 Task: Buy 5 Mass Air Flow from Sensors section under best seller category for shipping address: Logan Nelson, 300 Lake Floyd Circle, Hockessin, Delaware 19707, Cell Number 3022398079. Pay from credit card ending with 7965, CVV 549
Action: Mouse moved to (147, 24)
Screenshot: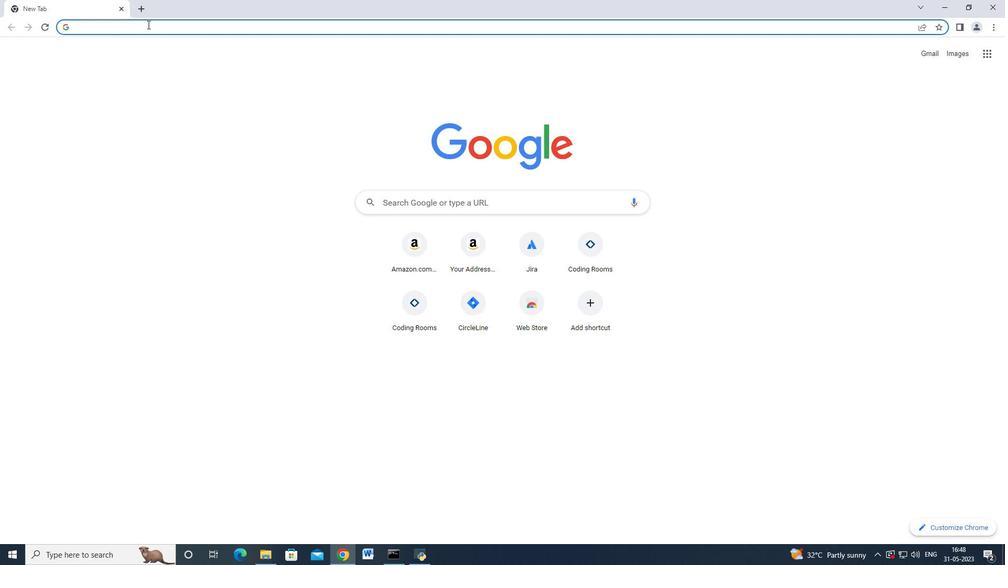 
Action: Key pressed amazon.com<Key.enter>
Screenshot: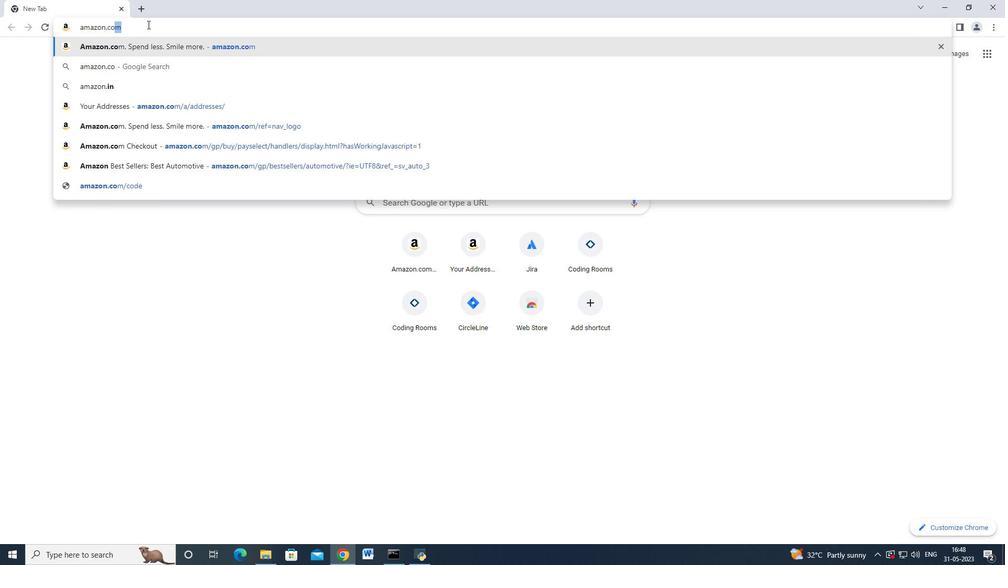 
Action: Mouse moved to (20, 77)
Screenshot: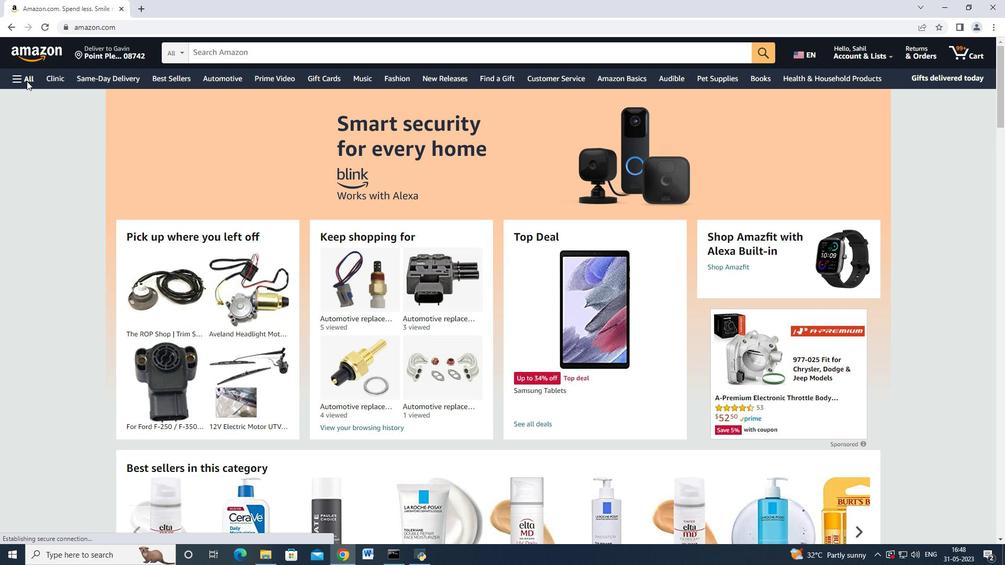 
Action: Mouse pressed left at (20, 77)
Screenshot: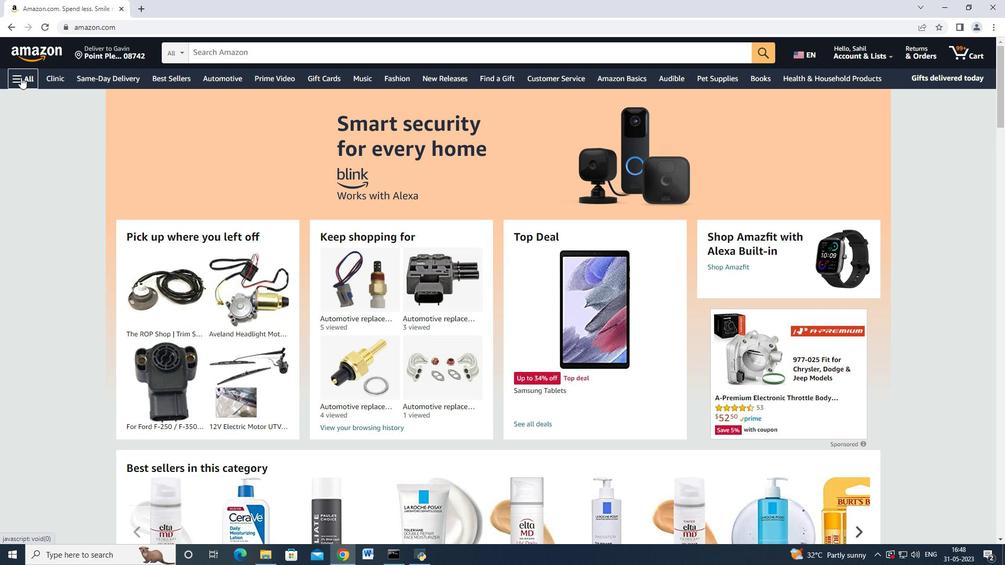 
Action: Mouse moved to (83, 197)
Screenshot: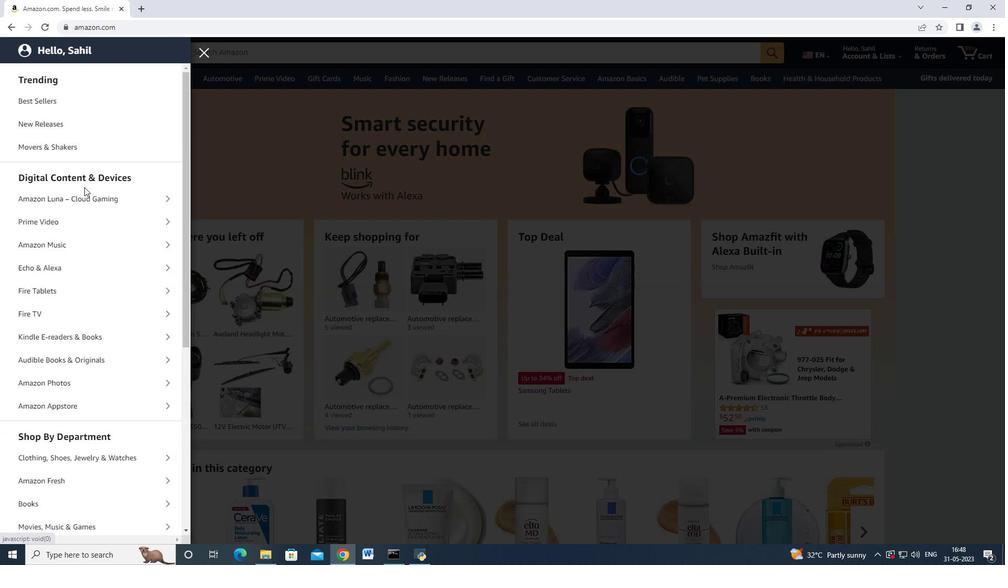 
Action: Mouse scrolled (83, 197) with delta (0, 0)
Screenshot: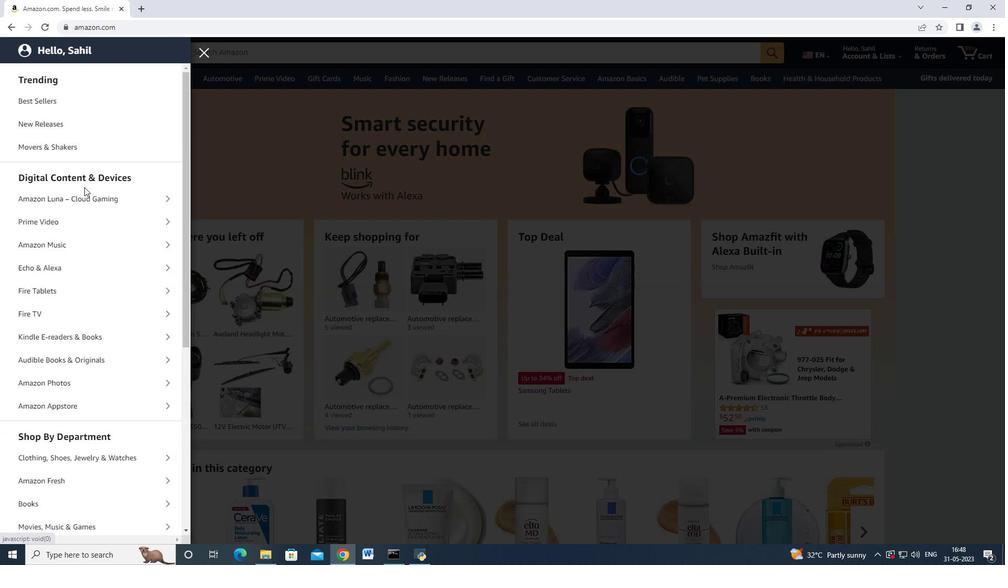 
Action: Mouse moved to (83, 199)
Screenshot: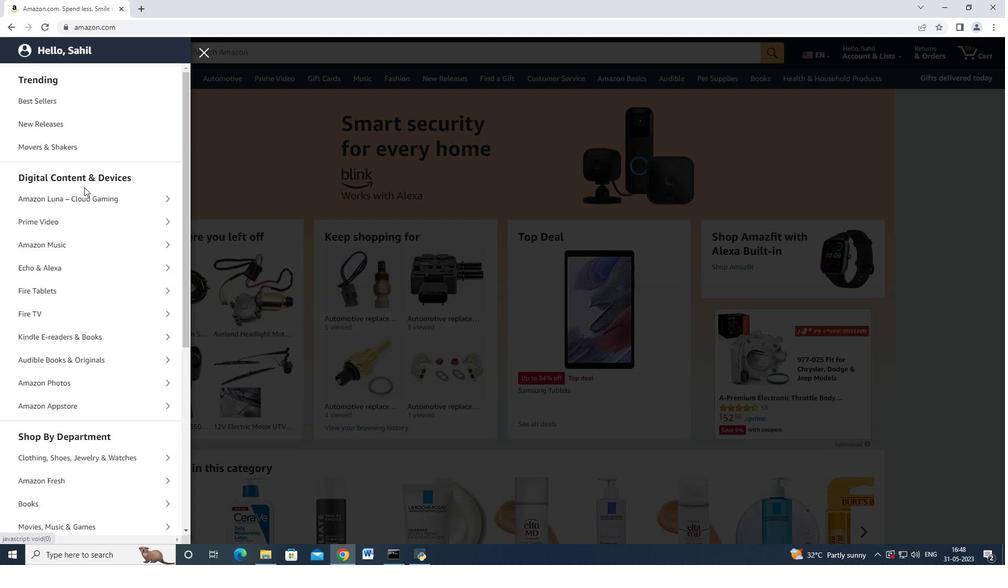 
Action: Mouse scrolled (83, 198) with delta (0, 0)
Screenshot: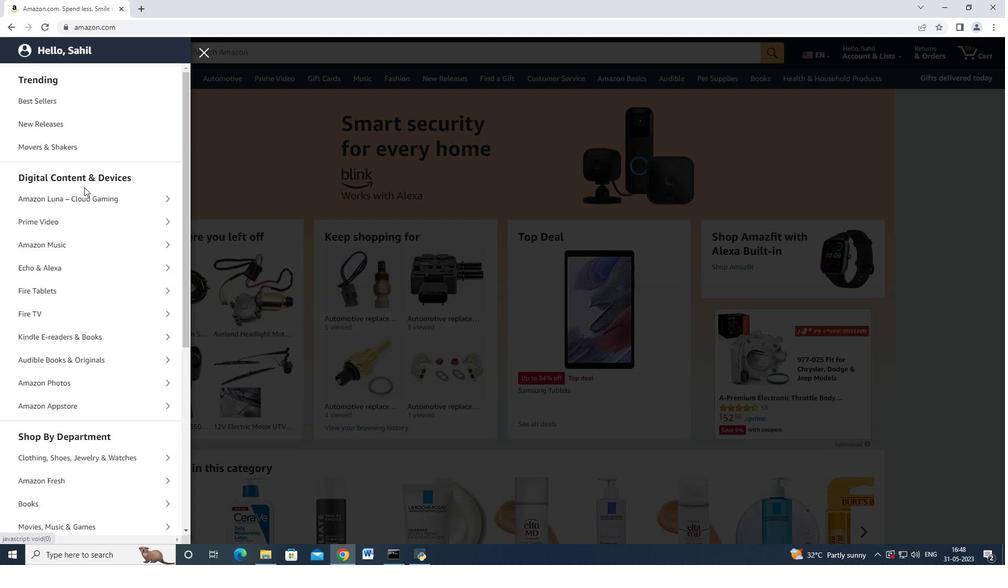 
Action: Mouse moved to (83, 199)
Screenshot: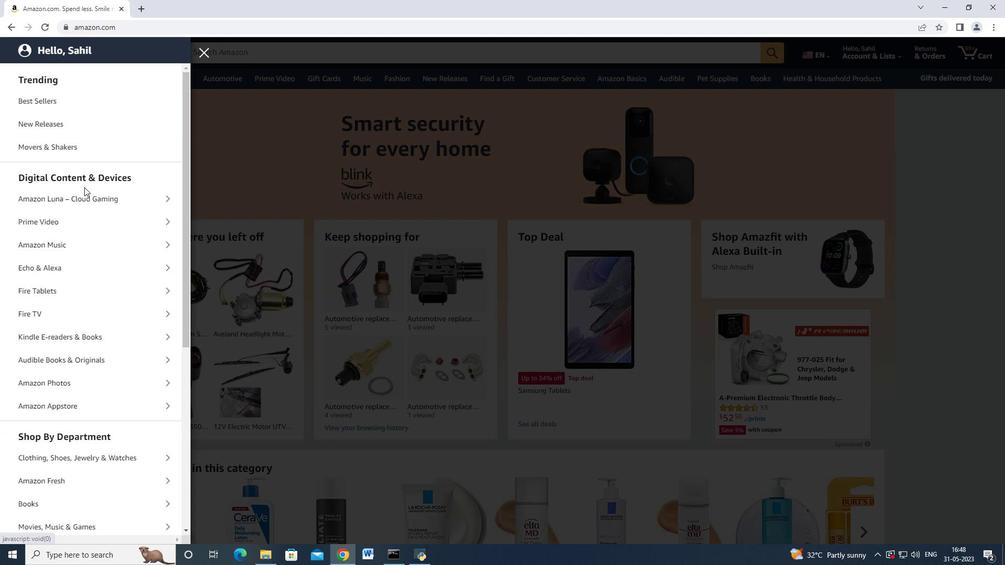 
Action: Mouse scrolled (83, 198) with delta (0, 0)
Screenshot: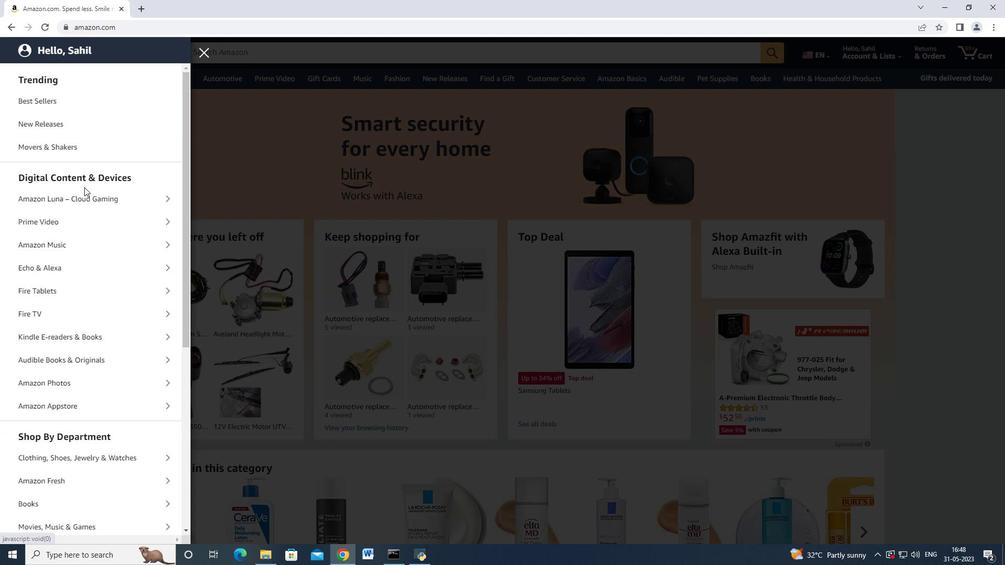 
Action: Mouse scrolled (83, 198) with delta (0, 0)
Screenshot: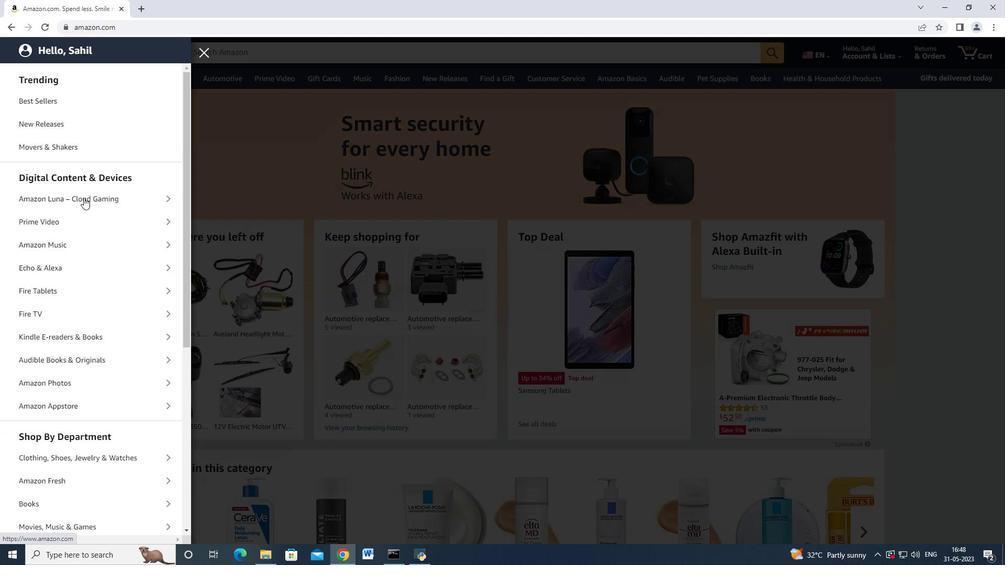 
Action: Mouse moved to (82, 254)
Screenshot: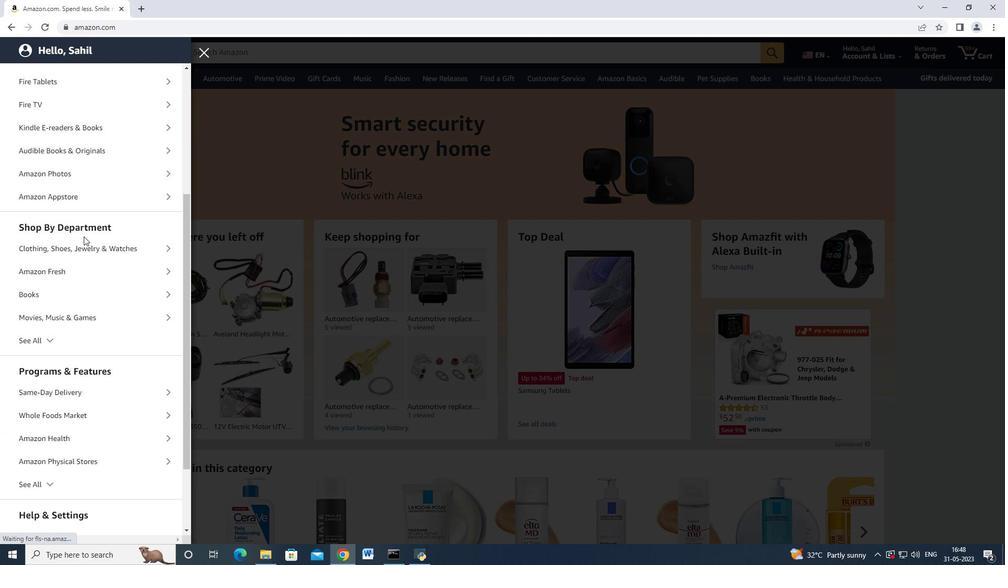 
Action: Mouse scrolled (82, 253) with delta (0, 0)
Screenshot: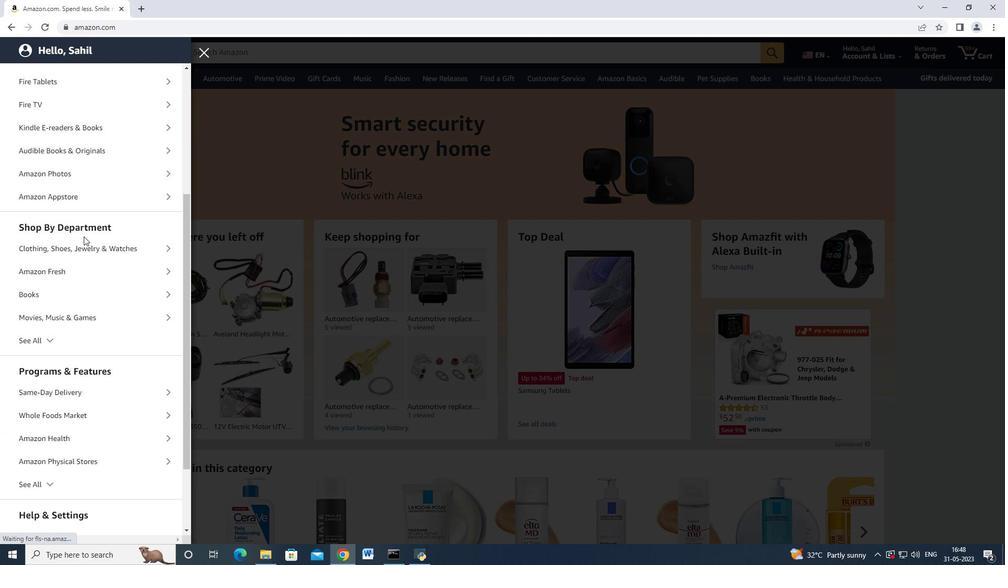 
Action: Mouse moved to (82, 255)
Screenshot: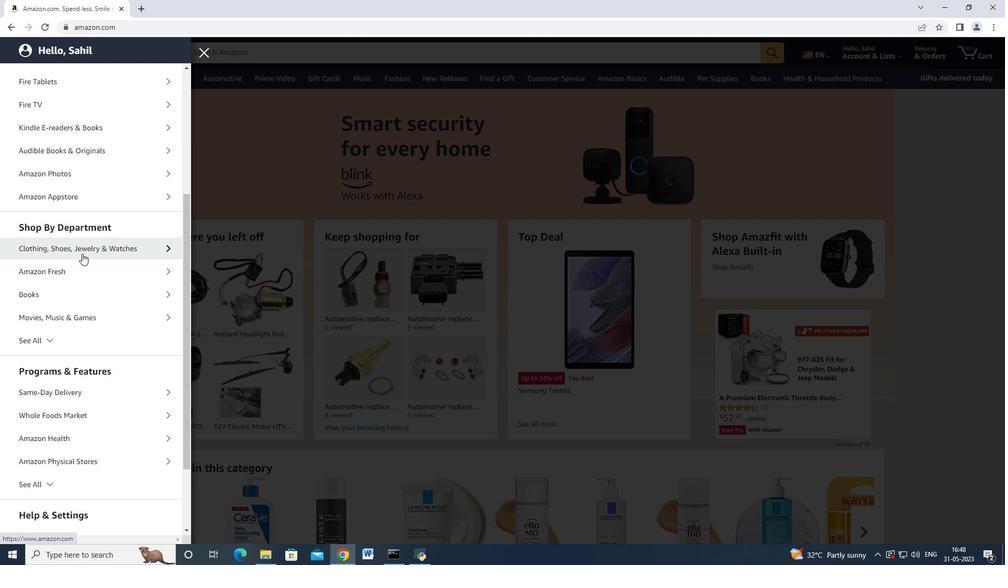 
Action: Mouse scrolled (82, 254) with delta (0, 0)
Screenshot: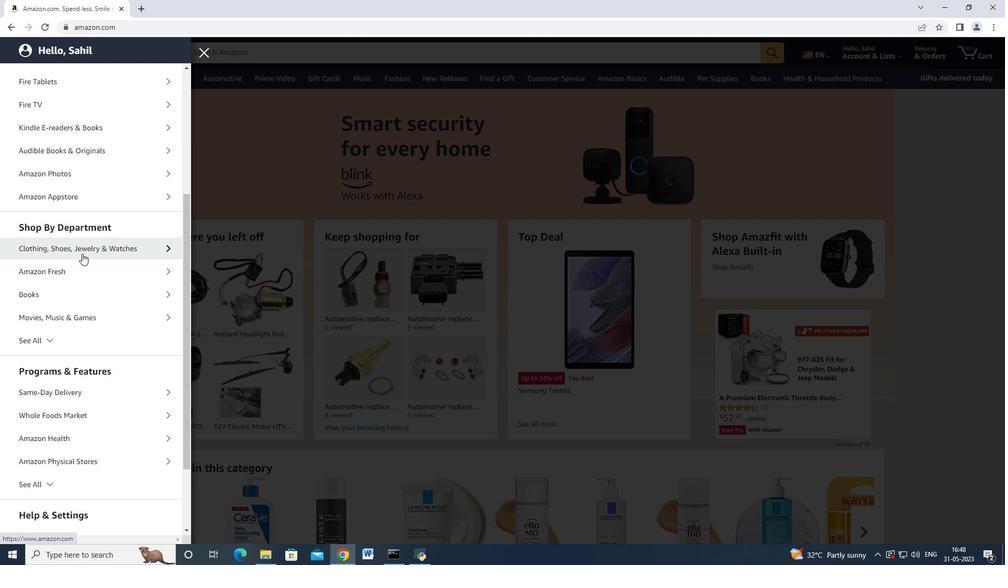 
Action: Mouse moved to (94, 305)
Screenshot: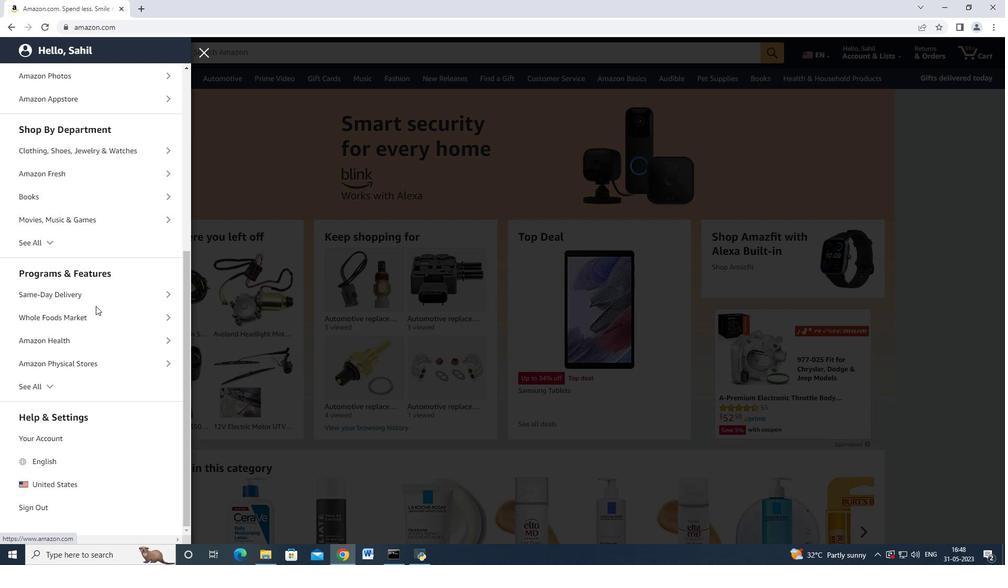 
Action: Mouse scrolled (94, 305) with delta (0, 0)
Screenshot: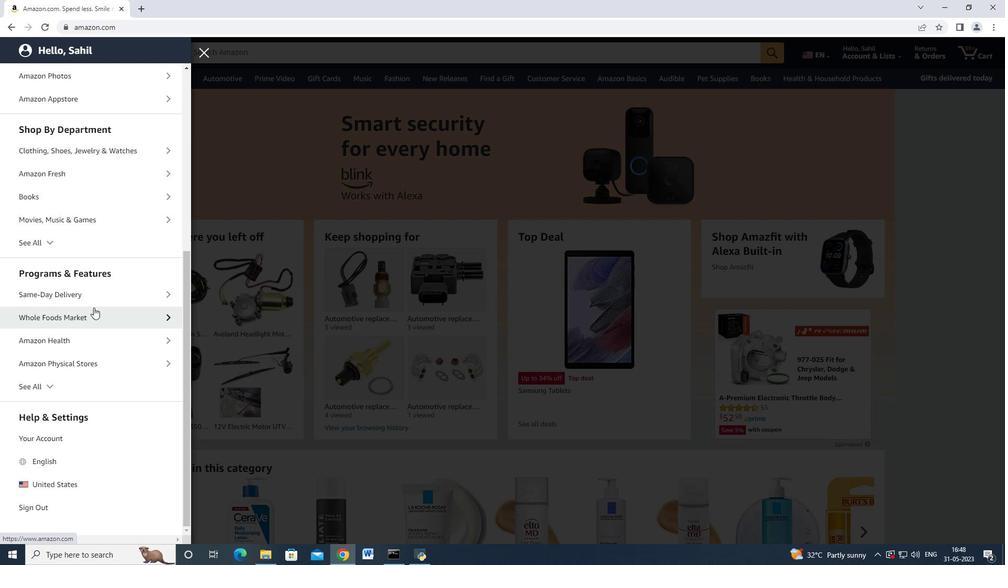 
Action: Mouse scrolled (94, 305) with delta (0, 0)
Screenshot: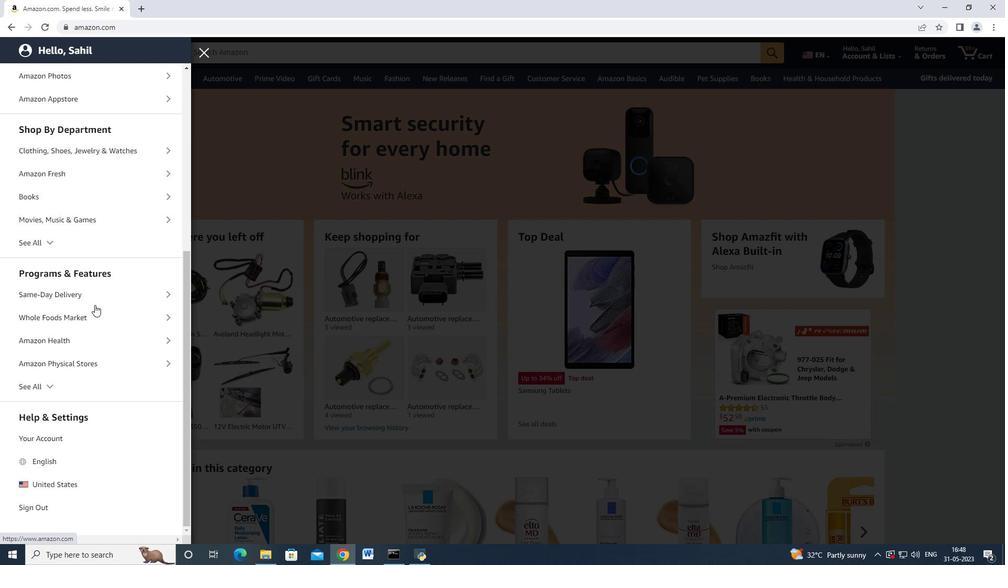
Action: Mouse moved to (44, 343)
Screenshot: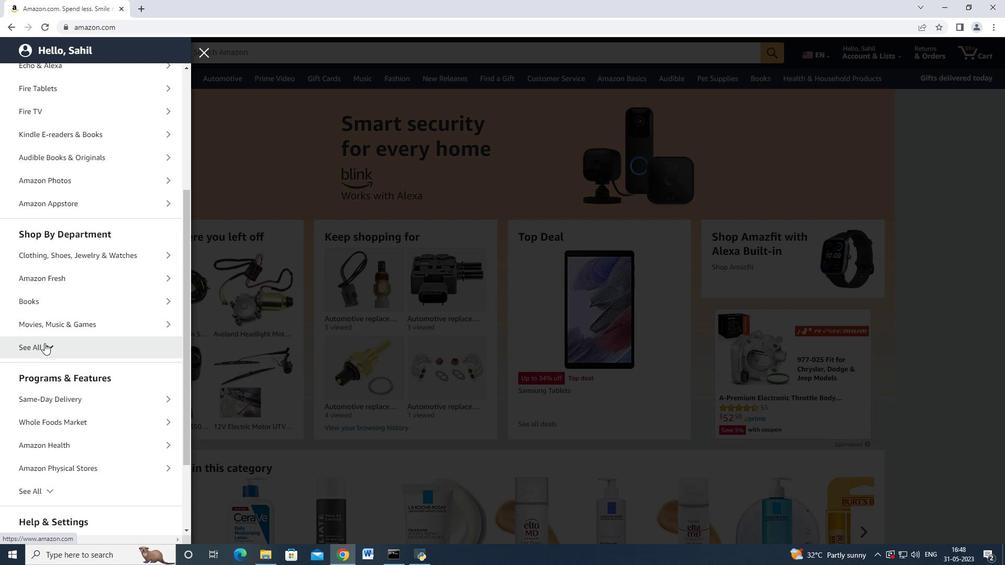 
Action: Mouse pressed left at (44, 343)
Screenshot: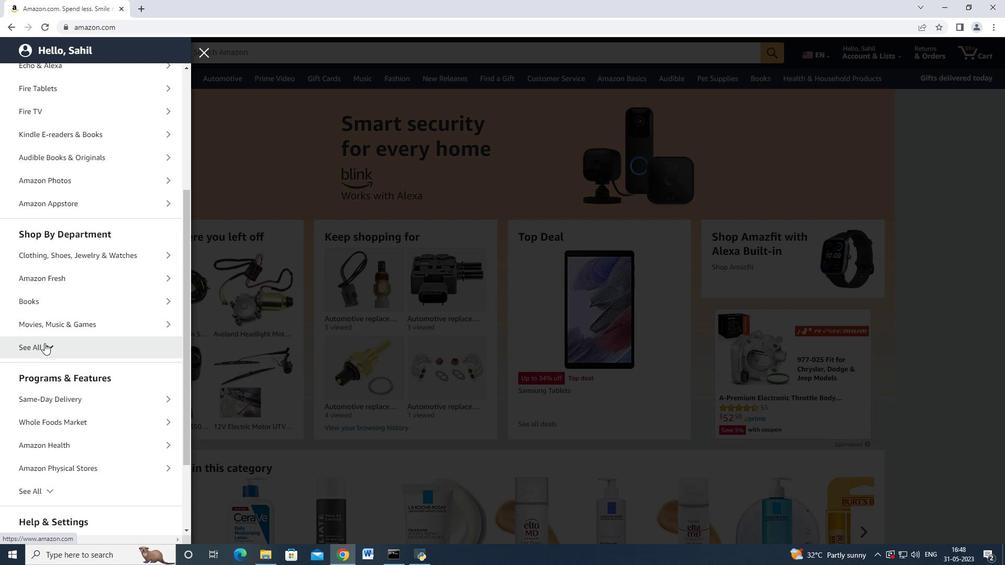 
Action: Mouse moved to (146, 291)
Screenshot: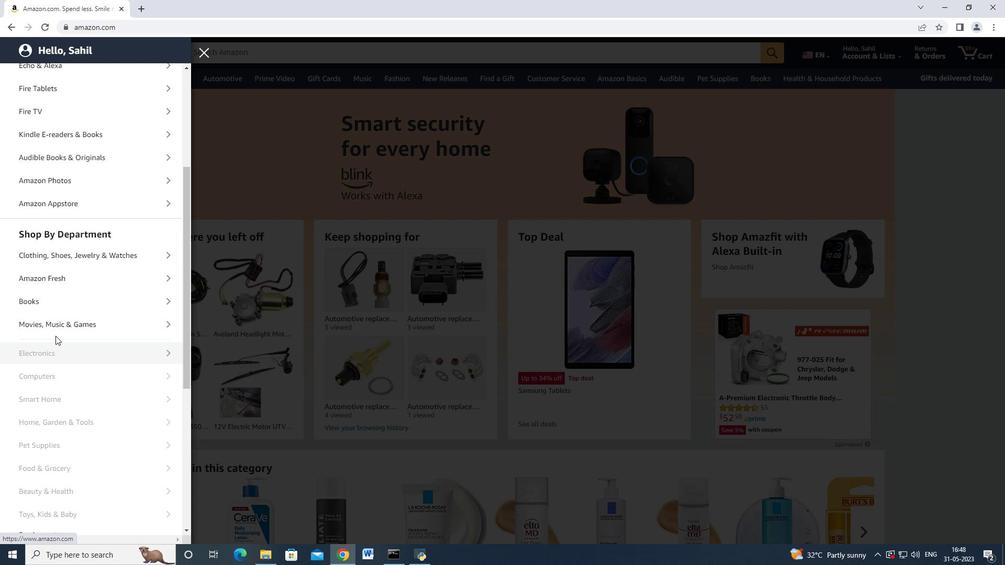 
Action: Mouse scrolled (146, 291) with delta (0, 0)
Screenshot: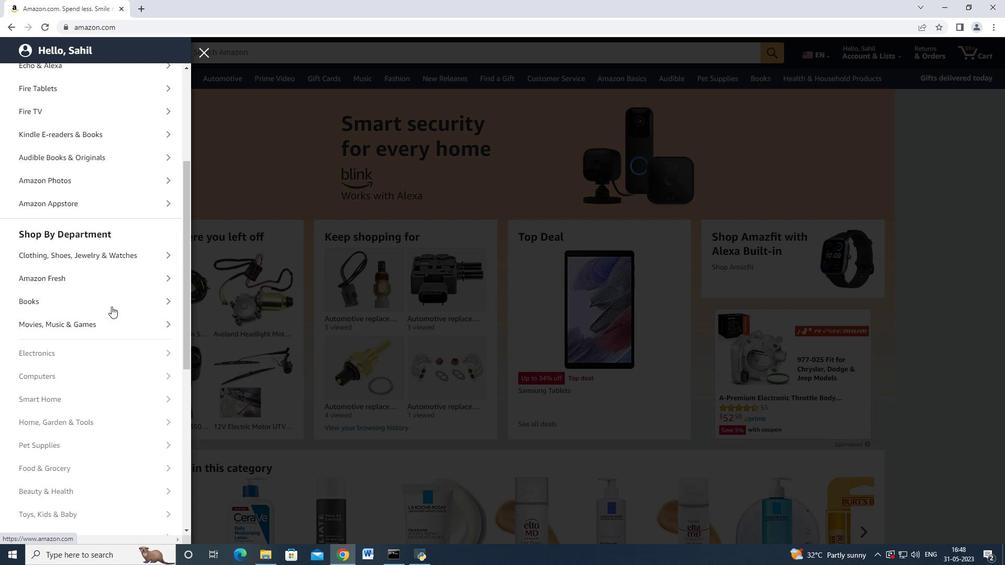 
Action: Mouse scrolled (146, 291) with delta (0, 0)
Screenshot: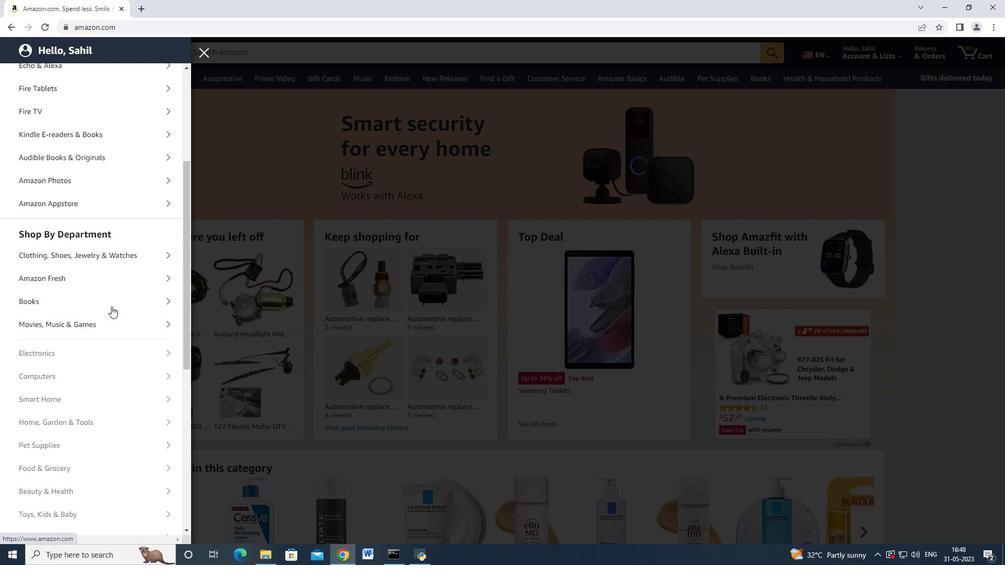 
Action: Mouse scrolled (146, 291) with delta (0, 0)
Screenshot: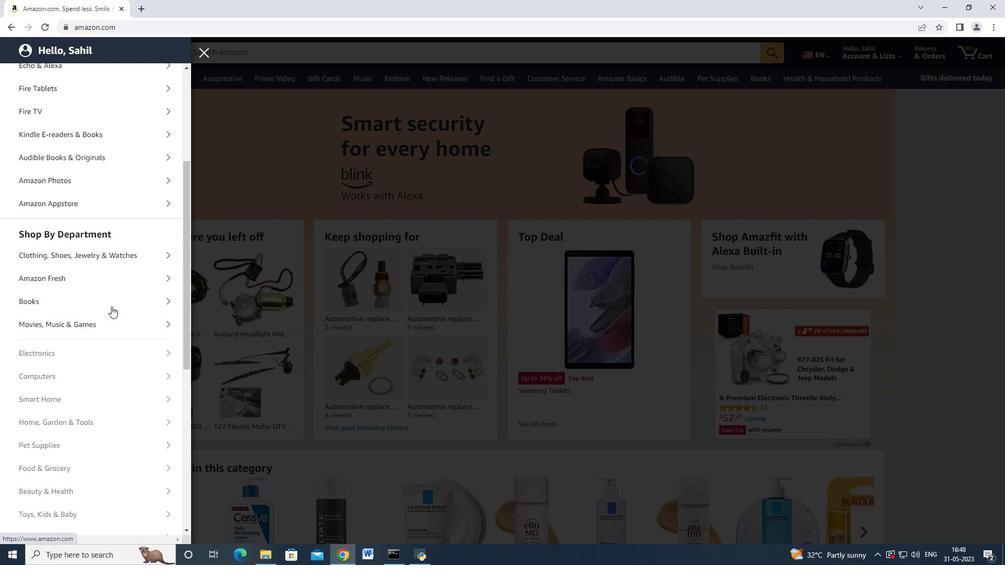 
Action: Mouse scrolled (146, 291) with delta (0, 0)
Screenshot: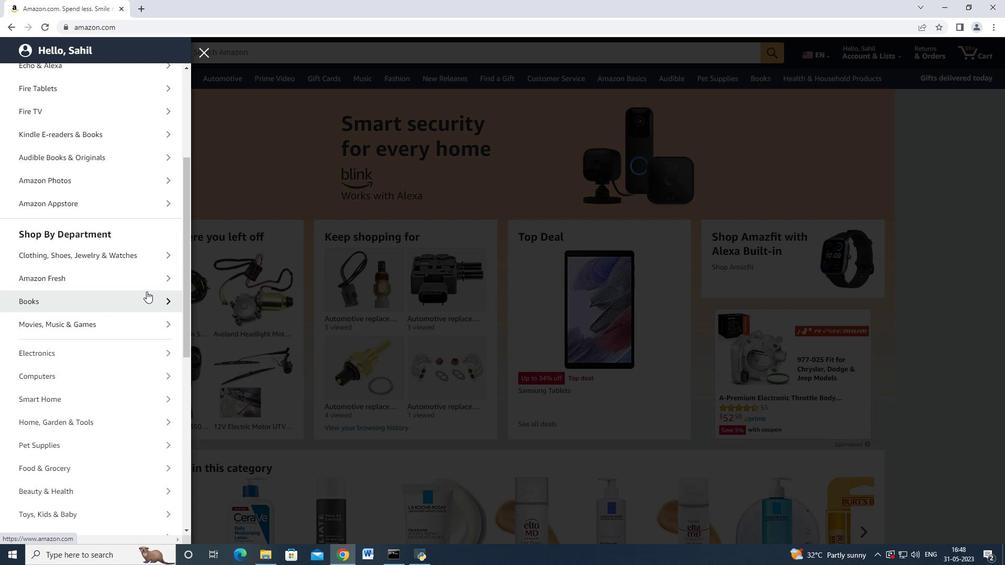 
Action: Mouse scrolled (146, 291) with delta (0, 0)
Screenshot: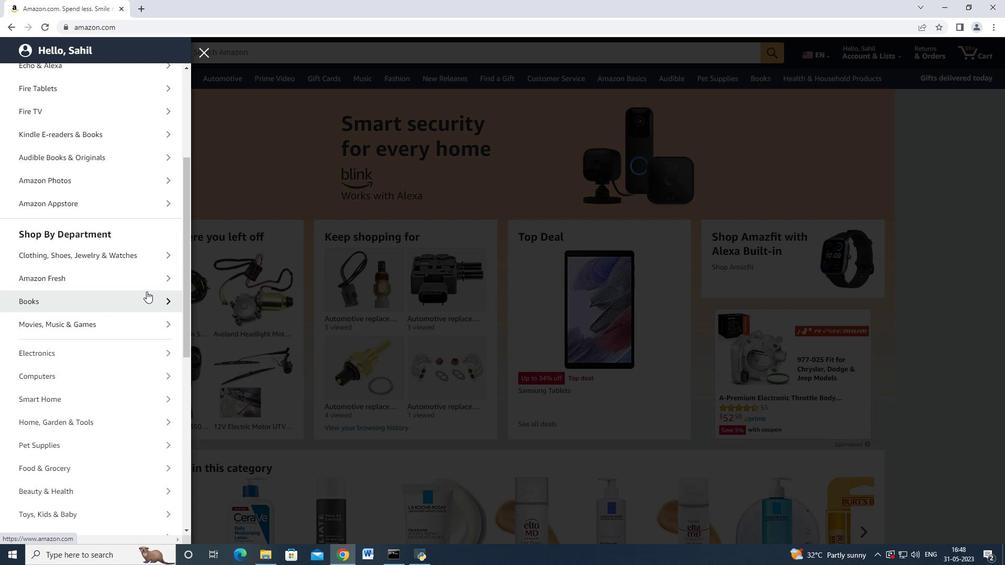 
Action: Mouse moved to (105, 350)
Screenshot: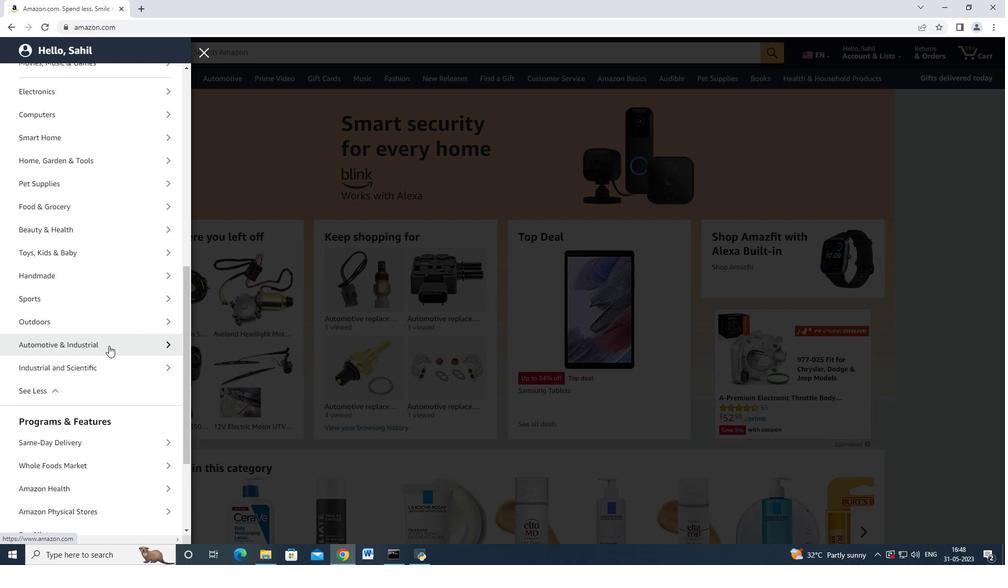 
Action: Mouse pressed left at (105, 350)
Screenshot: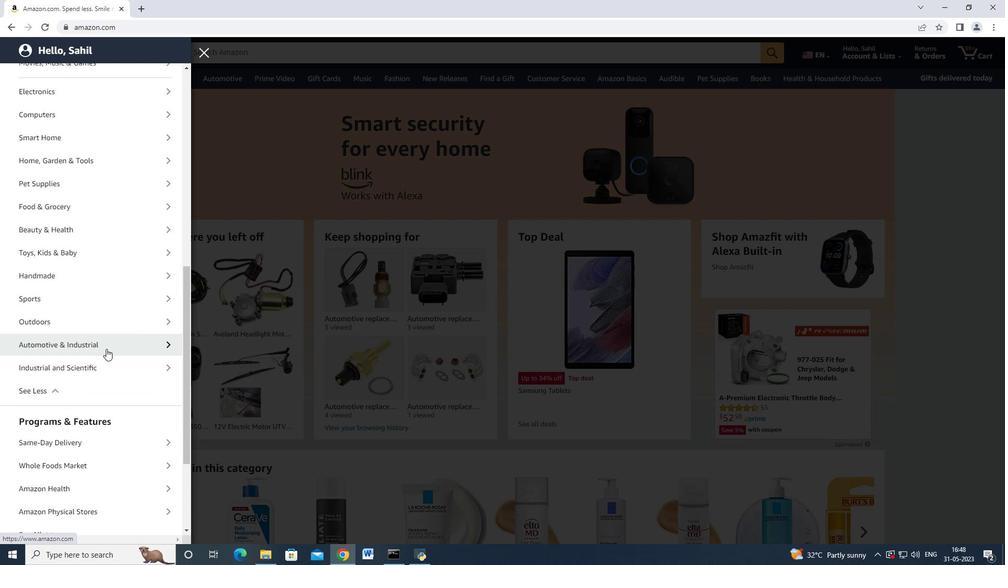 
Action: Mouse moved to (107, 131)
Screenshot: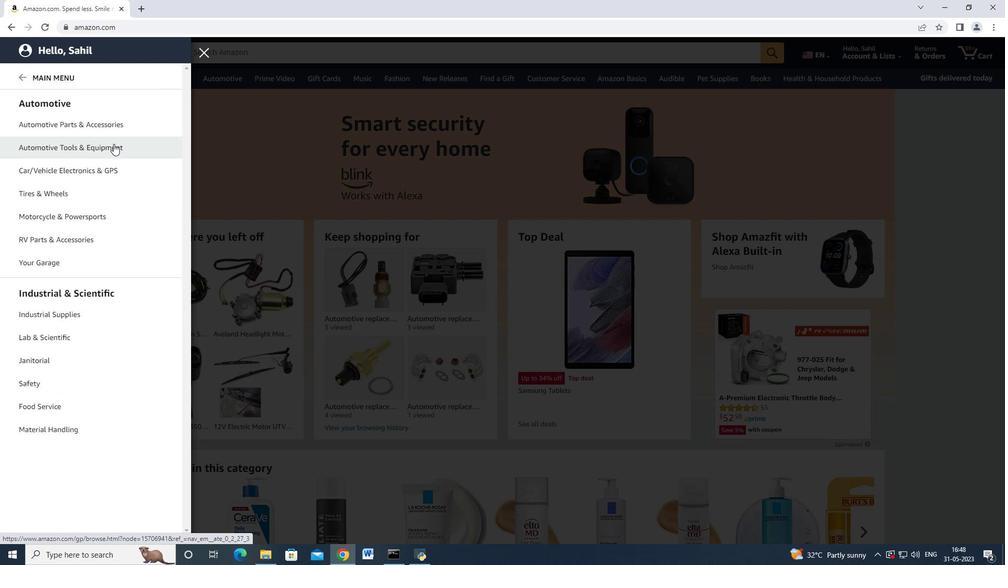 
Action: Mouse pressed left at (107, 131)
Screenshot: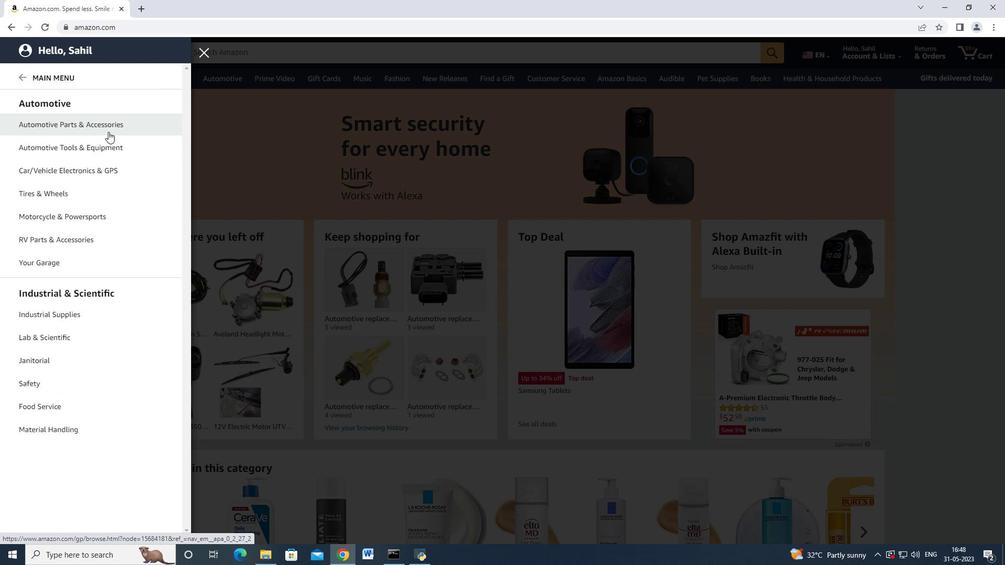 
Action: Mouse moved to (270, 101)
Screenshot: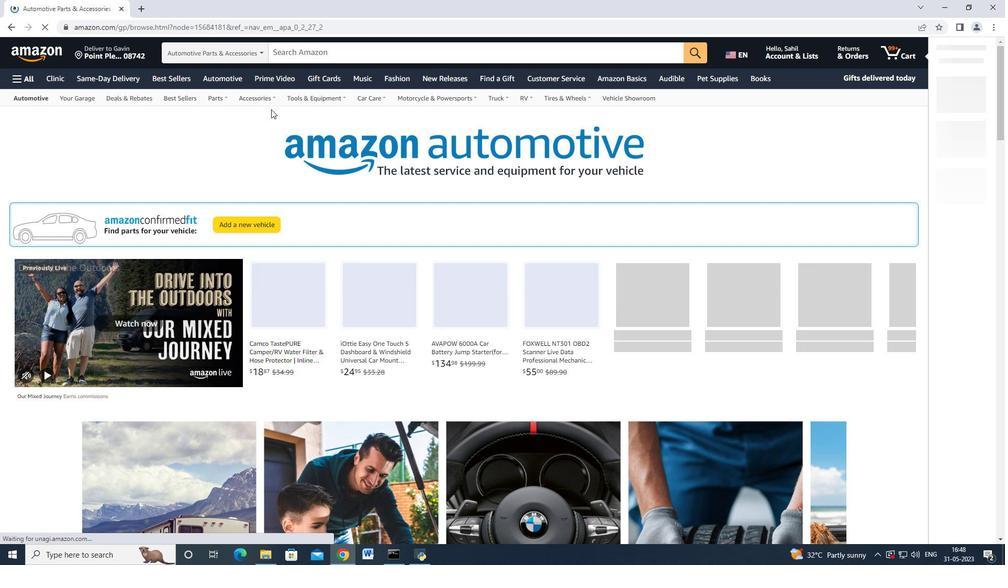 
Action: Mouse pressed left at (270, 101)
Screenshot: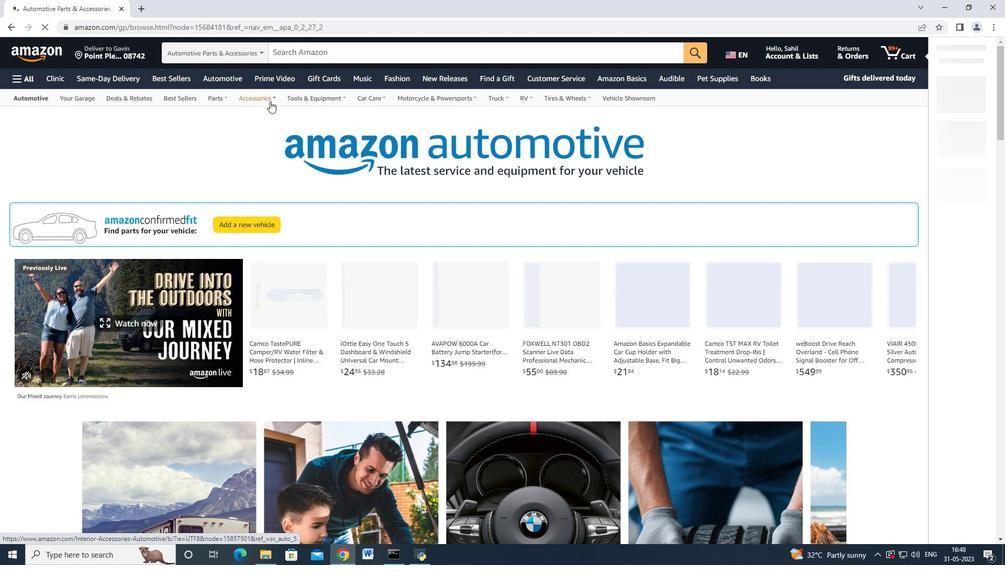 
Action: Mouse moved to (5, 29)
Screenshot: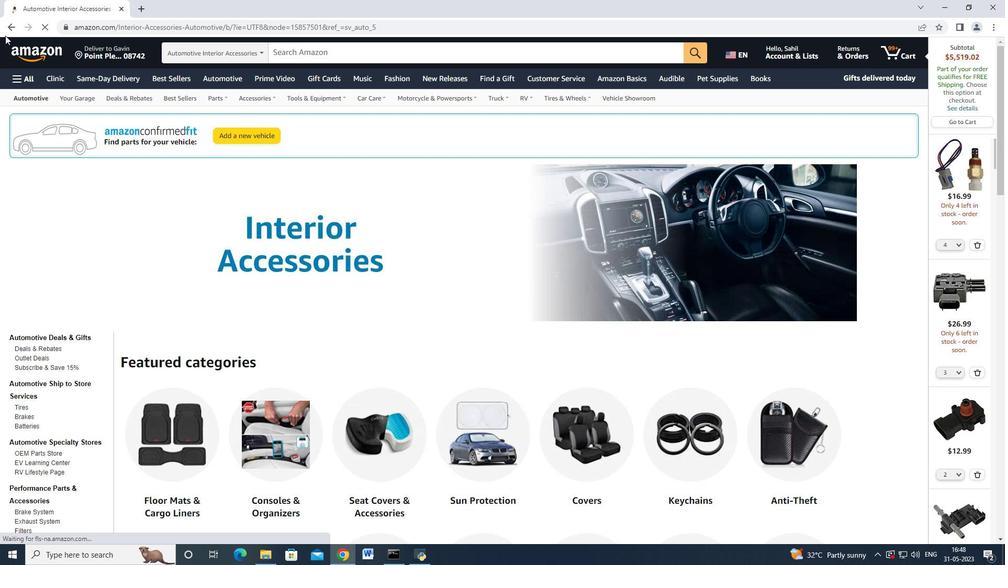 
Action: Mouse pressed left at (5, 29)
Screenshot: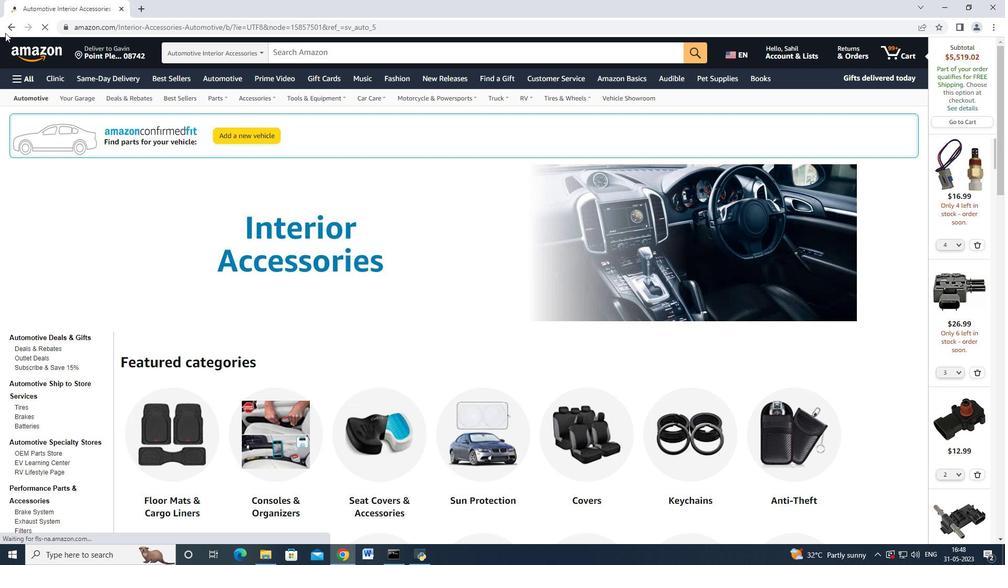 
Action: Mouse moved to (174, 102)
Screenshot: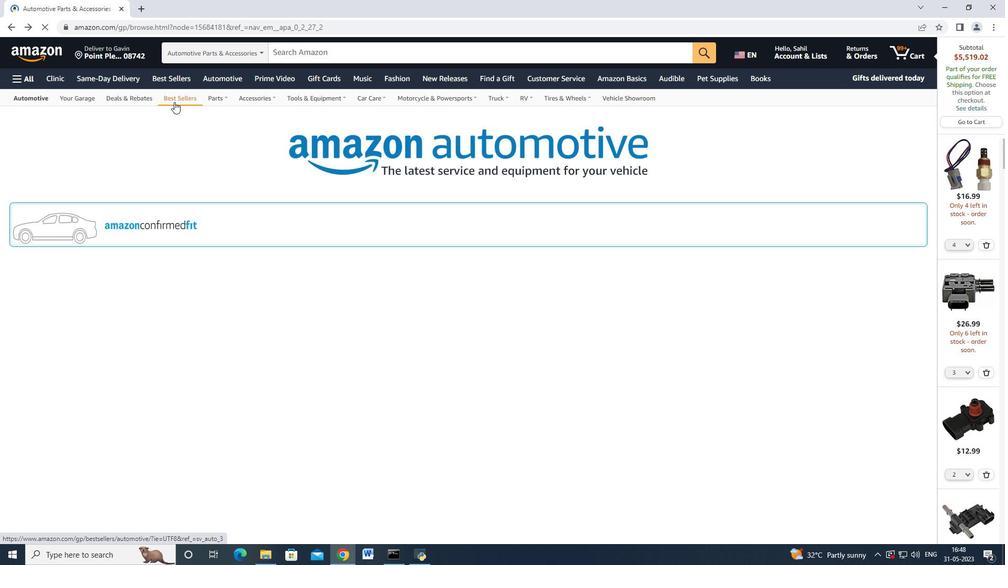
Action: Mouse pressed left at (174, 102)
Screenshot: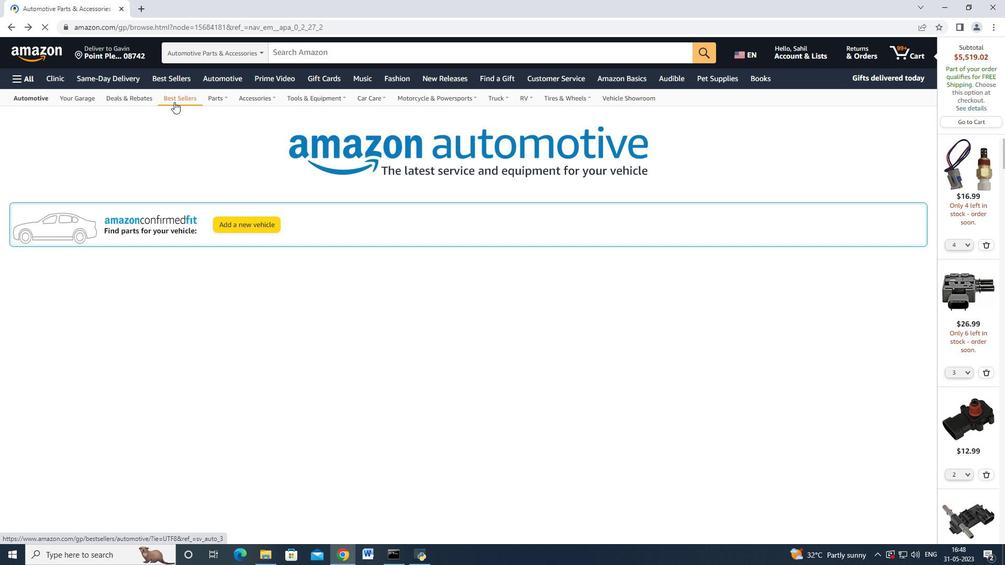 
Action: Mouse moved to (75, 200)
Screenshot: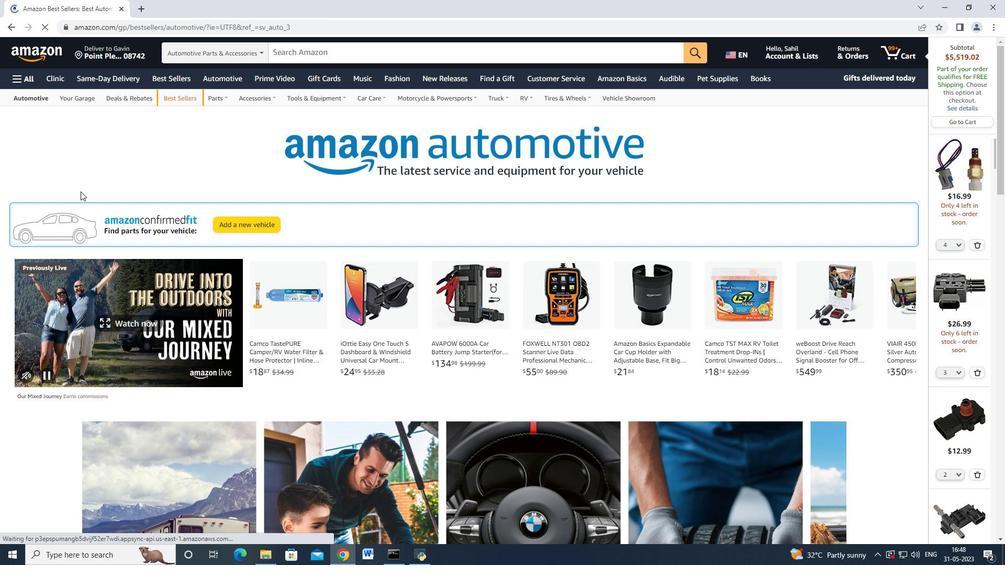 
Action: Mouse scrolled (75, 200) with delta (0, 0)
Screenshot: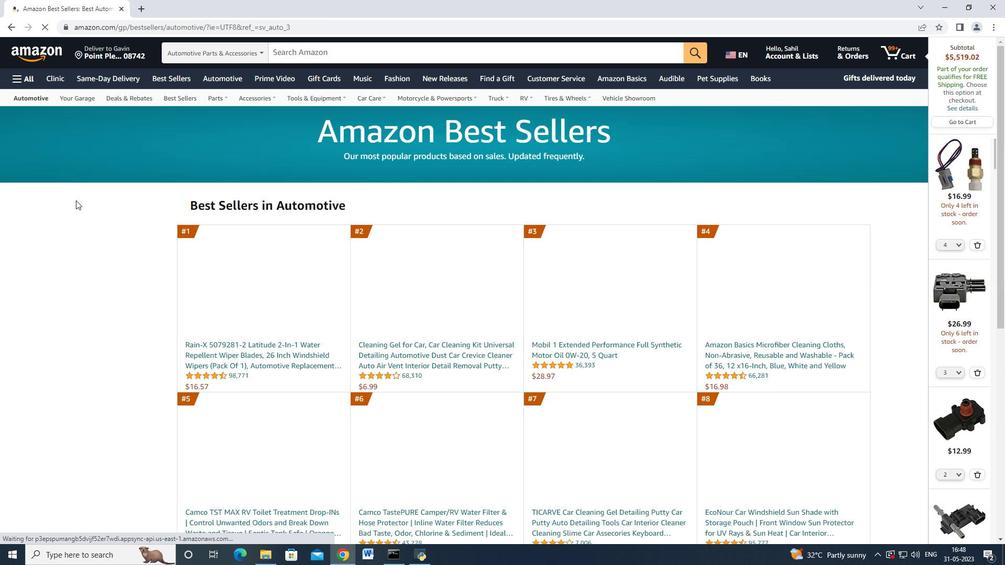 
Action: Mouse scrolled (75, 200) with delta (0, 0)
Screenshot: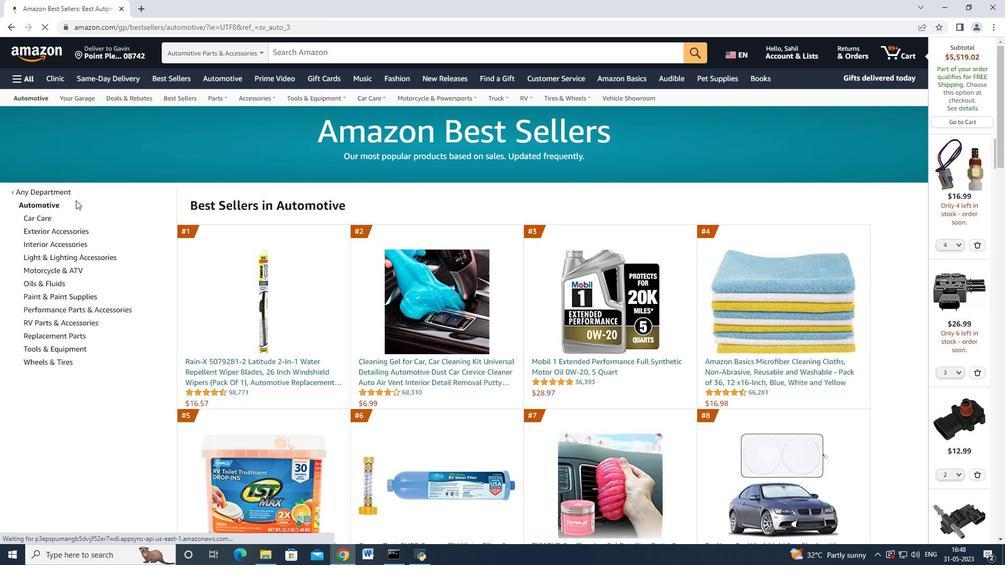 
Action: Mouse scrolled (75, 200) with delta (0, 0)
Screenshot: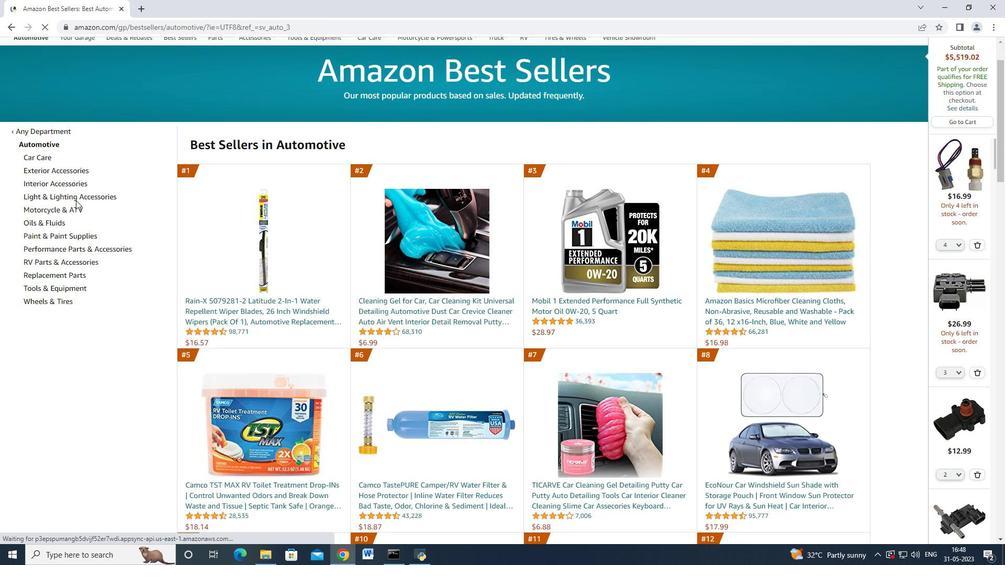 
Action: Mouse moved to (64, 190)
Screenshot: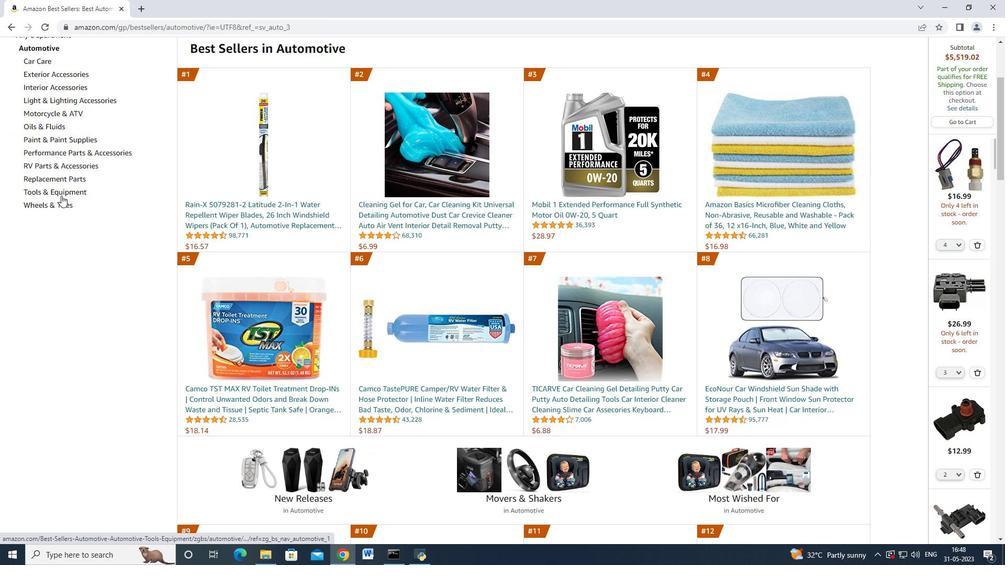
Action: Mouse pressed left at (64, 190)
Screenshot: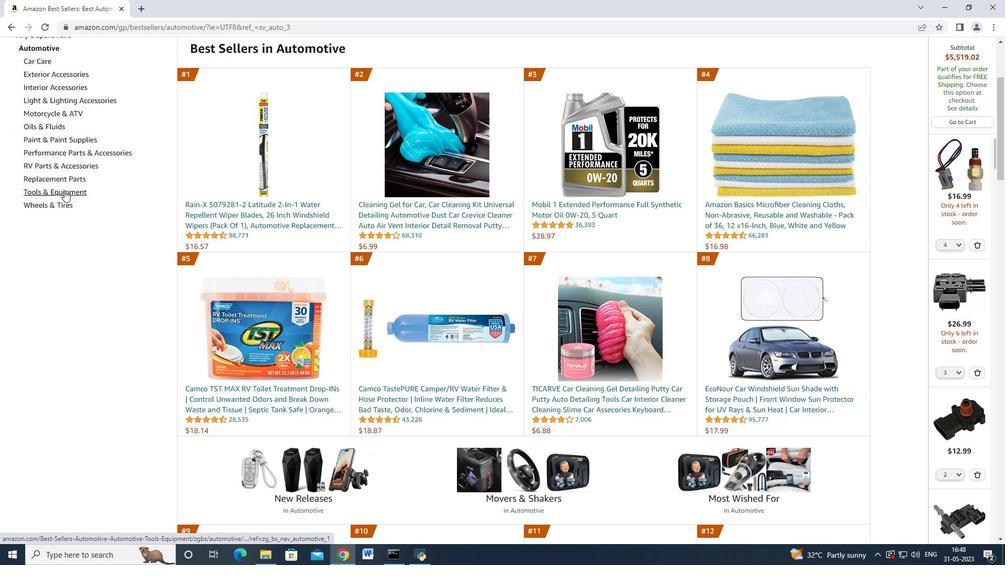 
Action: Mouse moved to (12, 26)
Screenshot: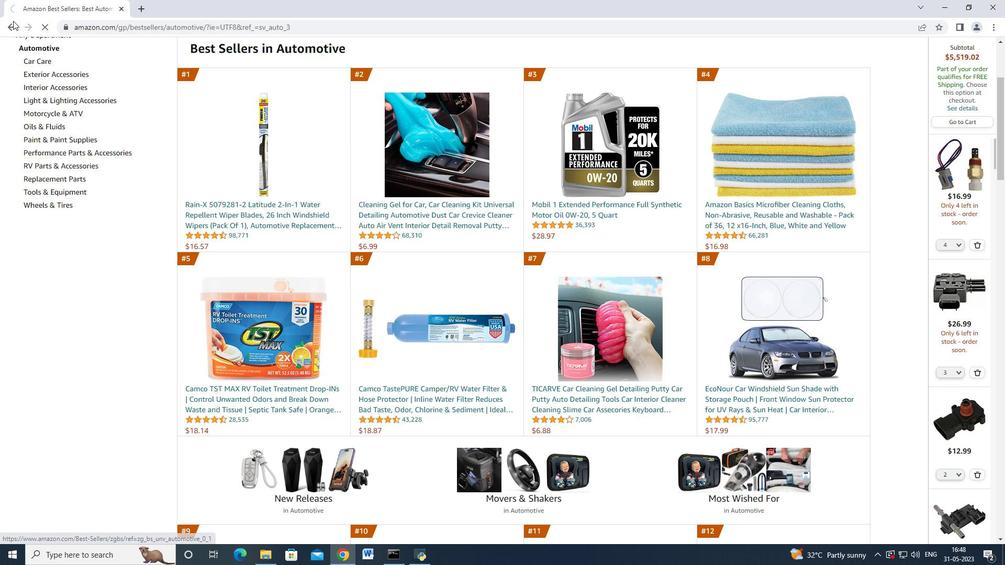 
Action: Mouse pressed left at (12, 26)
Screenshot: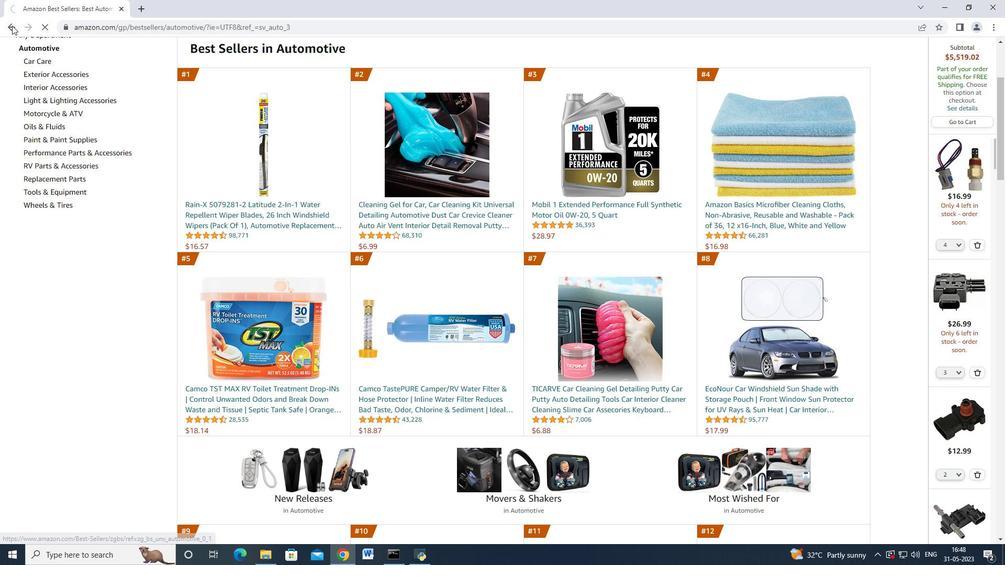 
Action: Mouse moved to (69, 178)
Screenshot: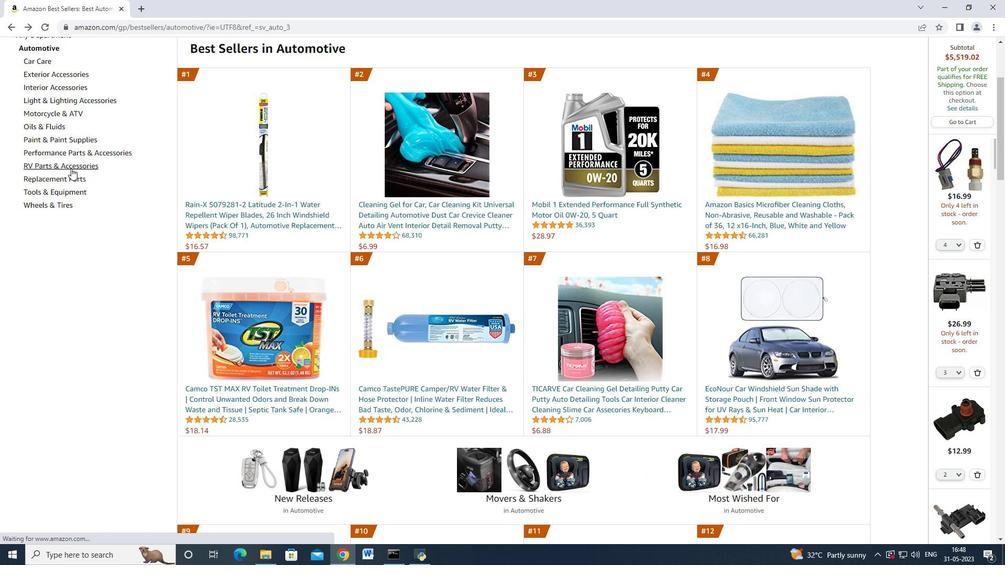 
Action: Mouse pressed left at (69, 178)
Screenshot: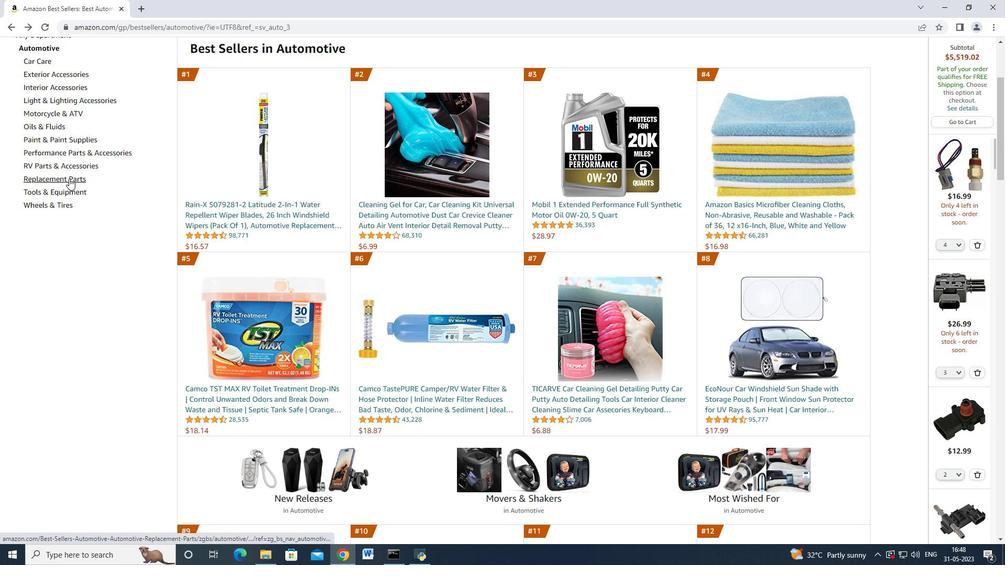 
Action: Mouse moved to (91, 194)
Screenshot: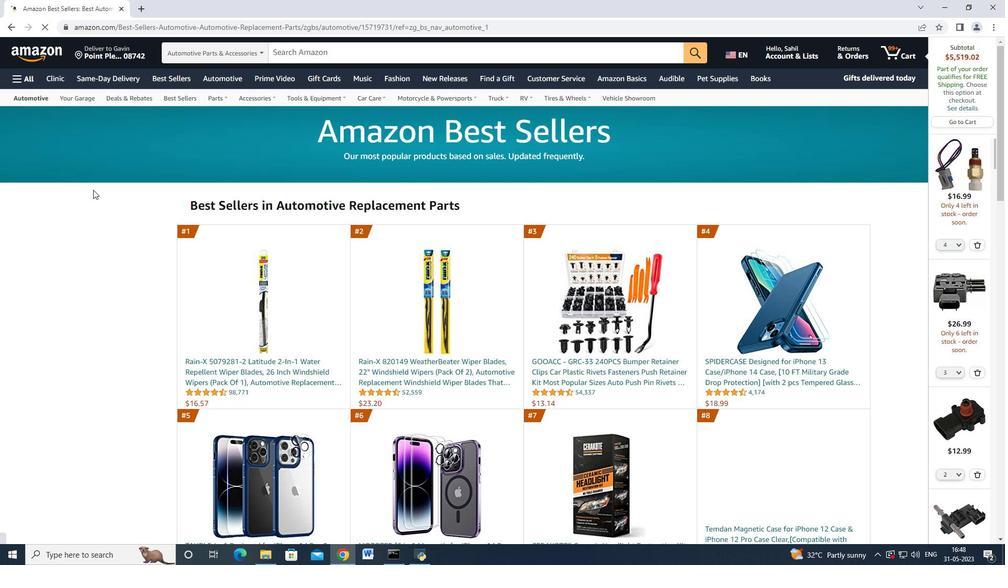 
Action: Mouse scrolled (91, 194) with delta (0, 0)
Screenshot: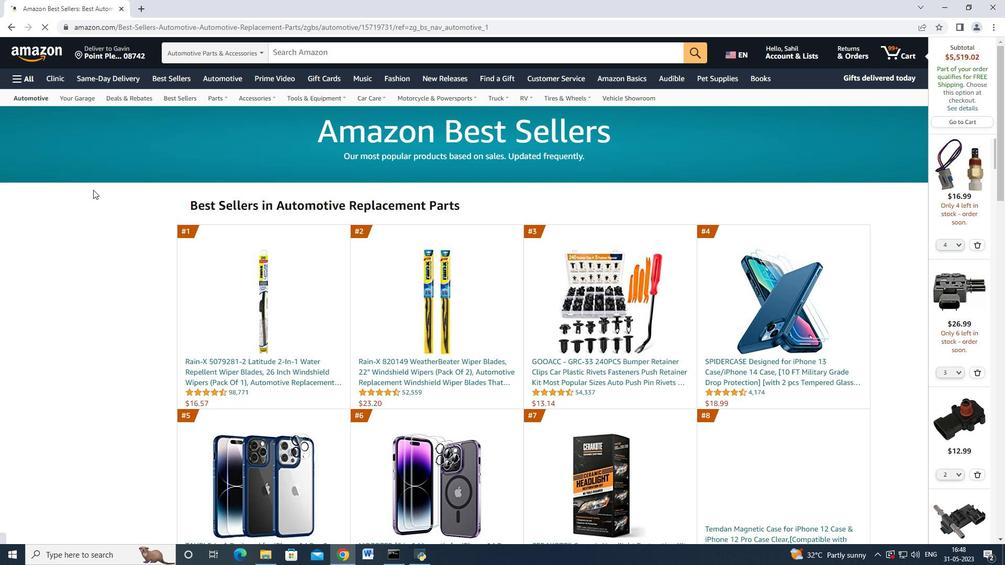 
Action: Mouse moved to (91, 195)
Screenshot: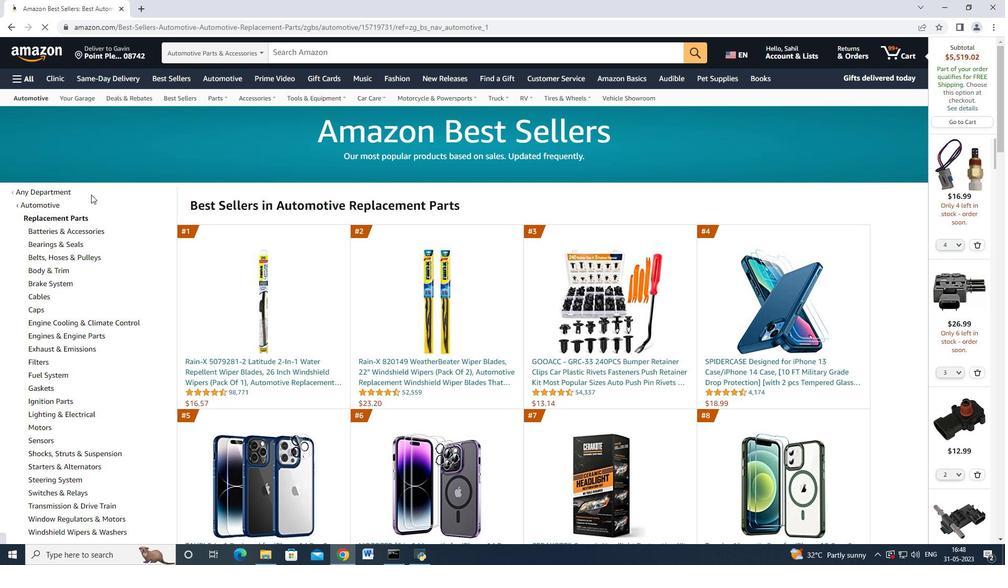 
Action: Mouse scrolled (91, 195) with delta (0, 0)
Screenshot: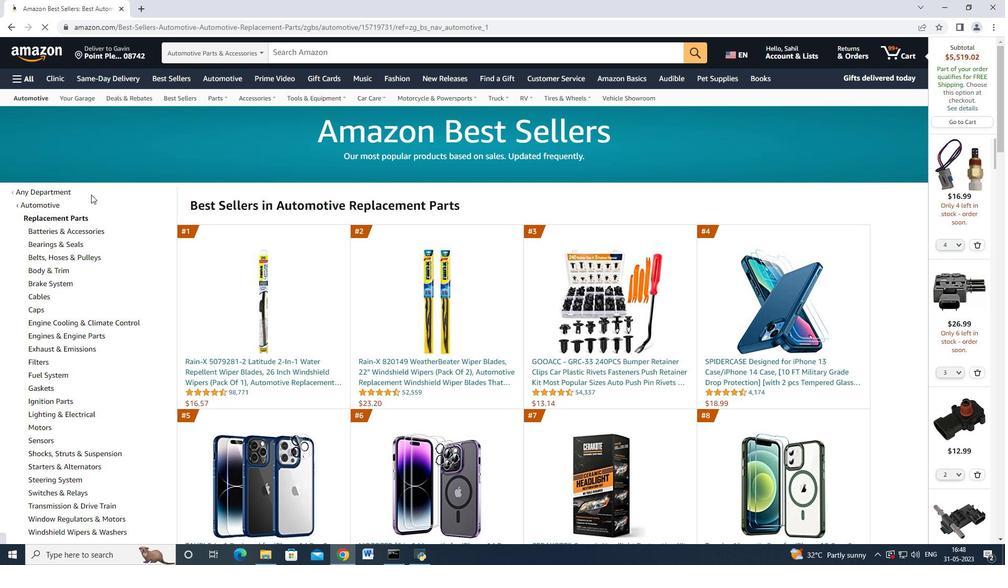 
Action: Mouse moved to (89, 201)
Screenshot: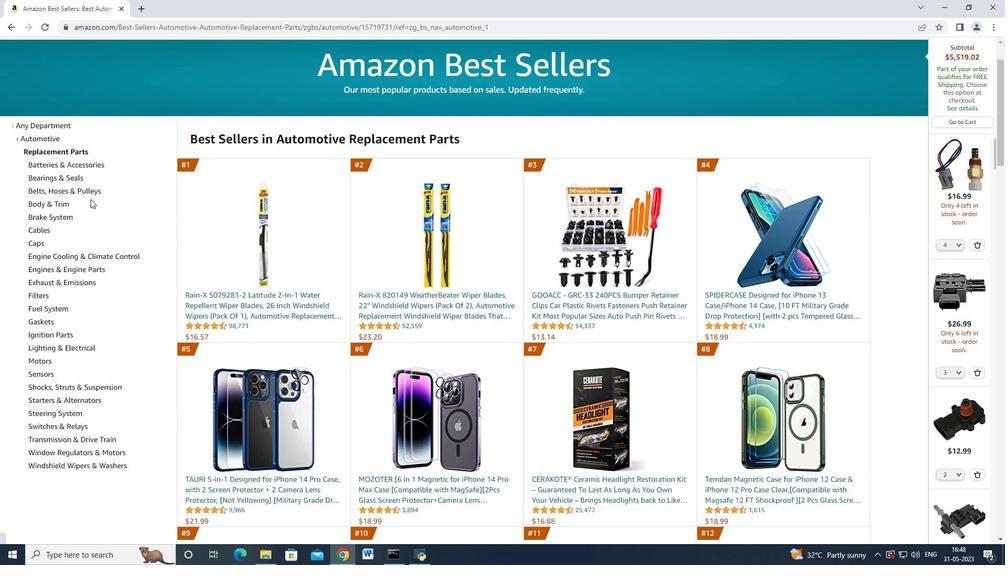 
Action: Mouse scrolled (90, 200) with delta (0, 0)
Screenshot: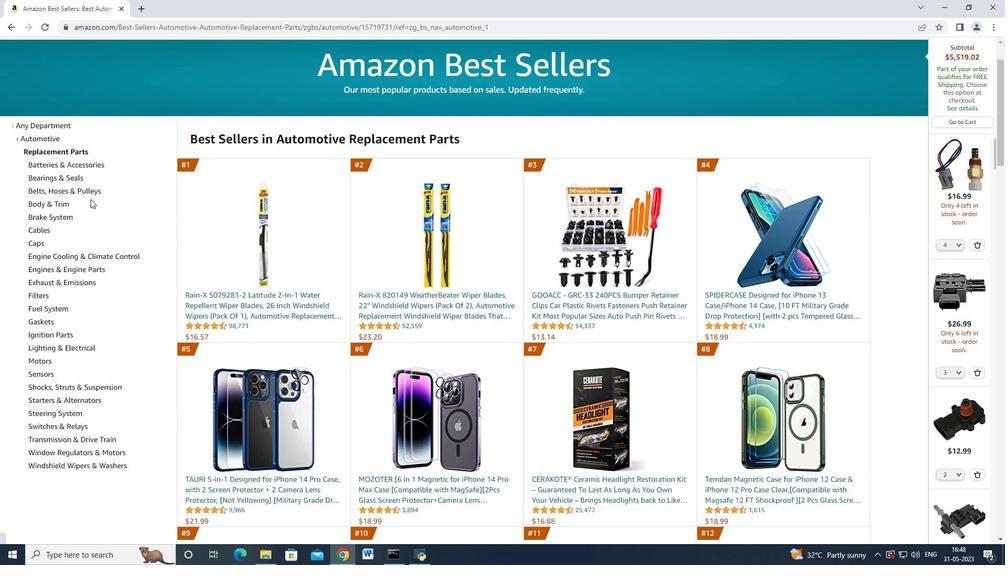
Action: Mouse moved to (43, 282)
Screenshot: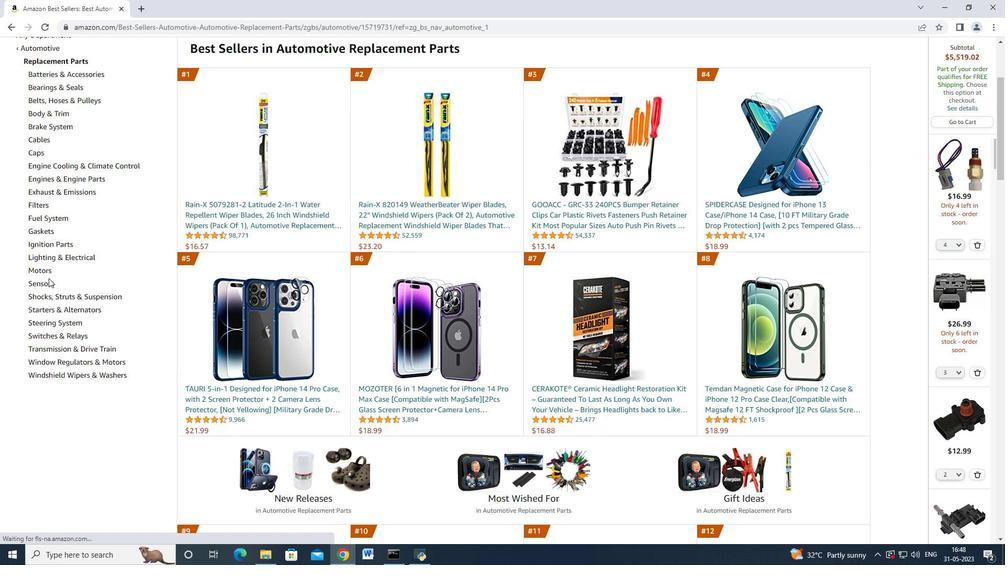 
Action: Mouse pressed left at (43, 282)
Screenshot: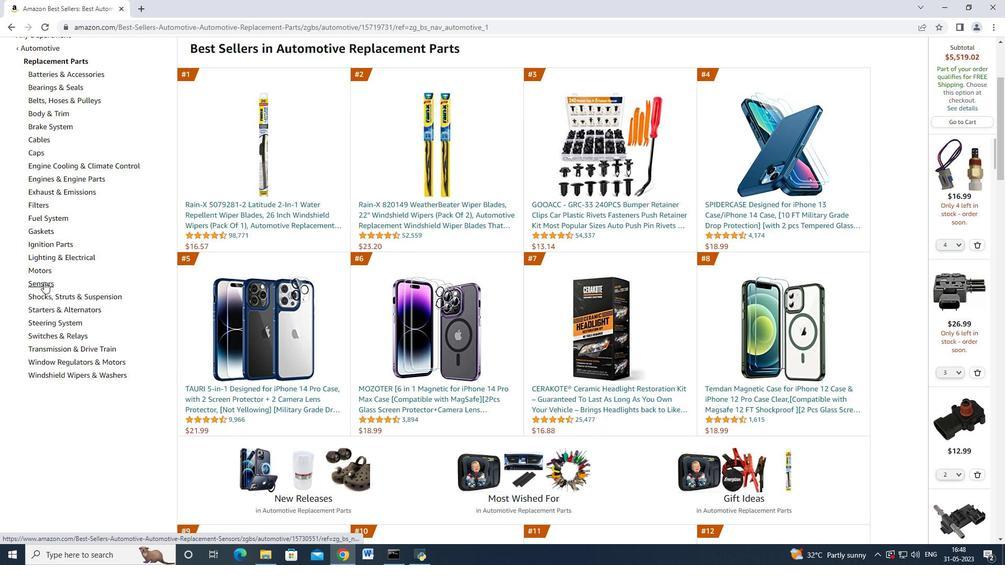 
Action: Mouse moved to (59, 321)
Screenshot: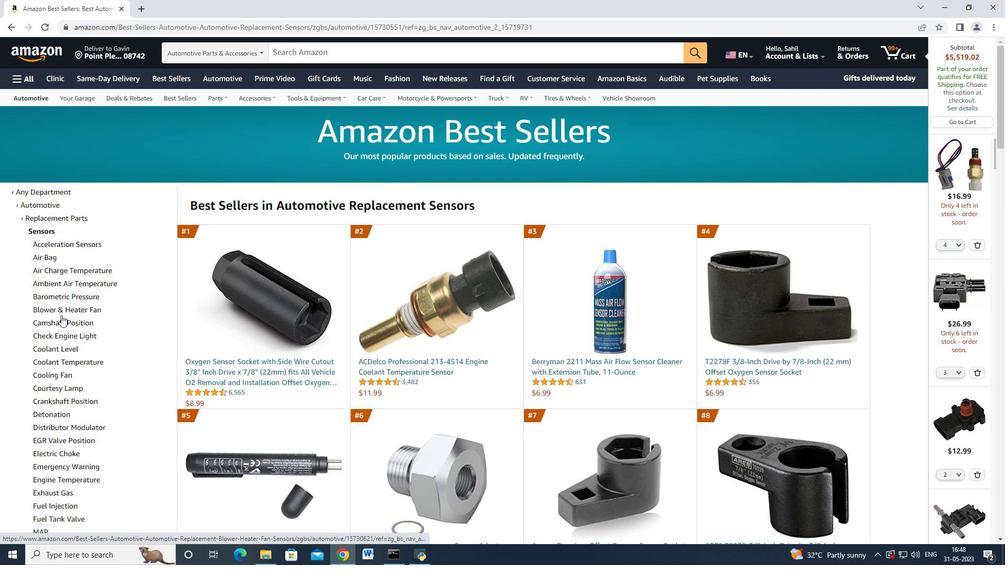 
Action: Mouse scrolled (59, 320) with delta (0, 0)
Screenshot: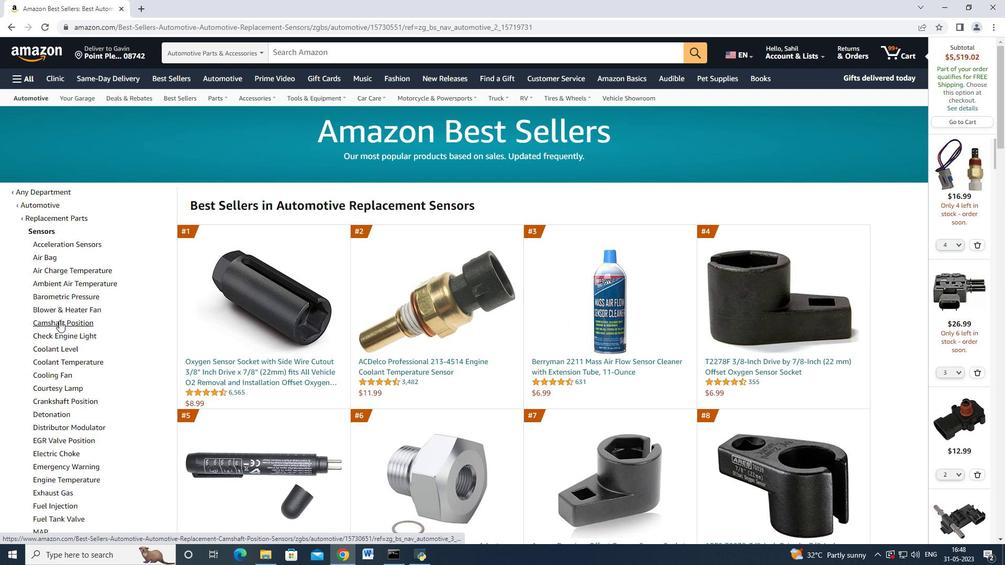 
Action: Mouse scrolled (59, 320) with delta (0, 0)
Screenshot: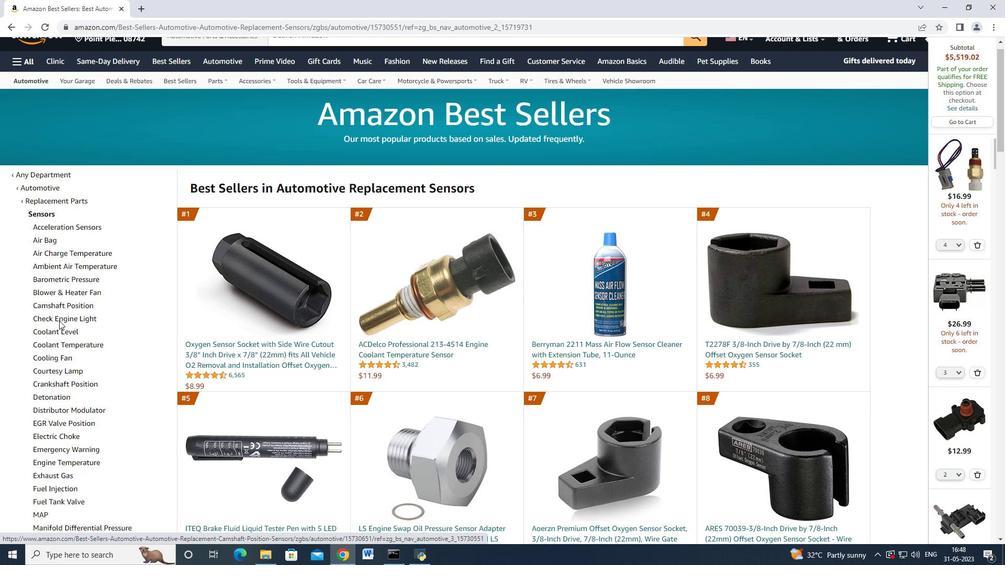 
Action: Mouse scrolled (59, 320) with delta (0, 0)
Screenshot: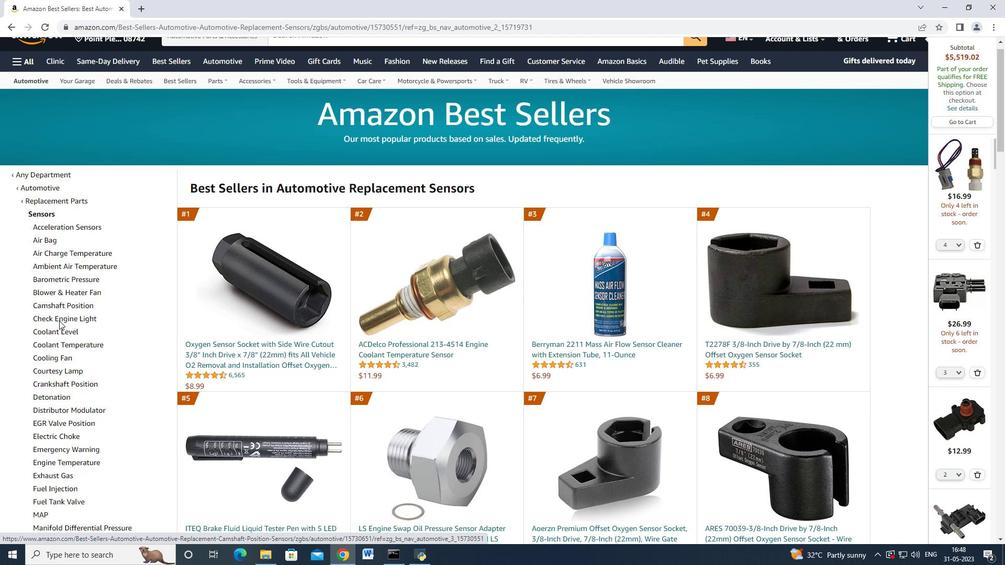 
Action: Mouse moved to (56, 320)
Screenshot: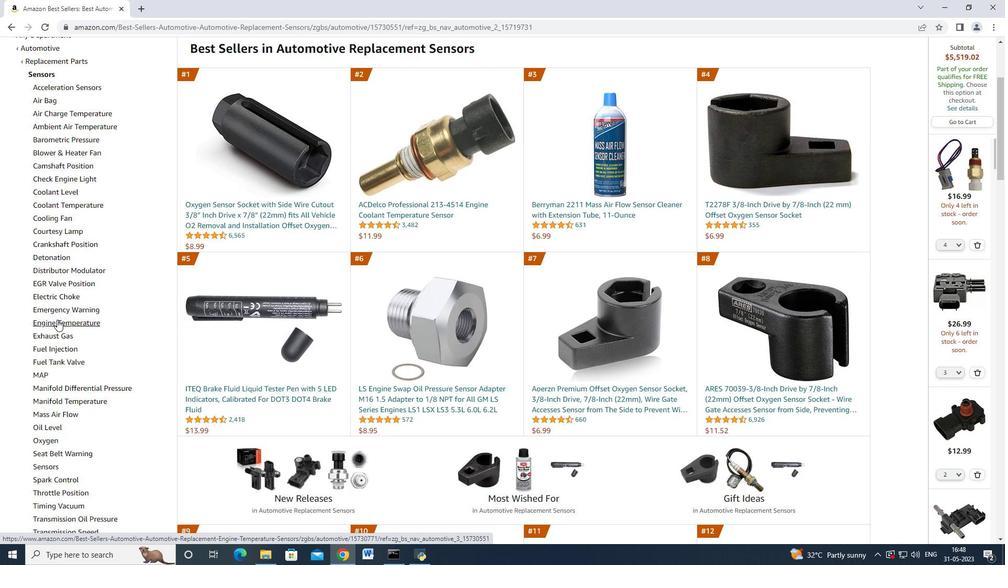 
Action: Mouse scrolled (56, 319) with delta (0, 0)
Screenshot: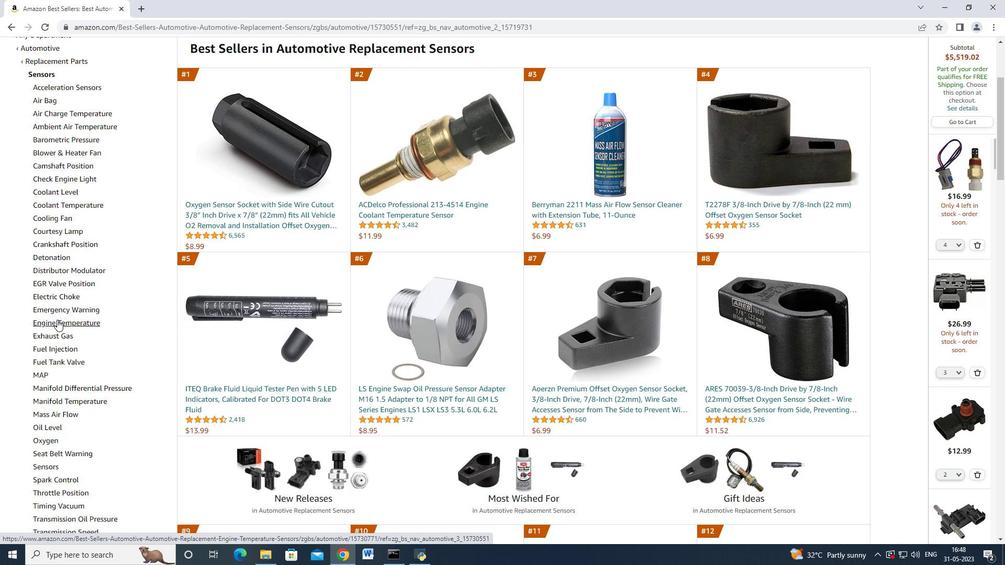 
Action: Mouse moved to (53, 359)
Screenshot: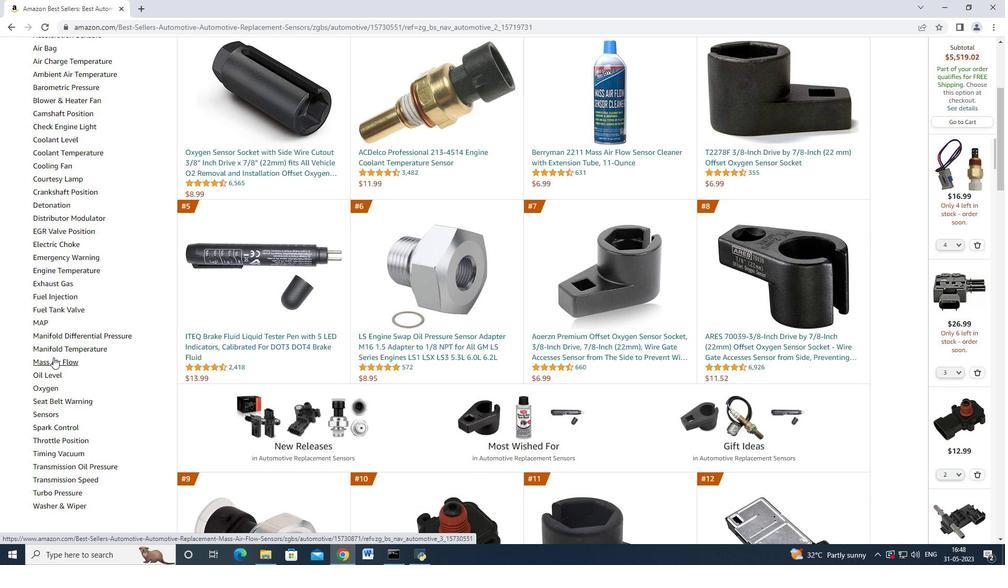 
Action: Mouse pressed left at (53, 359)
Screenshot: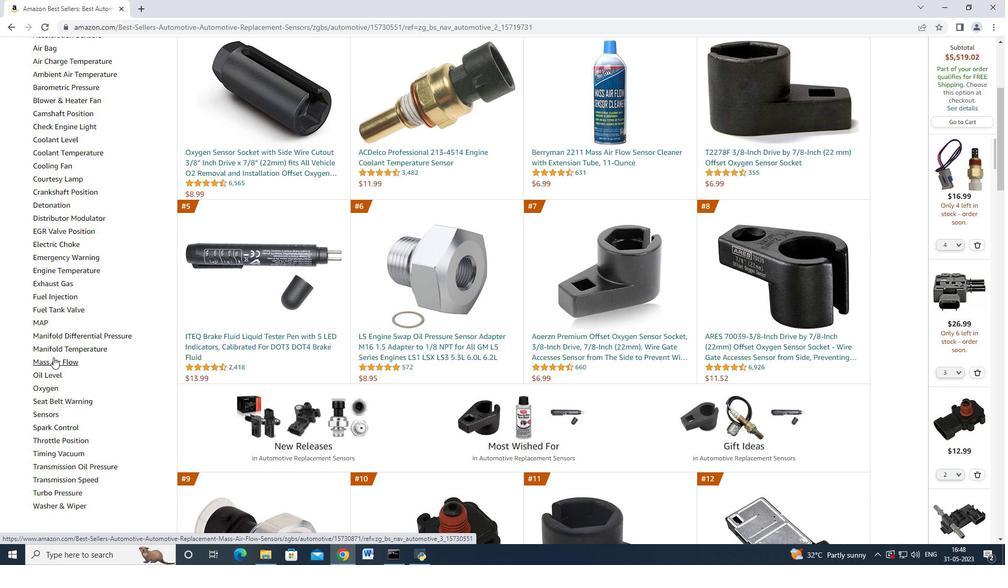 
Action: Mouse moved to (411, 215)
Screenshot: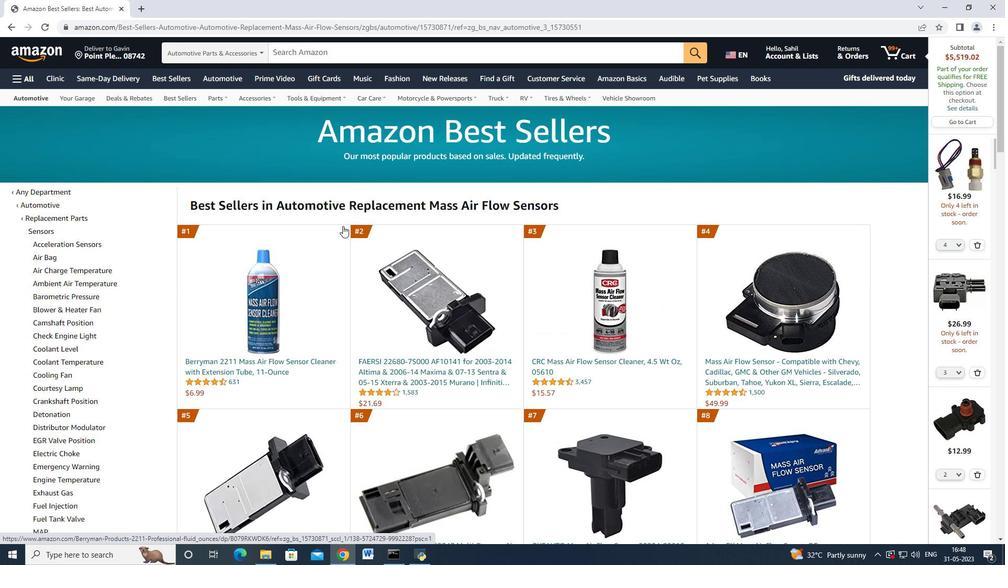 
Action: Mouse scrolled (411, 214) with delta (0, 0)
Screenshot: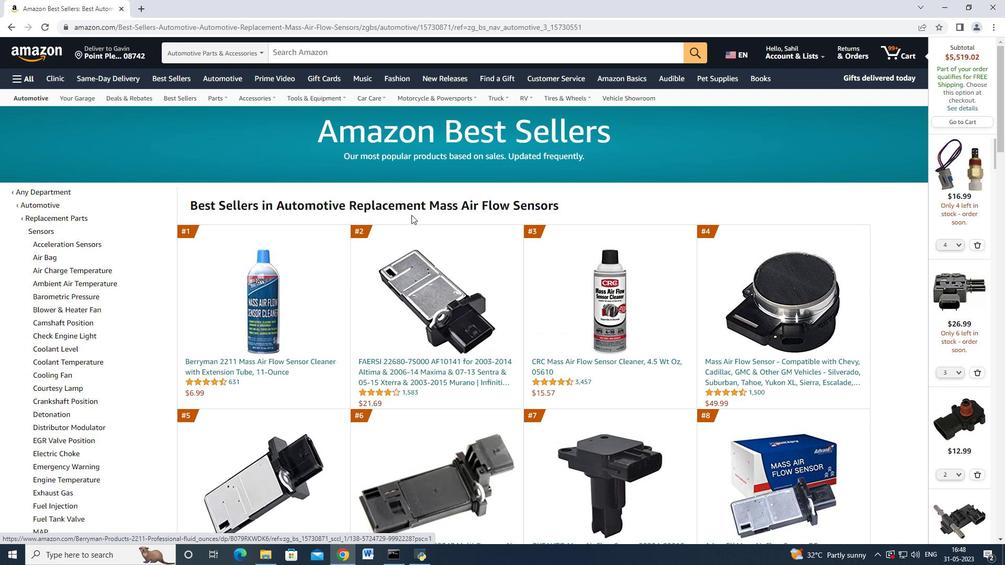 
Action: Mouse scrolled (411, 214) with delta (0, 0)
Screenshot: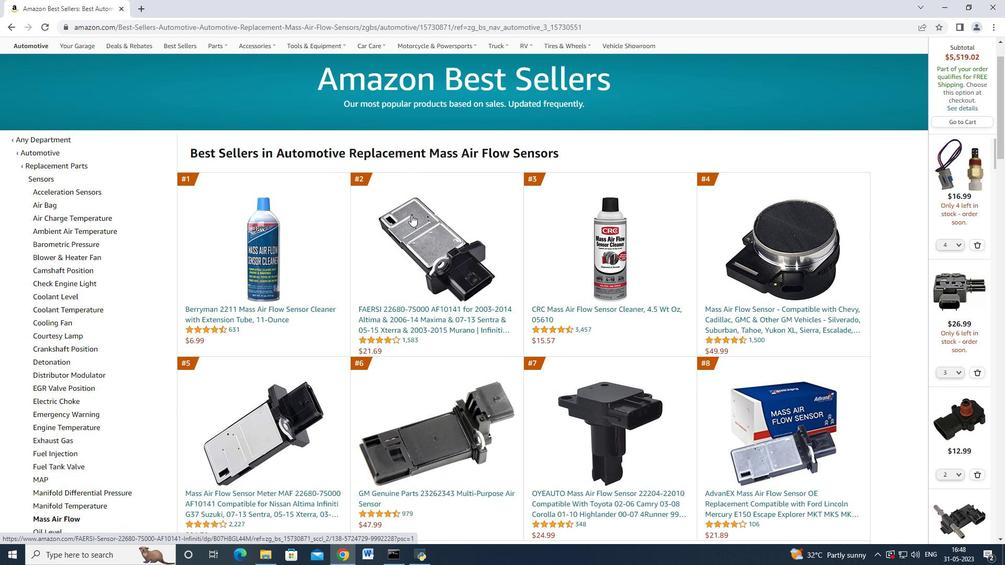 
Action: Mouse scrolled (411, 214) with delta (0, 0)
Screenshot: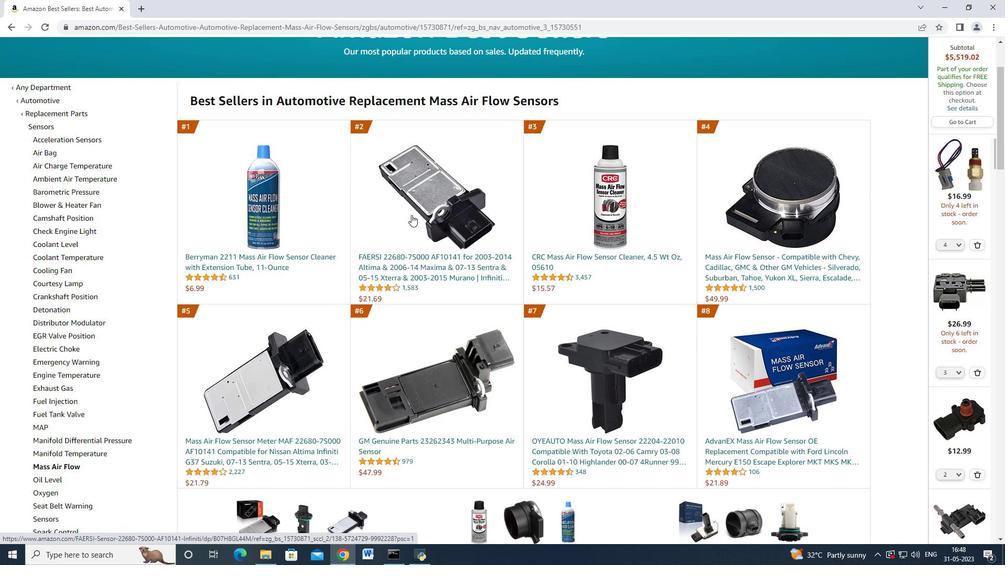 
Action: Mouse scrolled (411, 214) with delta (0, 0)
Screenshot: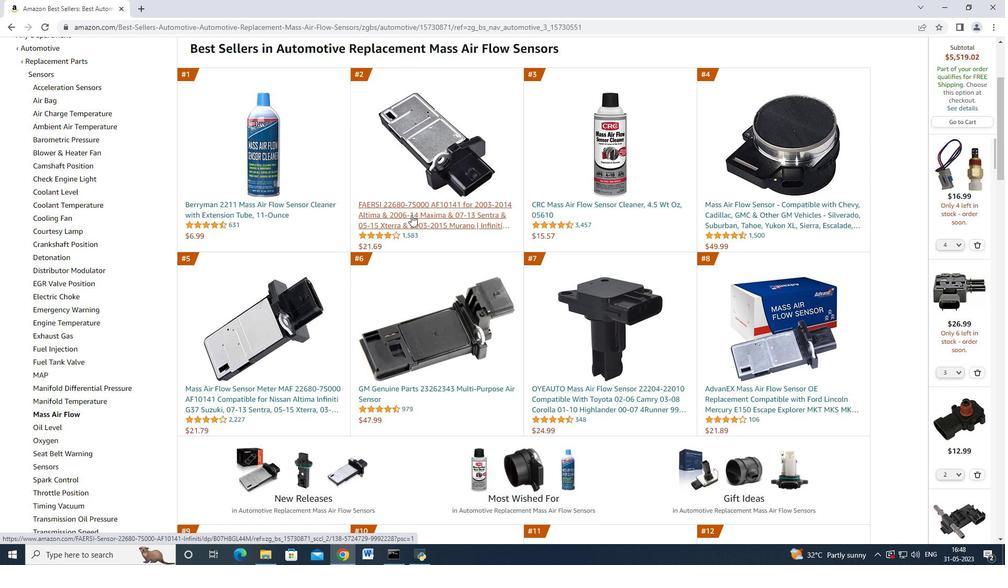 
Action: Mouse scrolled (411, 215) with delta (0, 0)
Screenshot: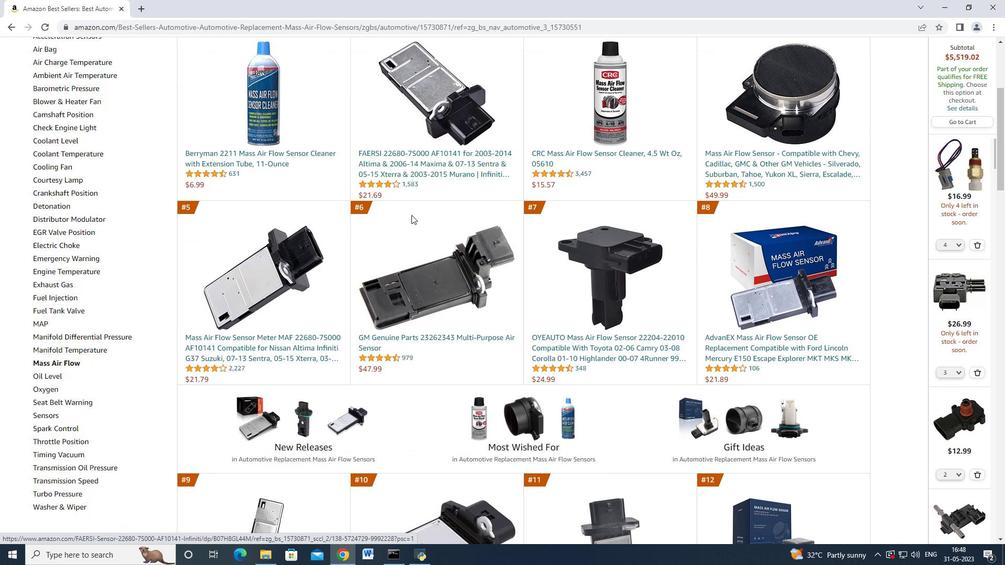 
Action: Mouse scrolled (411, 215) with delta (0, 0)
Screenshot: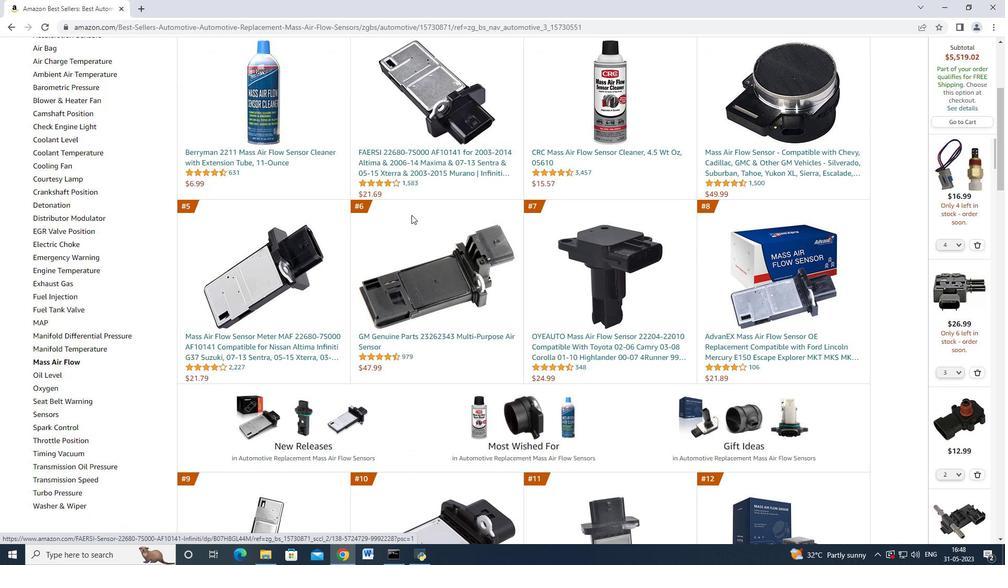 
Action: Mouse scrolled (411, 215) with delta (0, 0)
Screenshot: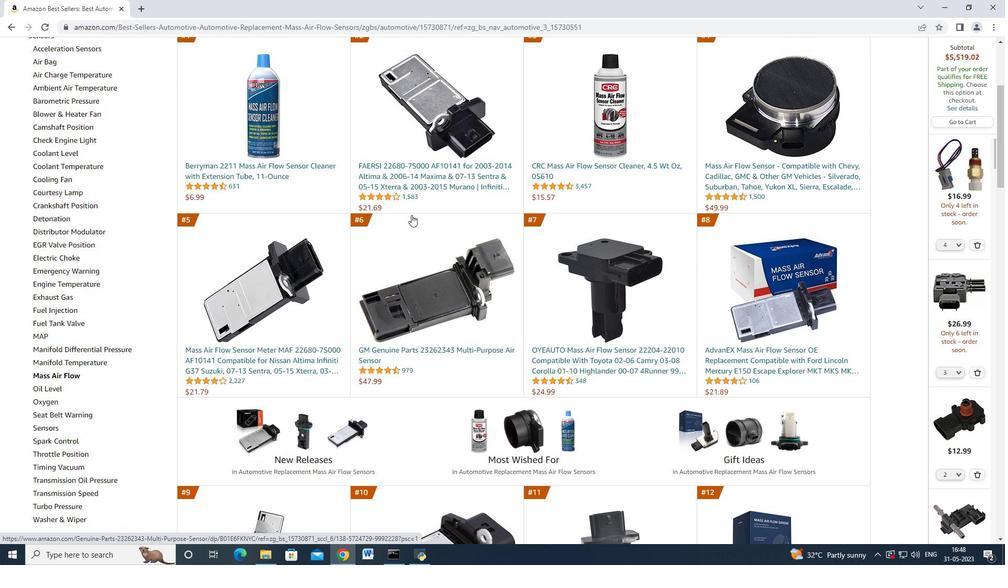 
Action: Mouse scrolled (411, 215) with delta (0, 0)
Screenshot: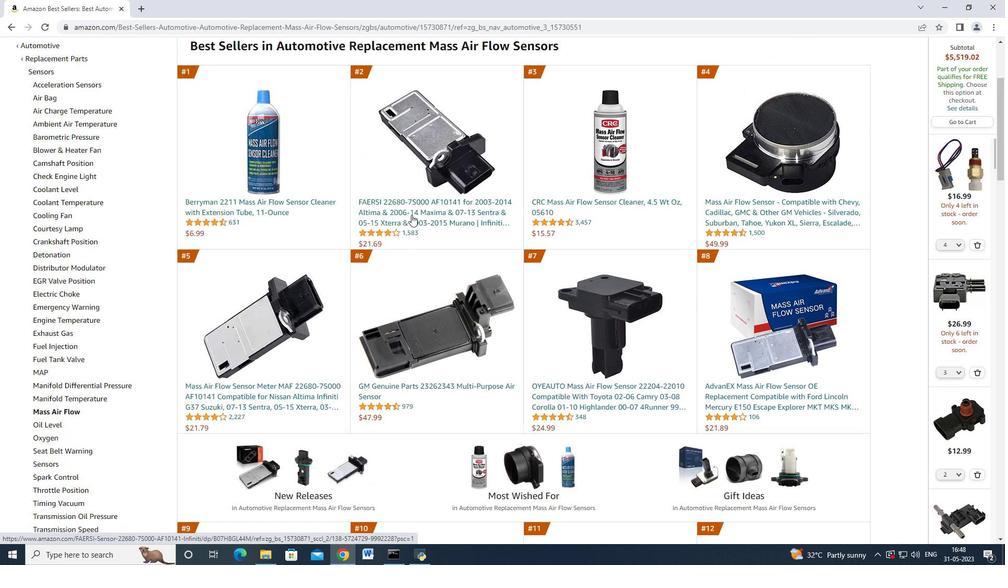 
Action: Mouse moved to (481, 252)
Screenshot: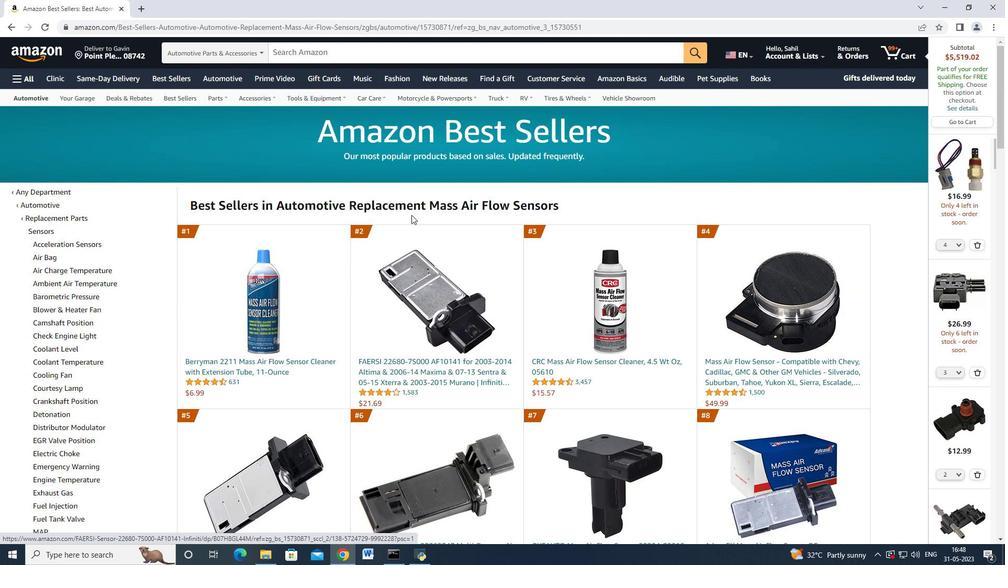 
Action: Mouse scrolled (481, 252) with delta (0, 0)
Screenshot: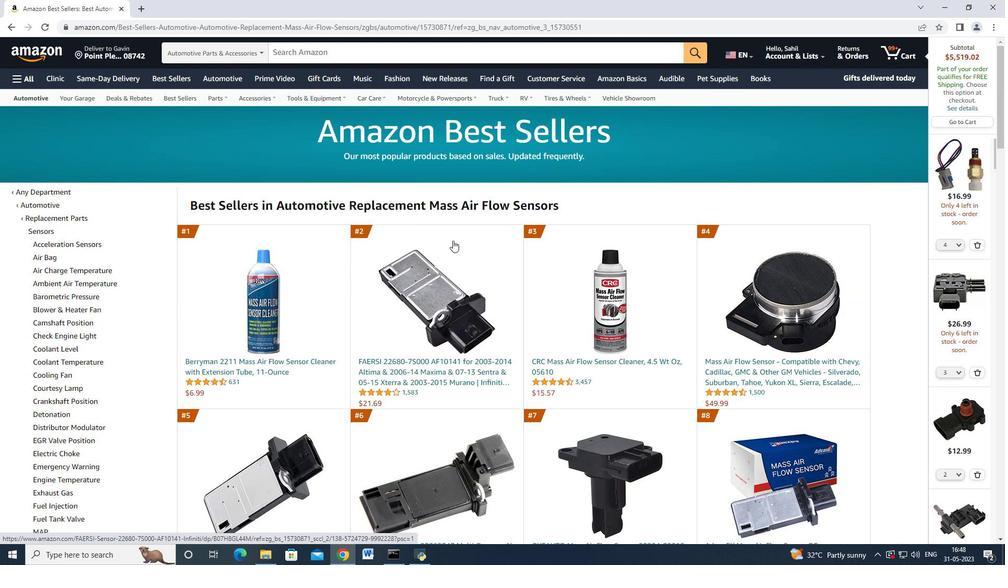 
Action: Mouse moved to (482, 252)
Screenshot: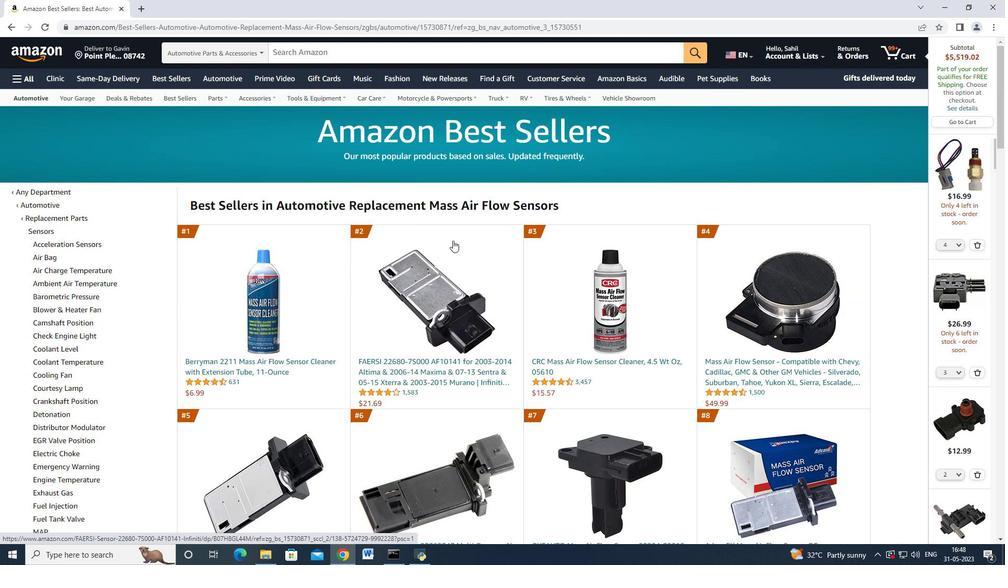 
Action: Mouse scrolled (482, 252) with delta (0, 0)
Screenshot: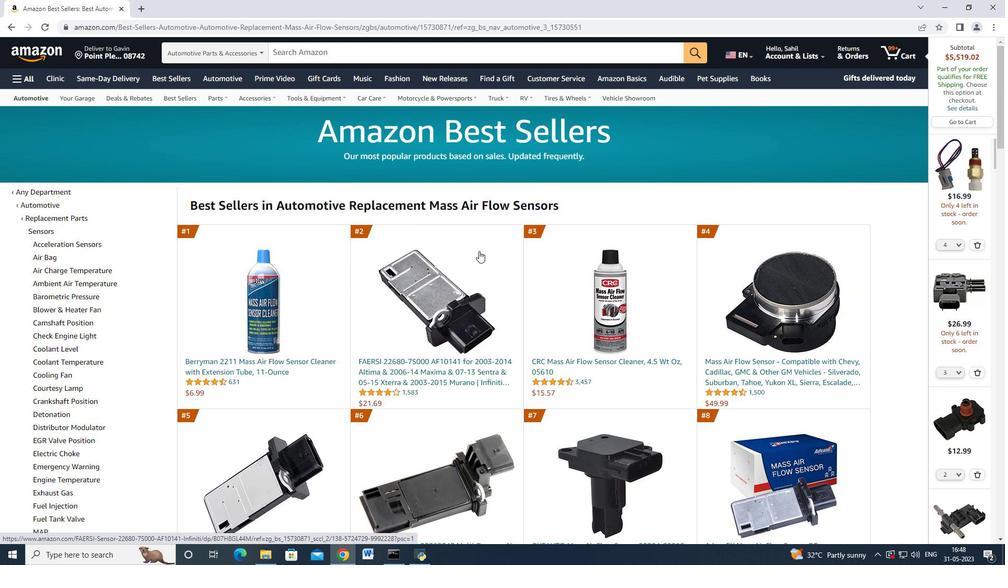 
Action: Mouse moved to (555, 265)
Screenshot: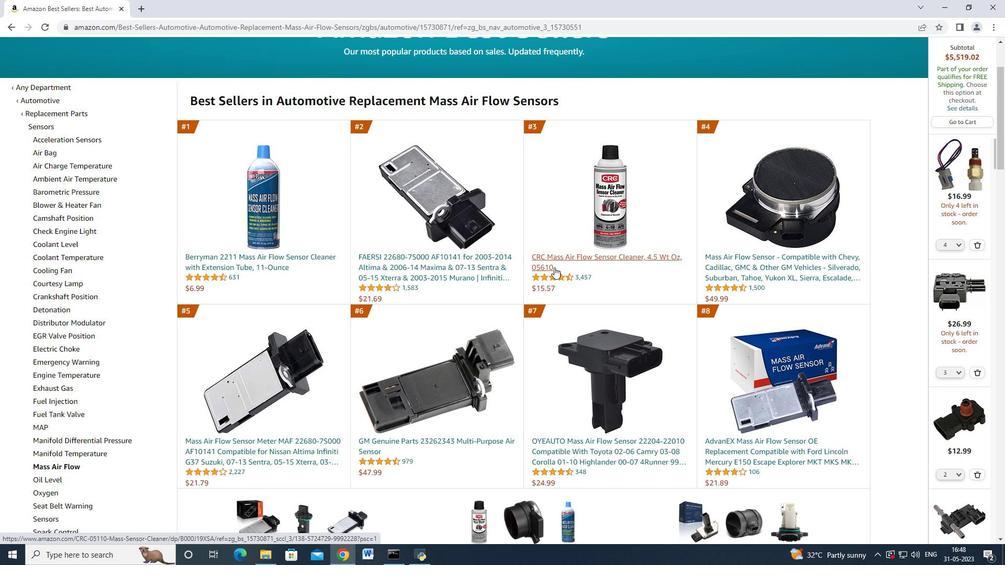 
Action: Mouse pressed left at (555, 265)
Screenshot: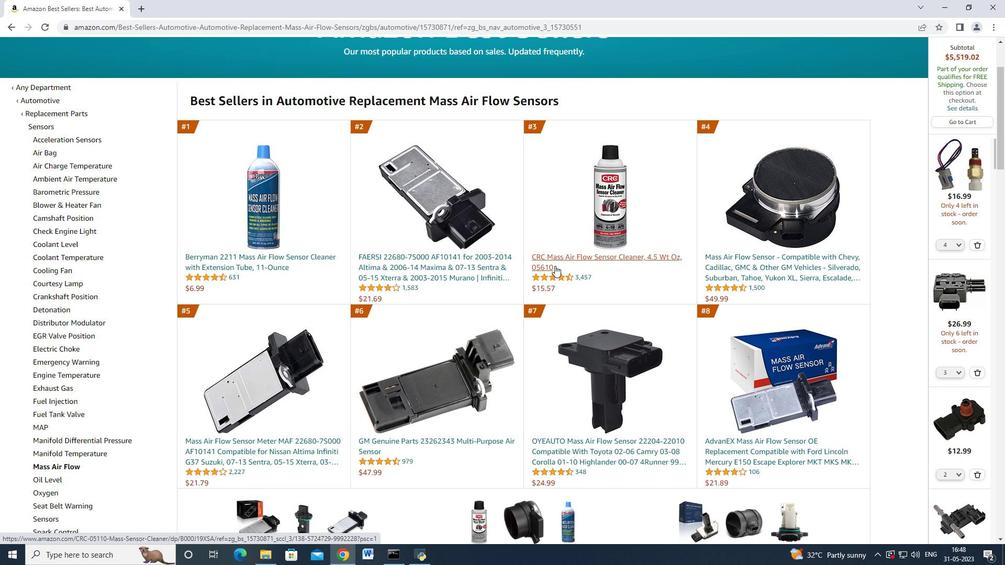 
Action: Mouse moved to (746, 288)
Screenshot: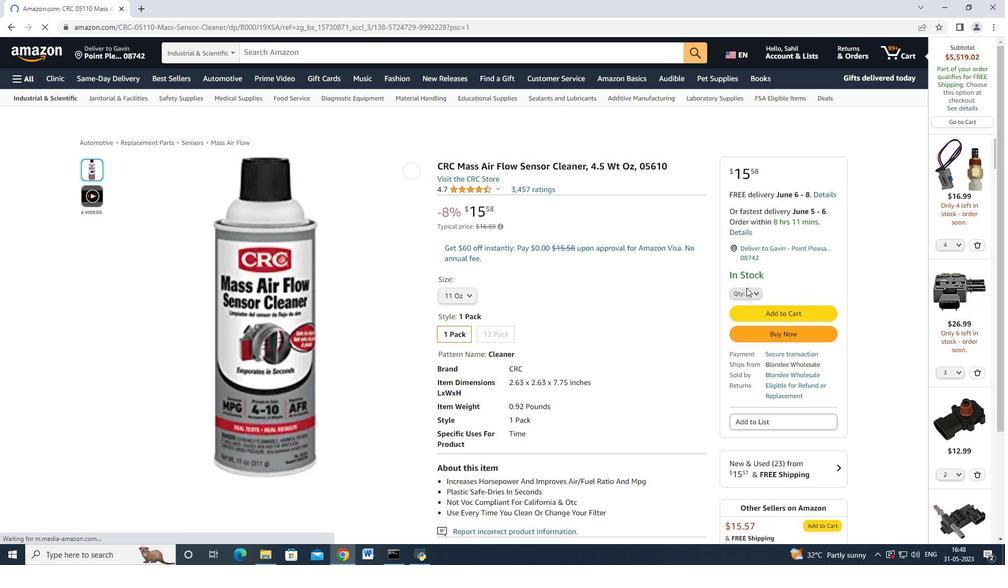 
Action: Mouse pressed left at (746, 288)
Screenshot: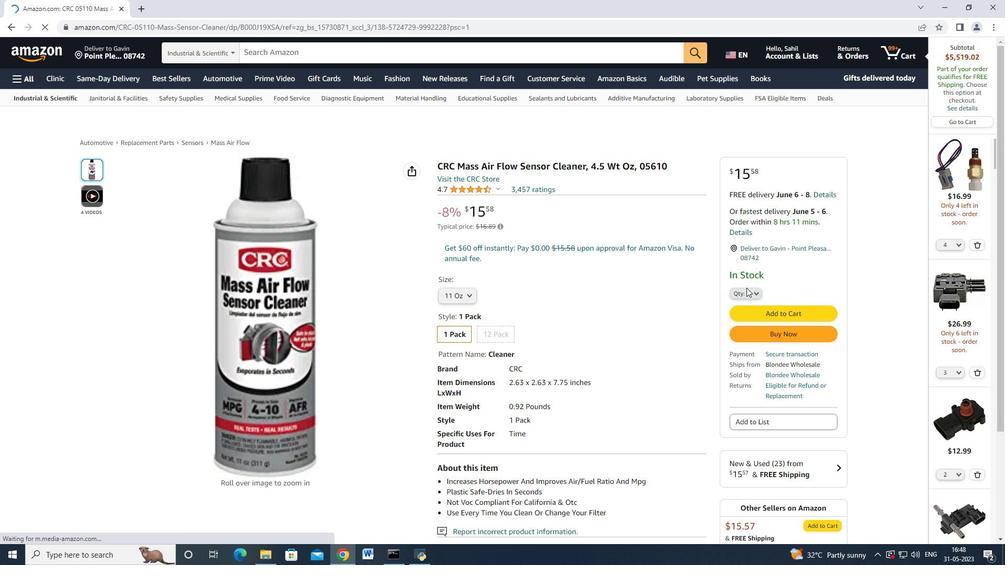 
Action: Mouse moved to (755, 290)
Screenshot: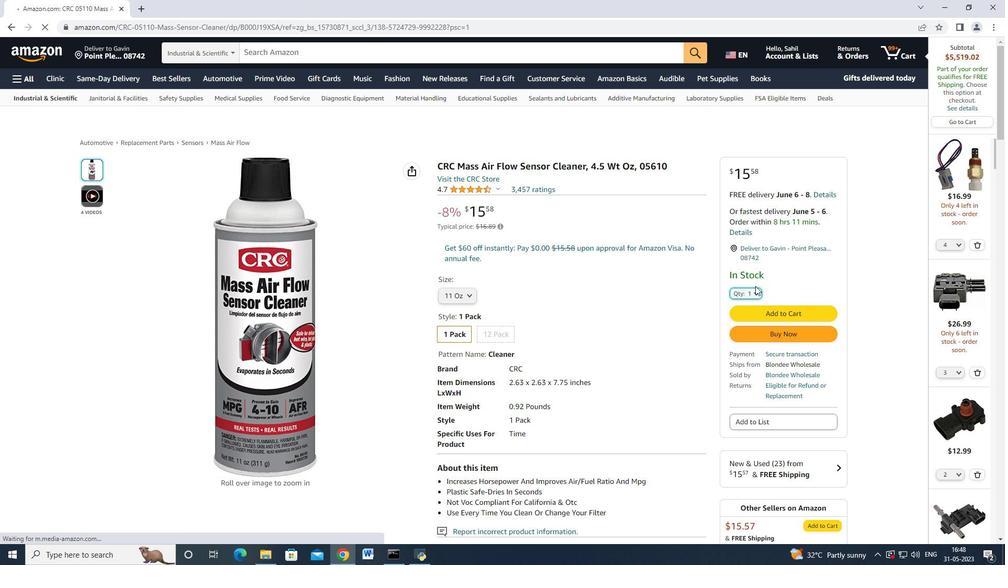 
Action: Mouse pressed left at (755, 290)
Screenshot: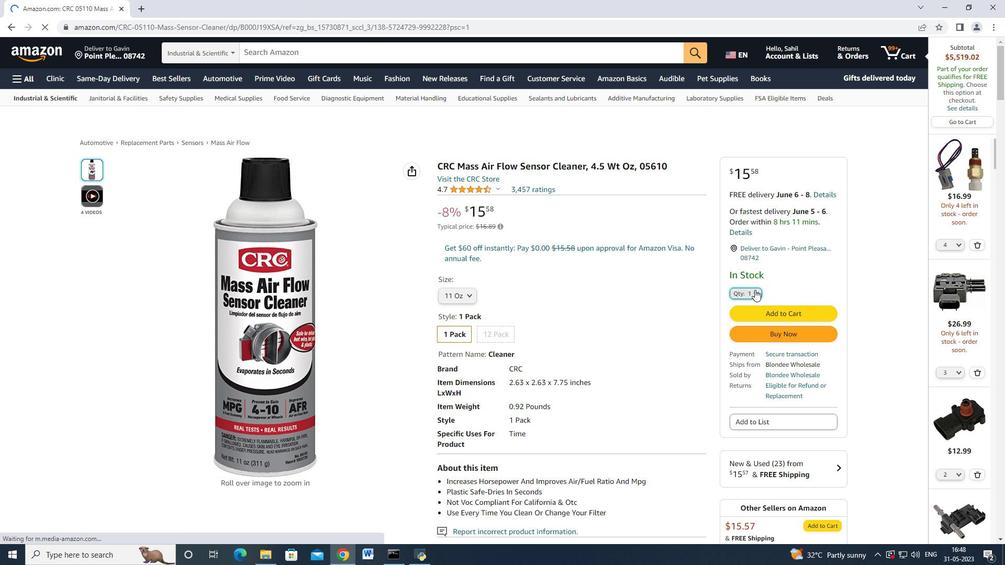 
Action: Mouse moved to (748, 112)
Screenshot: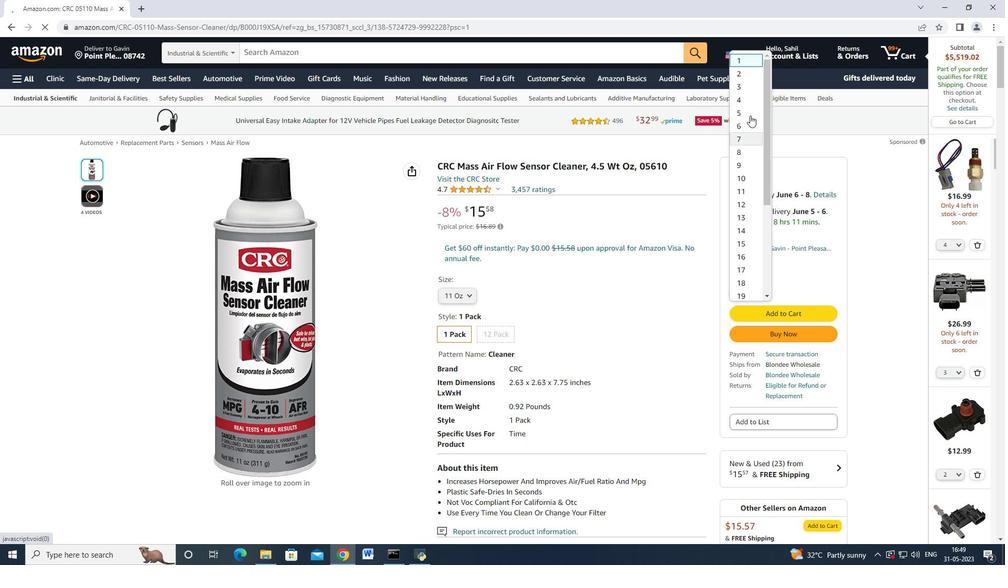 
Action: Mouse pressed left at (748, 112)
Screenshot: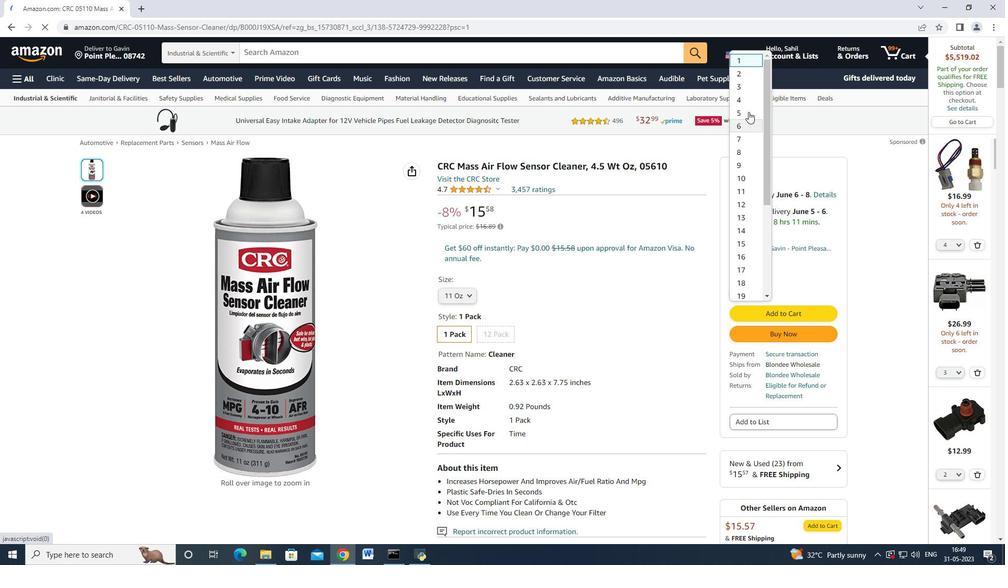 
Action: Mouse moved to (768, 329)
Screenshot: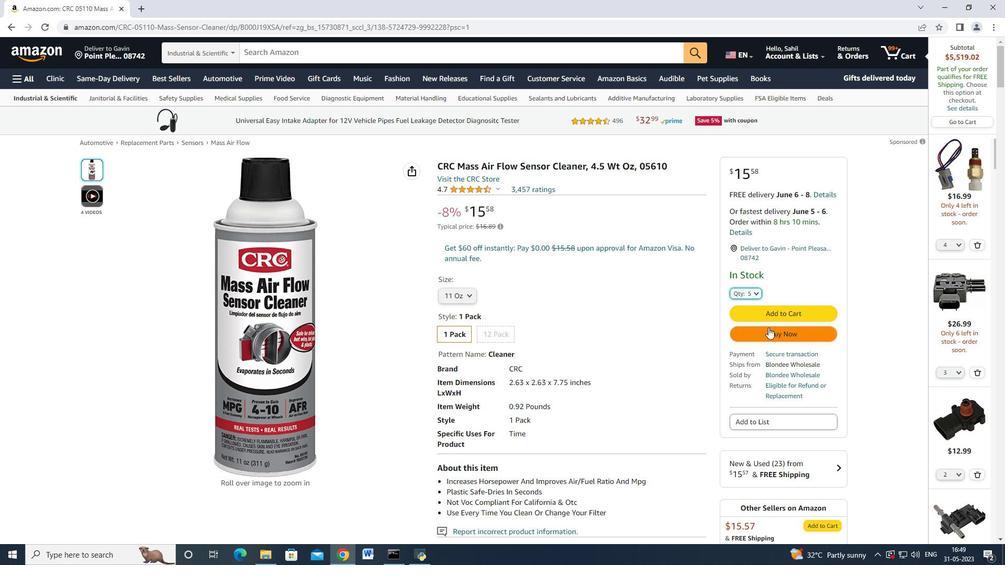 
Action: Mouse pressed left at (768, 329)
Screenshot: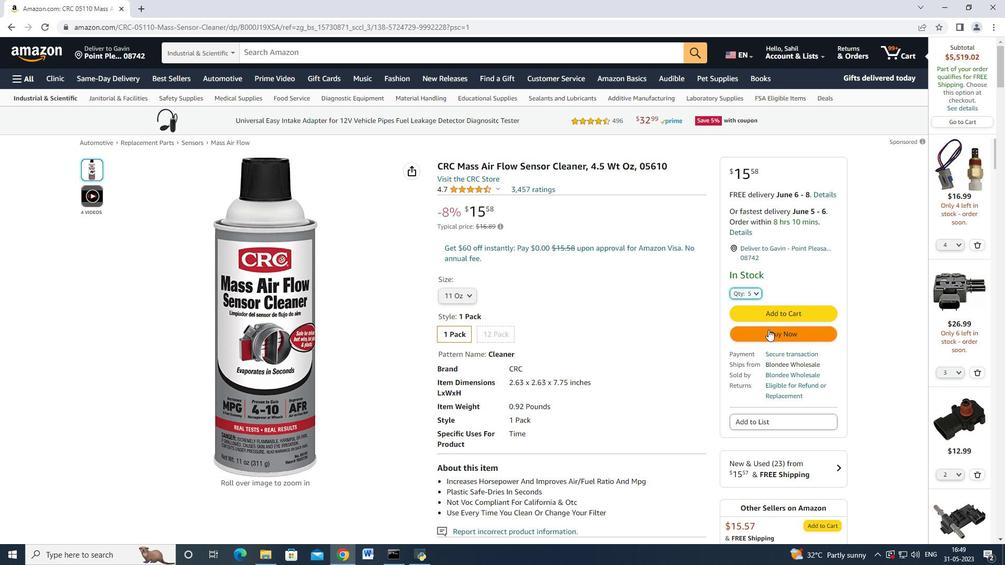 
Action: Mouse moved to (460, 261)
Screenshot: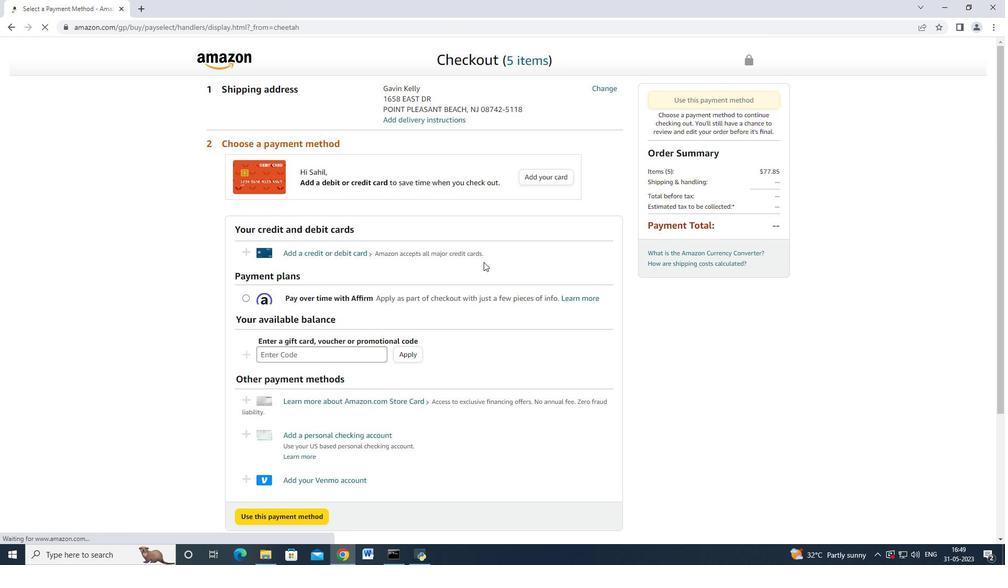 
Action: Mouse scrolled (460, 261) with delta (0, 0)
Screenshot: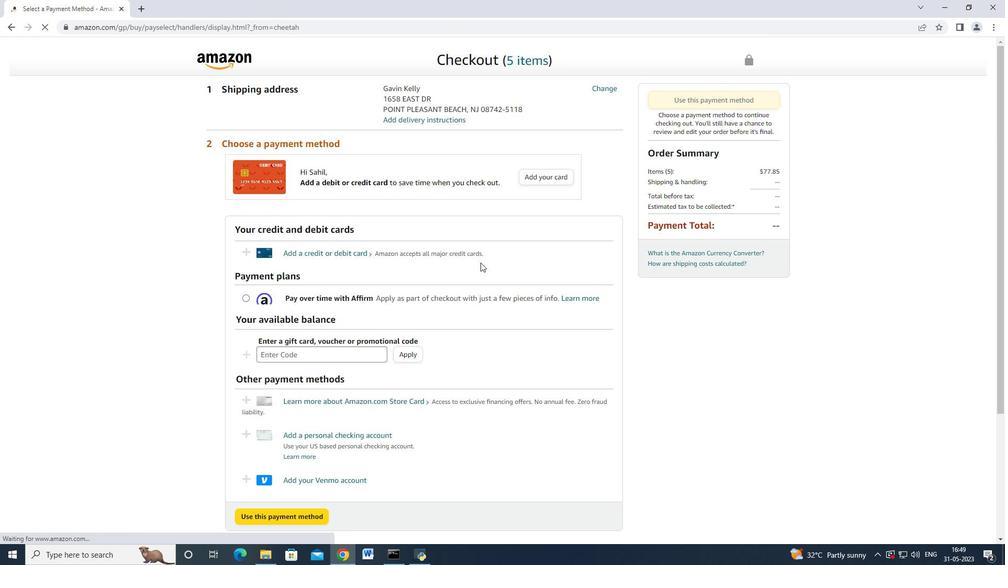 
Action: Mouse scrolled (460, 261) with delta (0, 0)
Screenshot: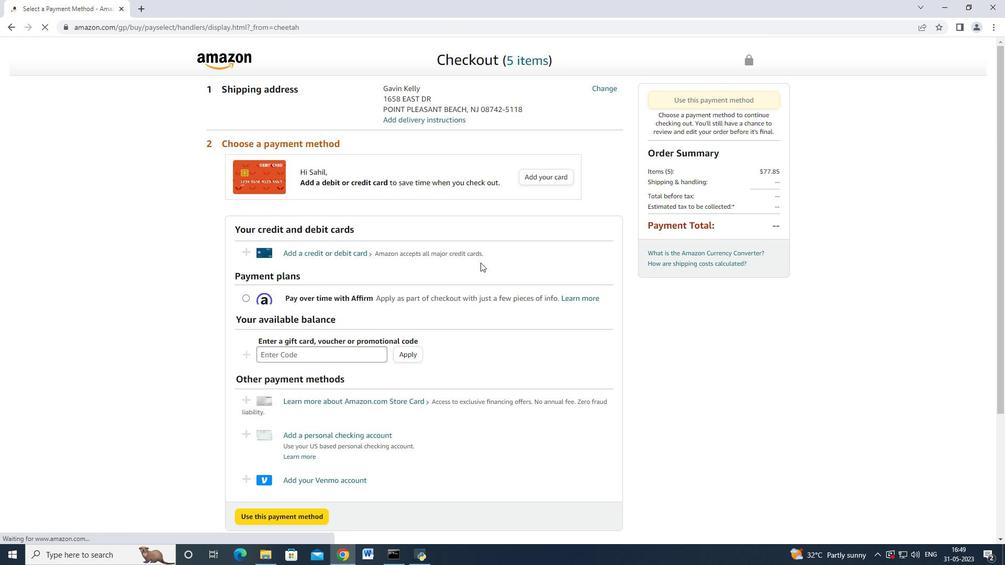 
Action: Mouse scrolled (460, 262) with delta (0, 0)
Screenshot: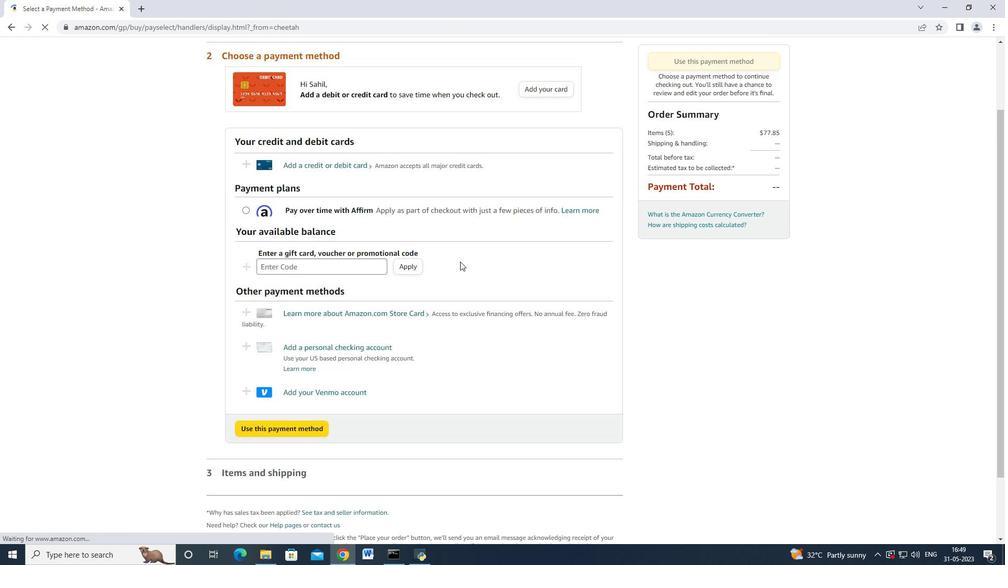 
Action: Mouse scrolled (460, 262) with delta (0, 0)
Screenshot: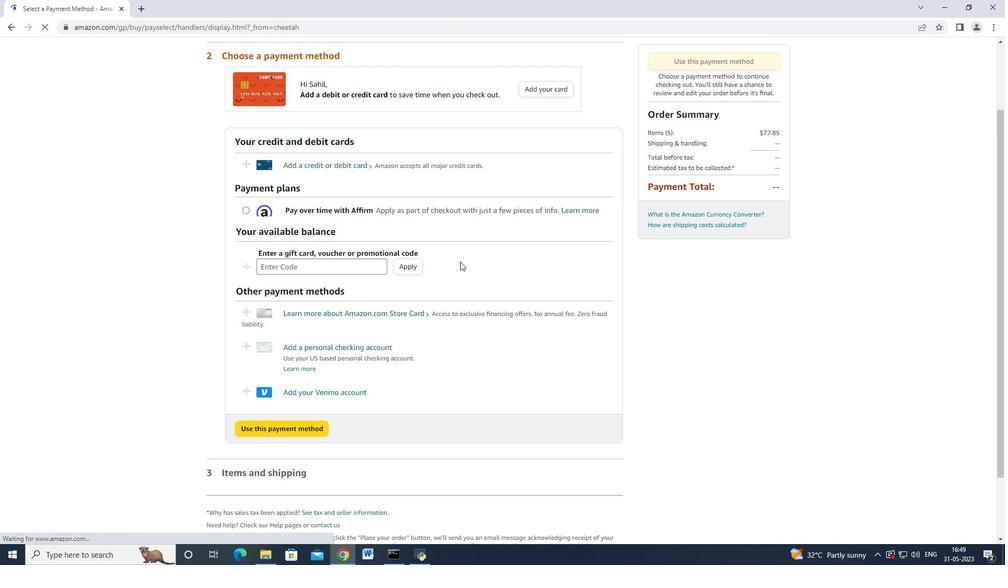 
Action: Mouse moved to (610, 83)
Screenshot: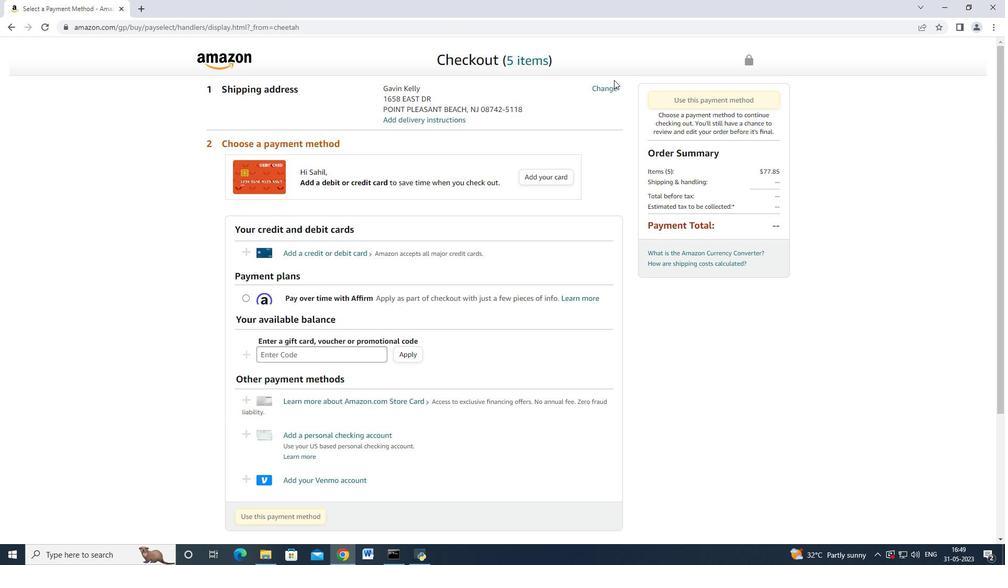 
Action: Mouse pressed left at (610, 83)
Screenshot: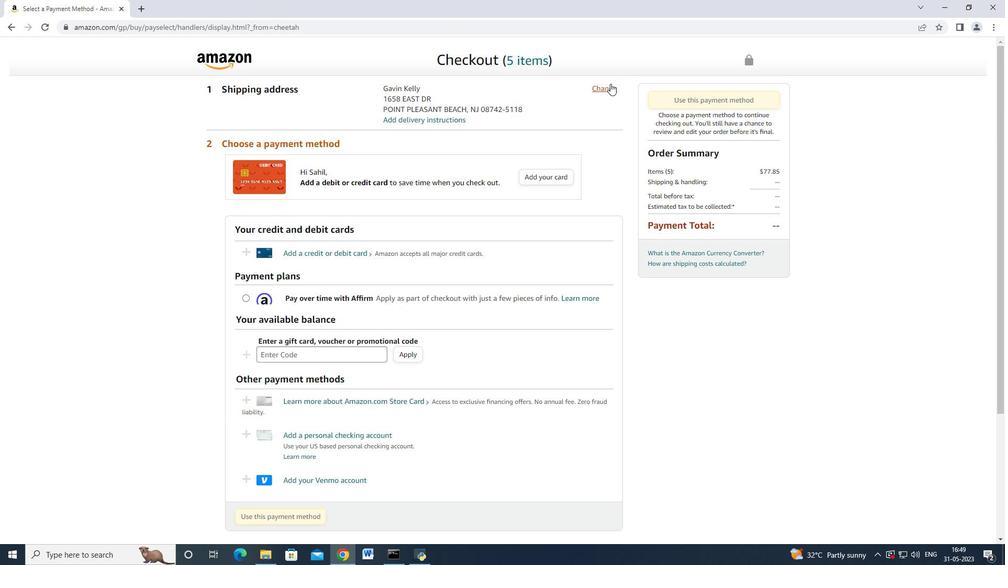 
Action: Mouse moved to (439, 142)
Screenshot: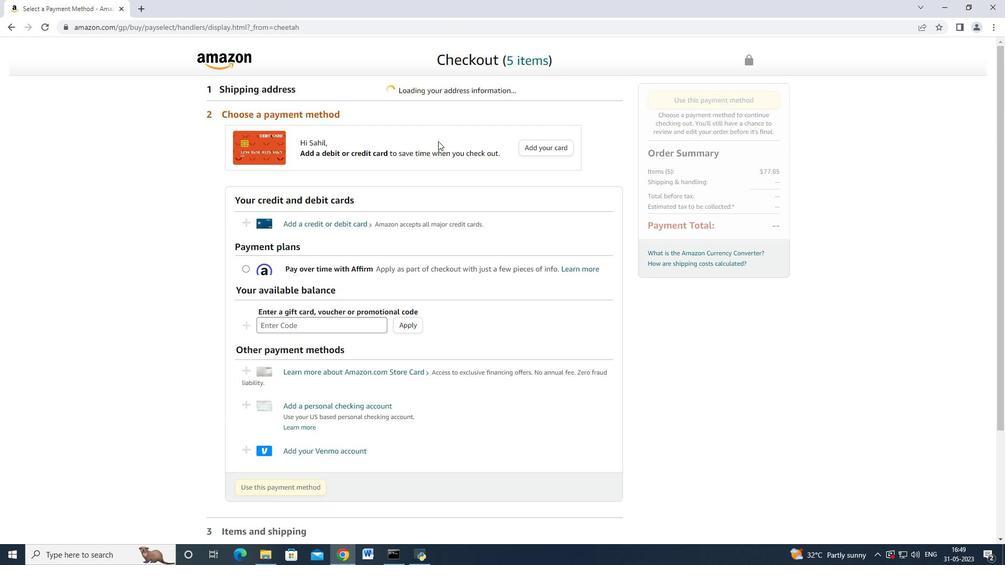 
Action: Mouse scrolled (439, 142) with delta (0, 0)
Screenshot: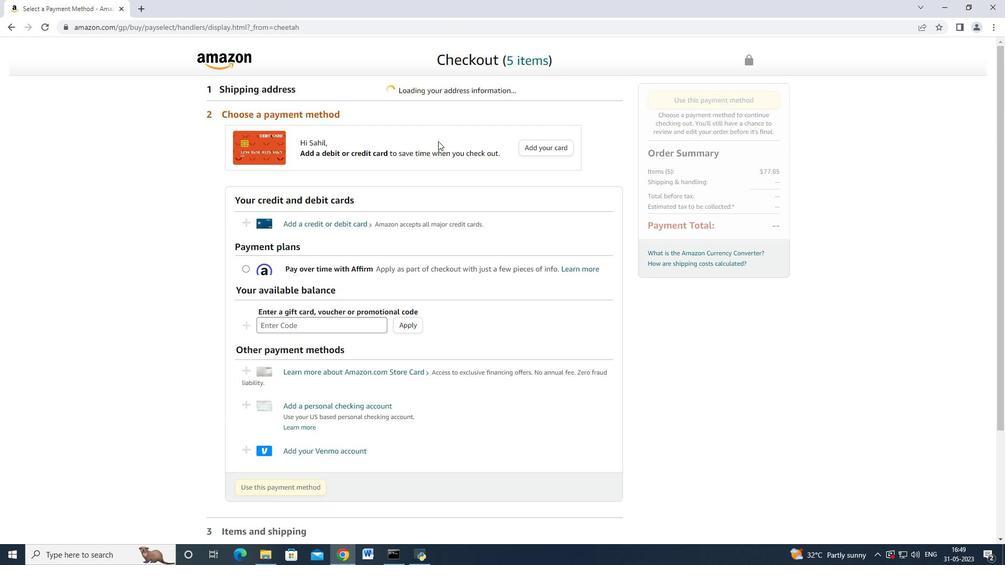 
Action: Mouse moved to (410, 202)
Screenshot: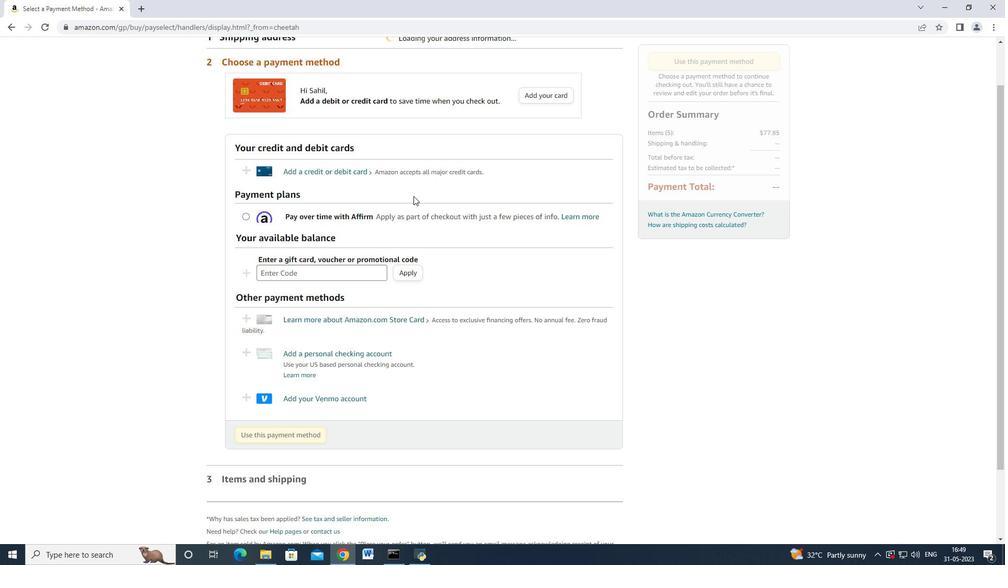 
Action: Mouse scrolled (410, 203) with delta (0, 0)
Screenshot: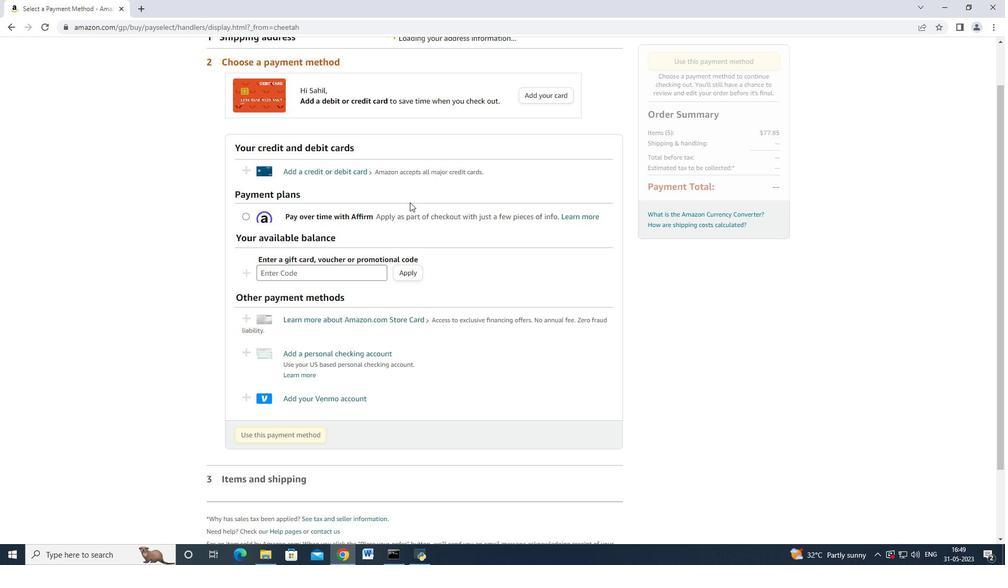 
Action: Mouse moved to (408, 212)
Screenshot: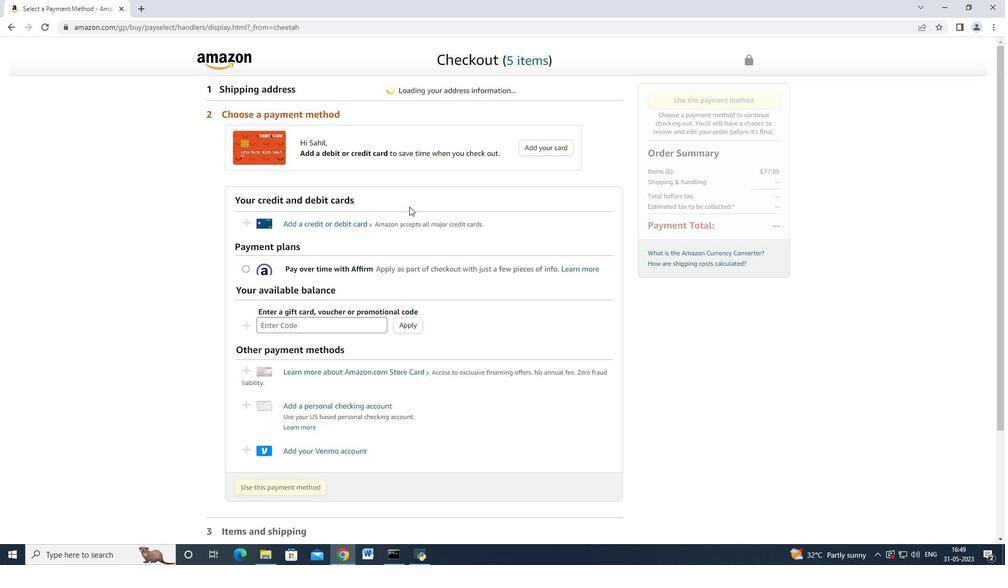 
Action: Mouse scrolled (408, 212) with delta (0, 0)
Screenshot: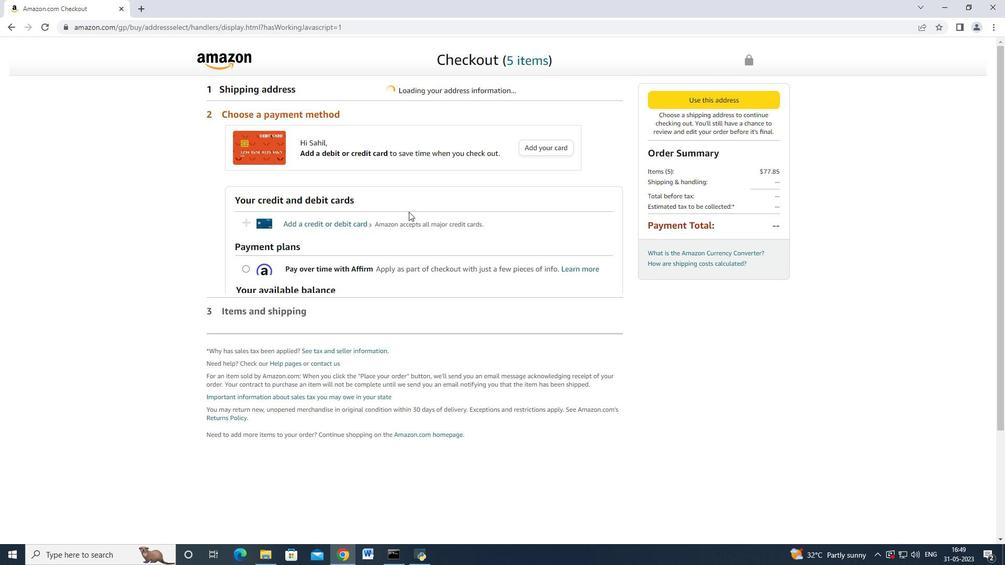 
Action: Mouse scrolled (408, 212) with delta (0, 0)
Screenshot: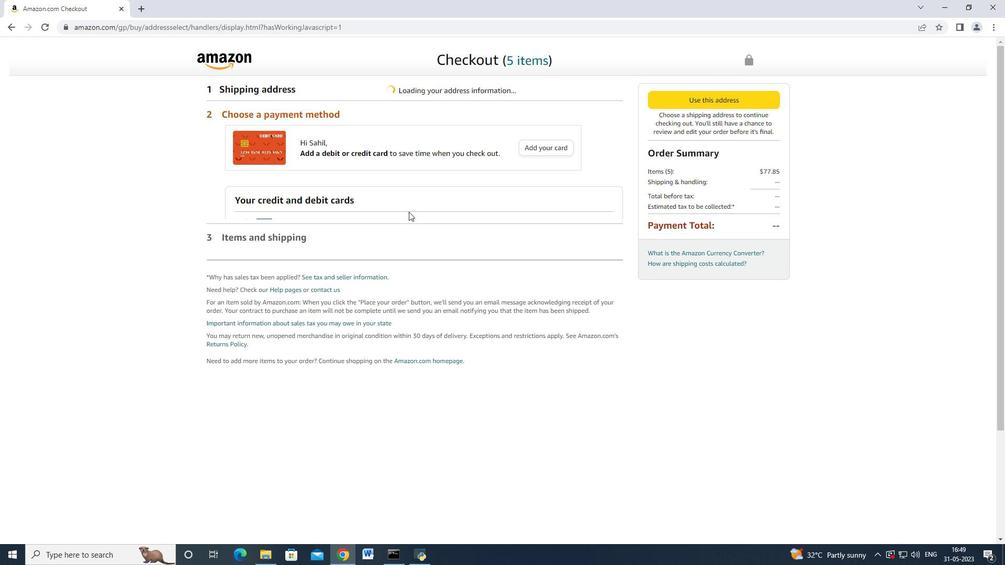 
Action: Mouse moved to (404, 241)
Screenshot: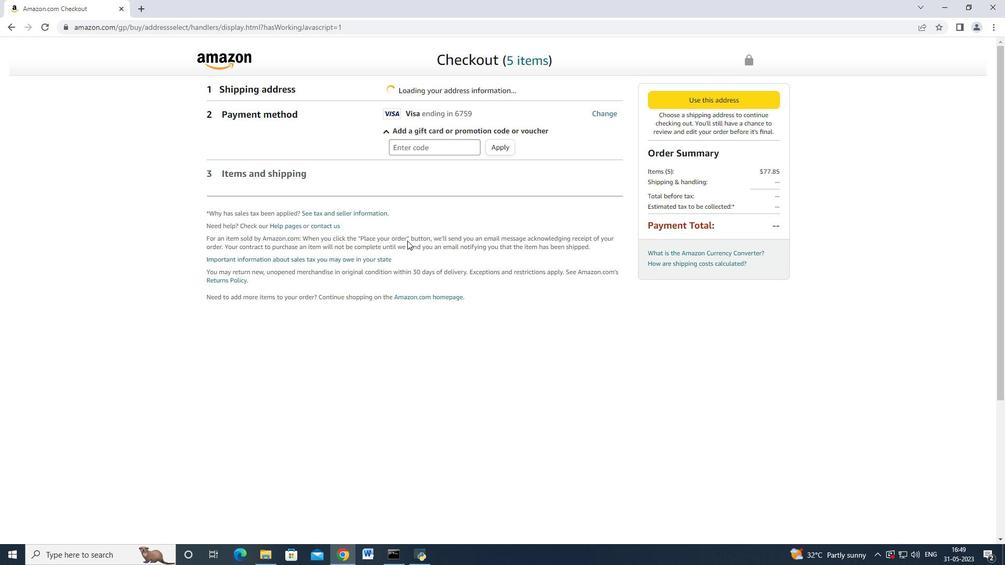 
Action: Mouse scrolled (404, 242) with delta (0, 0)
Screenshot: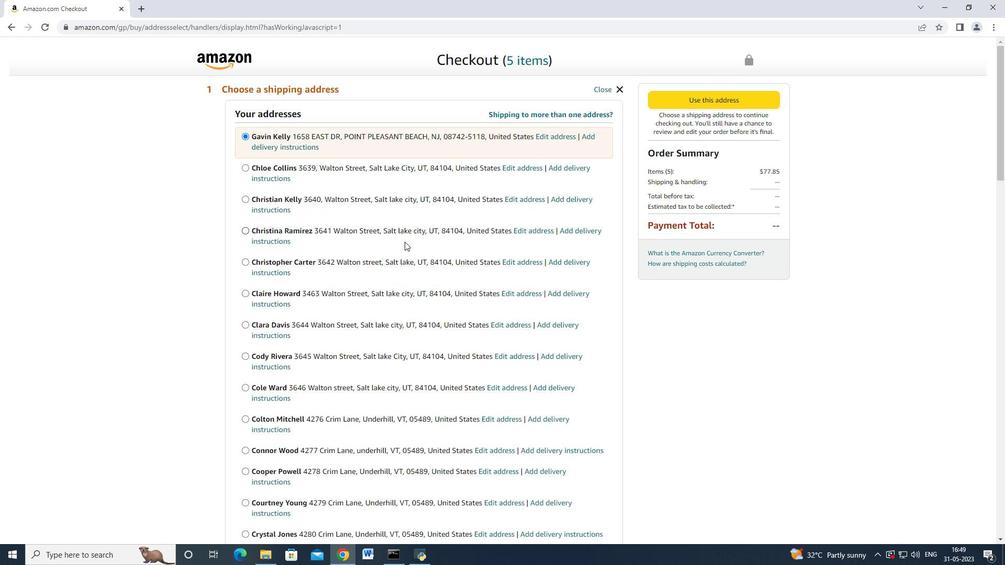 
Action: Mouse moved to (404, 240)
Screenshot: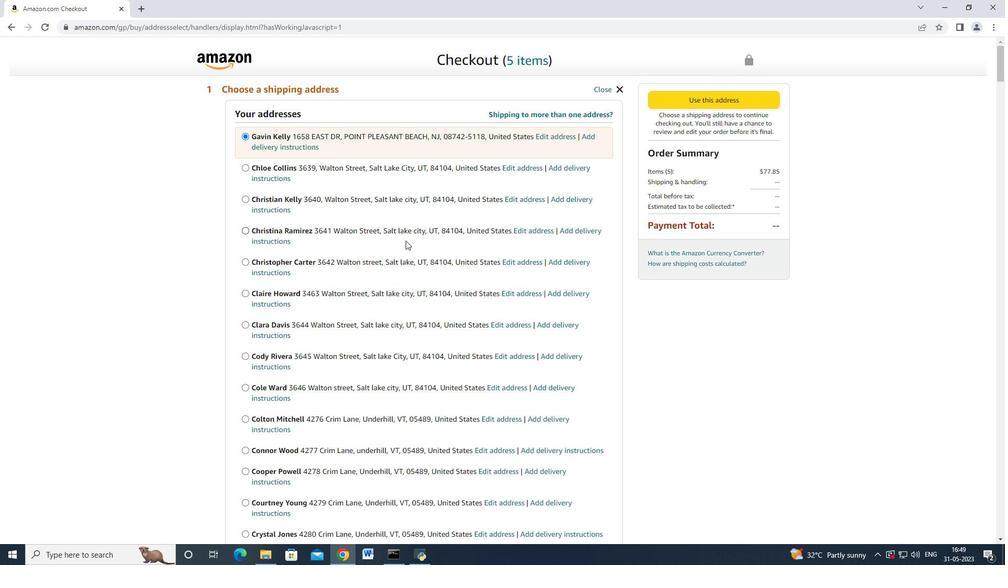 
Action: Mouse scrolled (404, 239) with delta (0, 0)
Screenshot: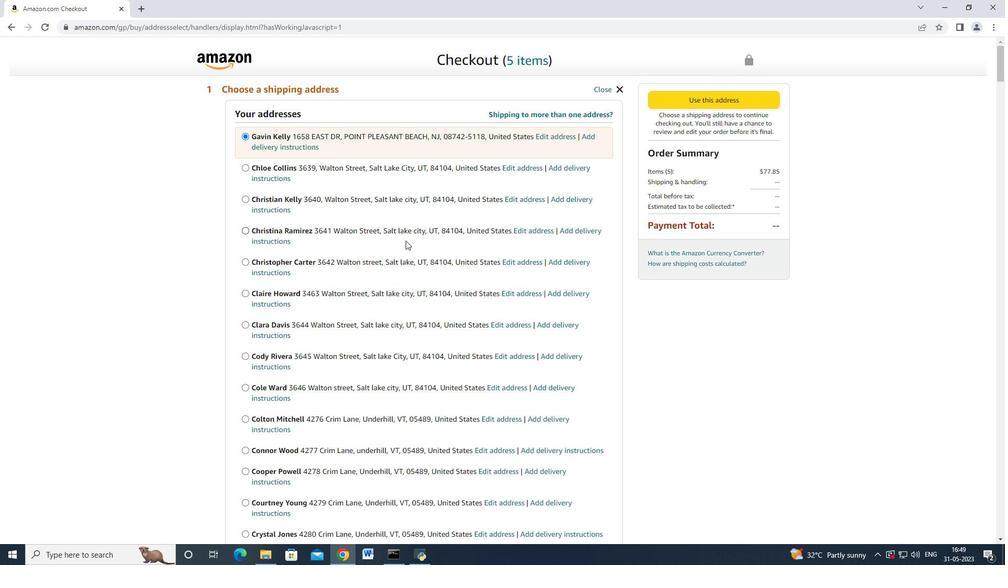 
Action: Mouse moved to (403, 239)
Screenshot: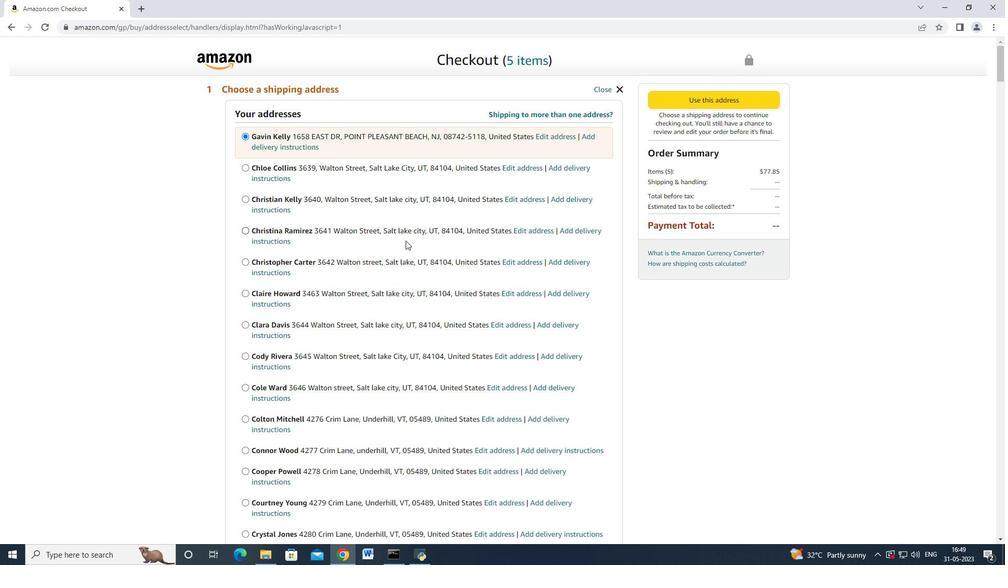 
Action: Mouse scrolled (403, 239) with delta (0, 0)
Screenshot: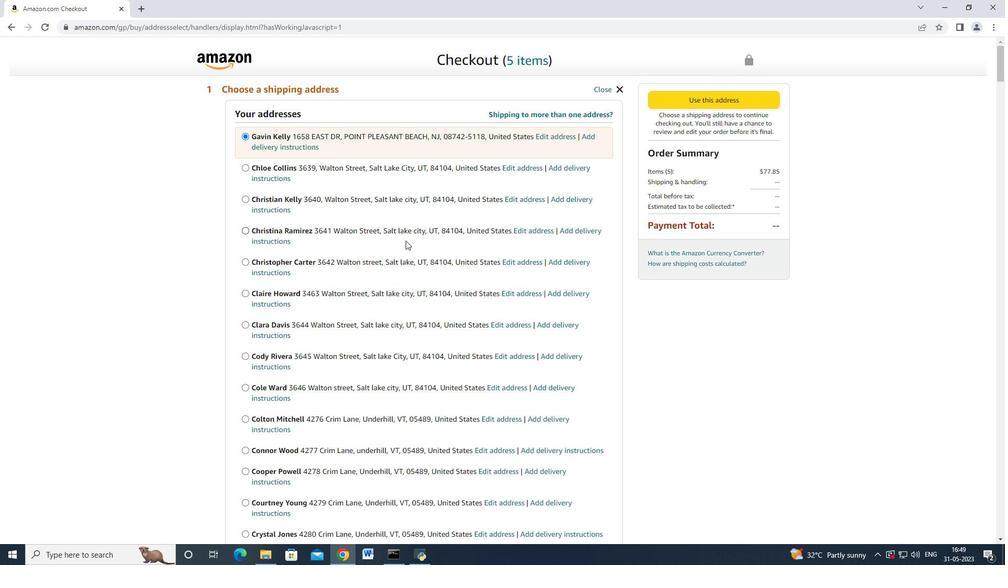 
Action: Mouse moved to (403, 239)
Screenshot: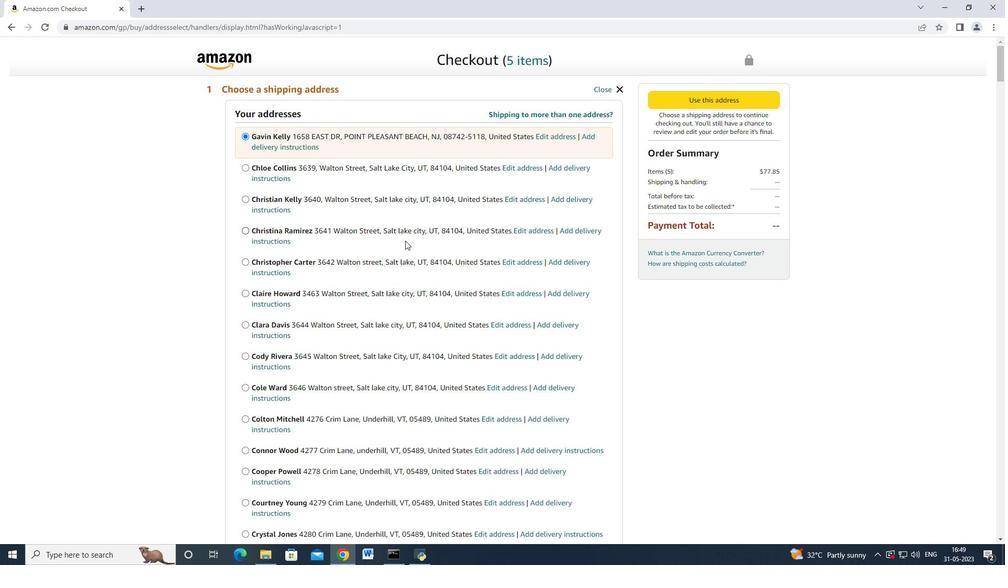 
Action: Mouse scrolled (403, 239) with delta (0, 0)
Screenshot: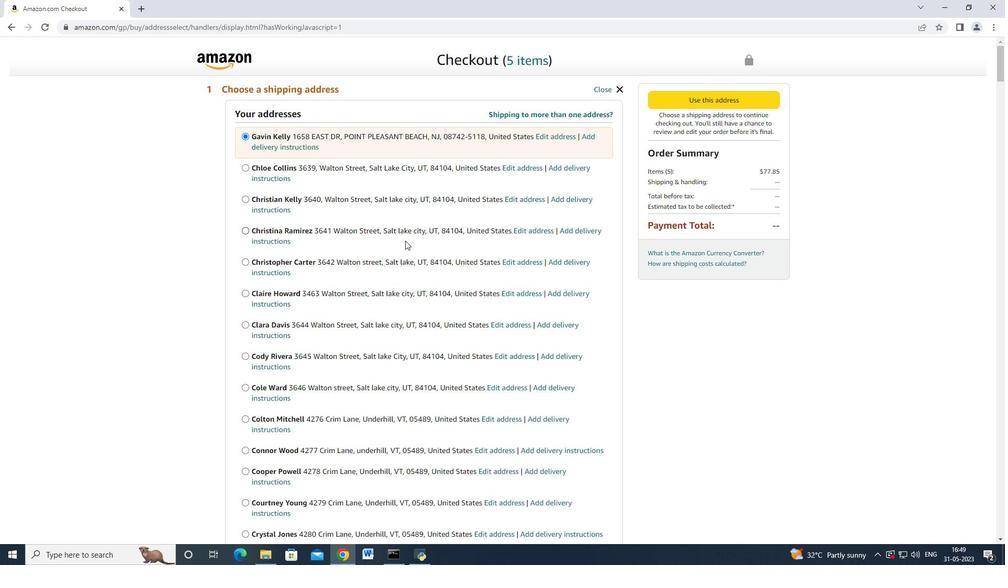 
Action: Mouse moved to (402, 239)
Screenshot: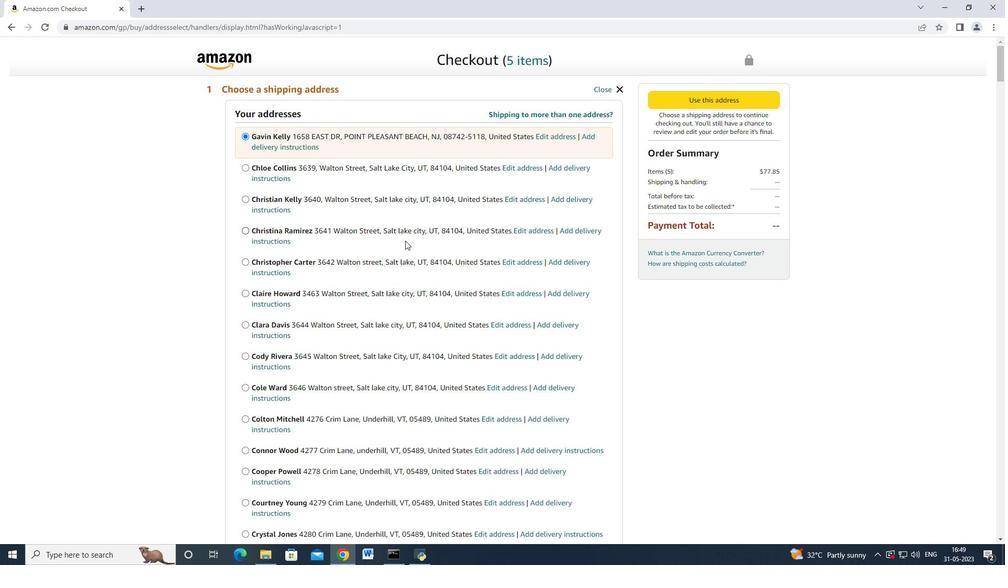 
Action: Mouse scrolled (402, 239) with delta (0, 0)
Screenshot: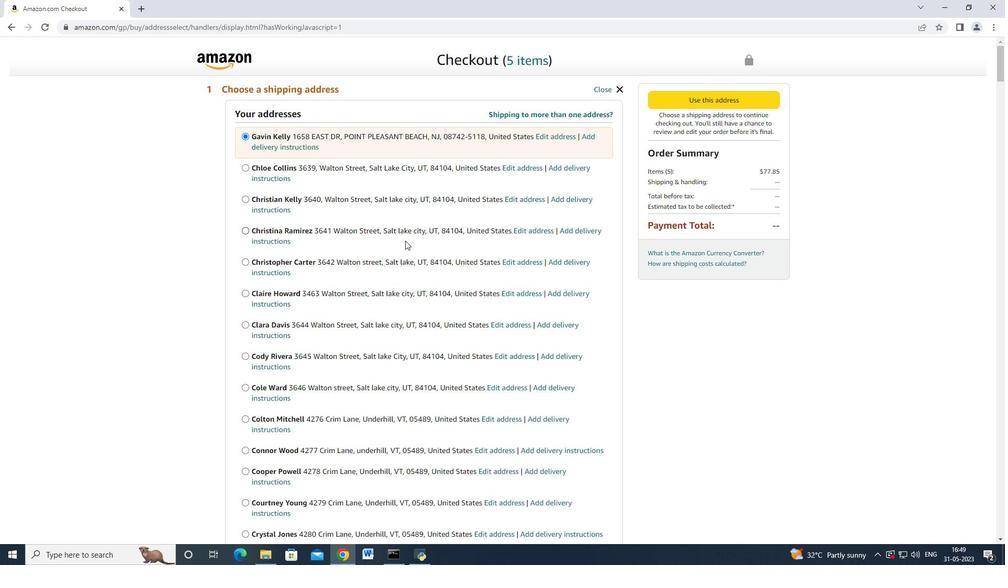 
Action: Mouse moved to (401, 239)
Screenshot: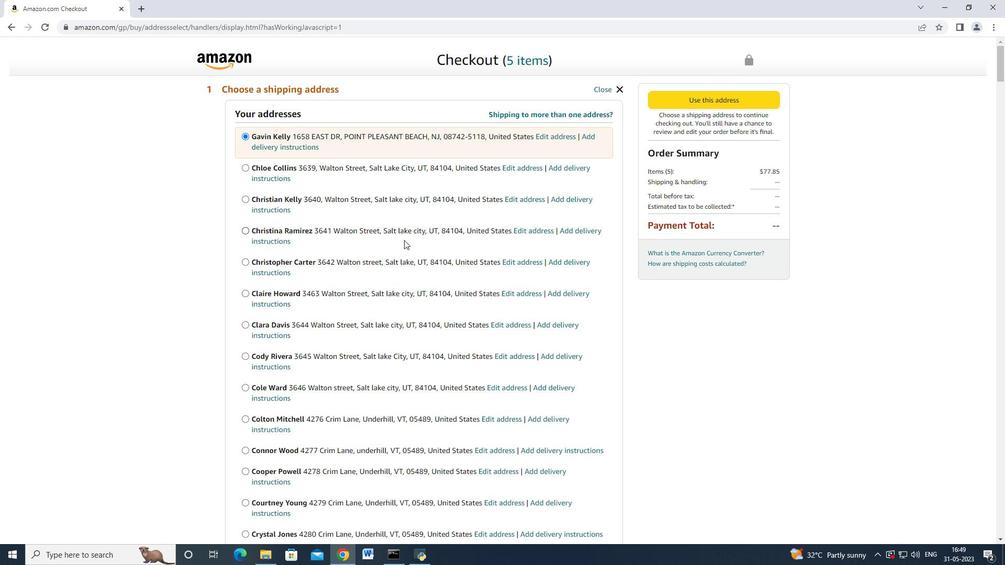 
Action: Mouse scrolled (401, 239) with delta (0, 0)
Screenshot: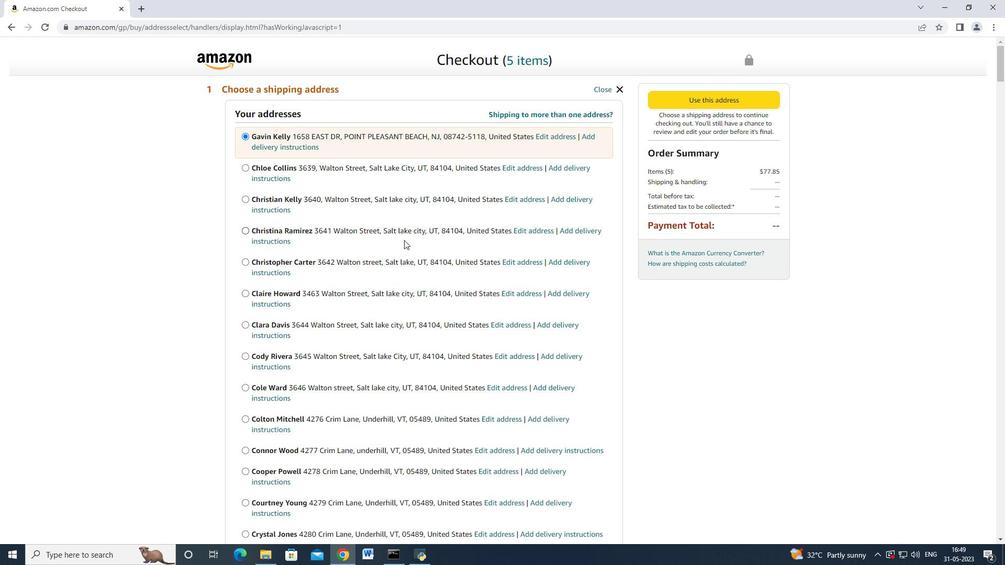 
Action: Mouse moved to (388, 238)
Screenshot: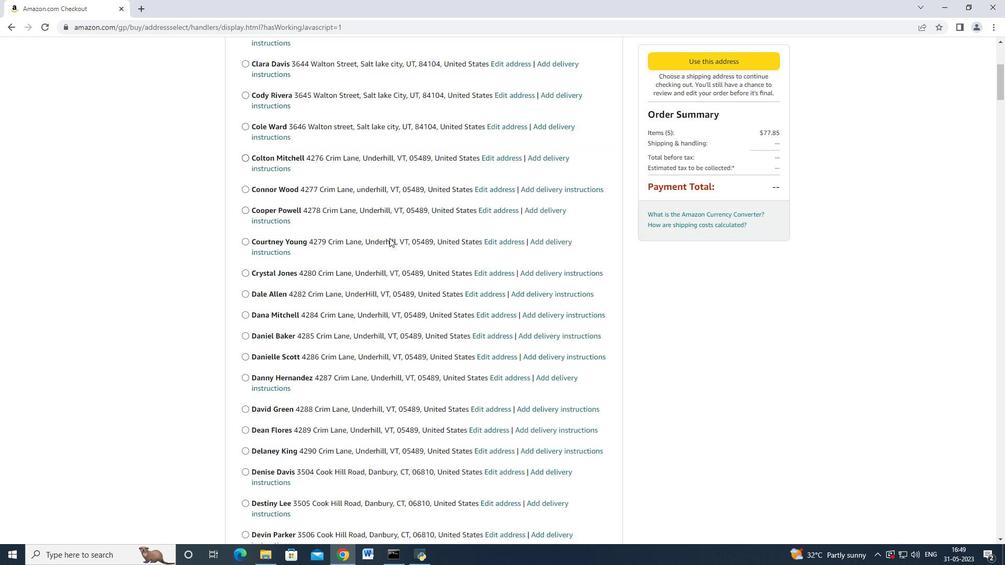
Action: Mouse scrolled (388, 237) with delta (0, 0)
Screenshot: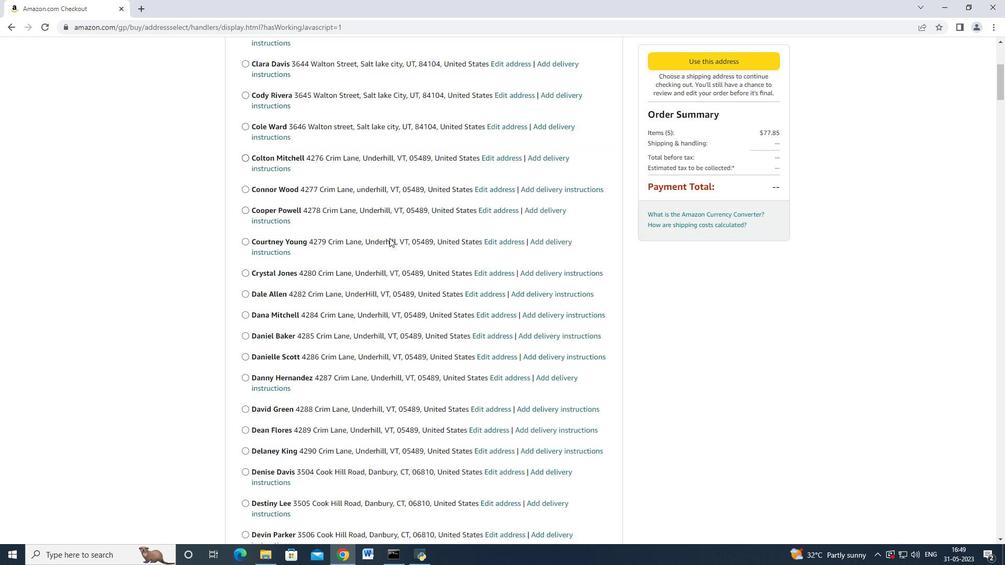 
Action: Mouse moved to (388, 238)
Screenshot: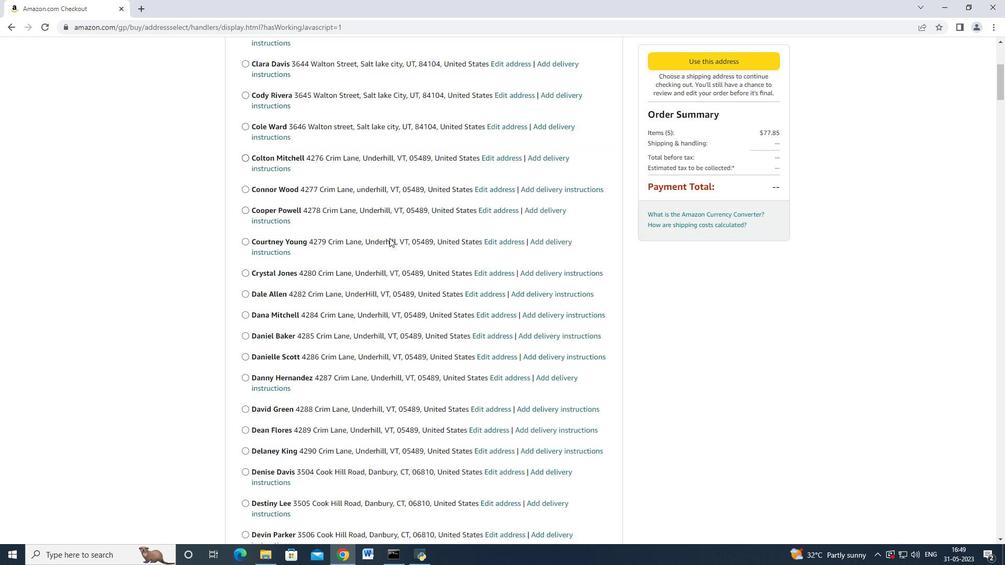
Action: Mouse scrolled (388, 238) with delta (0, 0)
Screenshot: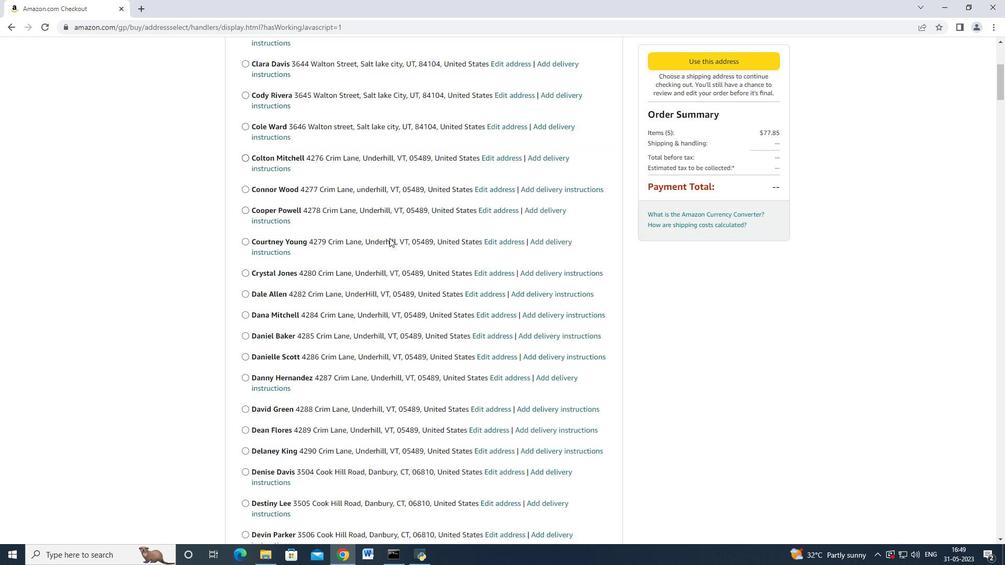 
Action: Mouse scrolled (388, 238) with delta (0, 0)
Screenshot: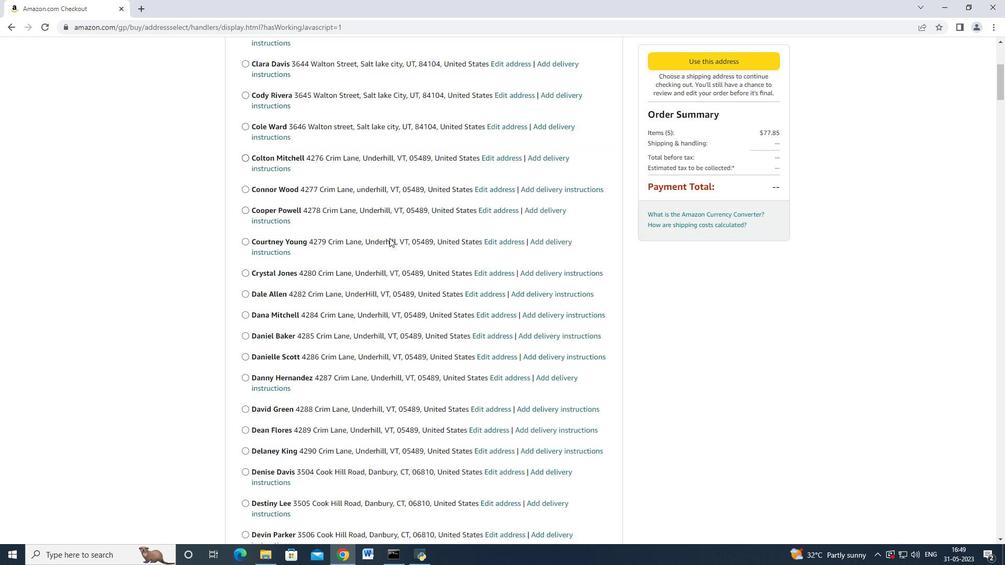 
Action: Mouse moved to (388, 238)
Screenshot: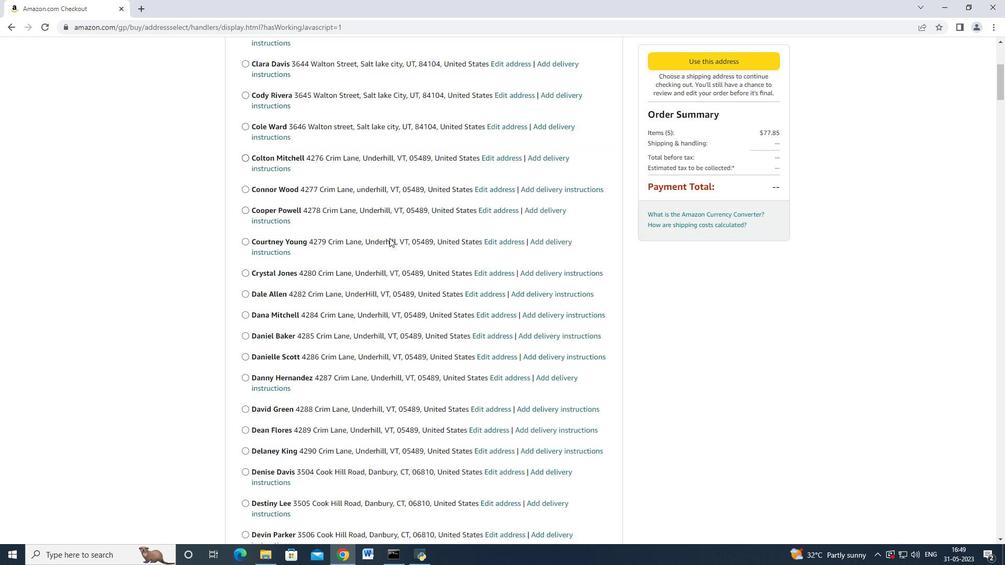 
Action: Mouse scrolled (388, 238) with delta (0, 0)
Screenshot: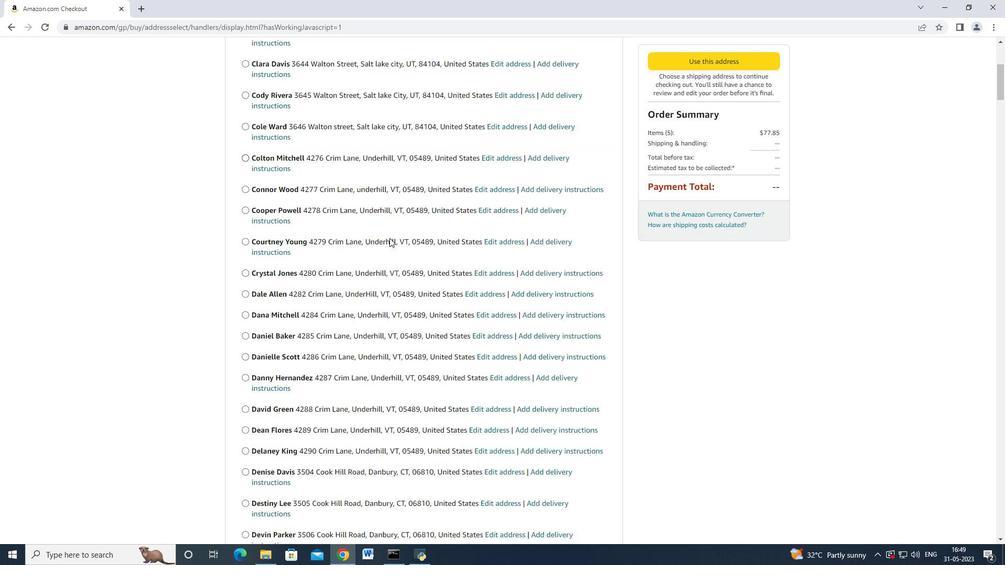 
Action: Mouse scrolled (388, 238) with delta (0, 0)
Screenshot: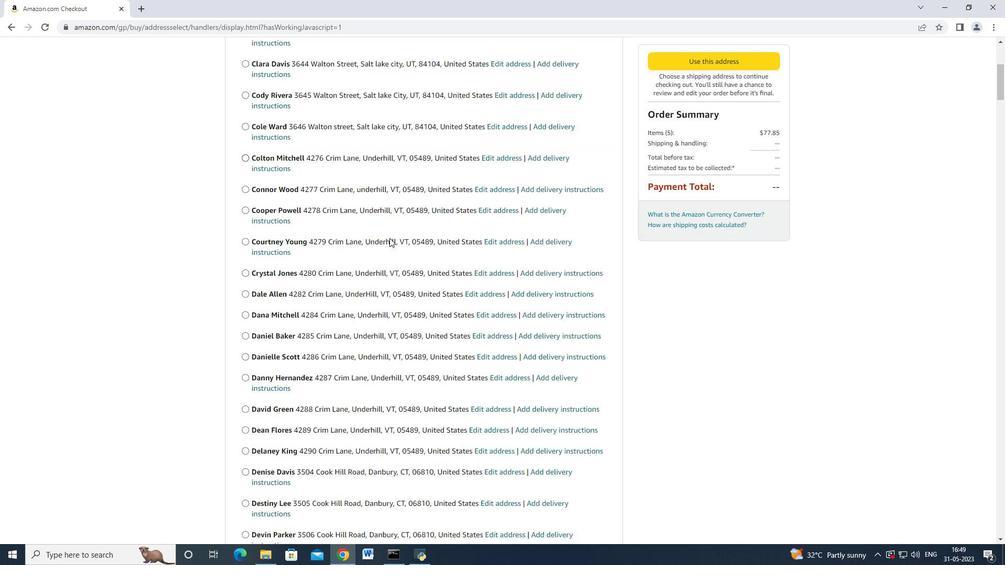 
Action: Mouse moved to (387, 238)
Screenshot: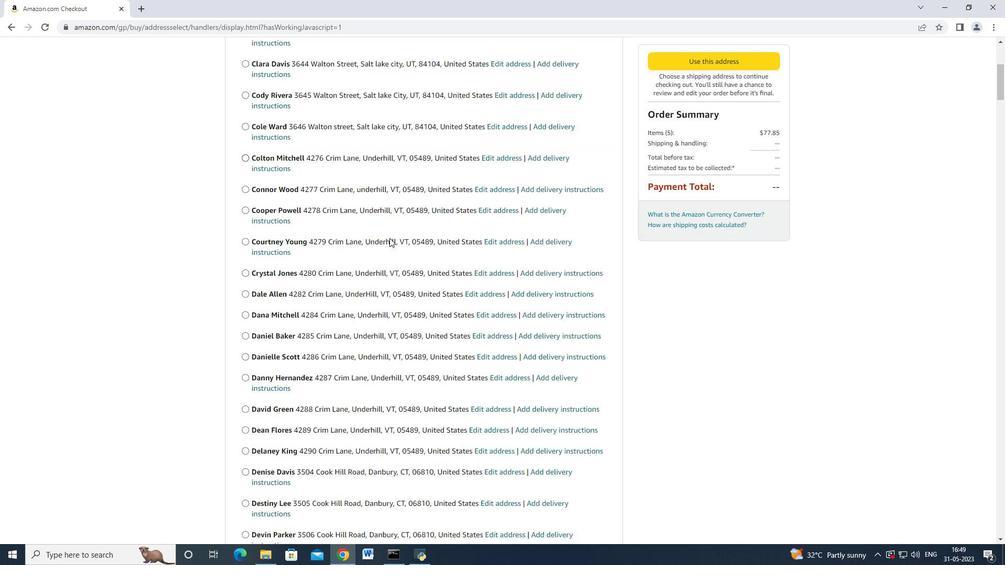 
Action: Mouse scrolled (388, 237) with delta (0, -1)
Screenshot: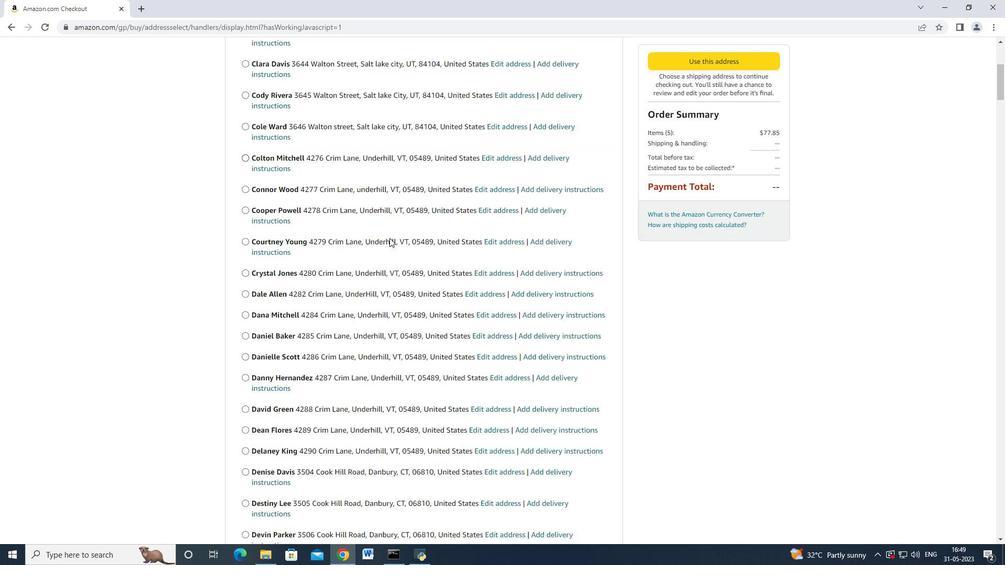 
Action: Mouse scrolled (387, 238) with delta (0, 0)
Screenshot: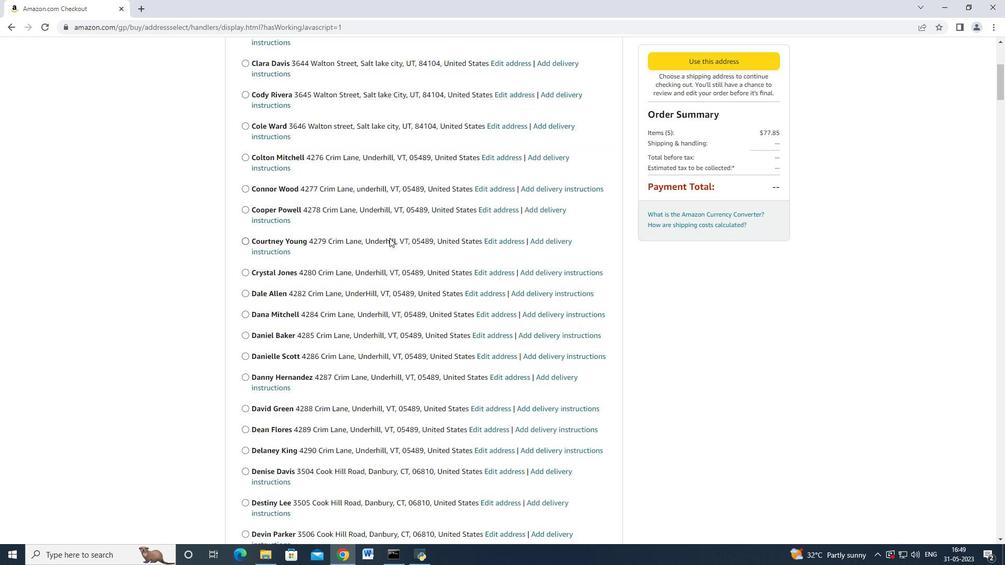 
Action: Mouse moved to (387, 238)
Screenshot: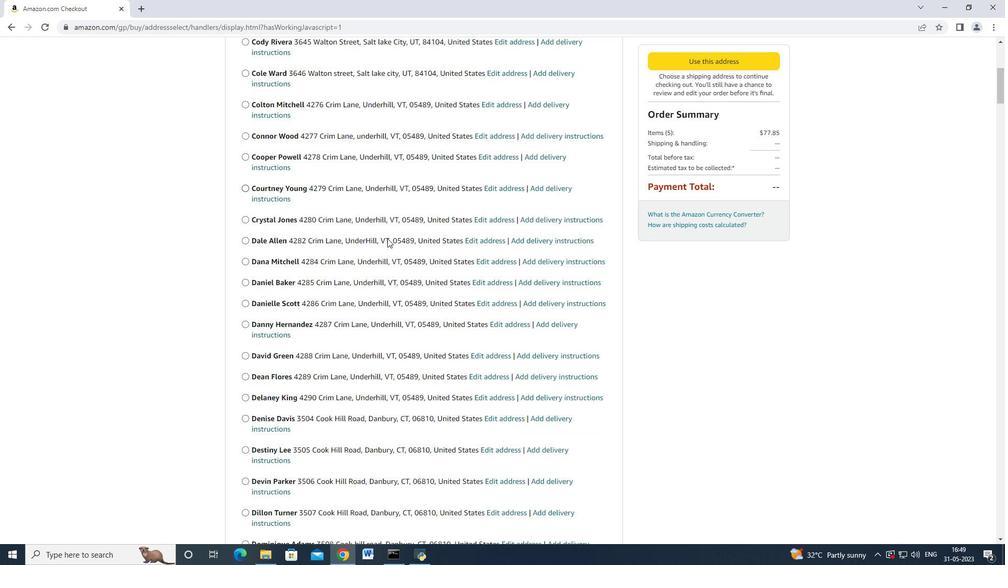
Action: Mouse scrolled (387, 238) with delta (0, 0)
Screenshot: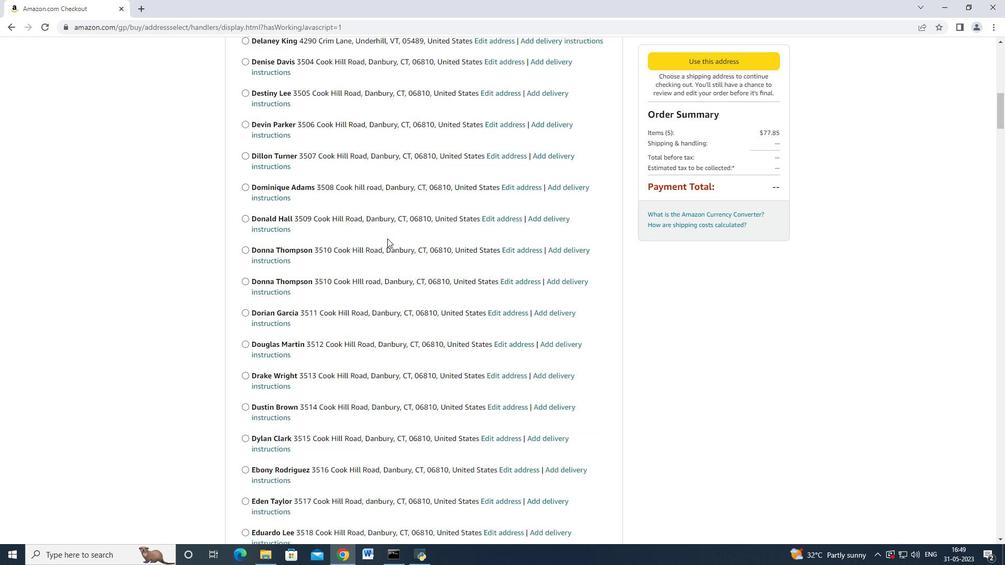 
Action: Mouse scrolled (387, 237) with delta (0, -1)
Screenshot: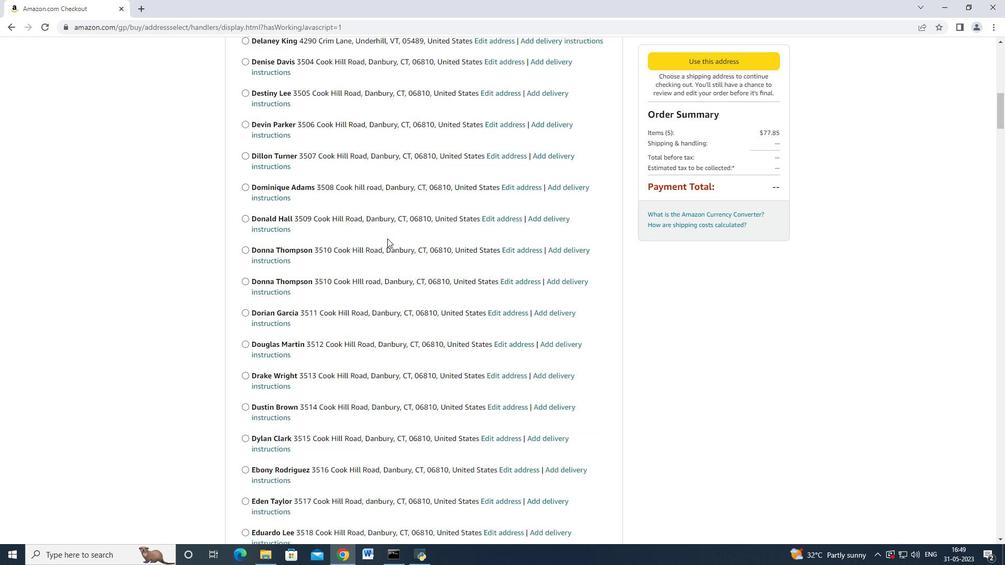 
Action: Mouse scrolled (387, 238) with delta (0, 0)
Screenshot: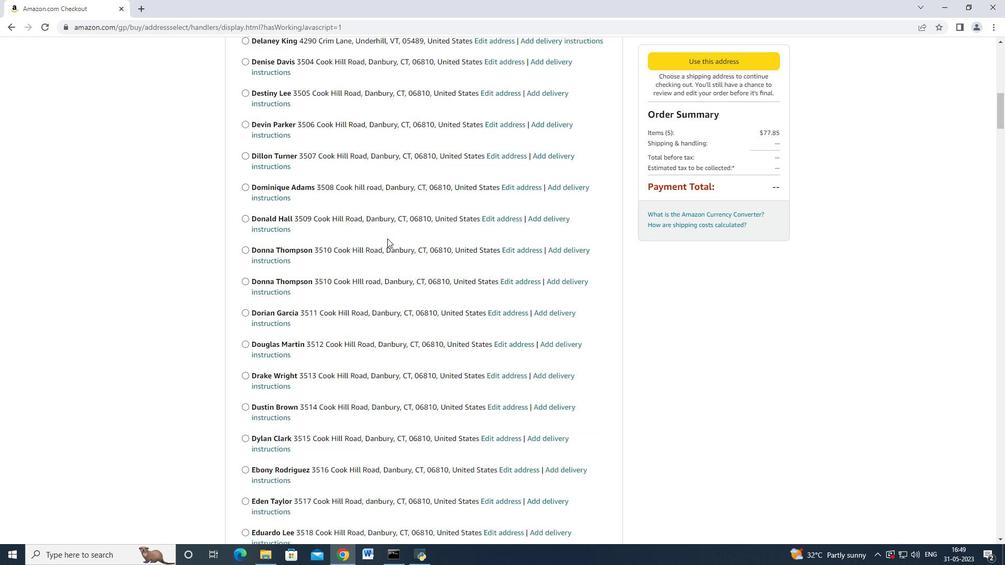 
Action: Mouse scrolled (387, 238) with delta (0, 0)
Screenshot: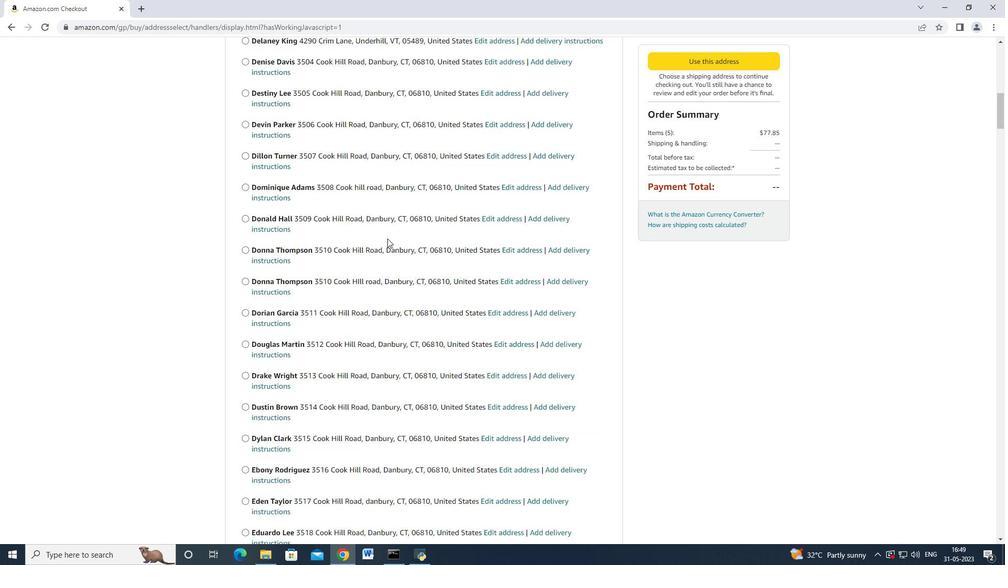 
Action: Mouse scrolled (387, 237) with delta (0, -1)
Screenshot: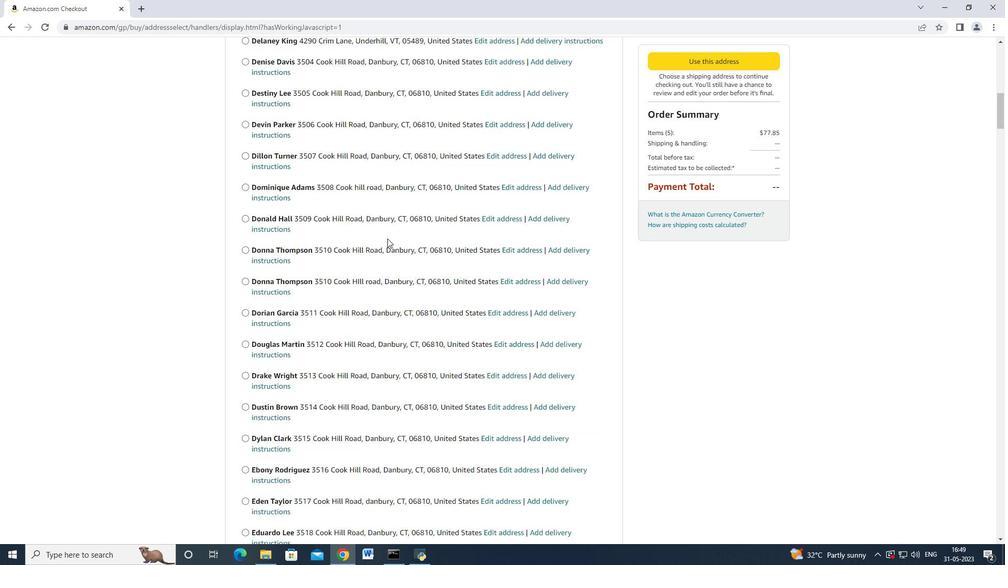 
Action: Mouse scrolled (387, 238) with delta (0, 0)
Screenshot: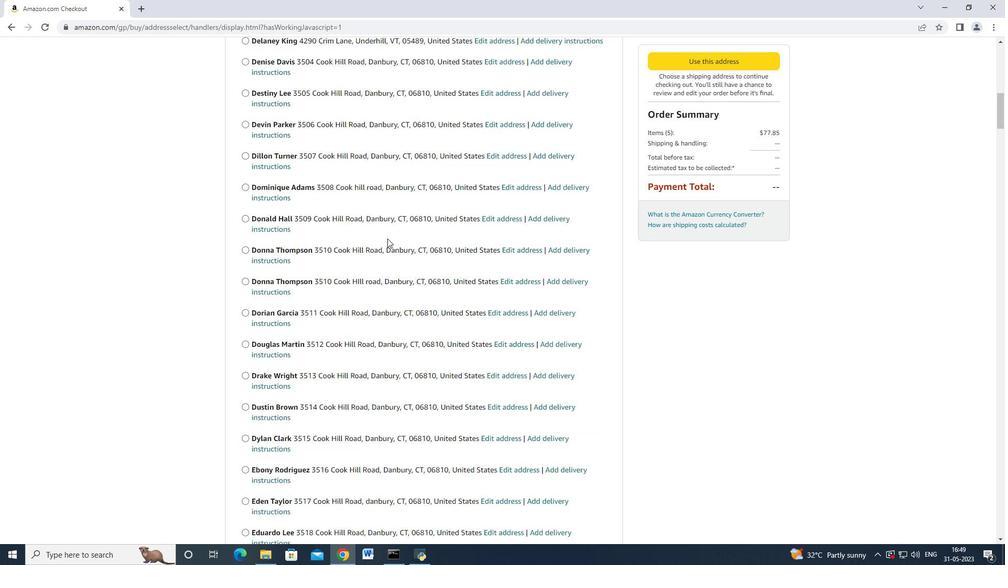 
Action: Mouse scrolled (387, 238) with delta (0, 0)
Screenshot: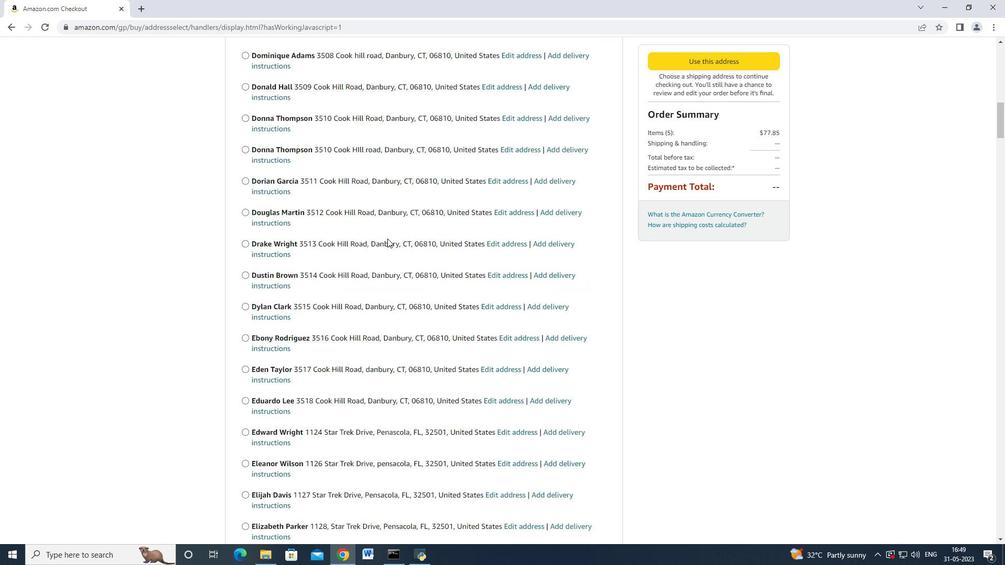 
Action: Mouse scrolled (387, 237) with delta (0, -1)
Screenshot: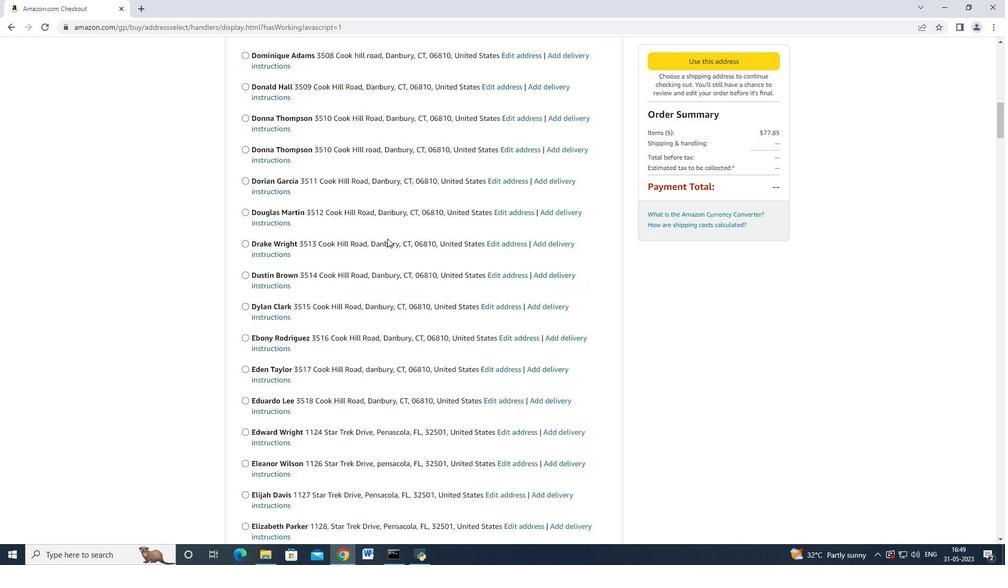 
Action: Mouse scrolled (387, 238) with delta (0, 0)
Screenshot: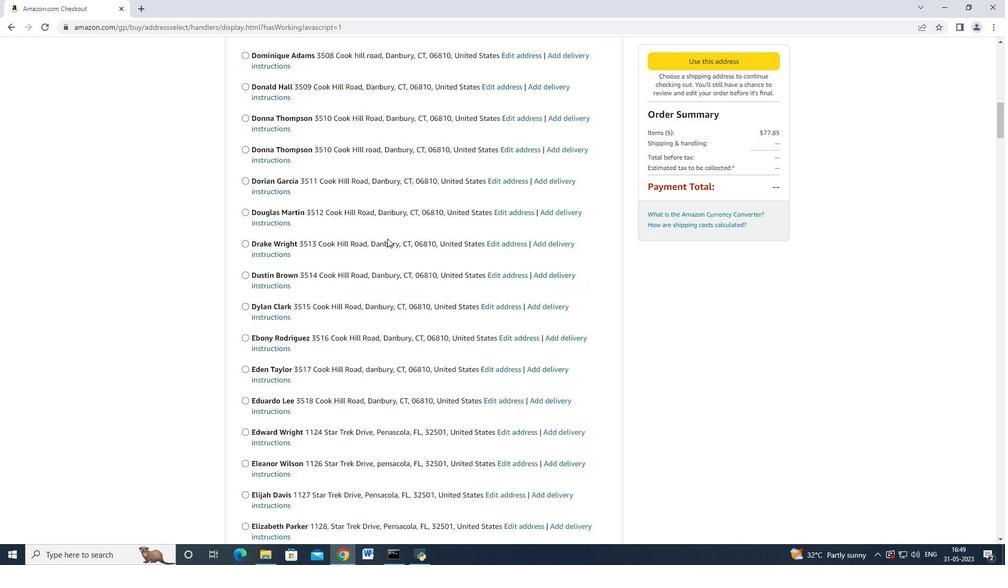 
Action: Mouse scrolled (387, 238) with delta (0, 0)
Screenshot: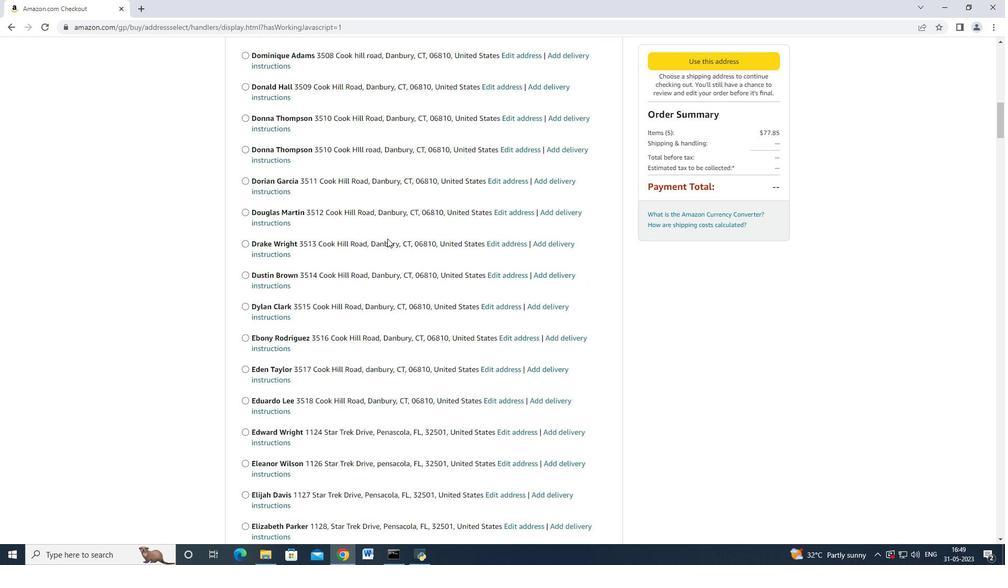 
Action: Mouse scrolled (387, 238) with delta (0, 0)
Screenshot: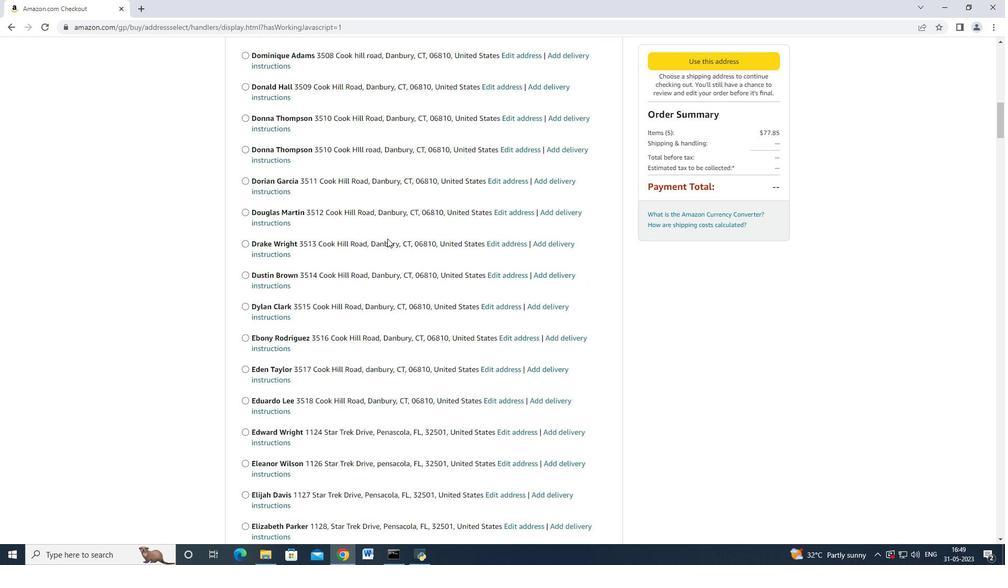 
Action: Mouse scrolled (387, 238) with delta (0, 0)
Screenshot: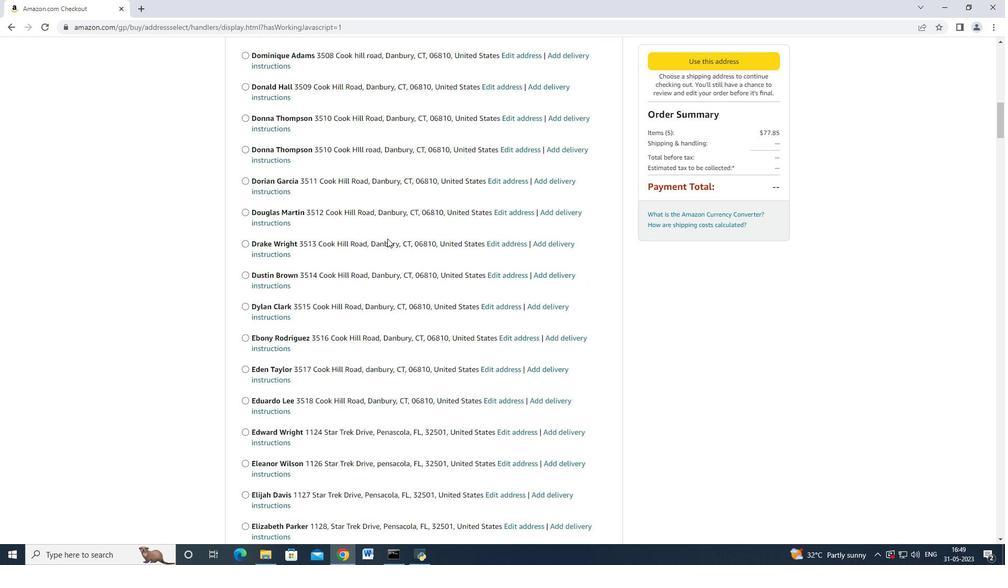 
Action: Mouse scrolled (387, 238) with delta (0, 0)
Screenshot: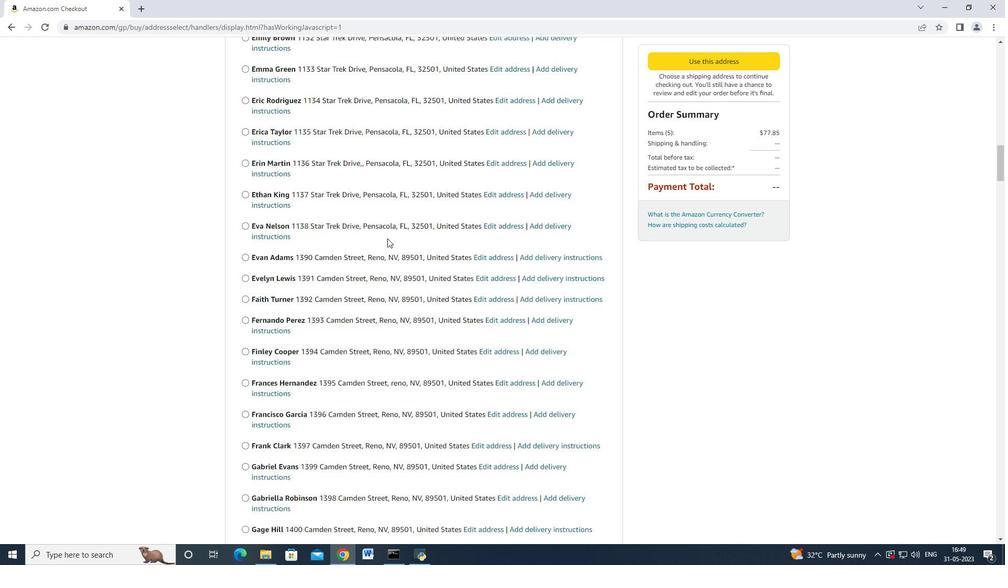 
Action: Mouse scrolled (387, 238) with delta (0, 0)
Screenshot: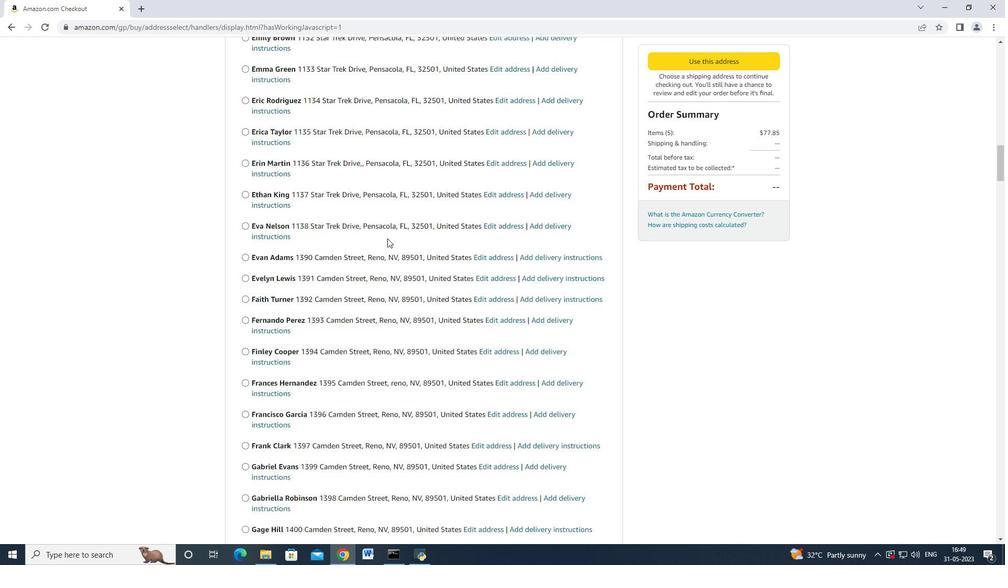 
Action: Mouse scrolled (387, 238) with delta (0, 0)
Screenshot: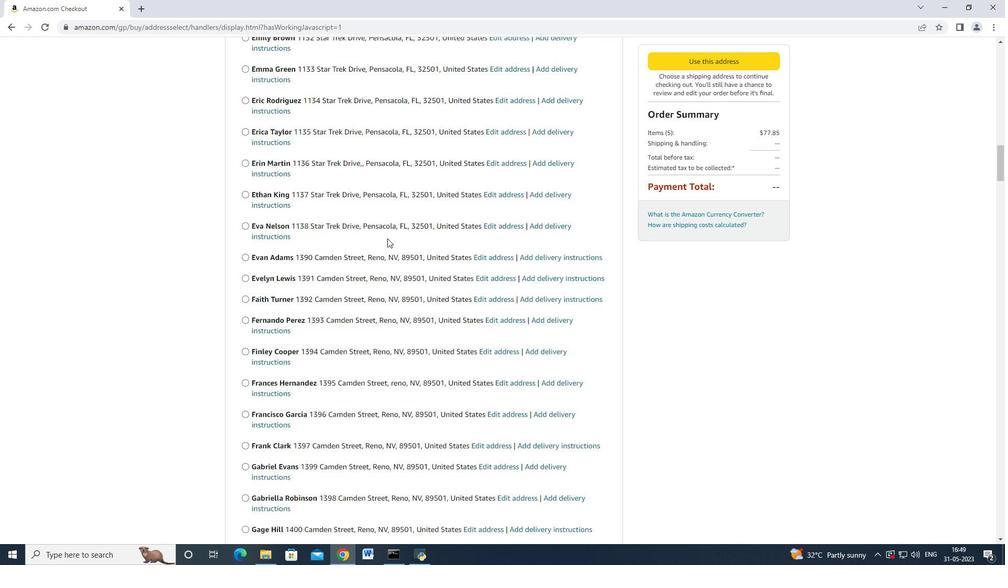 
Action: Mouse scrolled (387, 238) with delta (0, 0)
Screenshot: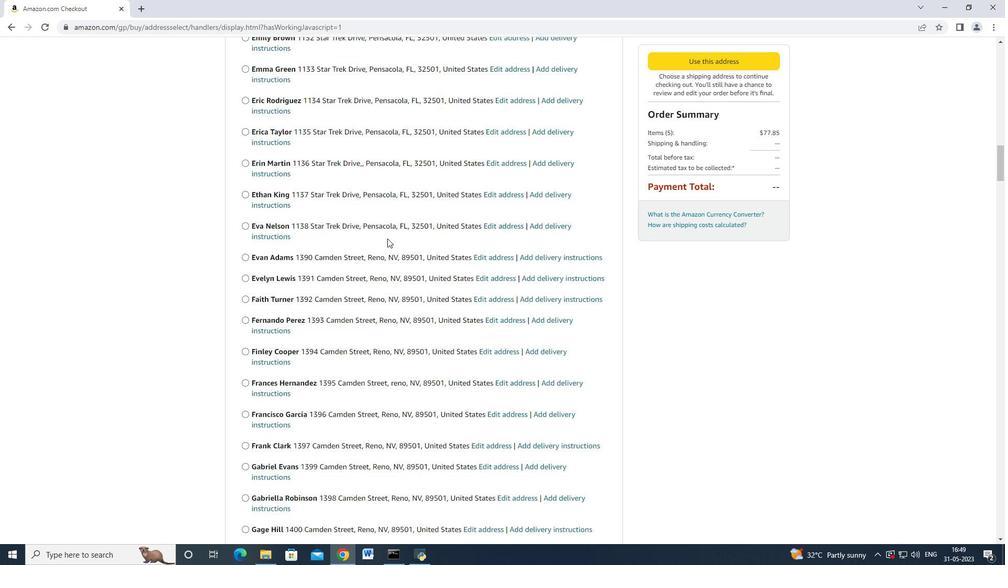 
Action: Mouse scrolled (387, 238) with delta (0, 0)
Screenshot: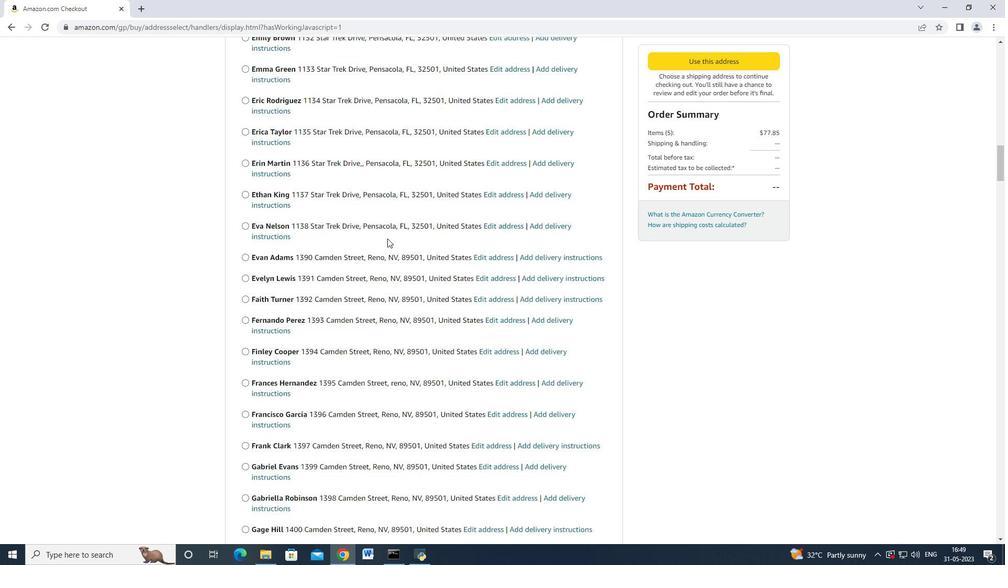 
Action: Mouse scrolled (387, 238) with delta (0, 0)
Screenshot: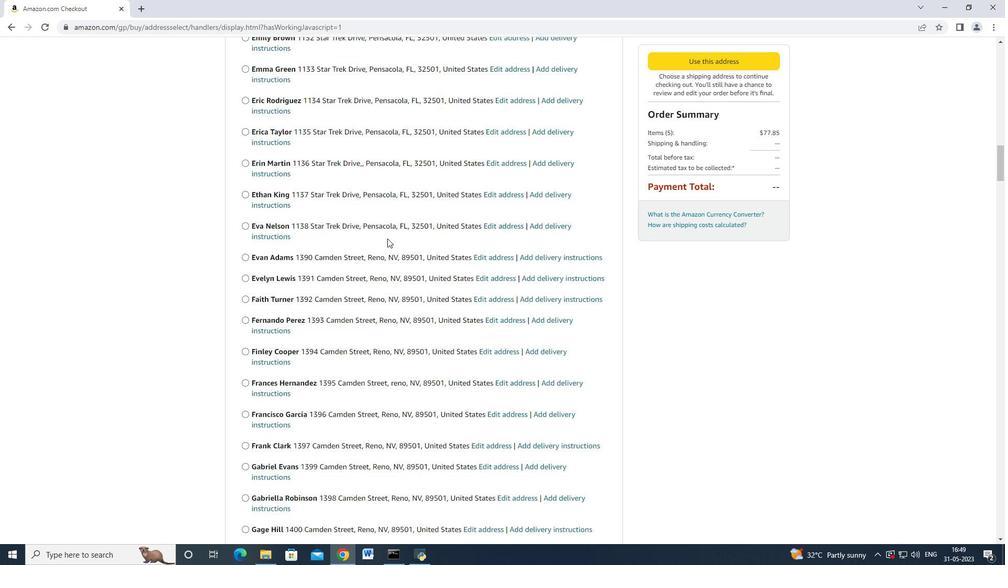 
Action: Mouse moved to (384, 238)
Screenshot: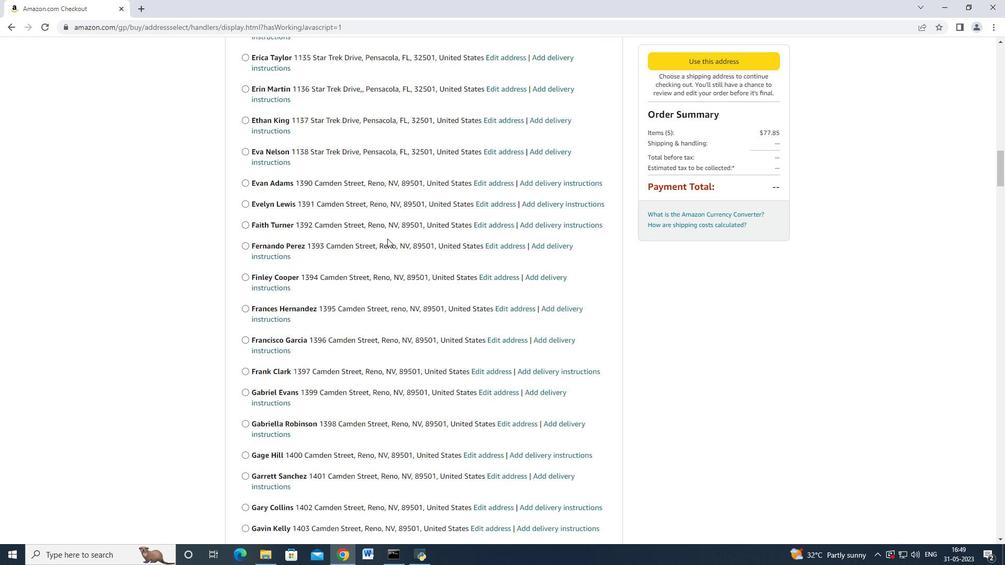 
Action: Mouse scrolled (384, 238) with delta (0, 0)
Screenshot: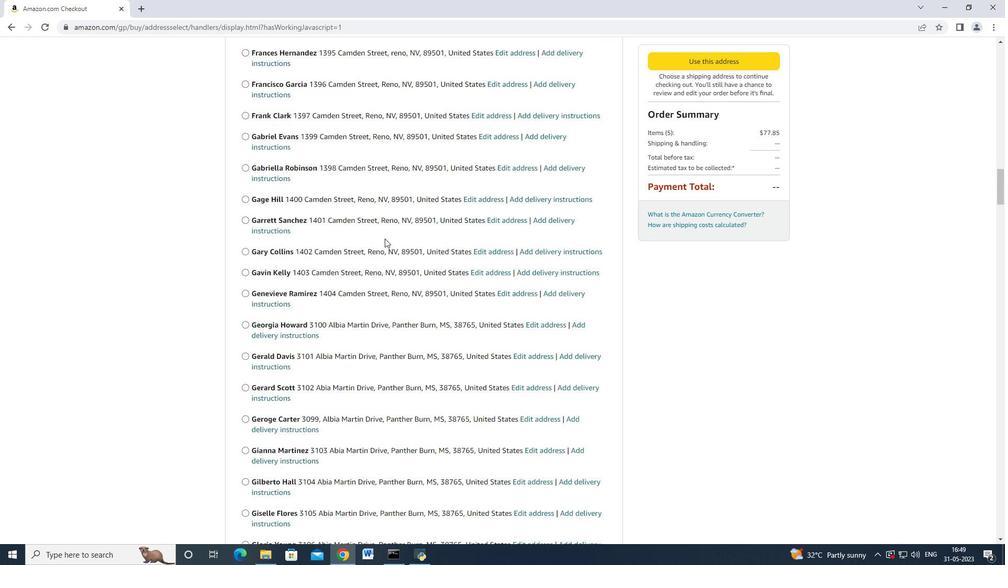 
Action: Mouse scrolled (384, 238) with delta (0, 0)
Screenshot: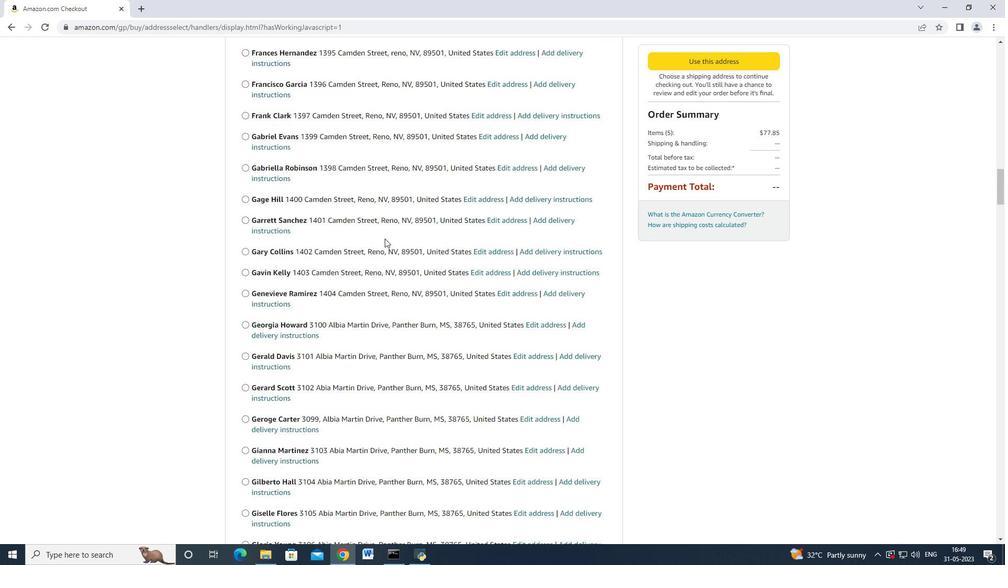 
Action: Mouse scrolled (384, 238) with delta (0, 0)
Screenshot: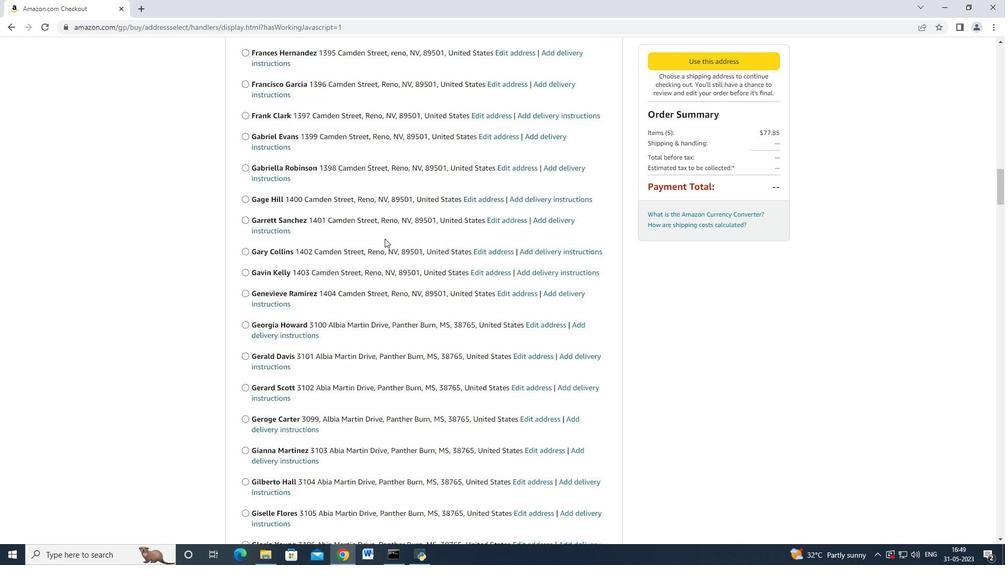 
Action: Mouse scrolled (384, 238) with delta (0, 0)
Screenshot: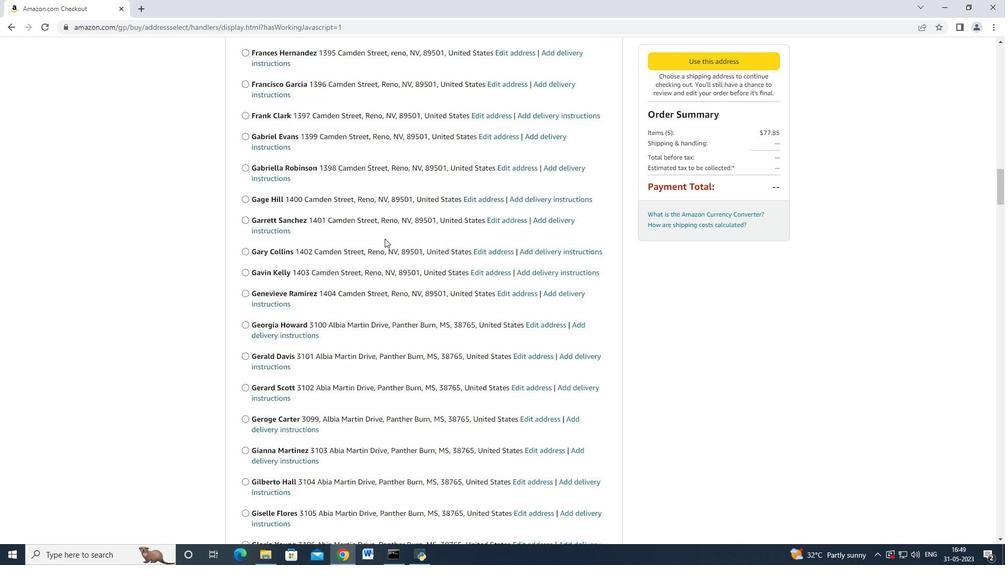
Action: Mouse scrolled (384, 238) with delta (0, 0)
Screenshot: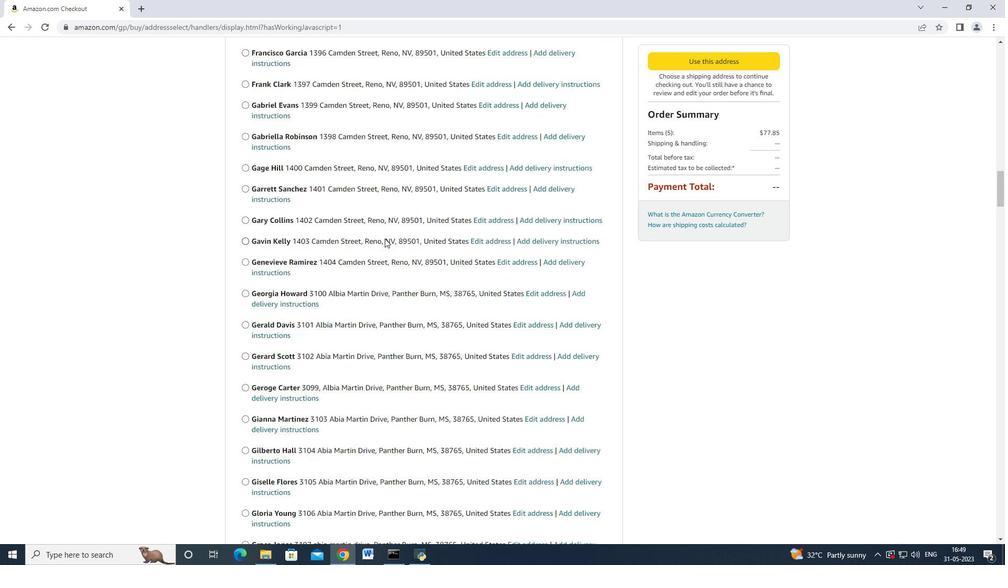
Action: Mouse scrolled (384, 238) with delta (0, 0)
Screenshot: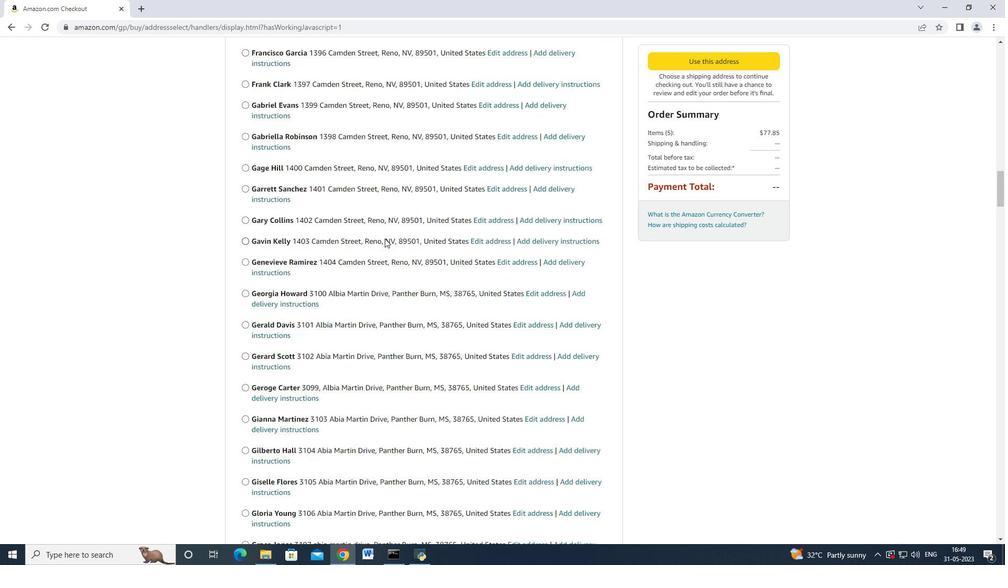 
Action: Mouse moved to (360, 244)
Screenshot: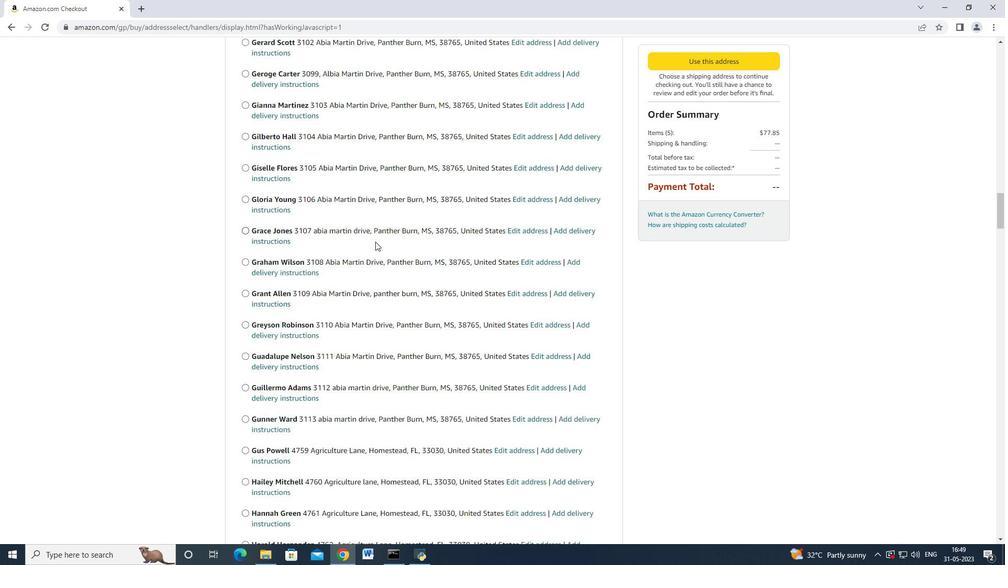 
Action: Mouse scrolled (360, 244) with delta (0, 0)
Screenshot: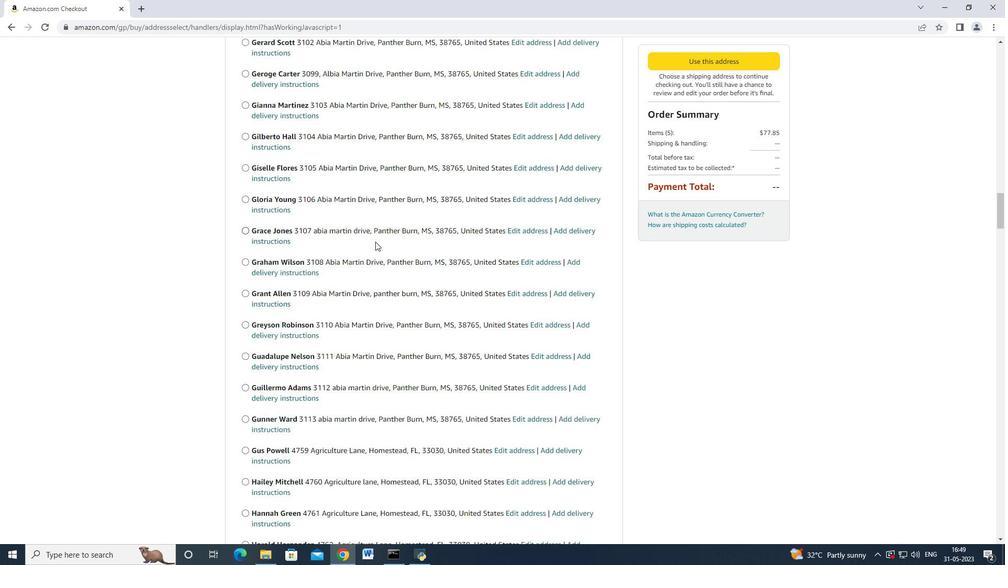 
Action: Mouse scrolled (360, 244) with delta (0, 0)
Screenshot: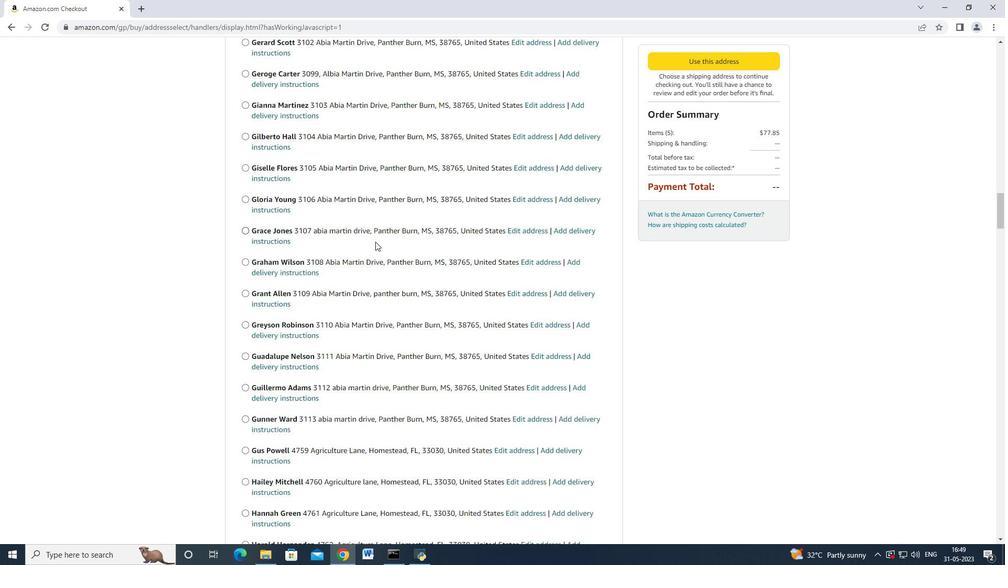 
Action: Mouse scrolled (360, 244) with delta (0, 0)
Screenshot: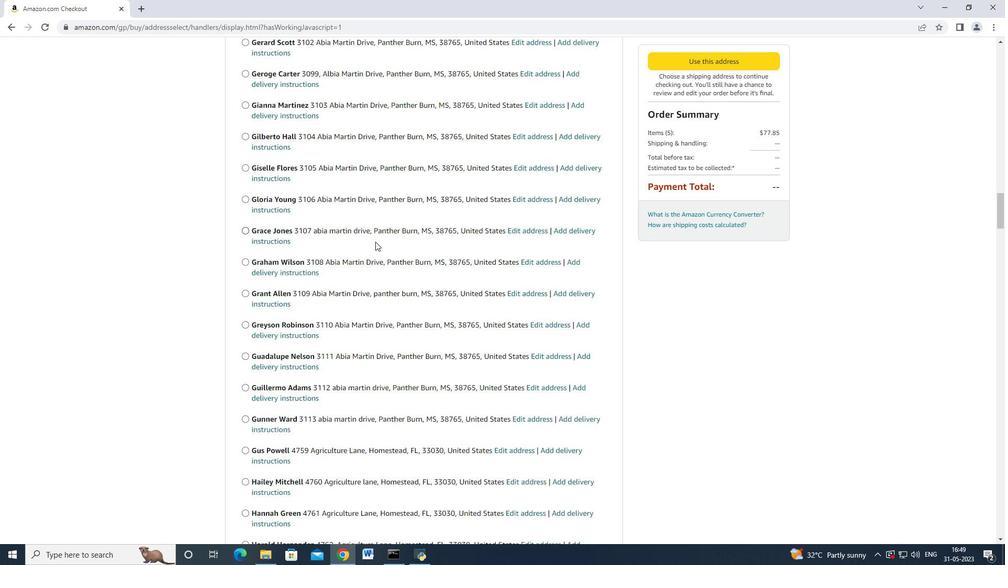 
Action: Mouse scrolled (360, 244) with delta (0, 0)
Screenshot: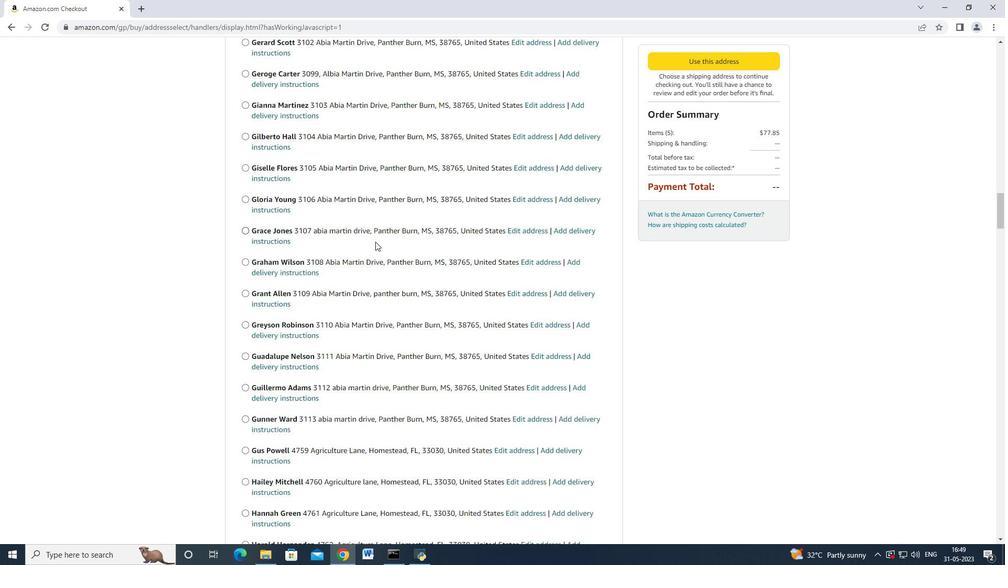 
Action: Mouse scrolled (360, 244) with delta (0, 0)
Screenshot: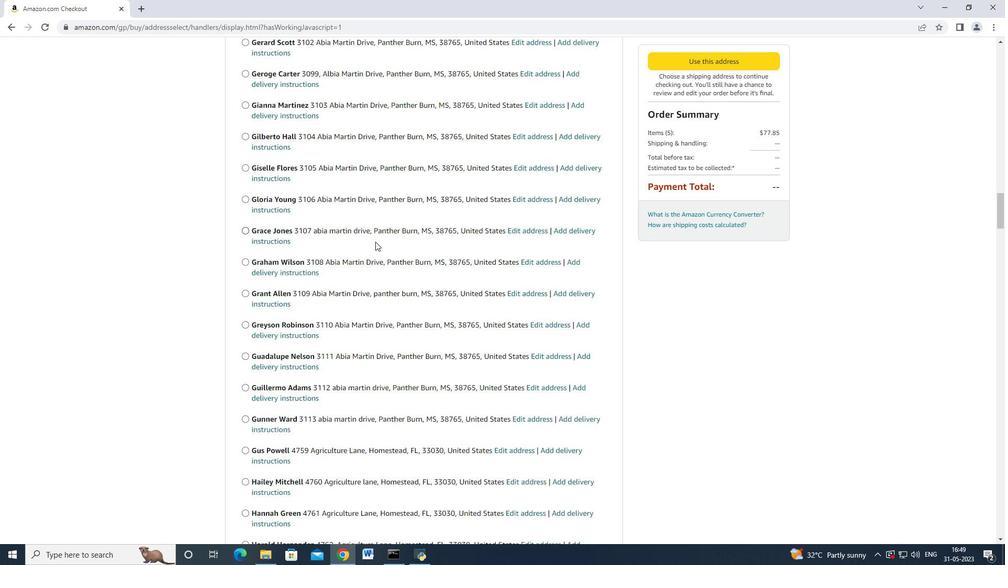
Action: Mouse moved to (325, 290)
Screenshot: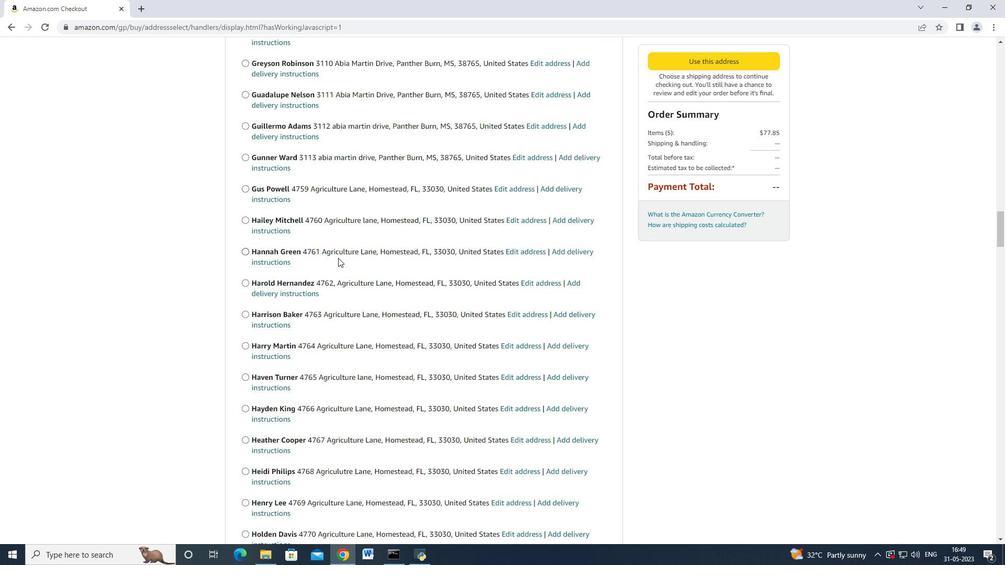 
Action: Mouse scrolled (325, 290) with delta (0, 0)
Screenshot: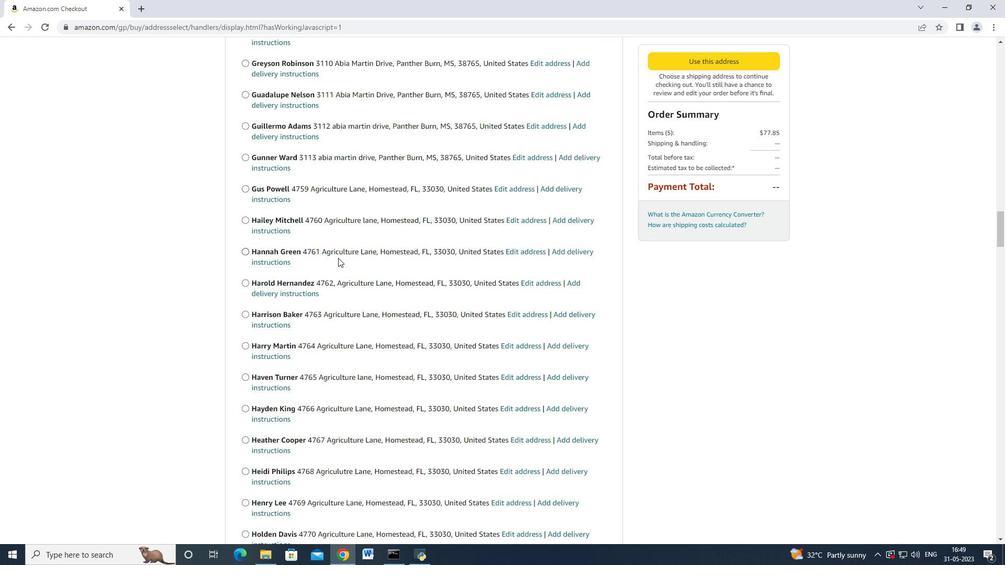 
Action: Mouse moved to (324, 292)
Screenshot: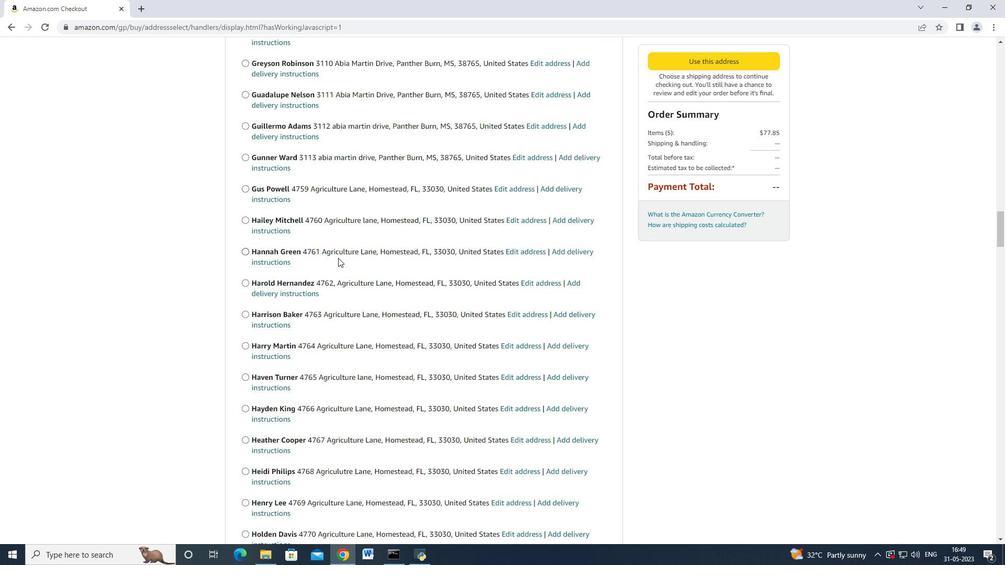 
Action: Mouse scrolled (324, 291) with delta (0, 0)
Screenshot: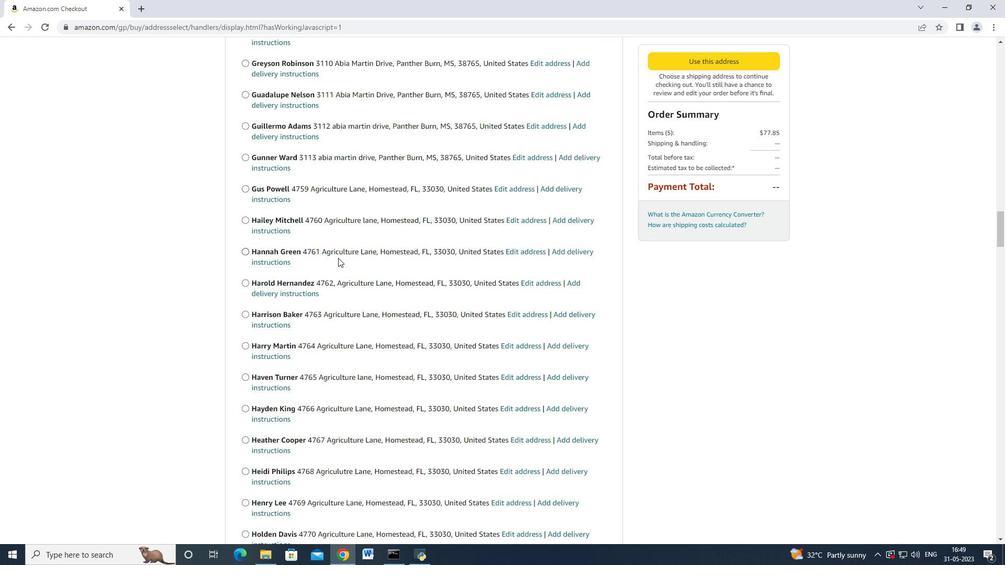 
Action: Mouse moved to (324, 292)
Screenshot: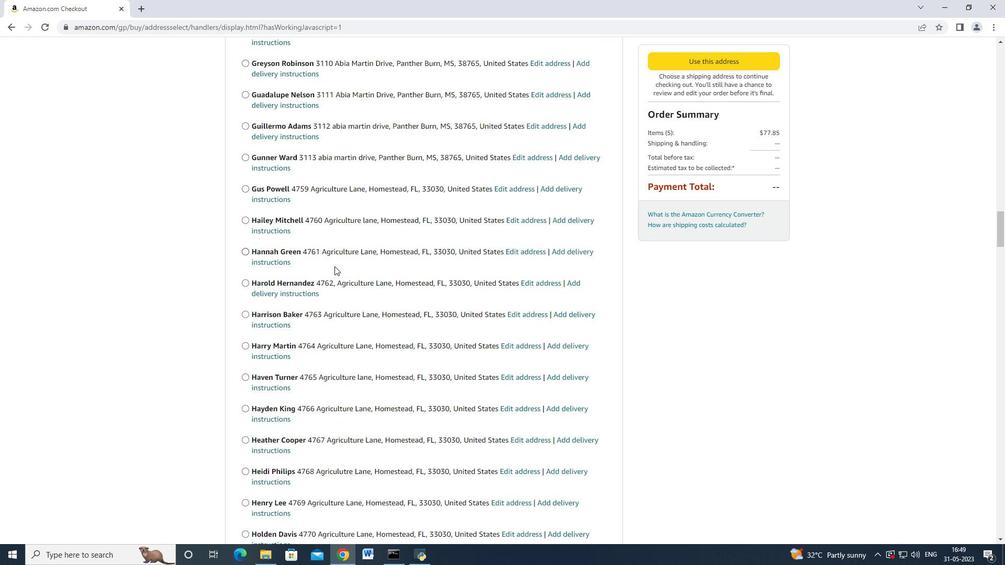 
Action: Mouse scrolled (324, 292) with delta (0, 0)
Screenshot: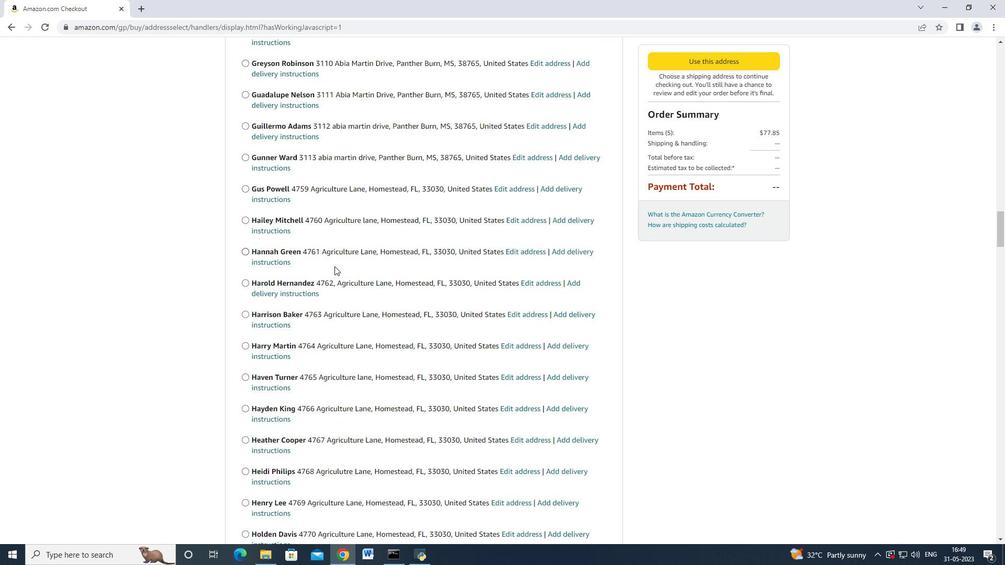 
Action: Mouse moved to (324, 292)
Screenshot: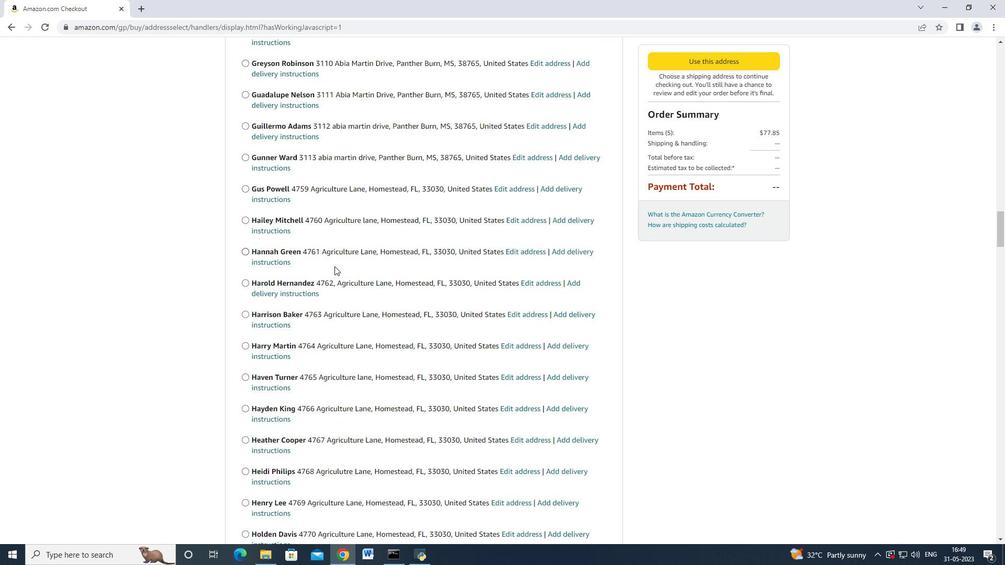 
Action: Mouse scrolled (324, 291) with delta (0, -1)
Screenshot: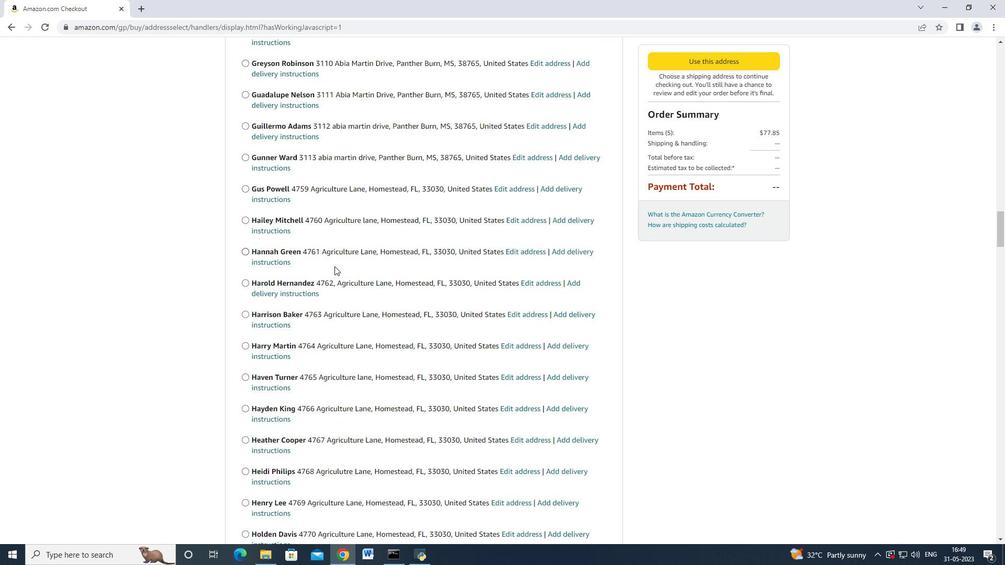 
Action: Mouse scrolled (324, 292) with delta (0, 0)
Screenshot: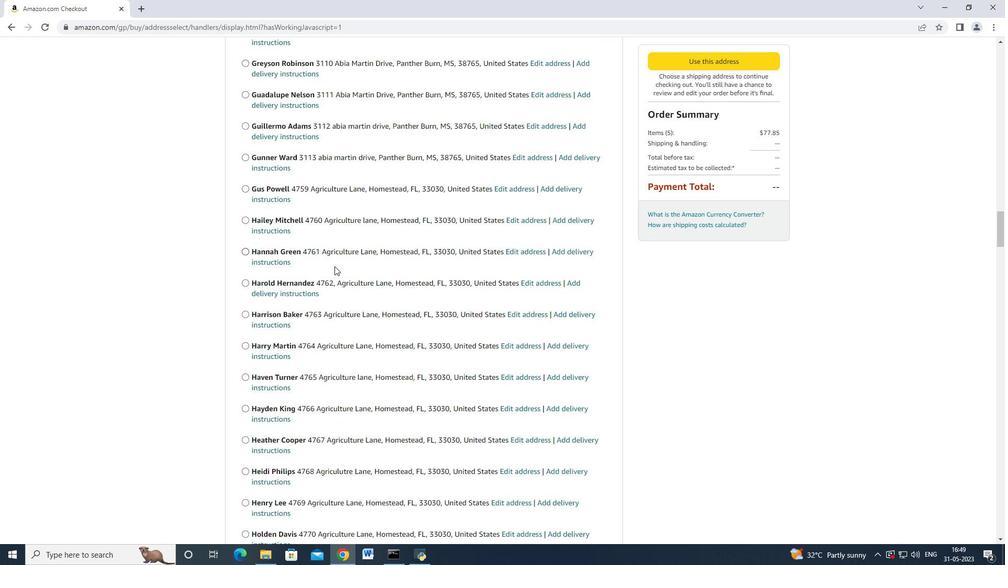 
Action: Mouse scrolled (324, 292) with delta (0, 0)
Screenshot: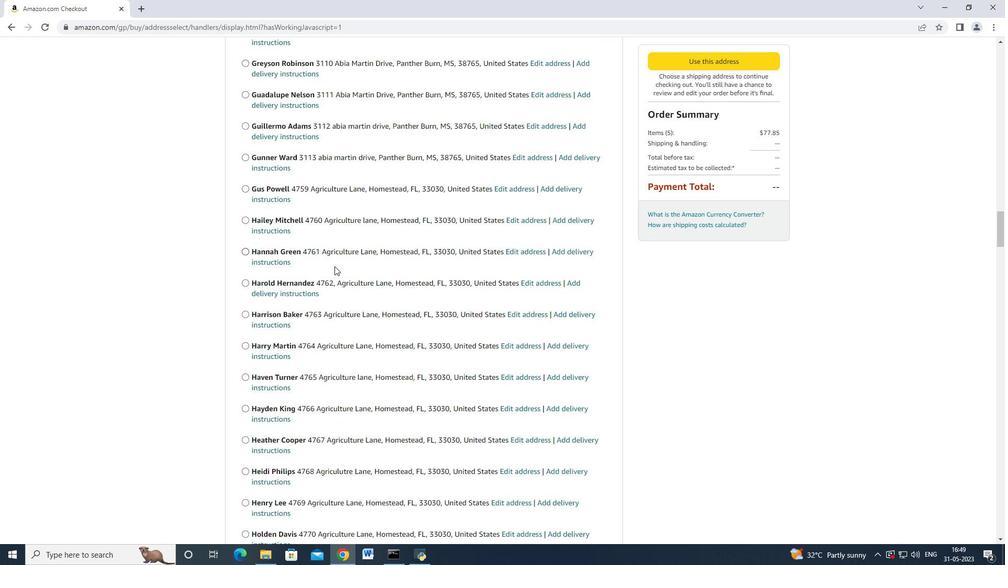 
Action: Mouse moved to (322, 293)
Screenshot: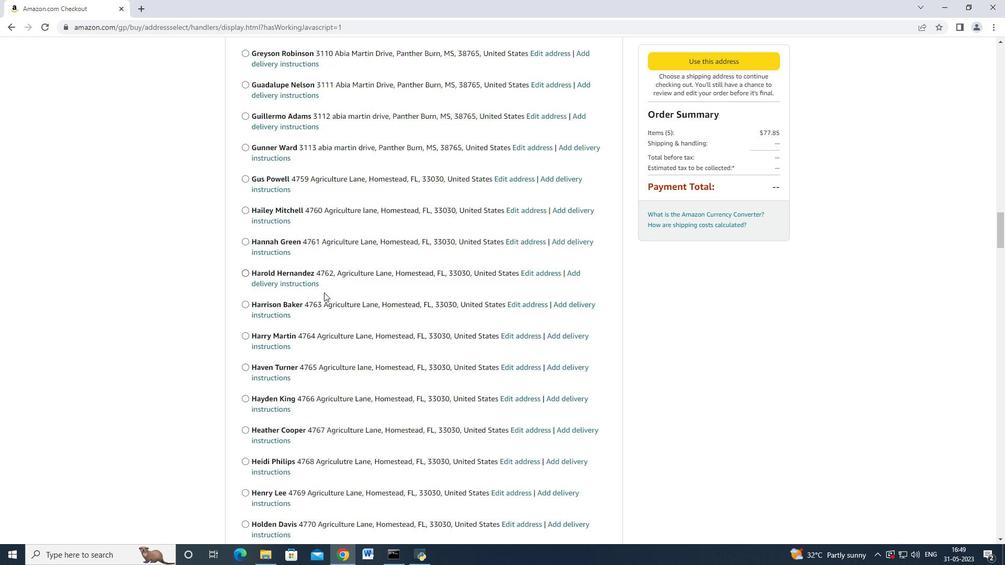 
Action: Mouse scrolled (322, 292) with delta (0, 0)
Screenshot: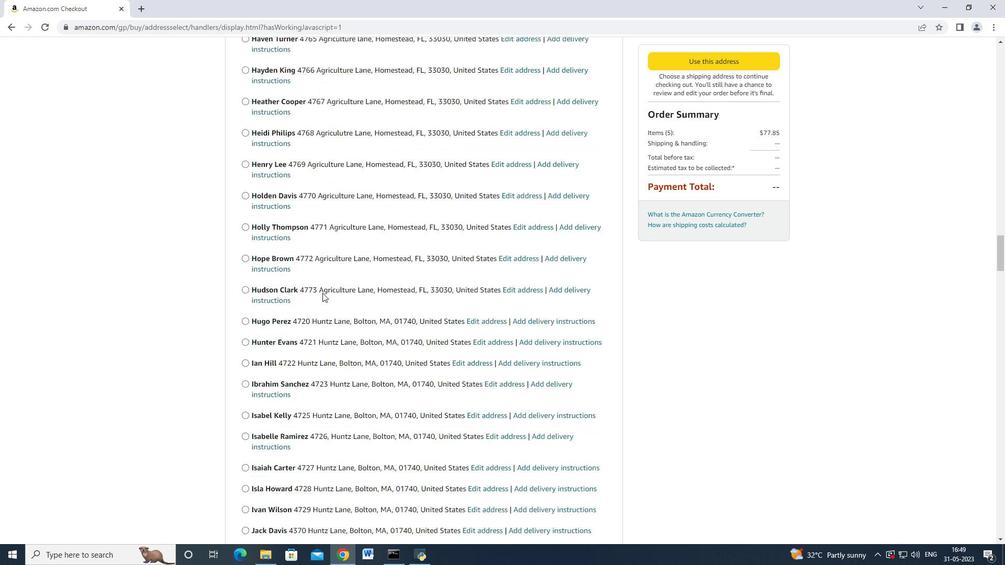 
Action: Mouse scrolled (322, 292) with delta (0, 0)
Screenshot: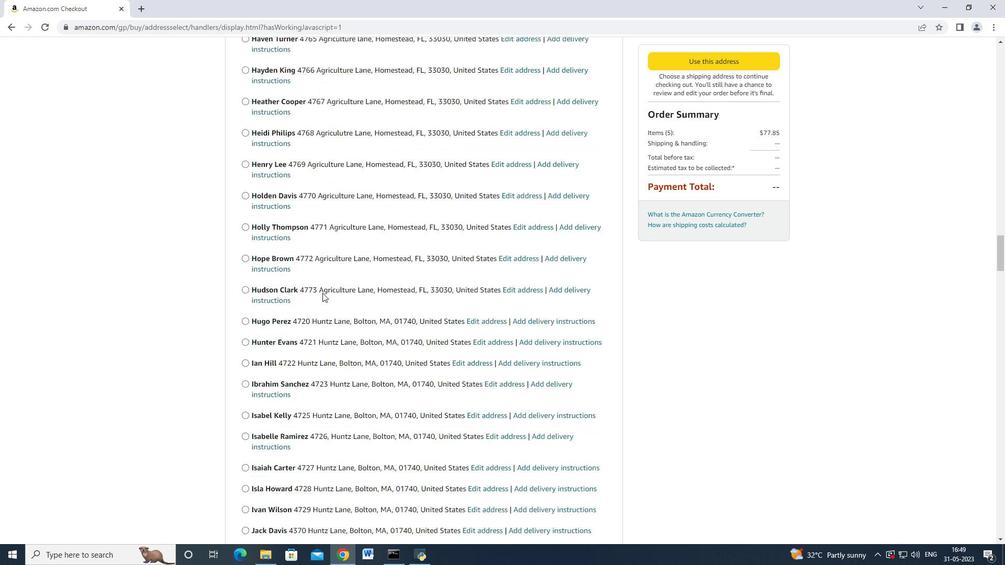 
Action: Mouse scrolled (322, 292) with delta (0, 0)
Screenshot: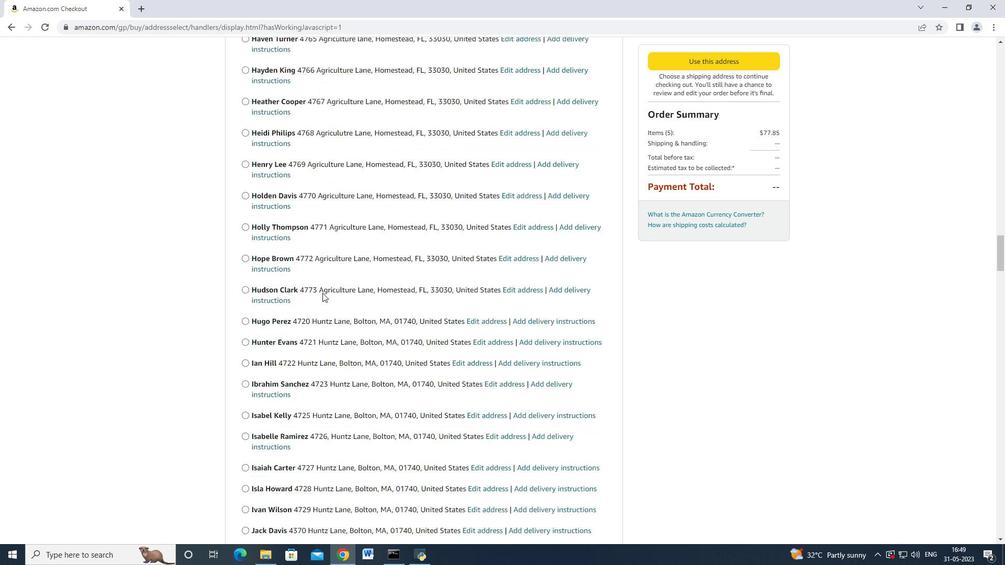 
Action: Mouse scrolled (322, 292) with delta (0, 0)
Screenshot: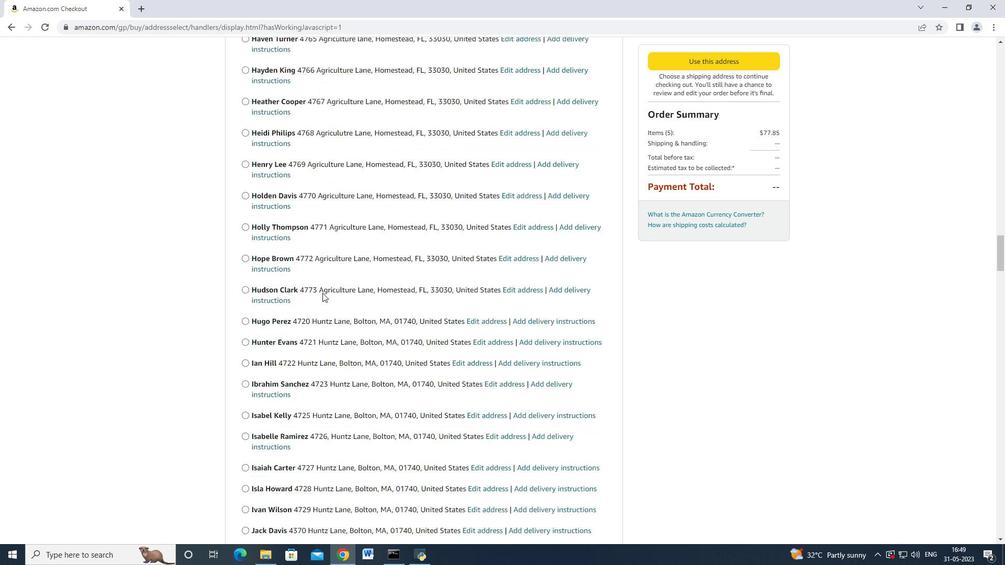
Action: Mouse scrolled (322, 292) with delta (0, 0)
Screenshot: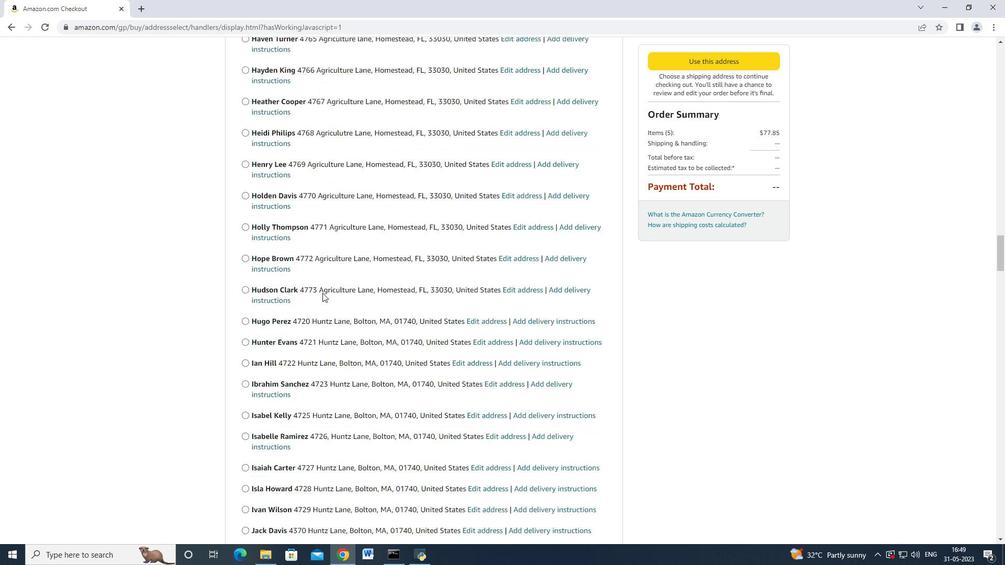
Action: Mouse moved to (322, 293)
Screenshot: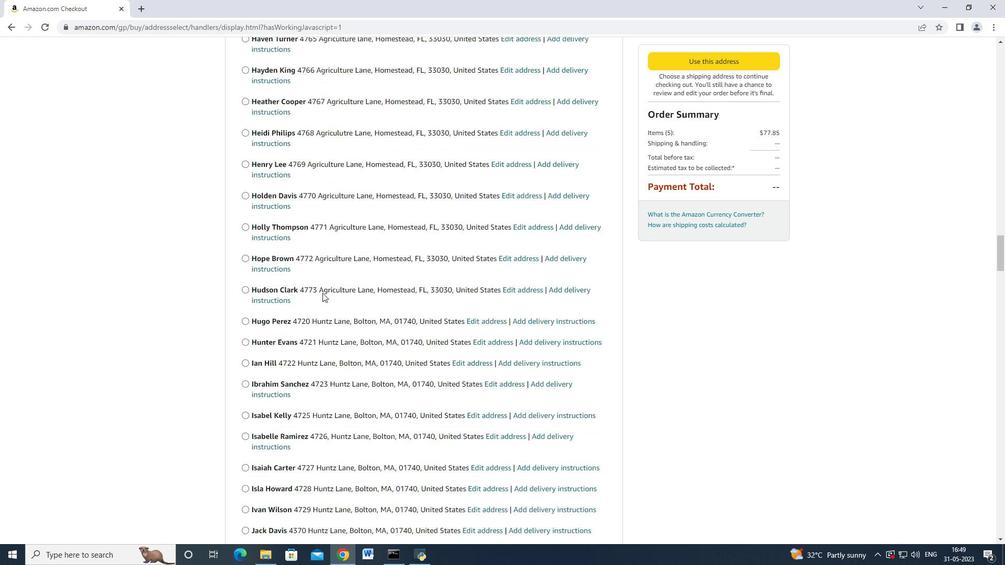 
Action: Mouse scrolled (322, 292) with delta (0, 0)
Screenshot: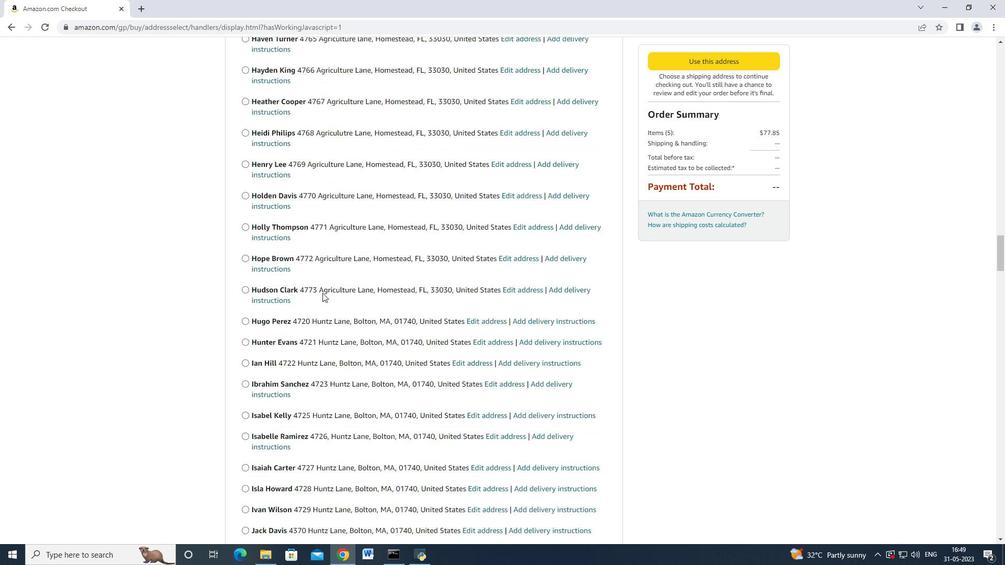 
Action: Mouse moved to (321, 293)
Screenshot: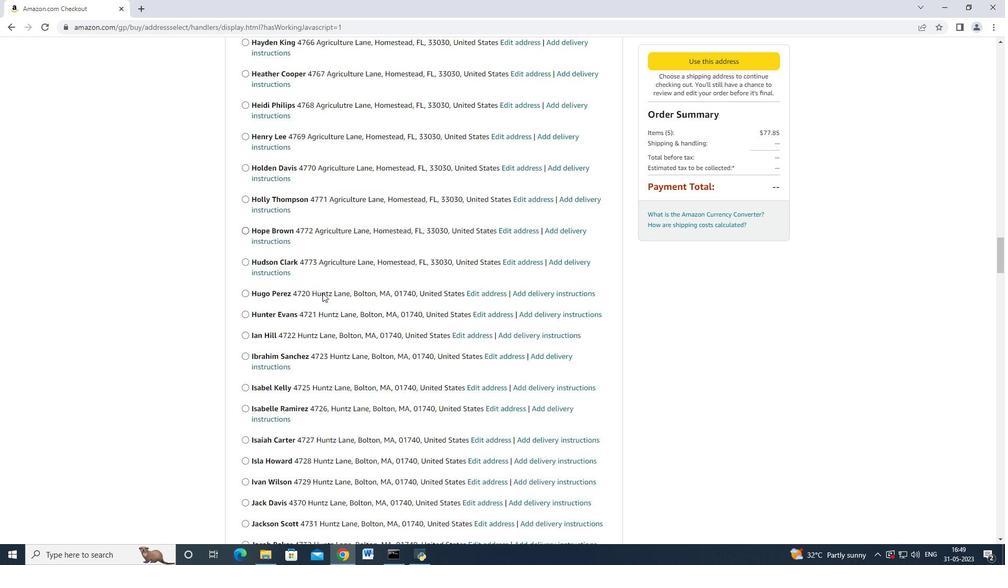 
Action: Mouse scrolled (321, 292) with delta (0, 0)
Screenshot: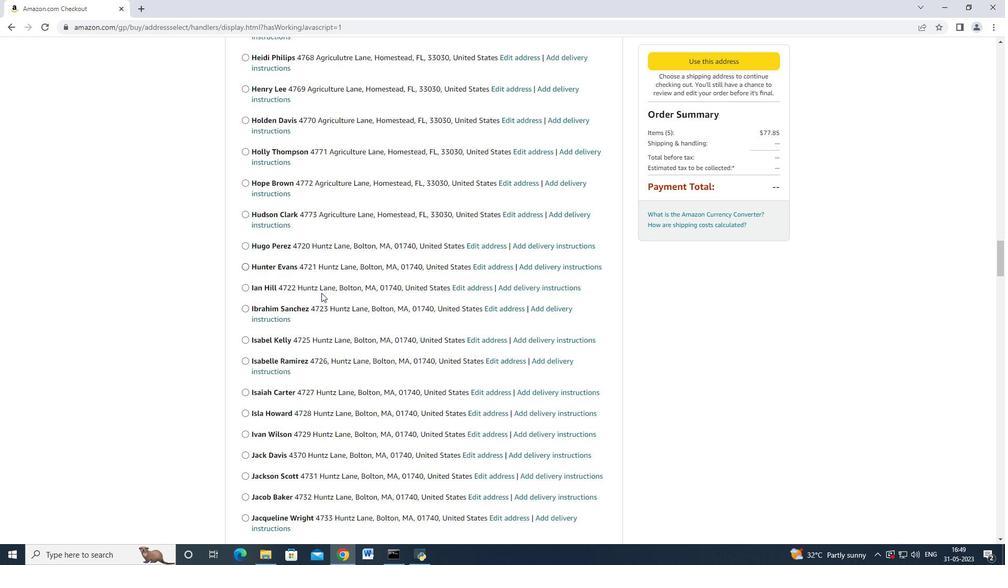 
Action: Mouse scrolled (321, 292) with delta (0, 0)
Screenshot: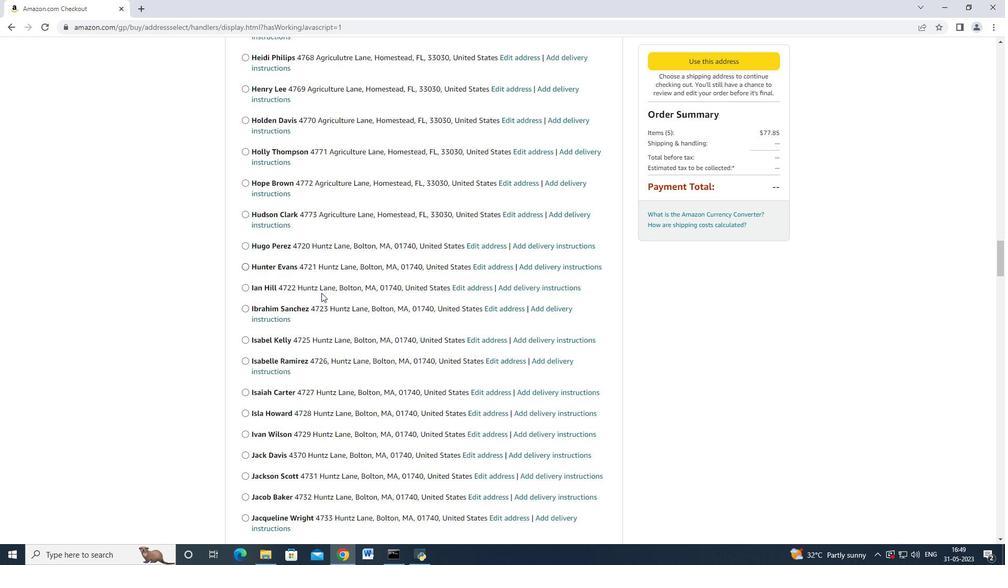 
Action: Mouse scrolled (321, 292) with delta (0, 0)
Screenshot: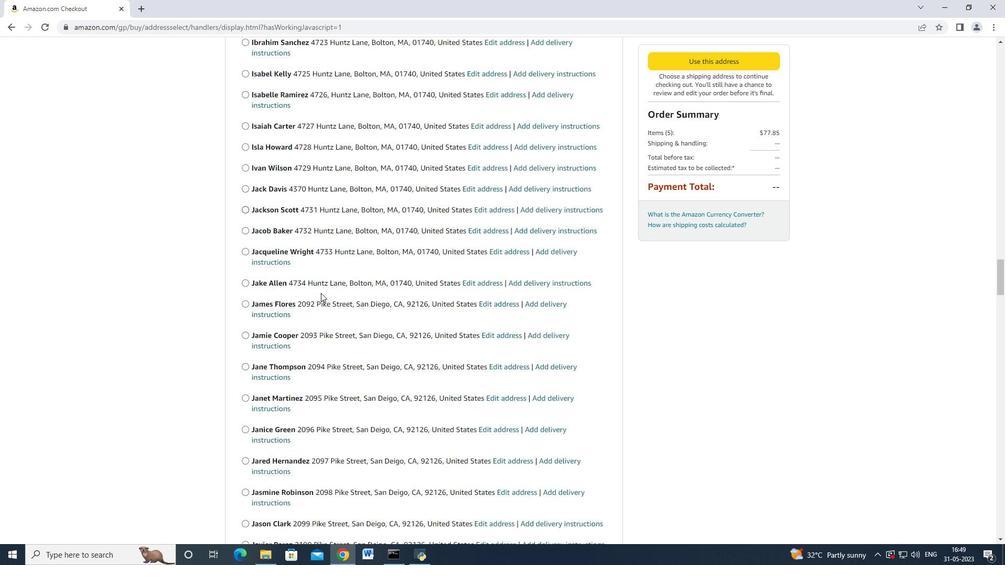 
Action: Mouse scrolled (321, 292) with delta (0, -1)
Screenshot: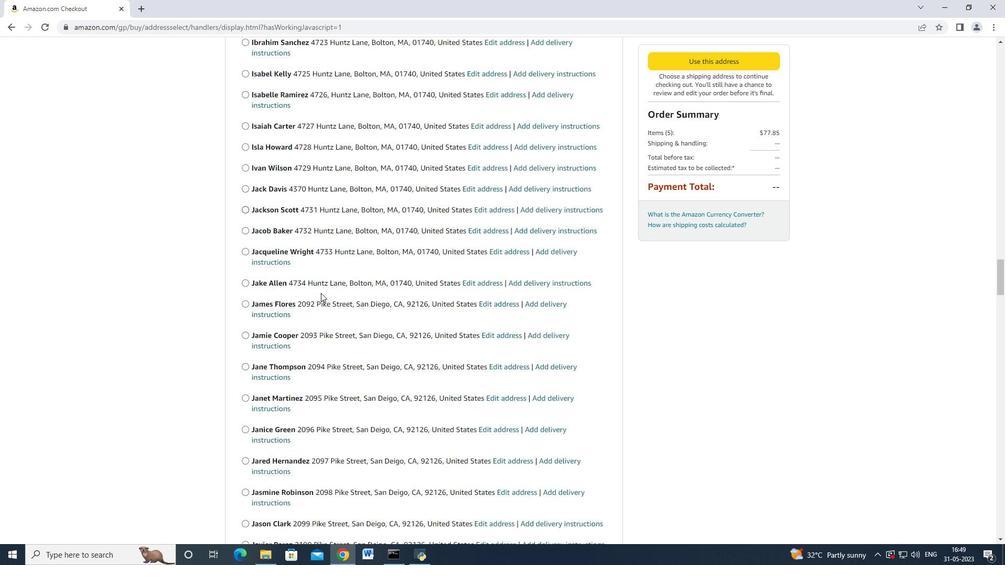 
Action: Mouse scrolled (321, 292) with delta (0, 0)
Screenshot: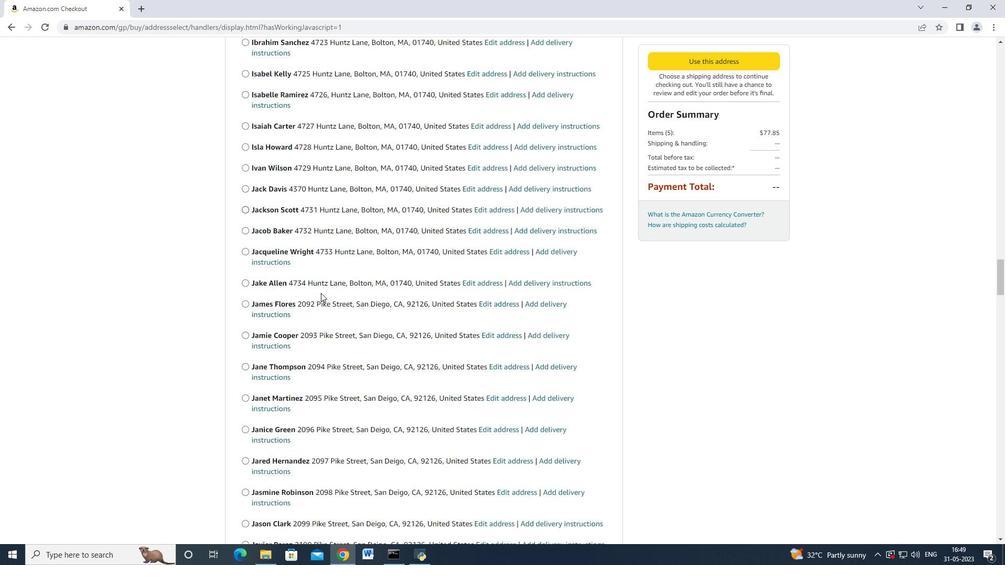 
Action: Mouse scrolled (321, 292) with delta (0, -1)
Screenshot: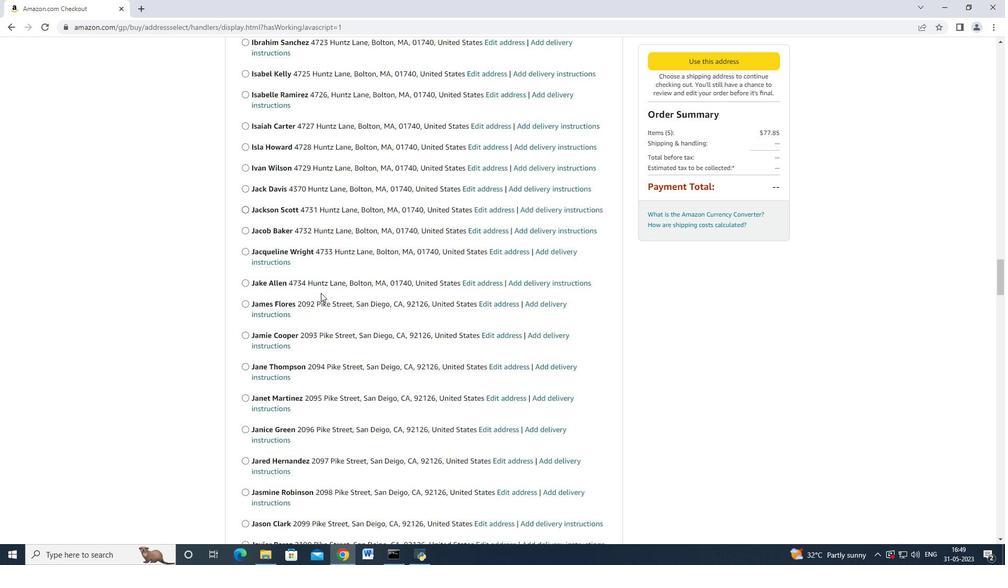 
Action: Mouse moved to (320, 293)
Screenshot: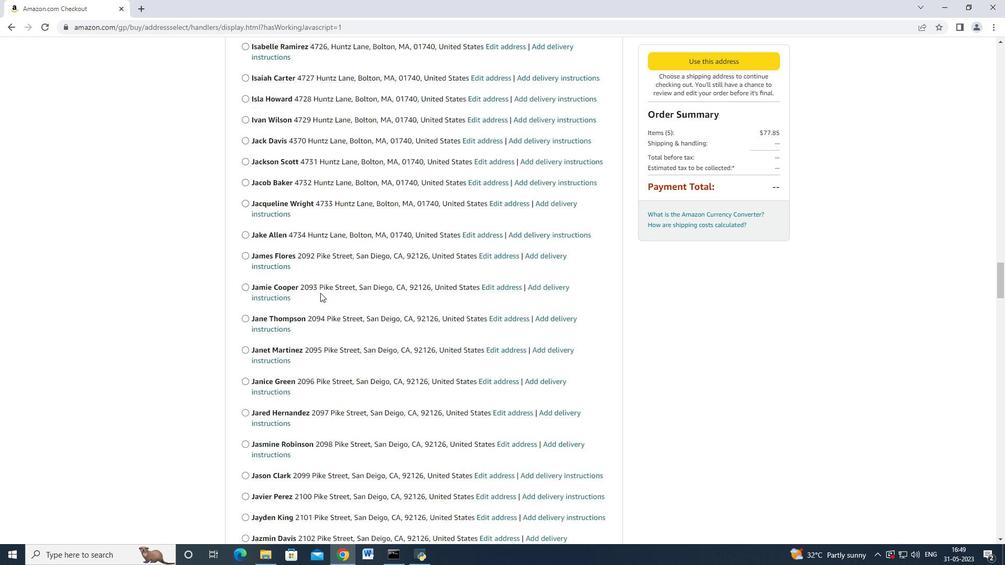 
Action: Mouse scrolled (320, 292) with delta (0, 0)
Screenshot: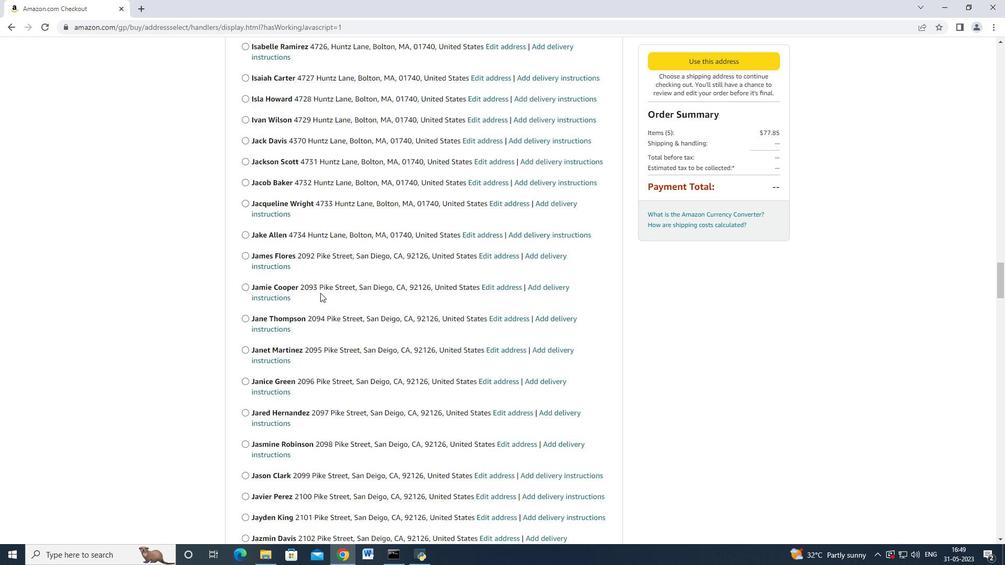 
Action: Mouse scrolled (320, 292) with delta (0, 0)
Screenshot: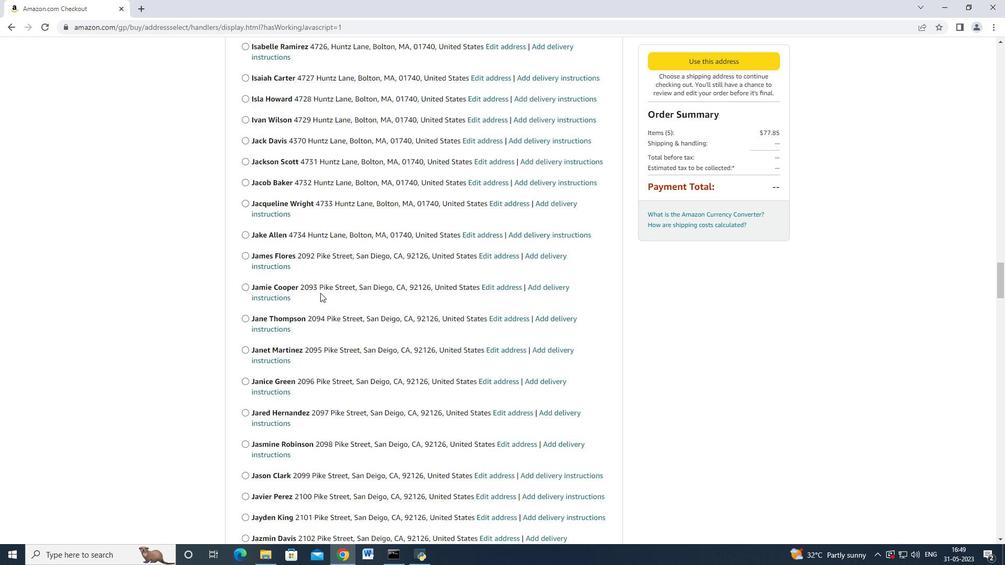 
Action: Mouse scrolled (320, 292) with delta (0, 0)
Screenshot: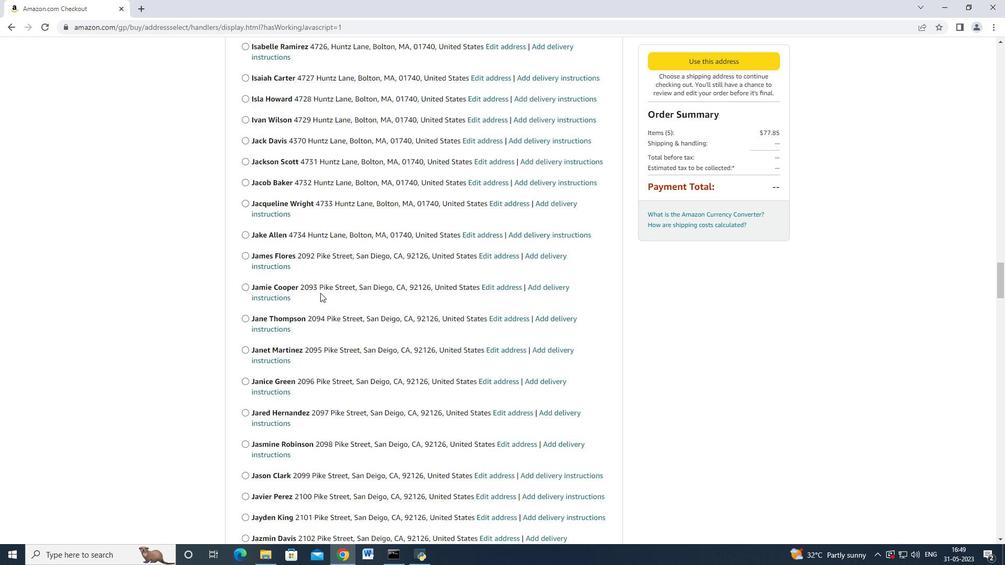 
Action: Mouse scrolled (320, 292) with delta (0, 0)
Screenshot: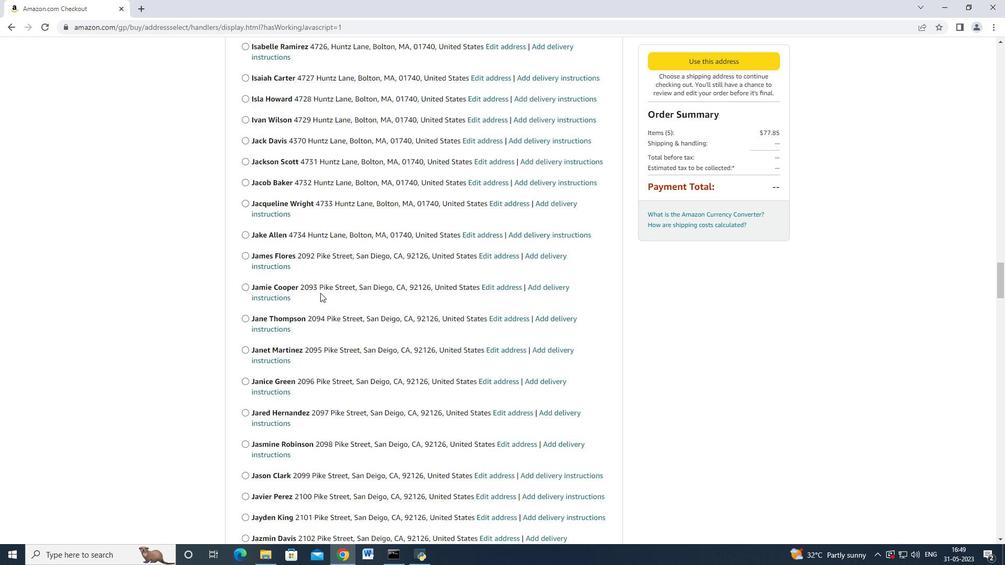 
Action: Mouse scrolled (320, 292) with delta (0, 0)
Screenshot: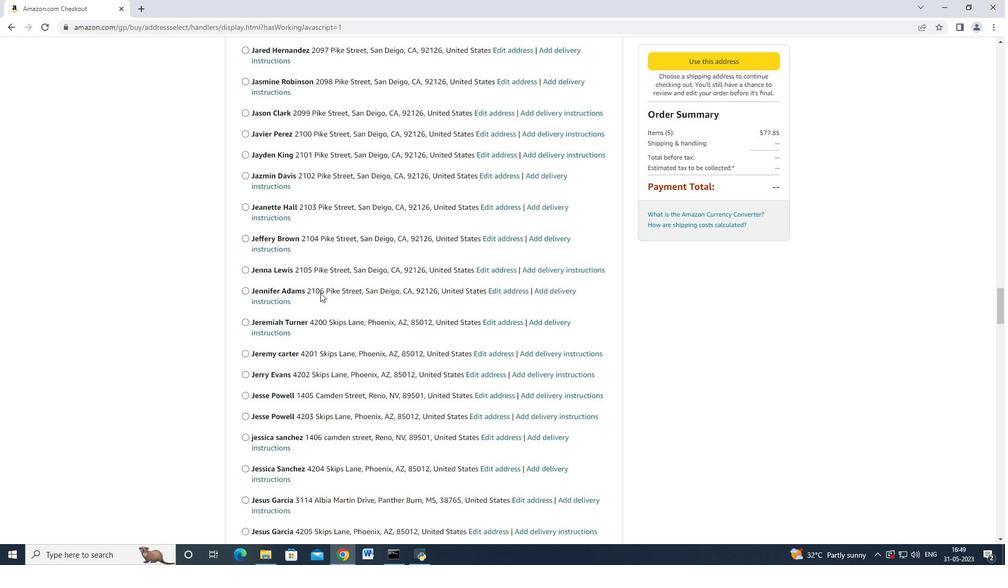 
Action: Mouse scrolled (320, 292) with delta (0, -1)
Screenshot: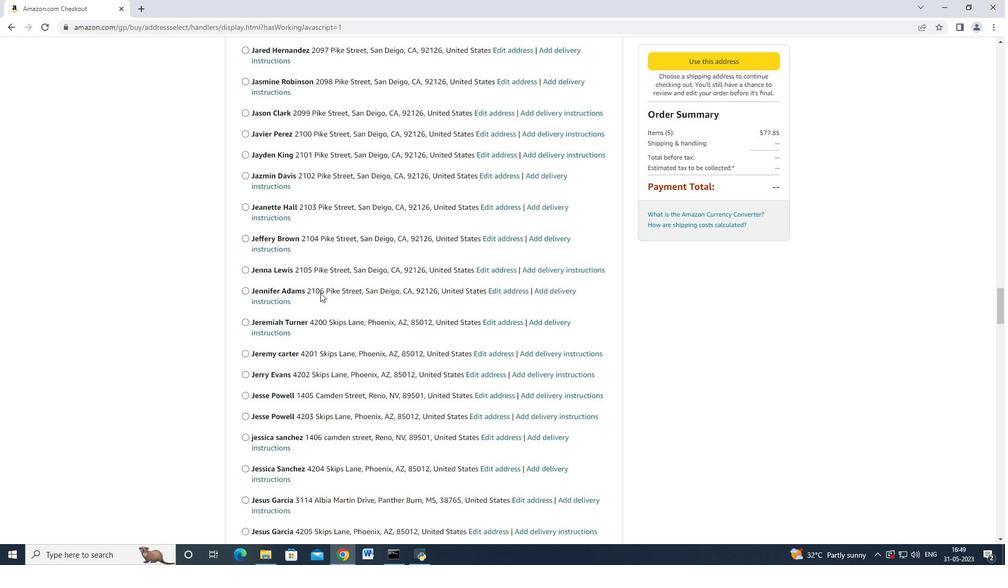 
Action: Mouse moved to (320, 292)
Screenshot: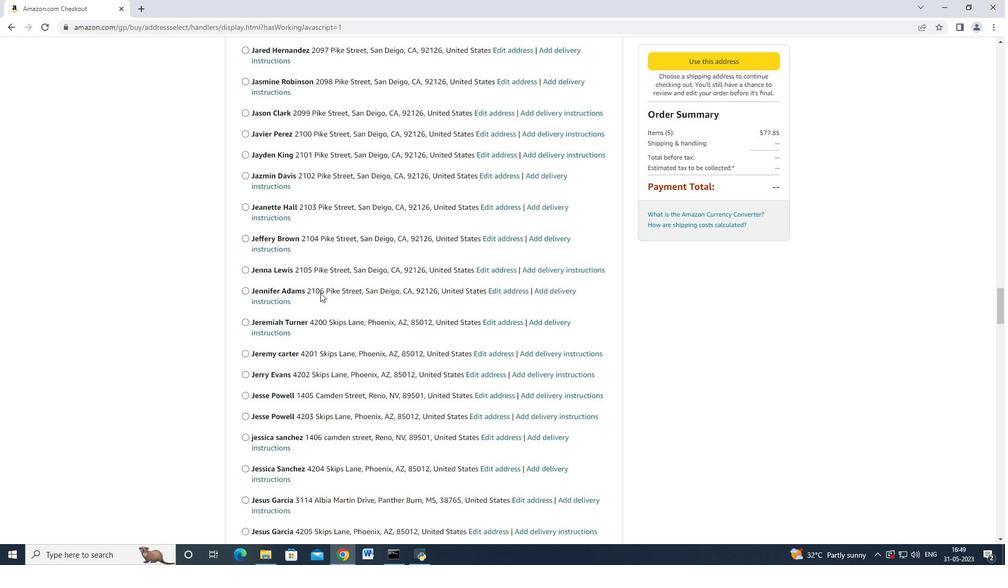 
Action: Mouse scrolled (320, 292) with delta (0, 0)
Screenshot: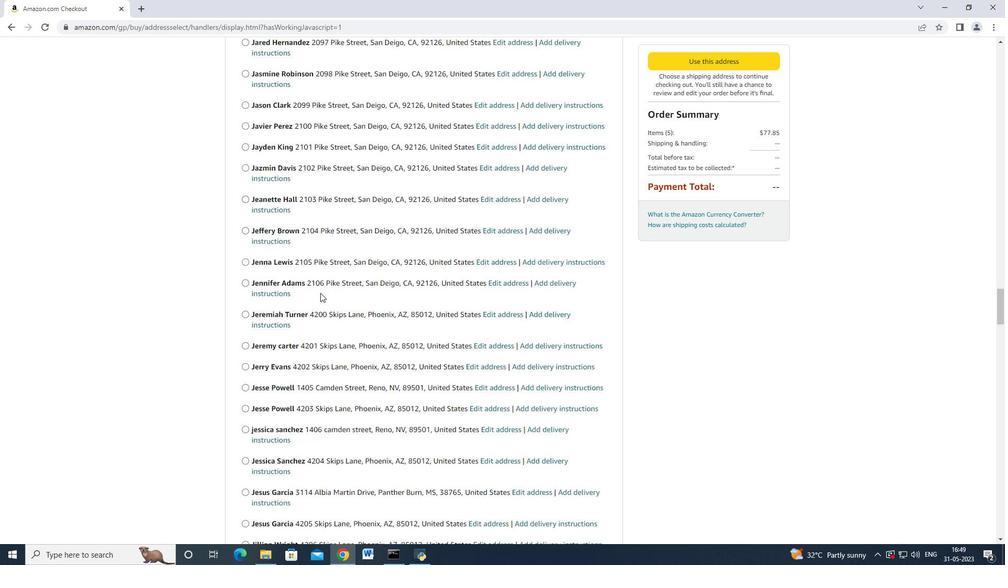 
Action: Mouse moved to (319, 292)
Screenshot: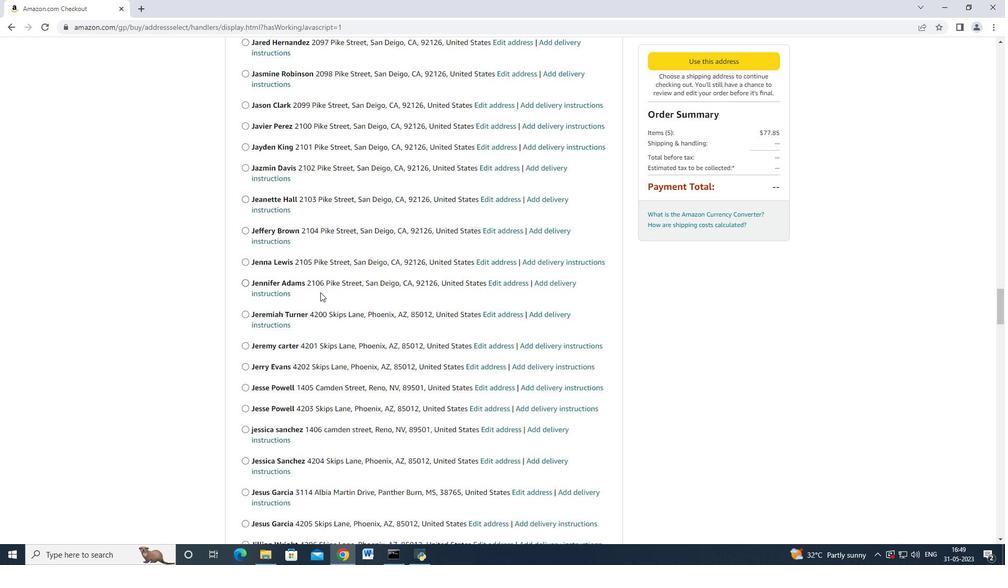 
Action: Mouse scrolled (319, 292) with delta (0, 0)
Screenshot: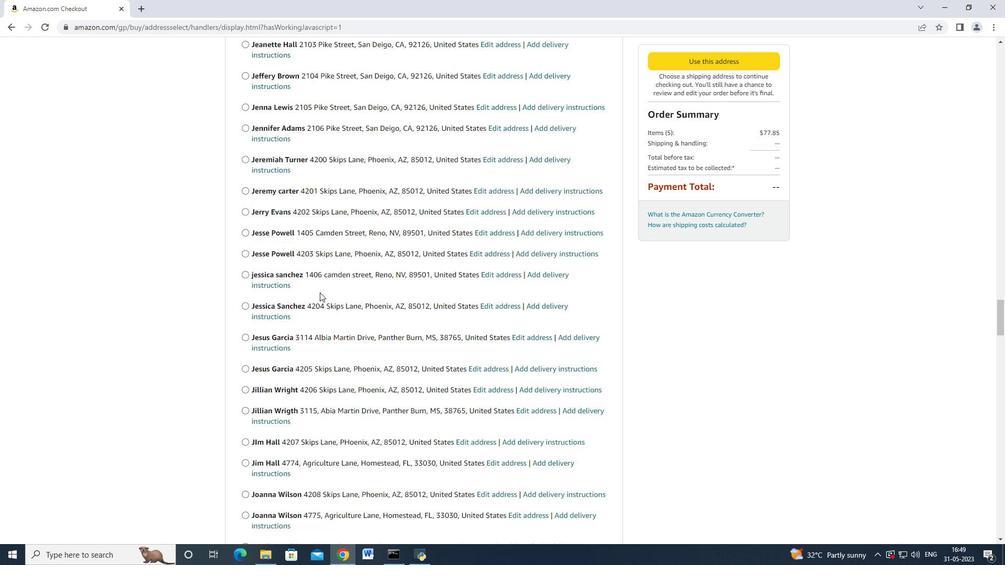 
Action: Mouse scrolled (319, 292) with delta (0, 0)
Screenshot: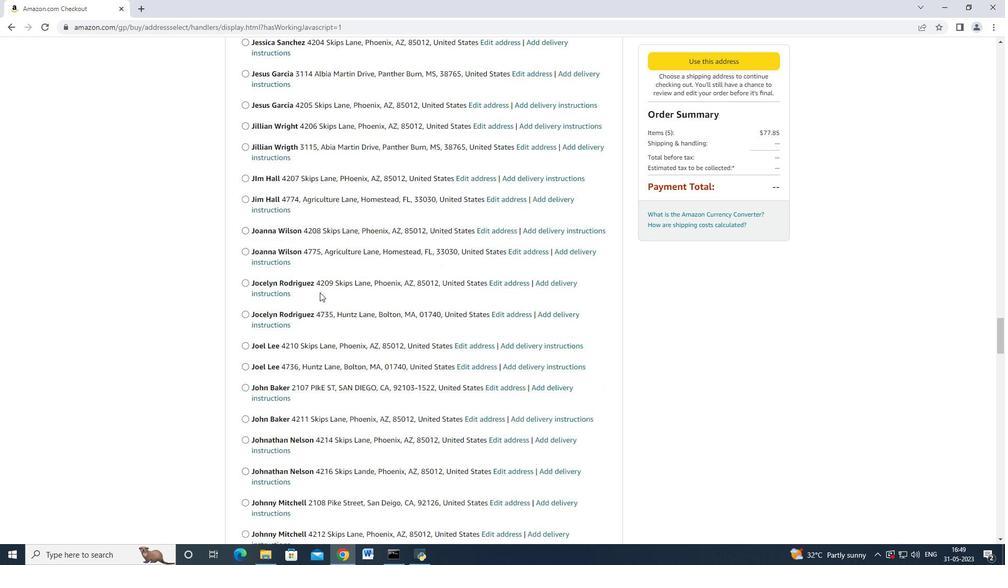 
Action: Mouse scrolled (319, 292) with delta (0, 0)
Screenshot: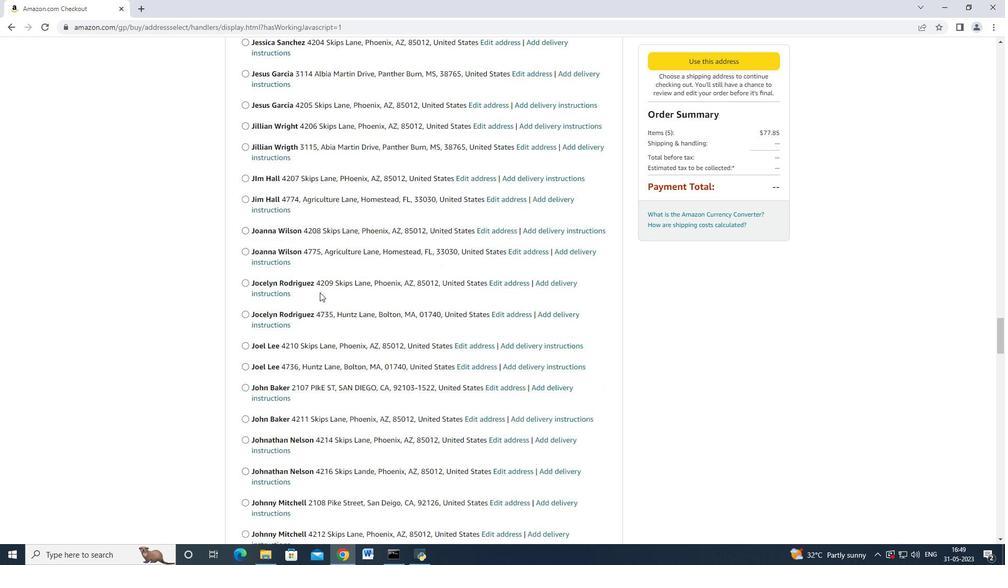 
Action: Mouse scrolled (319, 292) with delta (0, 0)
Screenshot: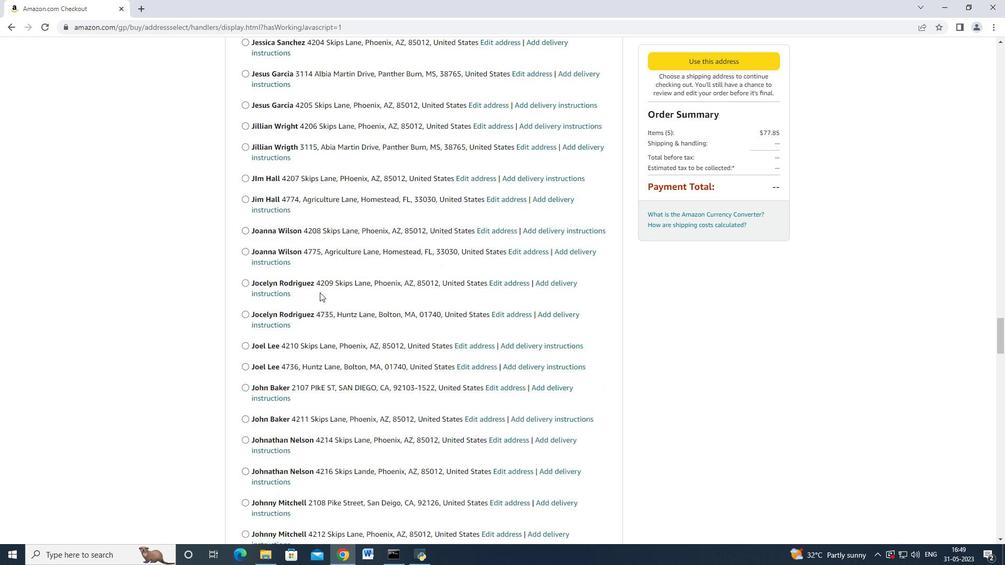 
Action: Mouse scrolled (319, 292) with delta (0, 0)
Screenshot: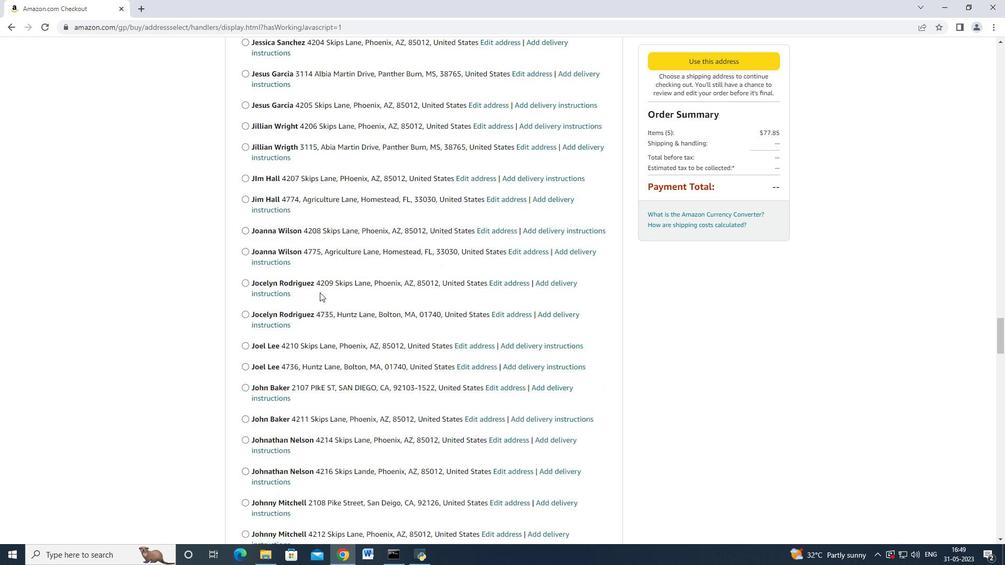 
Action: Mouse scrolled (319, 292) with delta (0, 0)
Screenshot: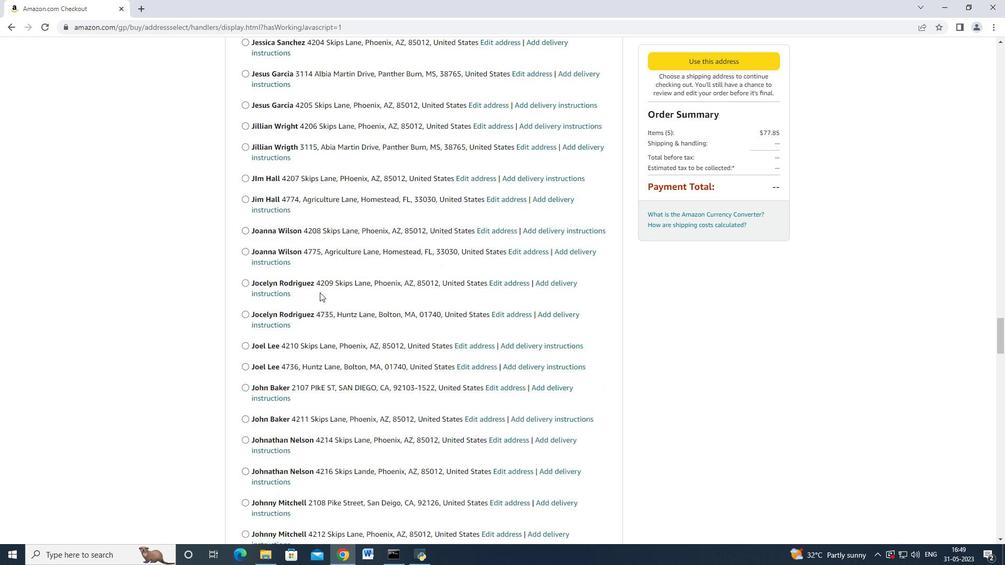 
Action: Mouse moved to (319, 292)
Screenshot: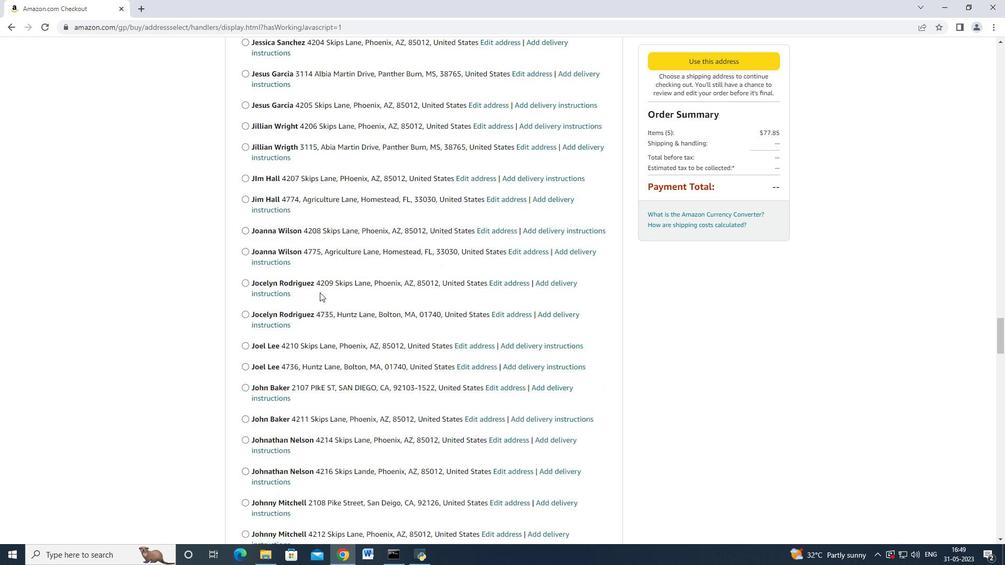 
Action: Mouse scrolled (319, 292) with delta (0, 0)
Screenshot: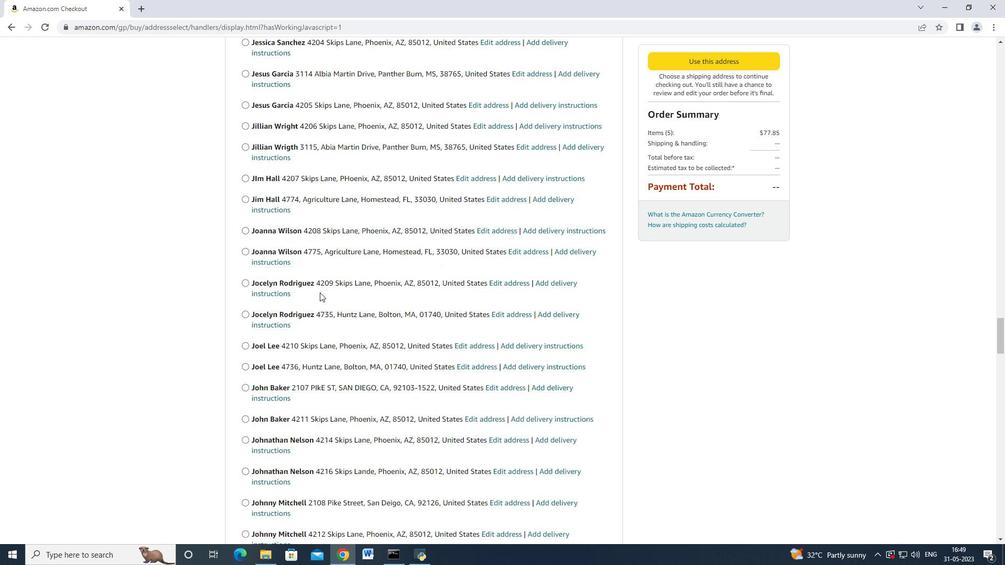 
Action: Mouse moved to (319, 292)
Screenshot: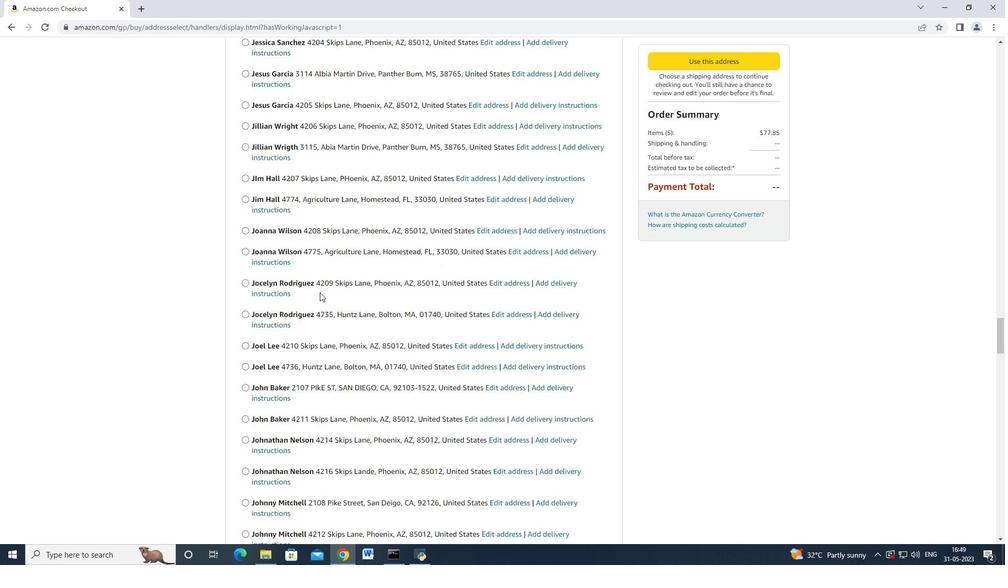 
Action: Mouse scrolled (319, 291) with delta (0, 0)
Screenshot: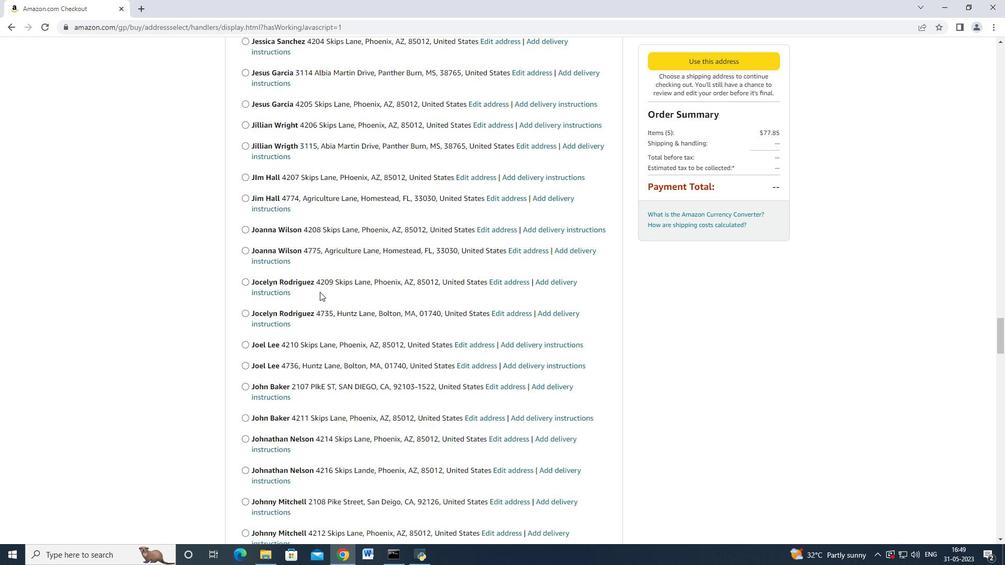 
Action: Mouse scrolled (319, 291) with delta (0, 0)
Screenshot: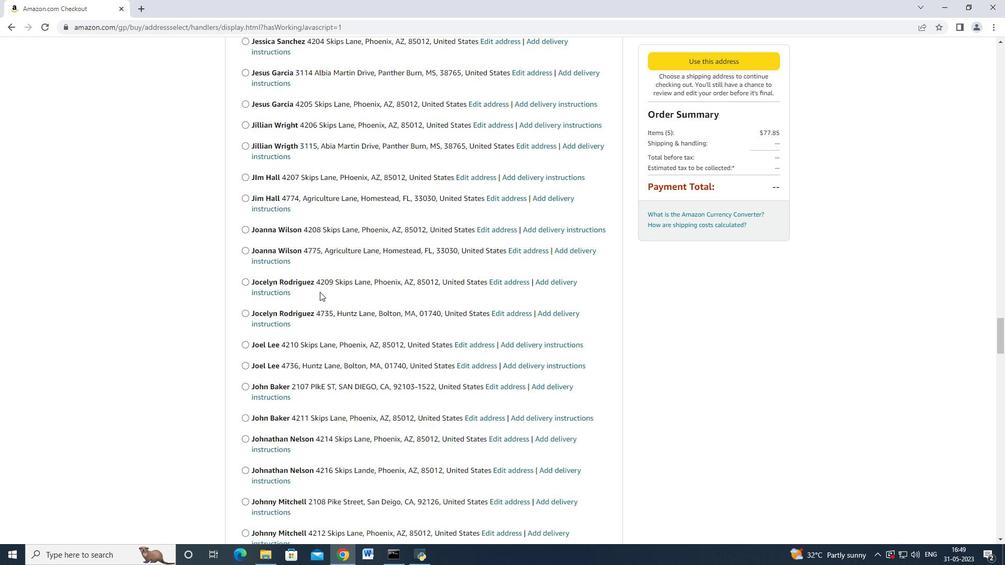 
Action: Mouse scrolled (319, 291) with delta (0, -1)
Screenshot: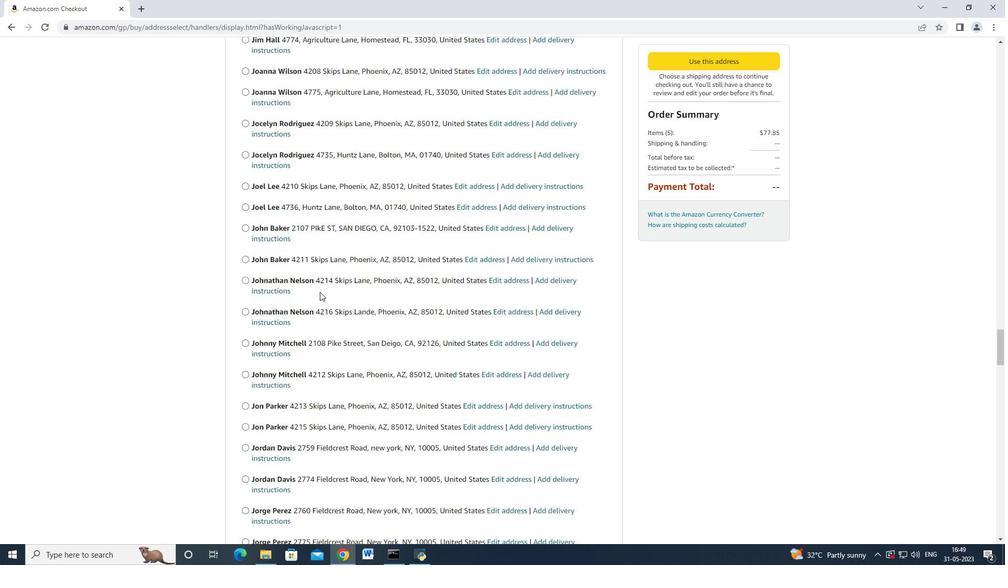 
Action: Mouse scrolled (319, 291) with delta (0, 0)
Screenshot: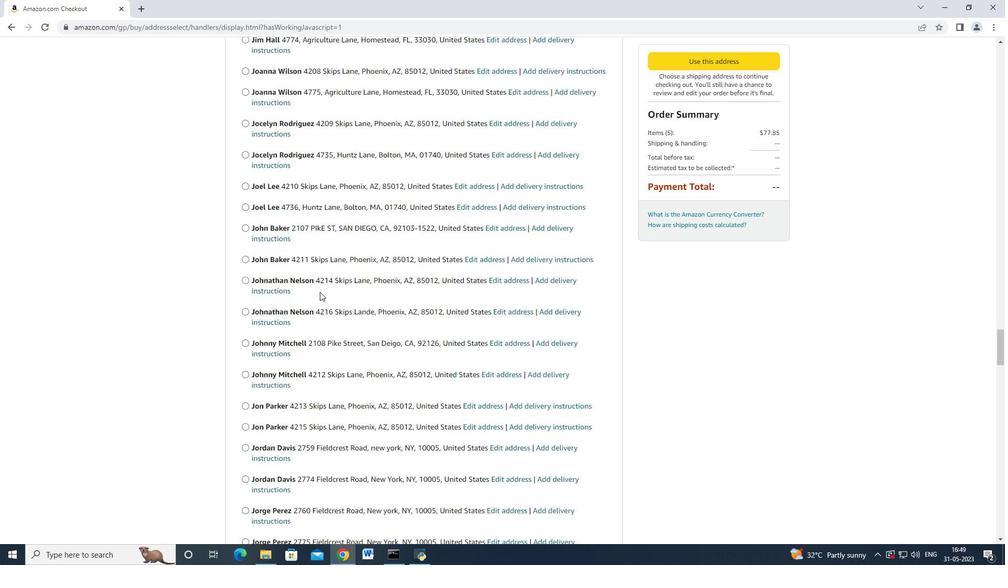 
Action: Mouse scrolled (319, 291) with delta (0, 0)
Screenshot: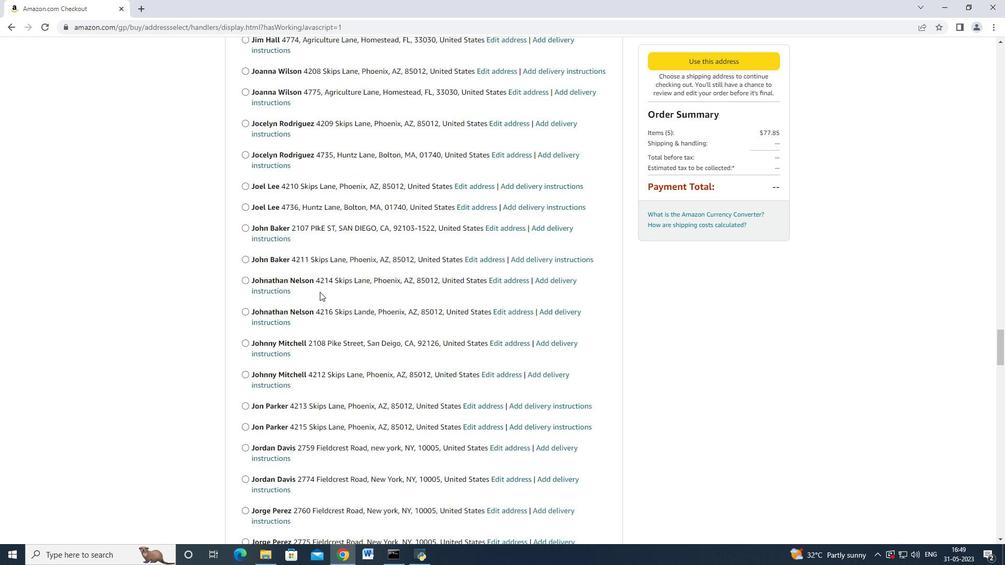
Action: Mouse scrolled (319, 291) with delta (0, 0)
Screenshot: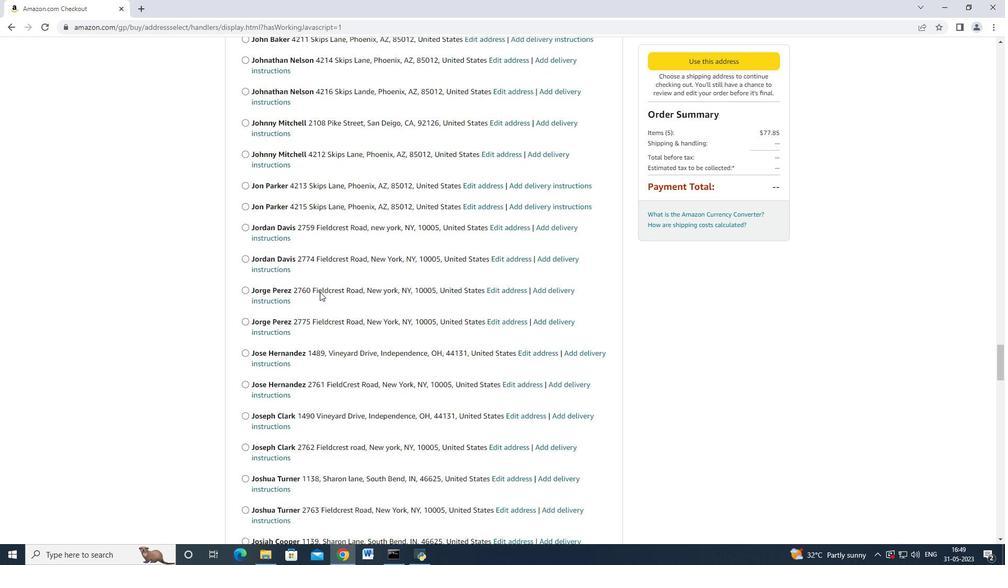 
Action: Mouse scrolled (319, 291) with delta (0, 0)
Screenshot: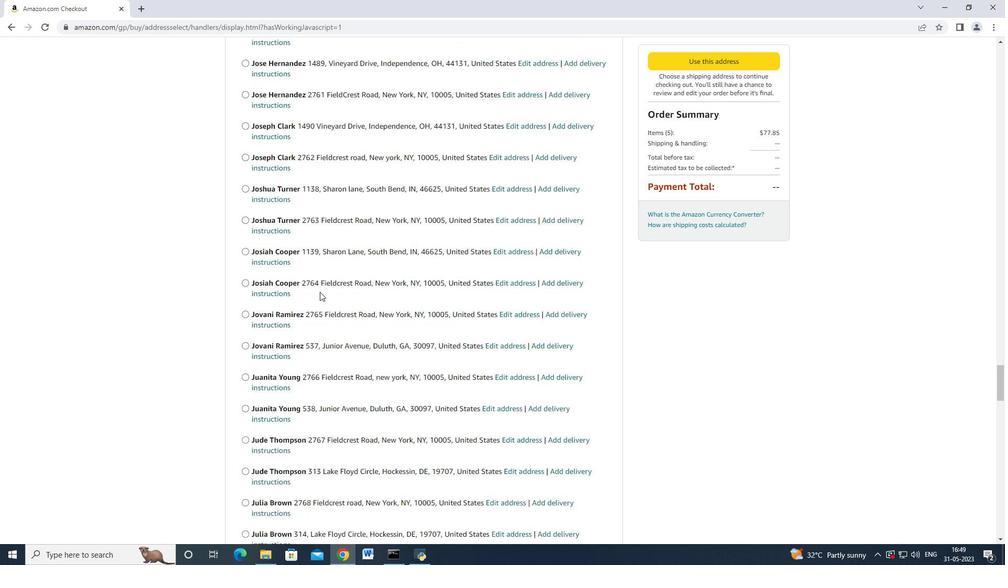 
Action: Mouse scrolled (319, 291) with delta (0, 0)
Screenshot: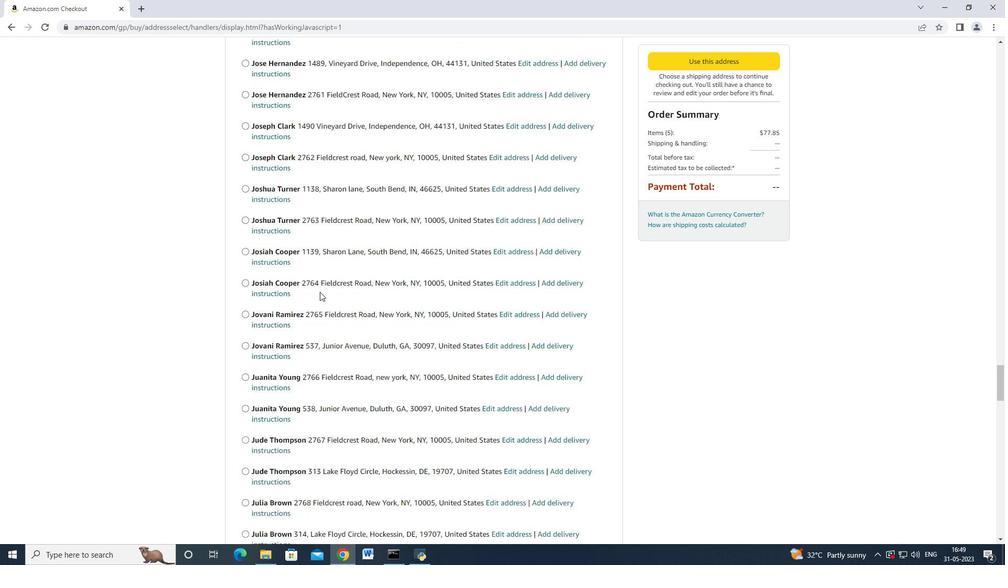 
Action: Mouse scrolled (319, 291) with delta (0, 0)
Screenshot: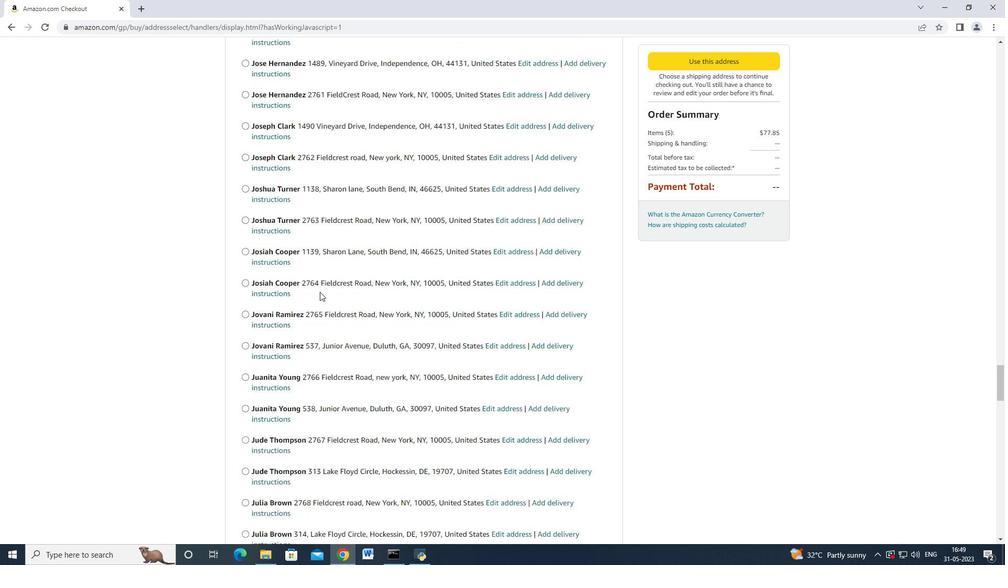 
Action: Mouse scrolled (319, 291) with delta (0, 0)
Screenshot: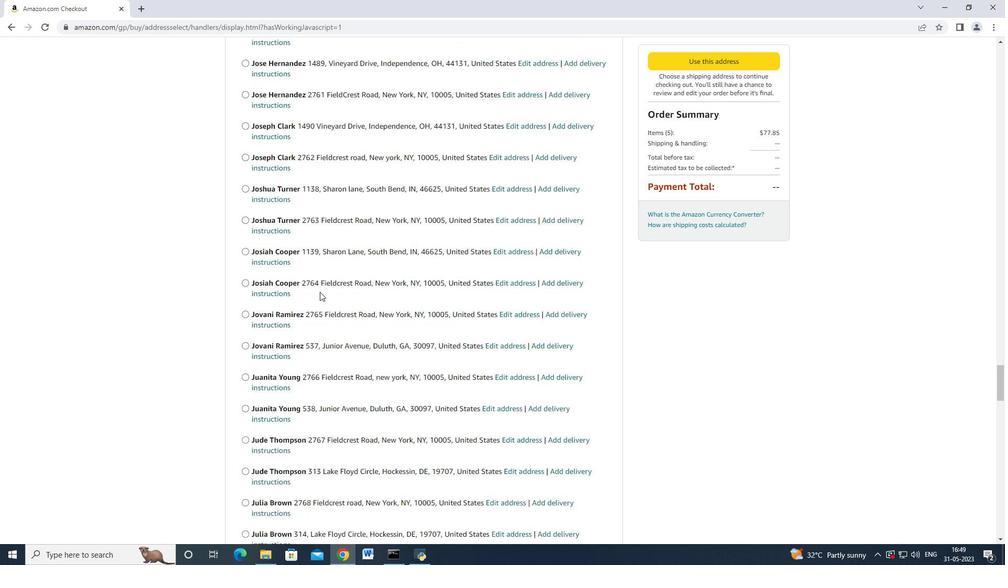 
Action: Mouse scrolled (319, 291) with delta (0, 0)
Screenshot: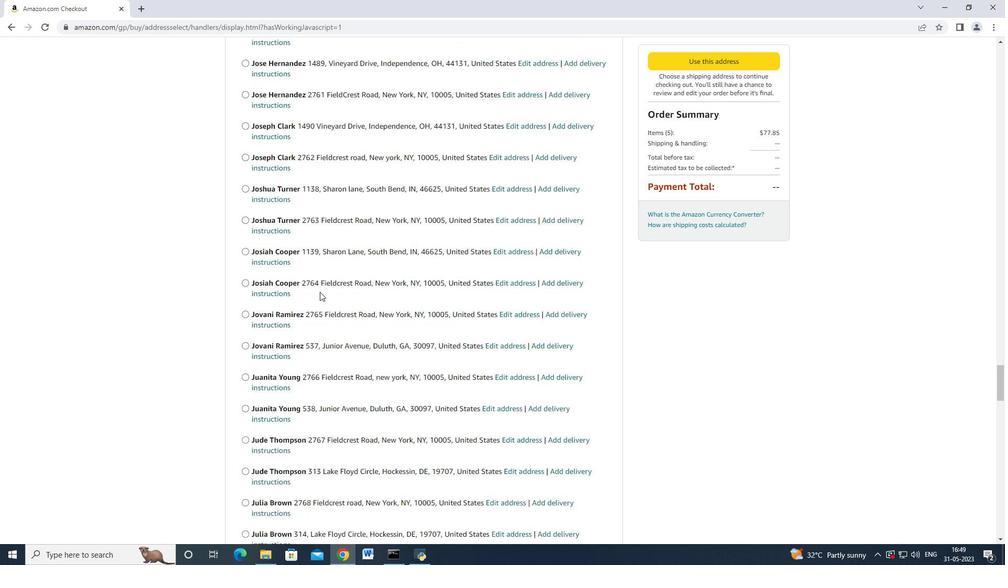 
Action: Mouse scrolled (319, 291) with delta (0, 0)
Screenshot: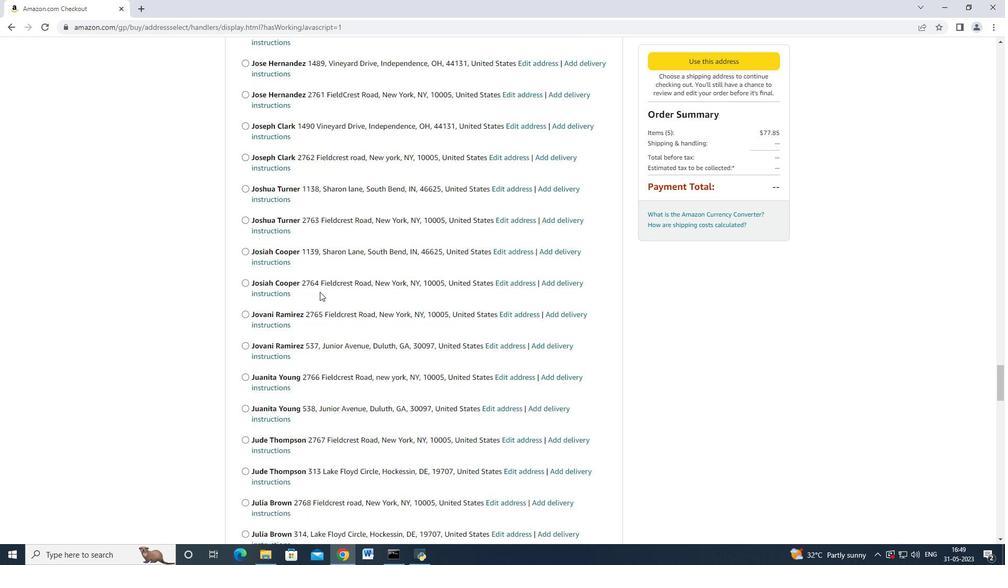 
Action: Mouse scrolled (319, 291) with delta (0, 0)
Screenshot: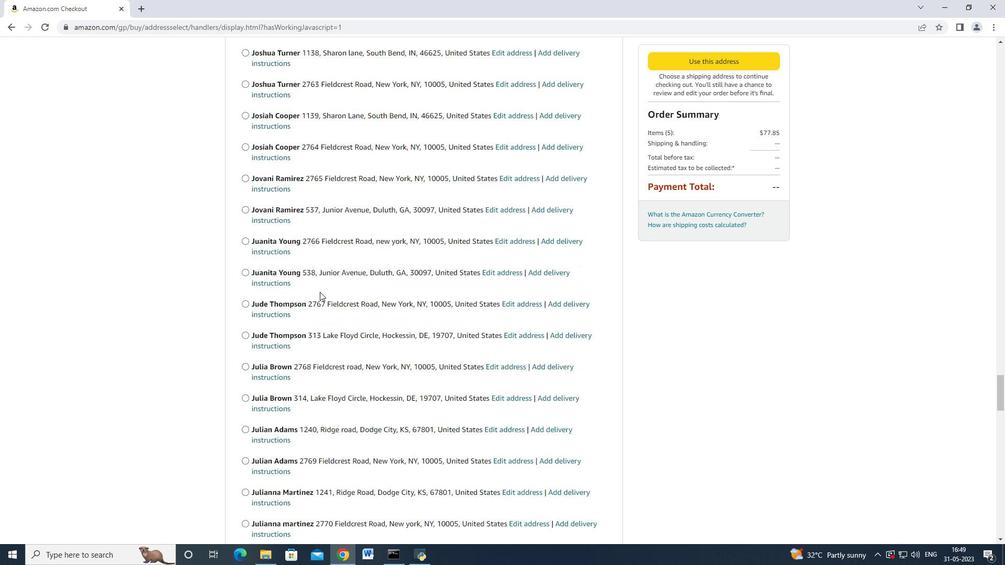 
Action: Mouse scrolled (319, 291) with delta (0, 0)
Screenshot: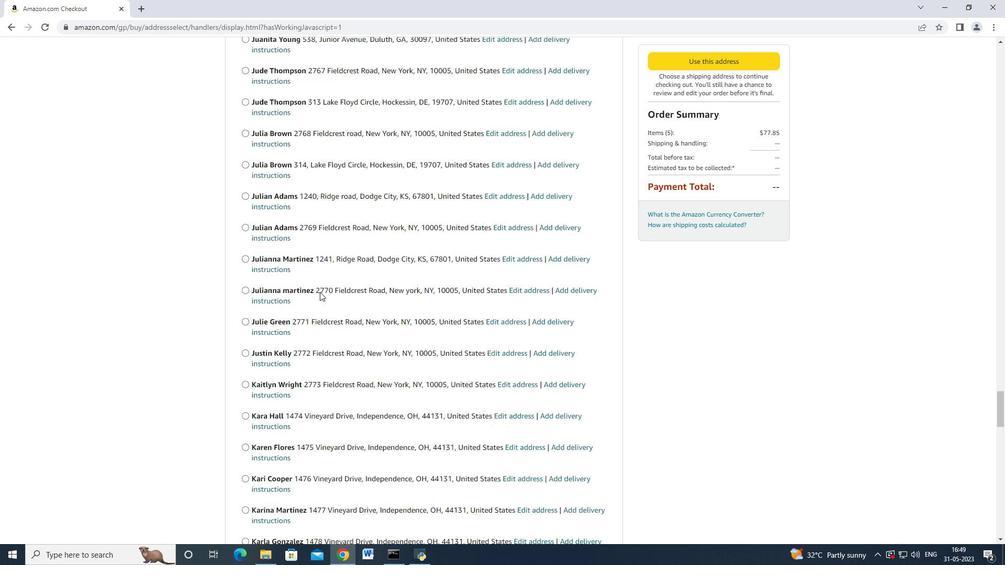 
Action: Mouse scrolled (319, 291) with delta (0, 0)
Screenshot: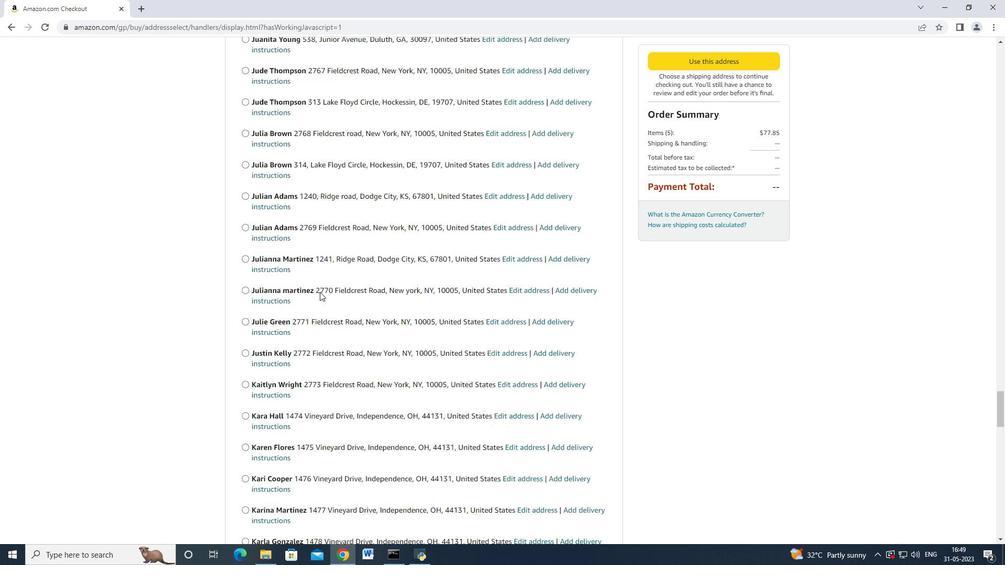 
Action: Mouse scrolled (319, 291) with delta (0, -1)
Screenshot: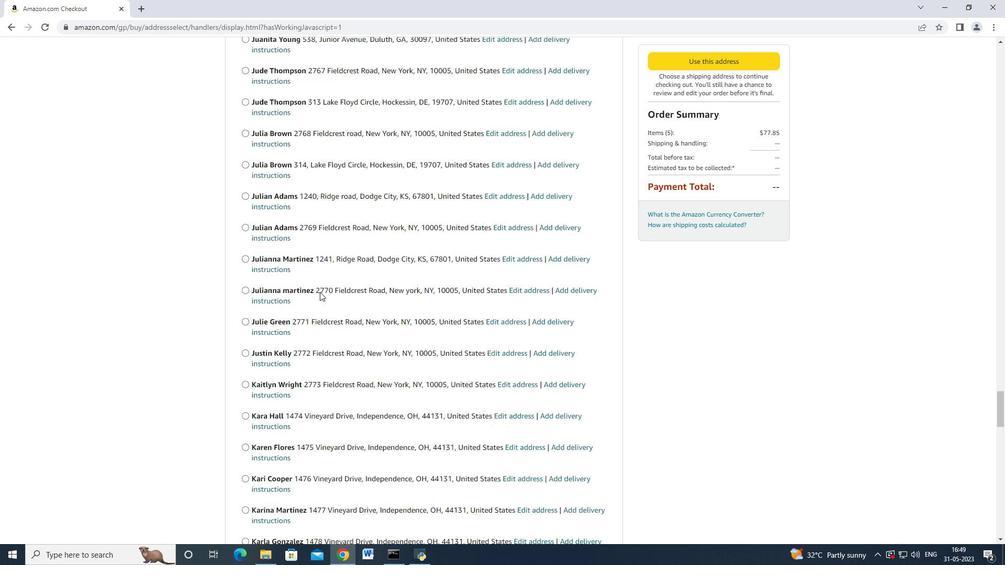 
Action: Mouse scrolled (319, 291) with delta (0, 0)
Screenshot: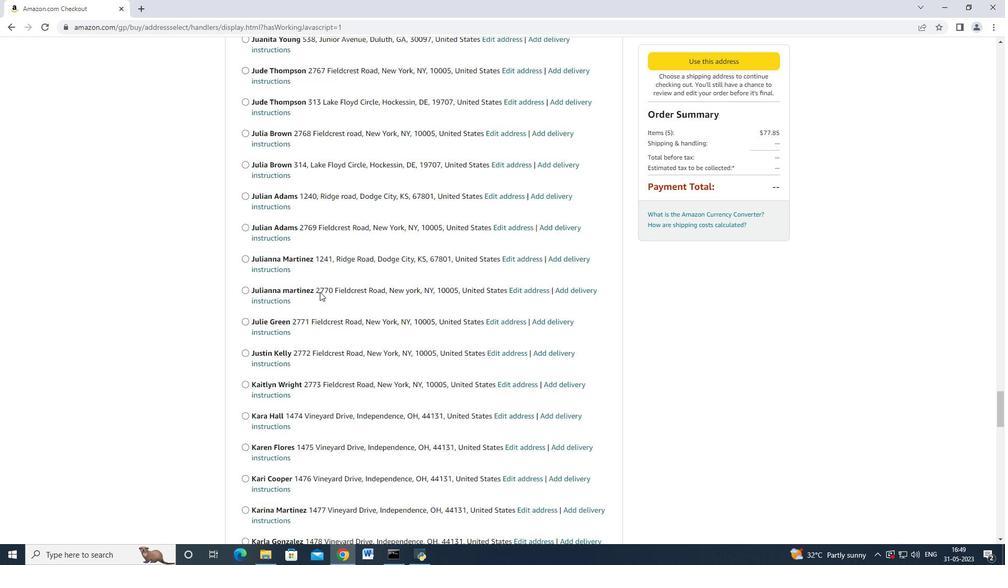 
Action: Mouse scrolled (319, 291) with delta (0, 0)
Screenshot: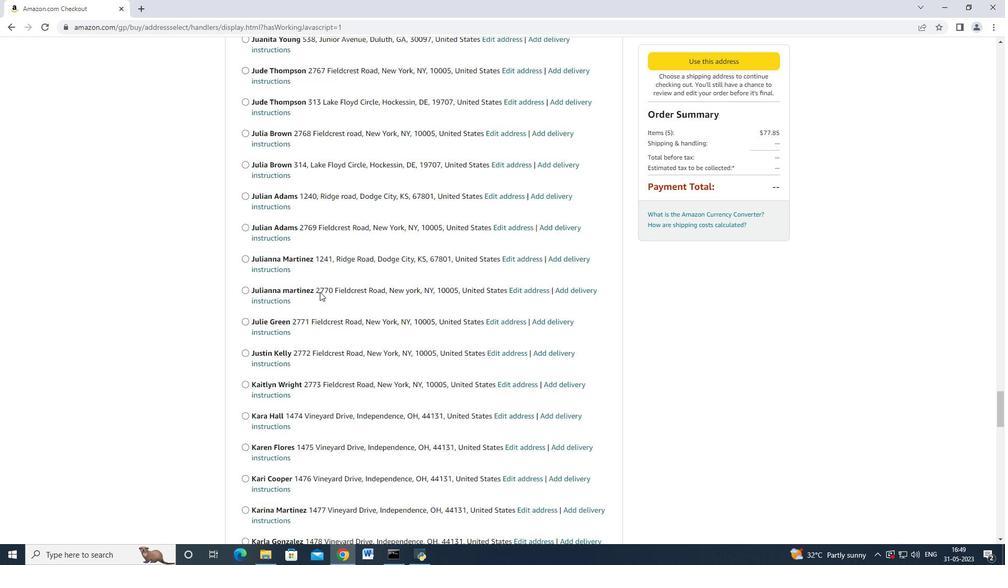 
Action: Mouse scrolled (319, 291) with delta (0, 0)
Screenshot: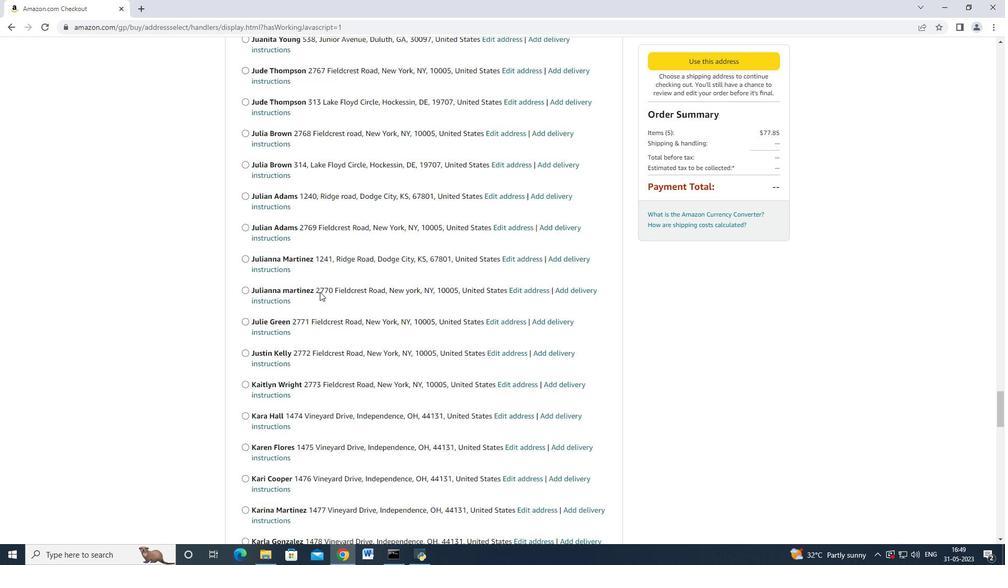 
Action: Mouse scrolled (319, 291) with delta (0, 0)
Screenshot: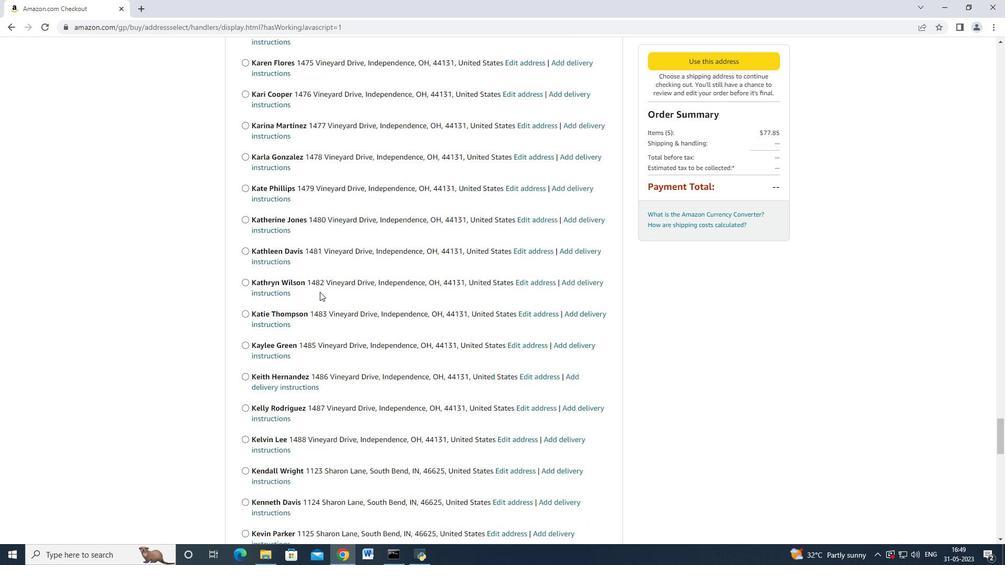 
Action: Mouse scrolled (319, 291) with delta (0, 0)
Screenshot: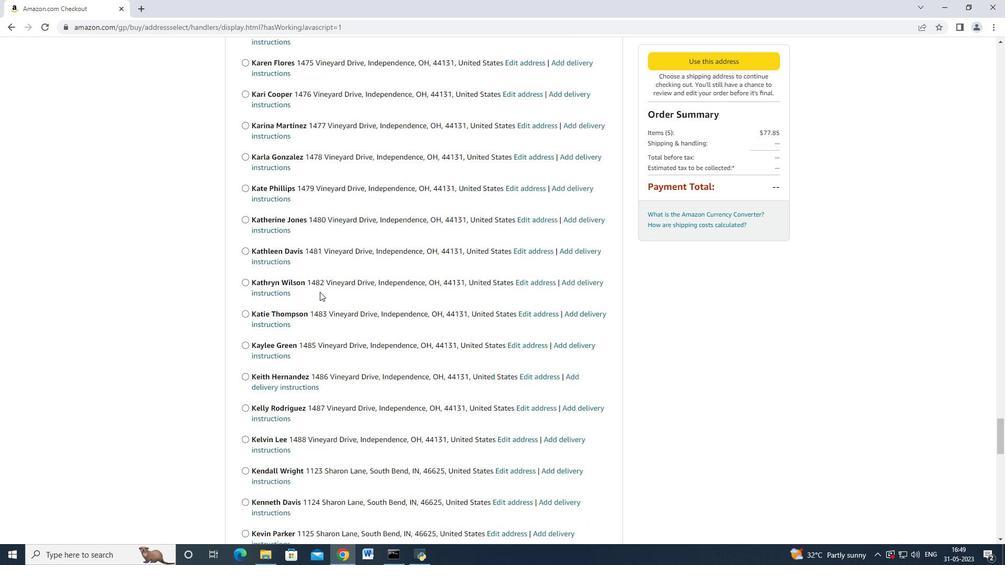 
Action: Mouse scrolled (319, 291) with delta (0, 0)
Screenshot: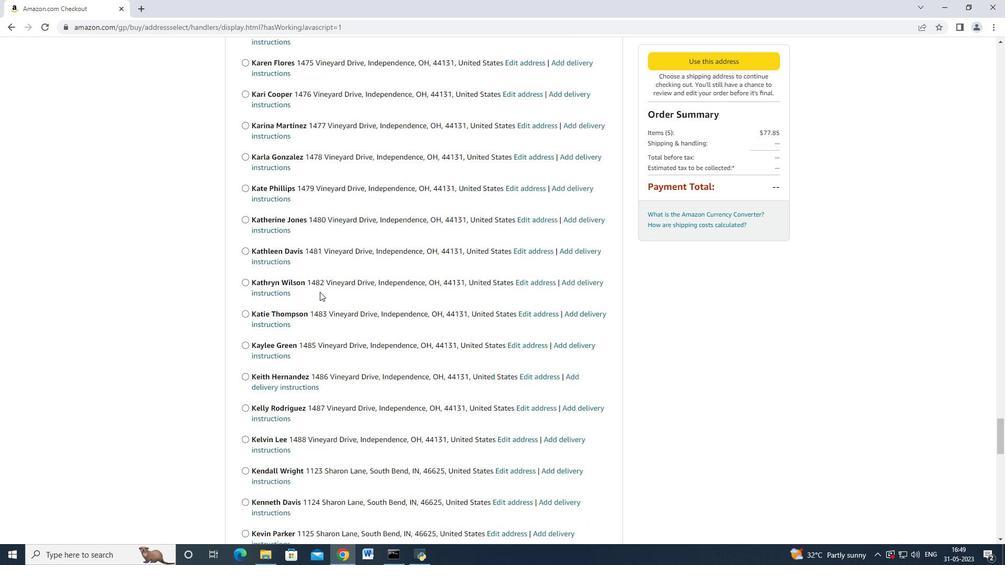 
Action: Mouse scrolled (319, 291) with delta (0, -1)
Screenshot: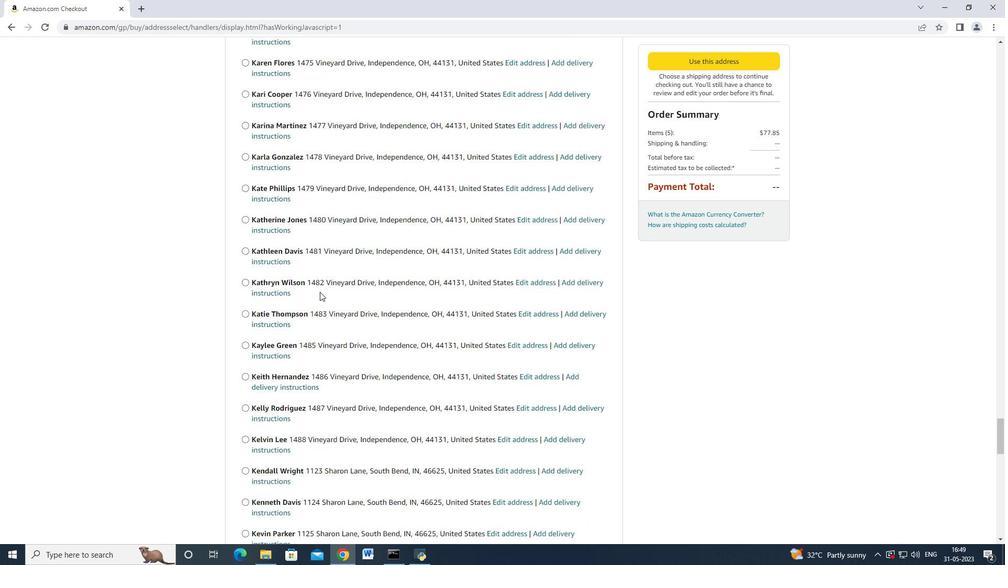 
Action: Mouse scrolled (319, 291) with delta (0, 0)
Screenshot: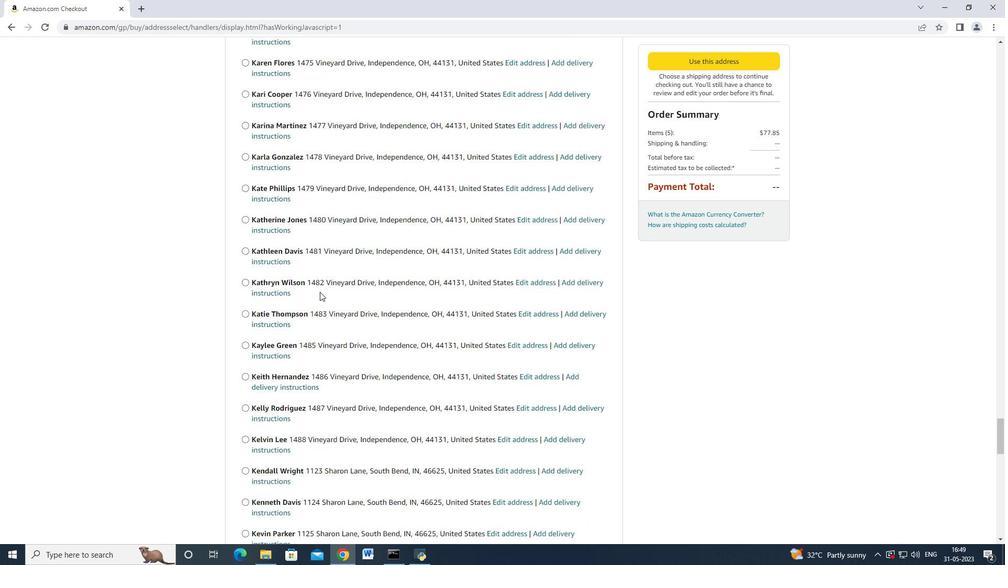 
Action: Mouse scrolled (319, 291) with delta (0, 0)
Screenshot: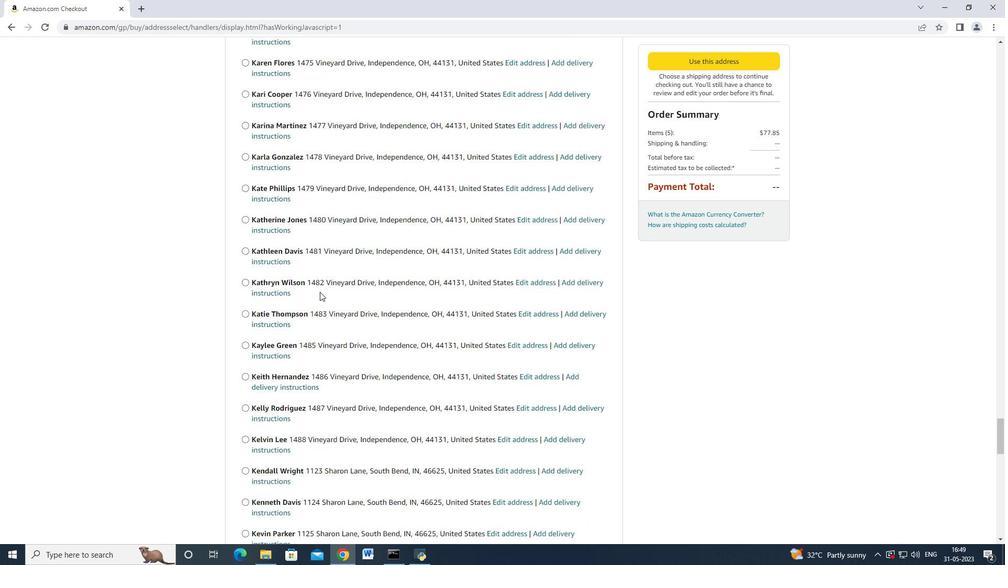 
Action: Mouse scrolled (319, 291) with delta (0, 0)
Screenshot: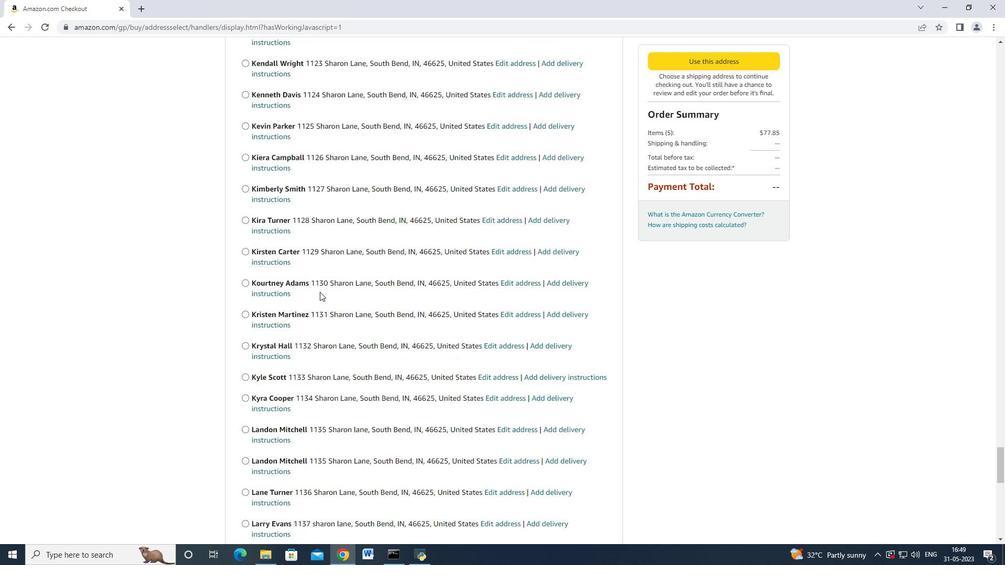 
Action: Mouse scrolled (319, 291) with delta (0, 0)
Screenshot: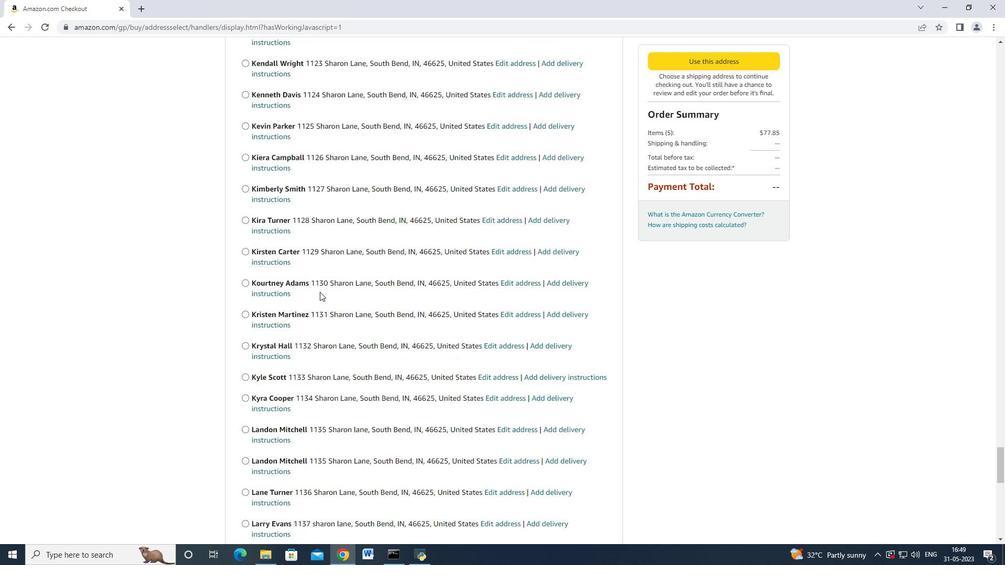 
Action: Mouse scrolled (319, 291) with delta (0, 0)
Screenshot: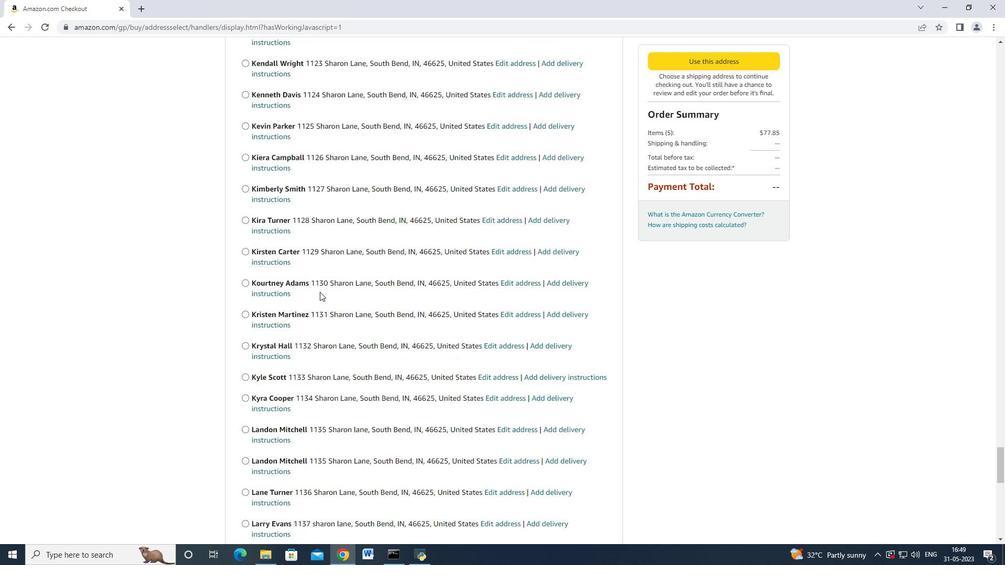 
Action: Mouse moved to (319, 292)
Screenshot: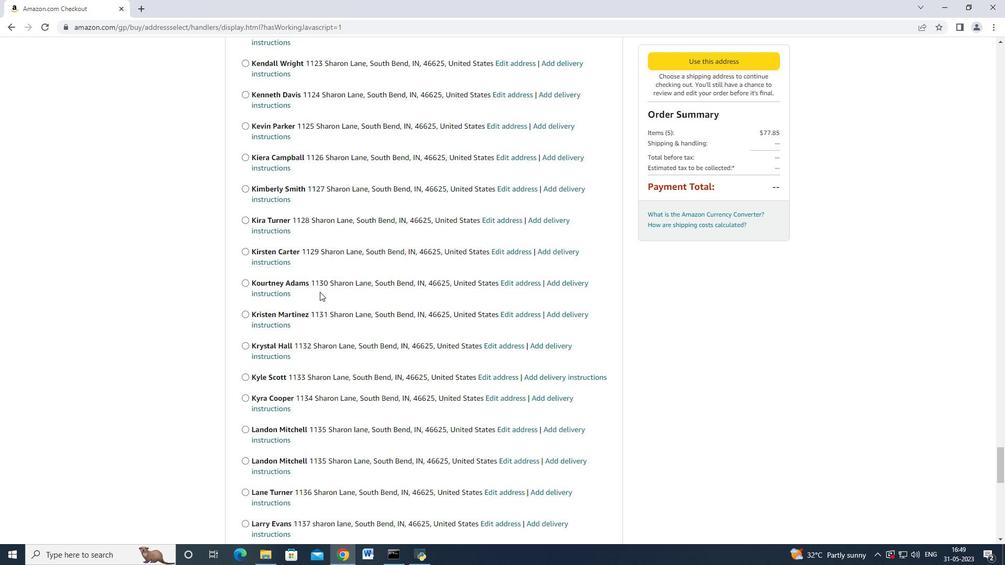 
Action: Mouse scrolled (319, 291) with delta (0, 0)
Screenshot: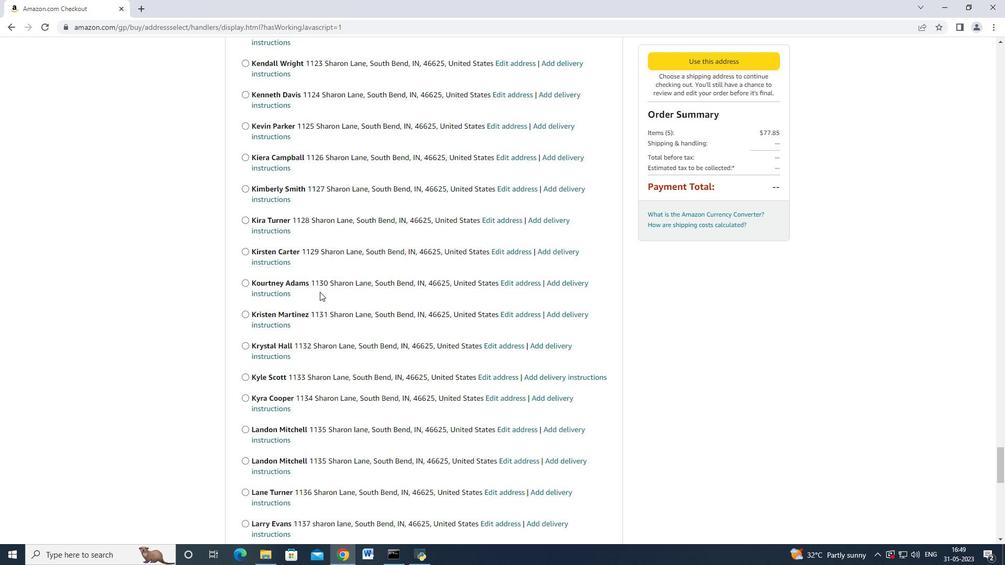 
Action: Mouse scrolled (319, 291) with delta (0, 0)
Screenshot: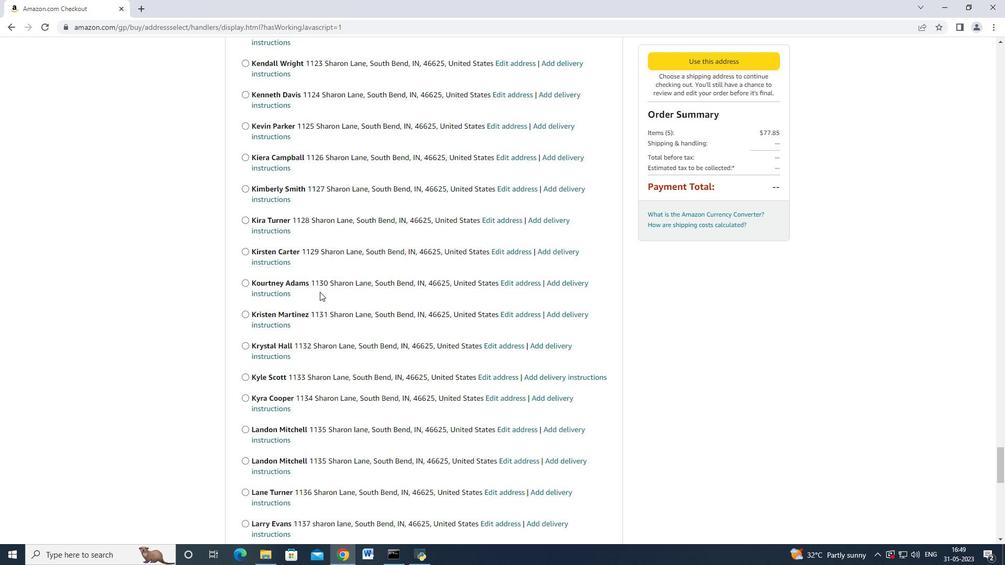
Action: Mouse scrolled (319, 291) with delta (0, 0)
Screenshot: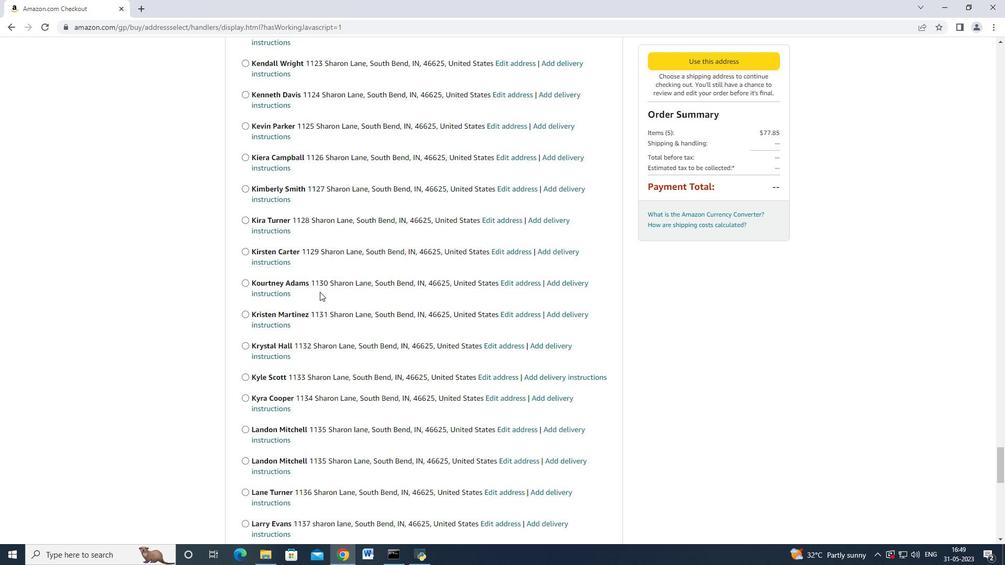 
Action: Mouse scrolled (319, 291) with delta (0, 0)
Screenshot: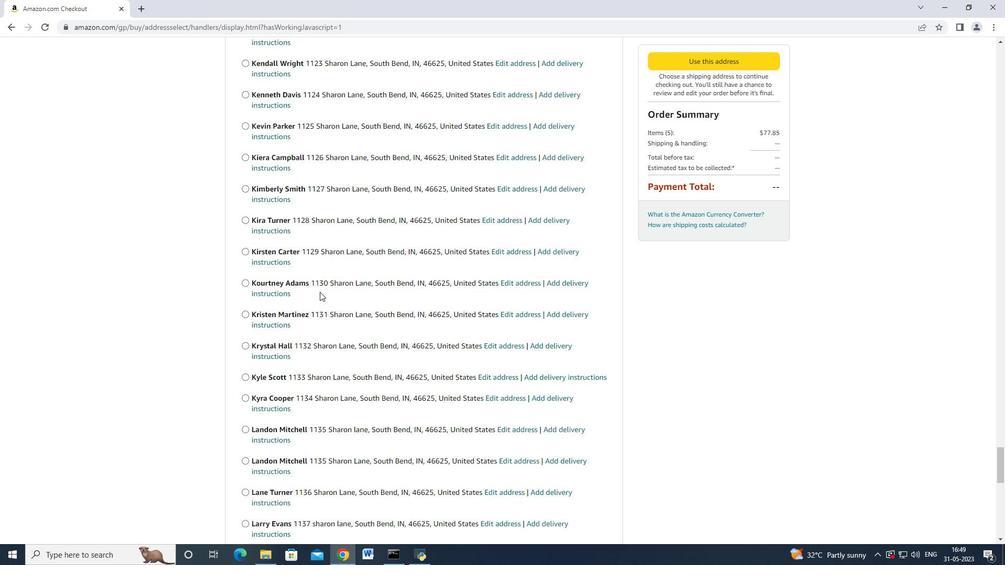 
Action: Mouse scrolled (319, 291) with delta (0, 0)
Screenshot: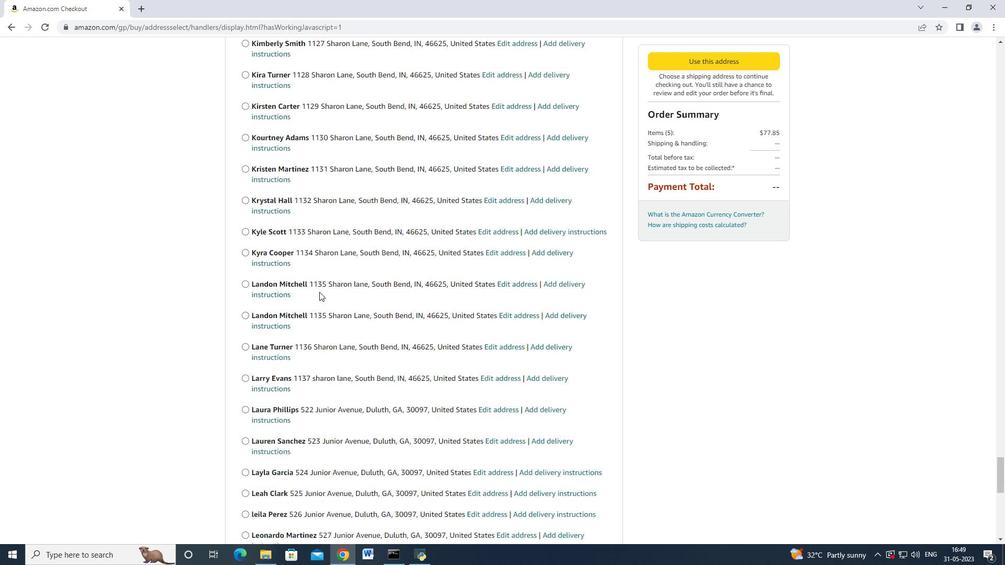 
Action: Mouse scrolled (319, 291) with delta (0, 0)
Screenshot: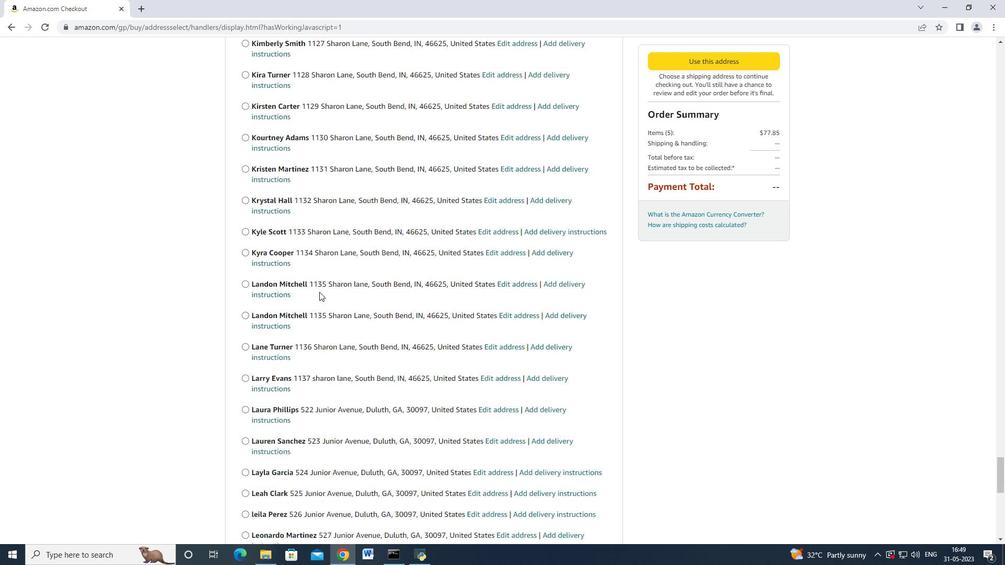 
Action: Mouse scrolled (319, 291) with delta (0, 0)
Screenshot: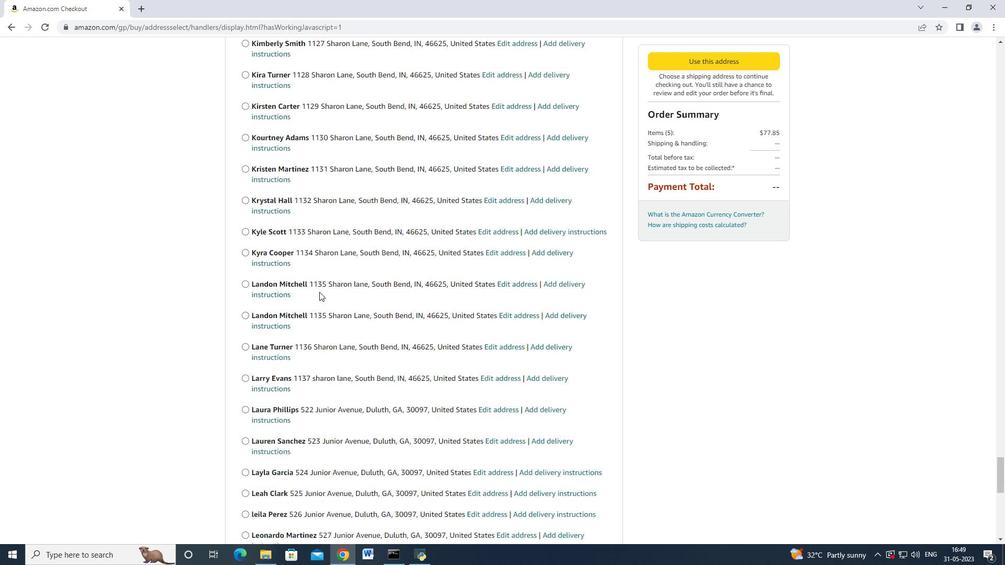 
Action: Mouse scrolled (319, 291) with delta (0, 0)
Screenshot: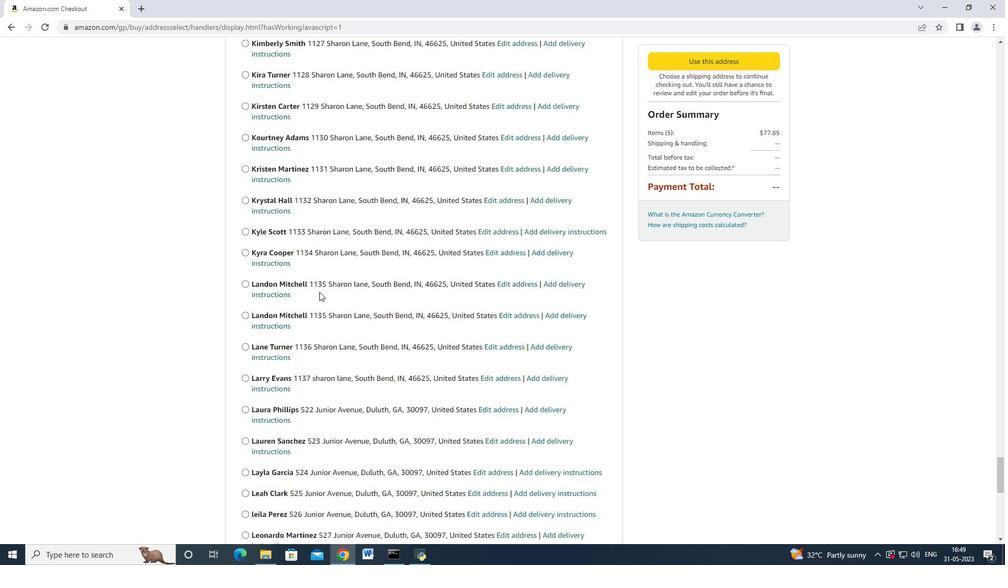 
Action: Mouse scrolled (319, 291) with delta (0, 0)
Screenshot: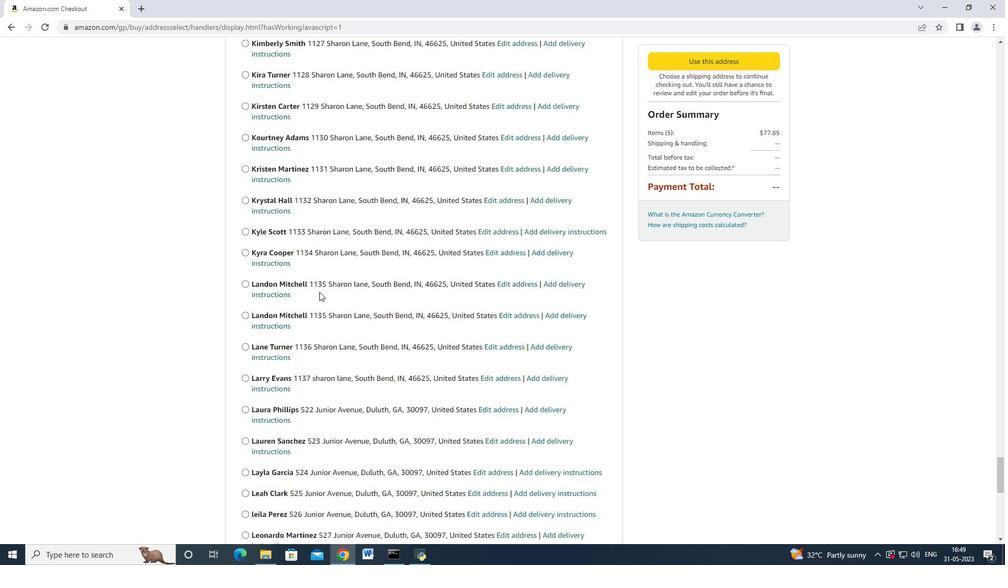 
Action: Mouse scrolled (319, 291) with delta (0, 0)
Screenshot: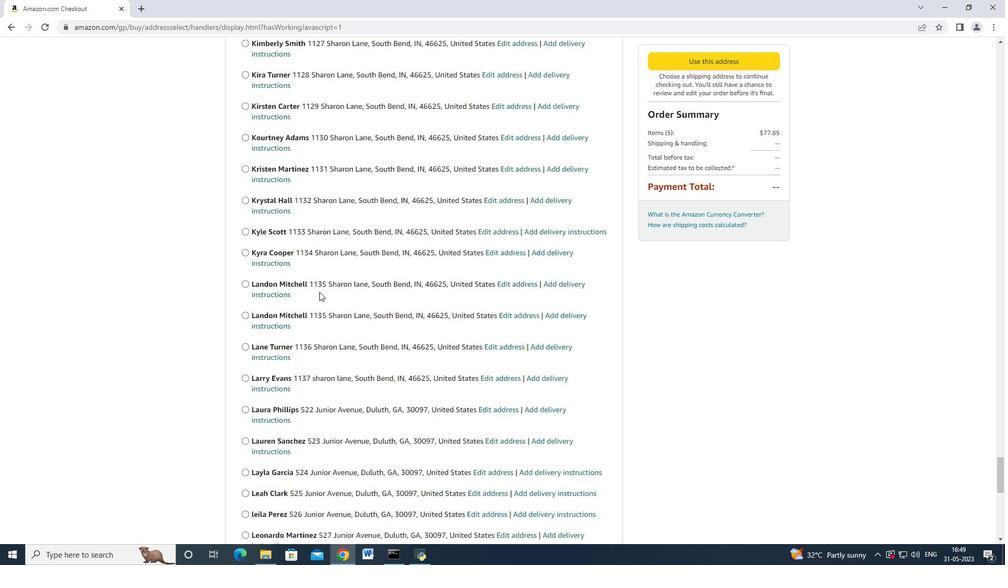 
Action: Mouse scrolled (319, 291) with delta (0, 0)
Screenshot: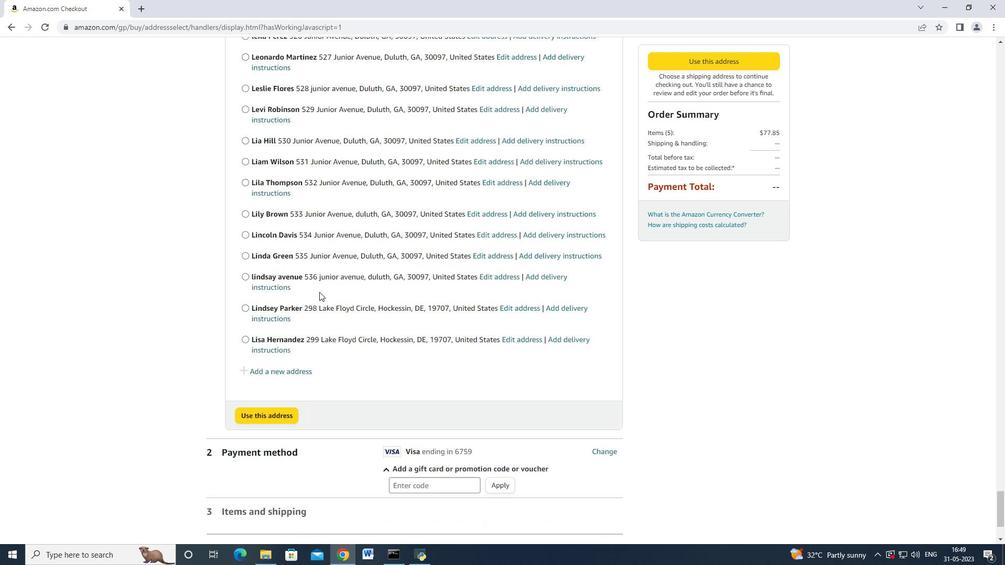 
Action: Mouse scrolled (319, 291) with delta (0, 0)
Screenshot: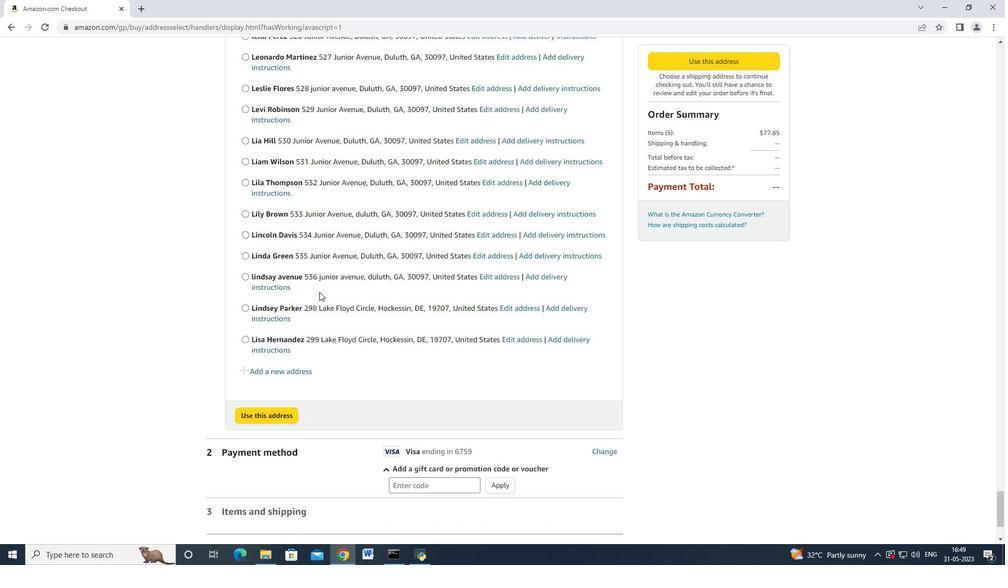 
Action: Mouse scrolled (319, 291) with delta (0, -1)
Screenshot: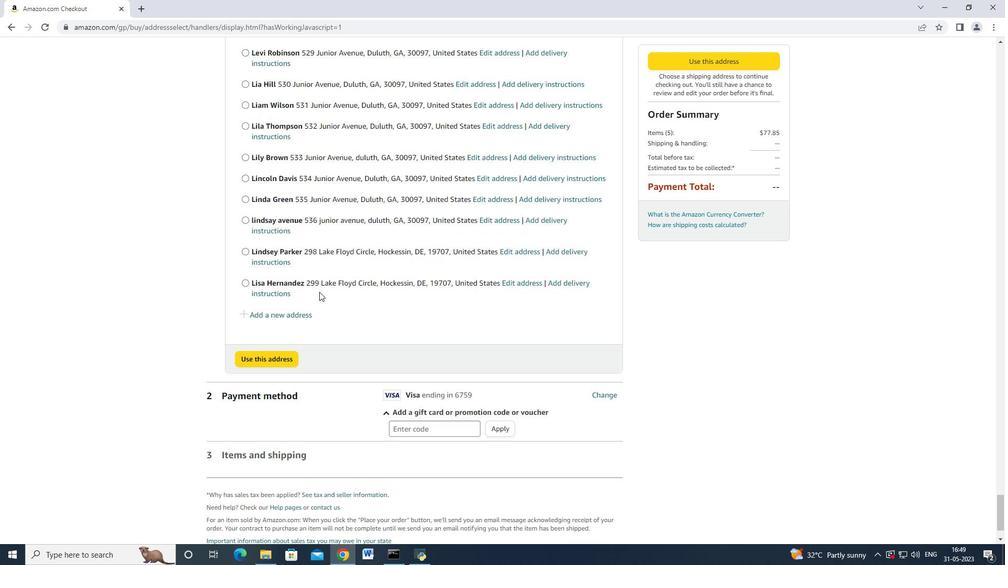 
Action: Mouse scrolled (319, 291) with delta (0, 0)
Screenshot: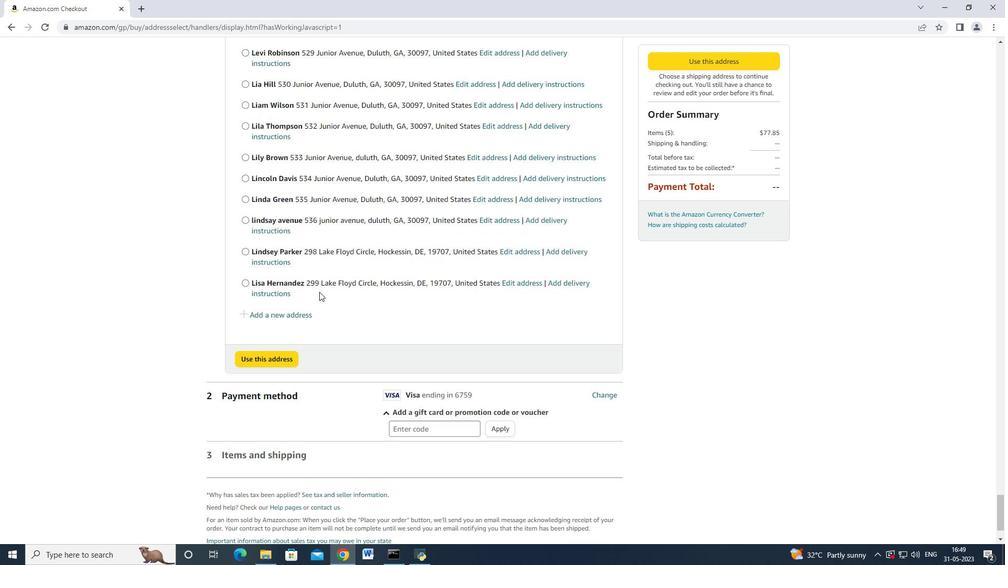 
Action: Mouse scrolled (319, 291) with delta (0, 0)
Screenshot: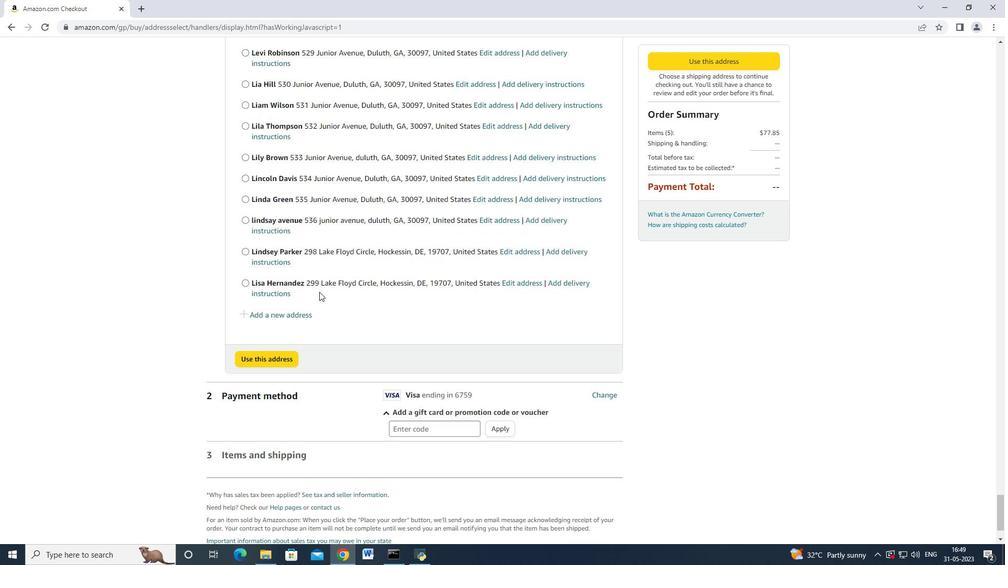 
Action: Mouse scrolled (319, 291) with delta (0, 0)
Screenshot: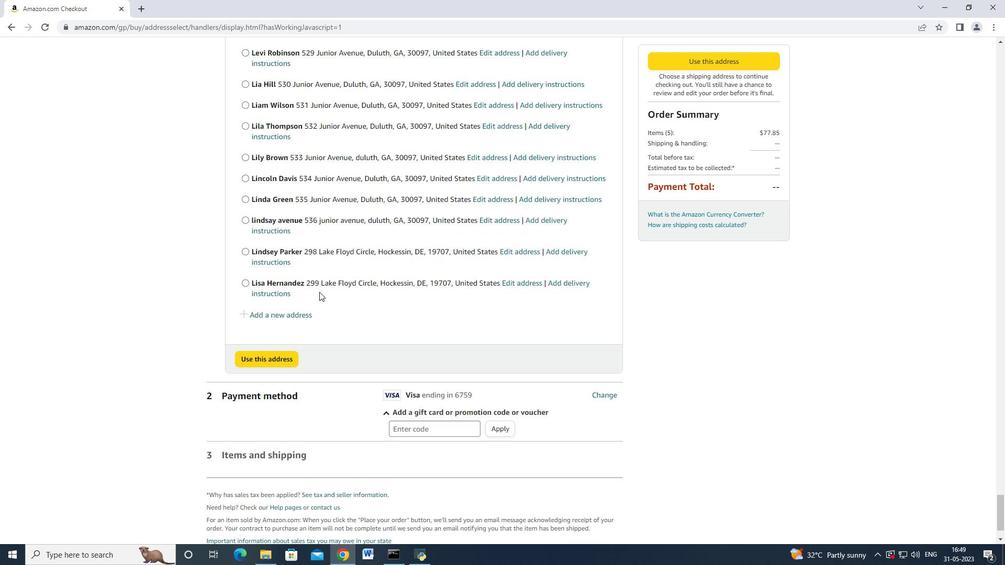 
Action: Mouse scrolled (319, 291) with delta (0, 0)
Screenshot: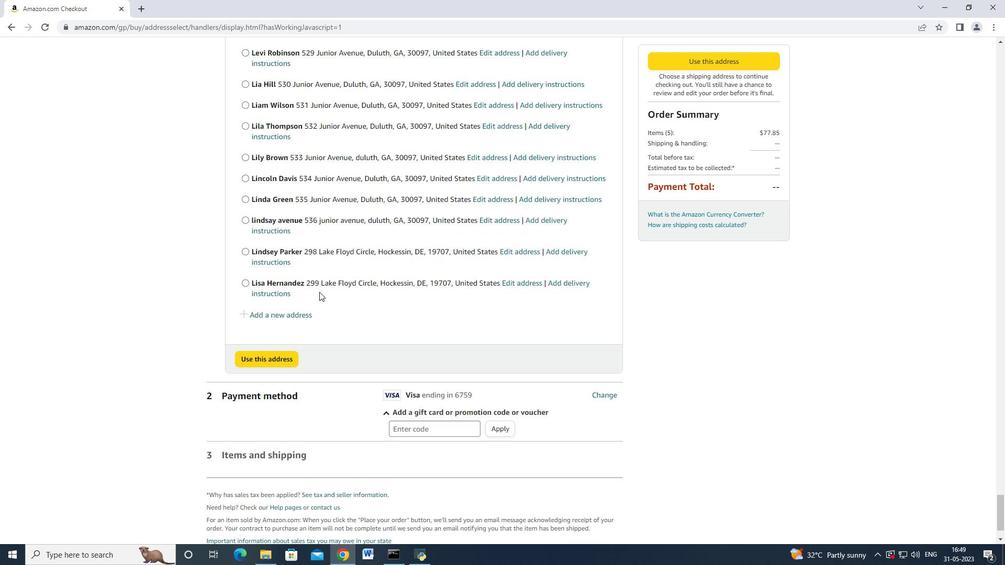 
Action: Mouse moved to (299, 252)
Screenshot: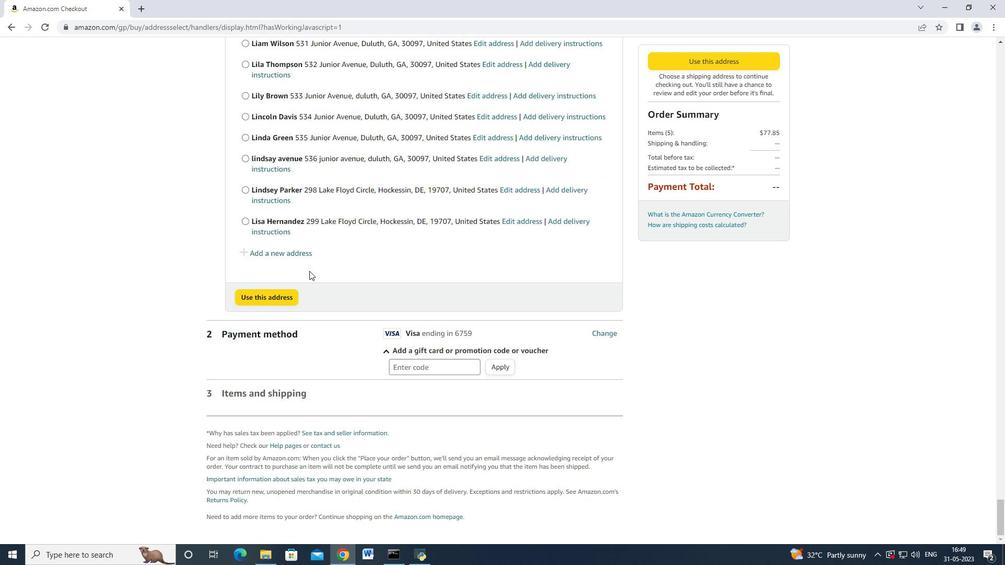 
Action: Mouse pressed left at (299, 252)
Screenshot: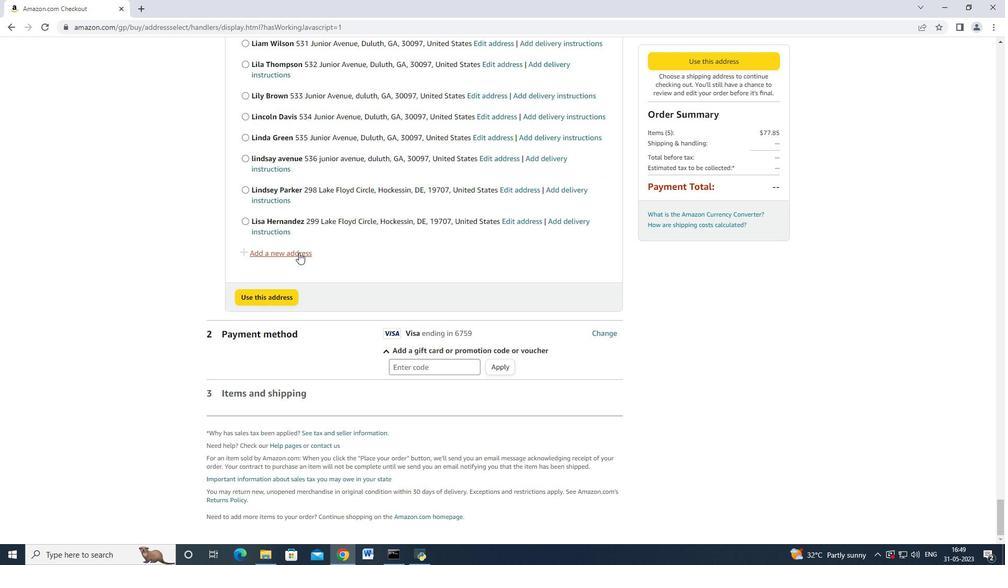 
Action: Mouse moved to (350, 253)
Screenshot: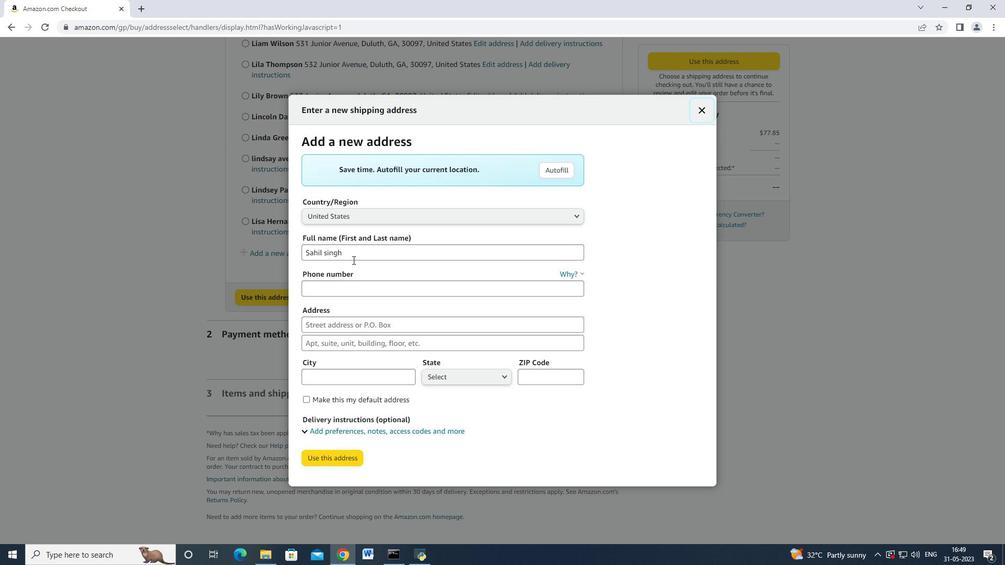 
Action: Mouse pressed left at (350, 253)
Screenshot: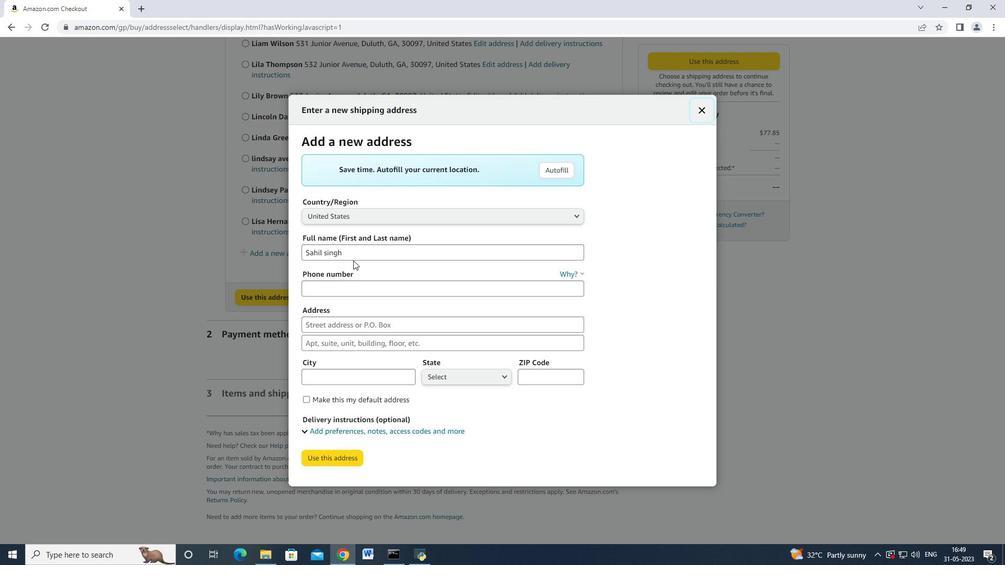 
Action: Mouse moved to (308, 248)
Screenshot: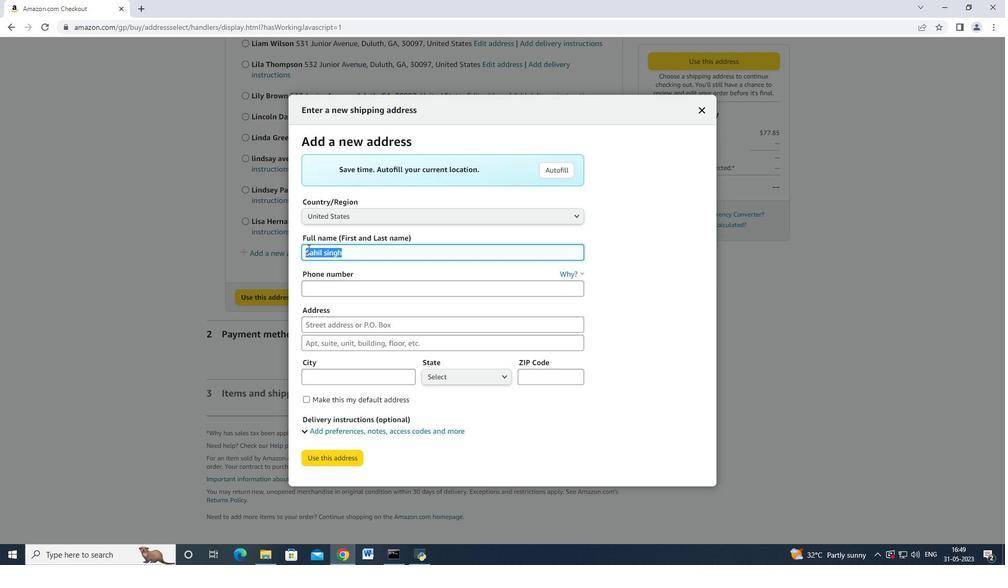 
Action: Key pressed <Key.backspace><Key.shift>Logan<Key.space><Key.shift>Nelson<Key.space><Key.tab><Key.tab>3022398079<Key.tab>300<Key.space><Key.shift>Lake<Key.space><Key.shift>Floyd<Key.space><Key.shift>Circle<Key.tab><Key.tab><Key.shift>Hockessin<Key.space>
